 Task: Investigate a user's "Stars" to discover repositories they find interesting.
Action: Mouse moved to (880, 67)
Screenshot: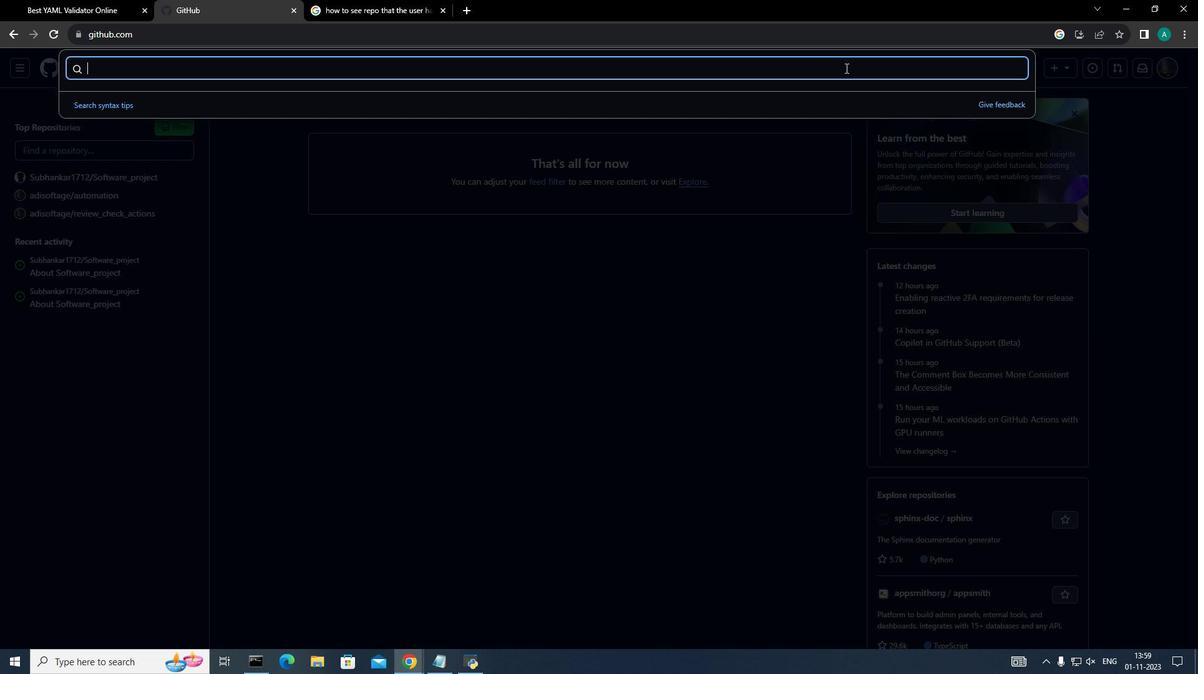 
Action: Mouse pressed left at (880, 67)
Screenshot: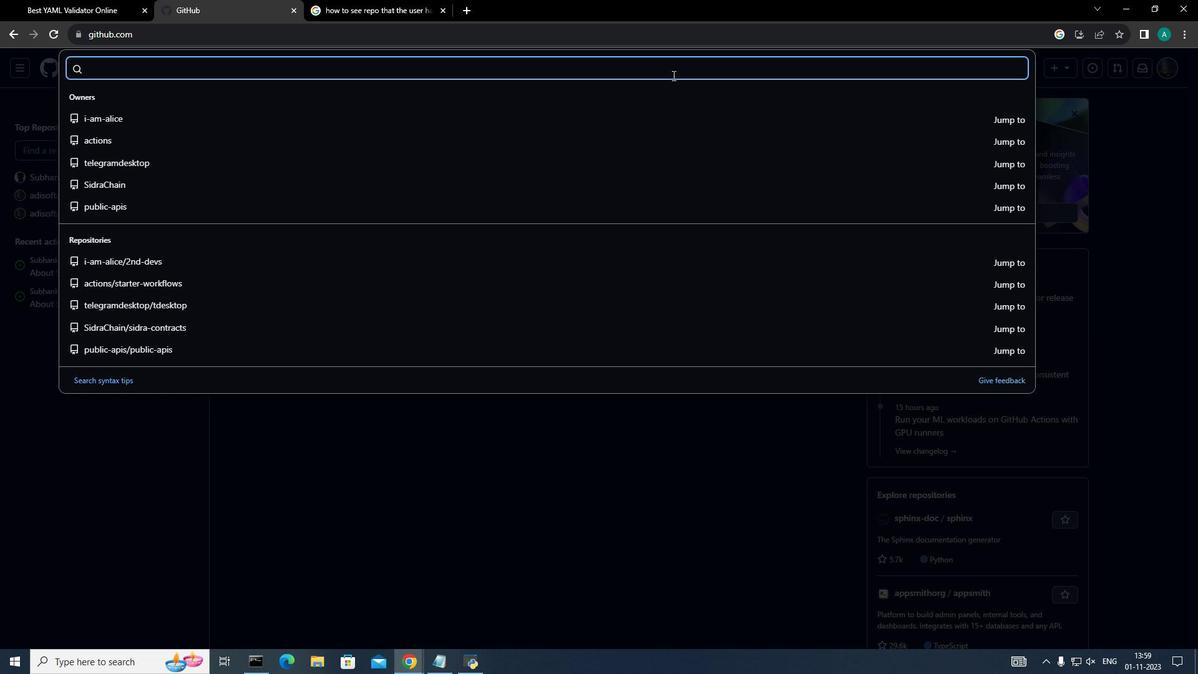 
Action: Mouse moved to (672, 75)
Screenshot: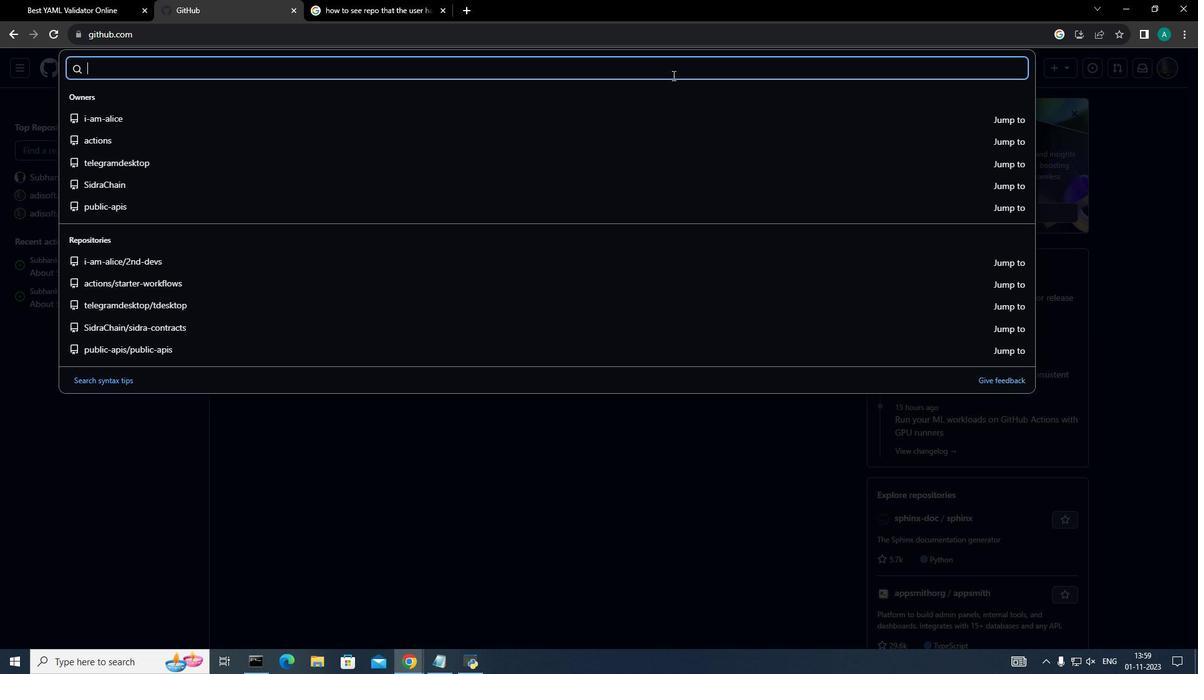 
Action: Key pressed stock-<Key.backspace><Key.space>prediction<Key.enter>
Screenshot: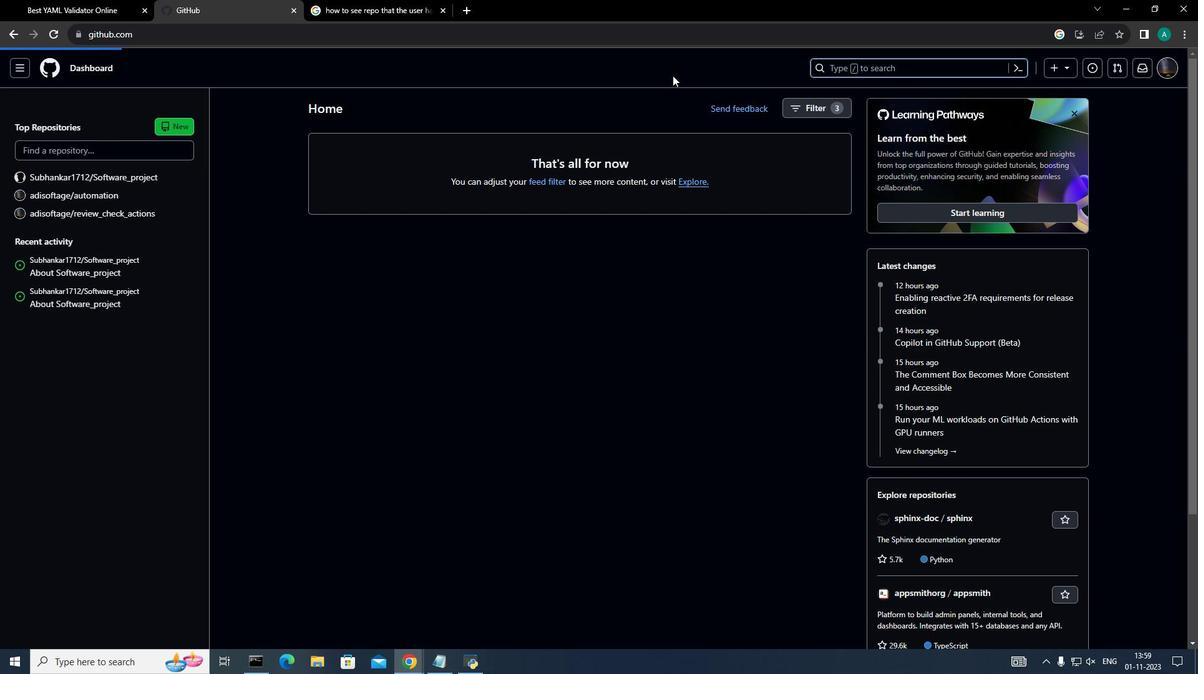 
Action: Mouse moved to (249, 143)
Screenshot: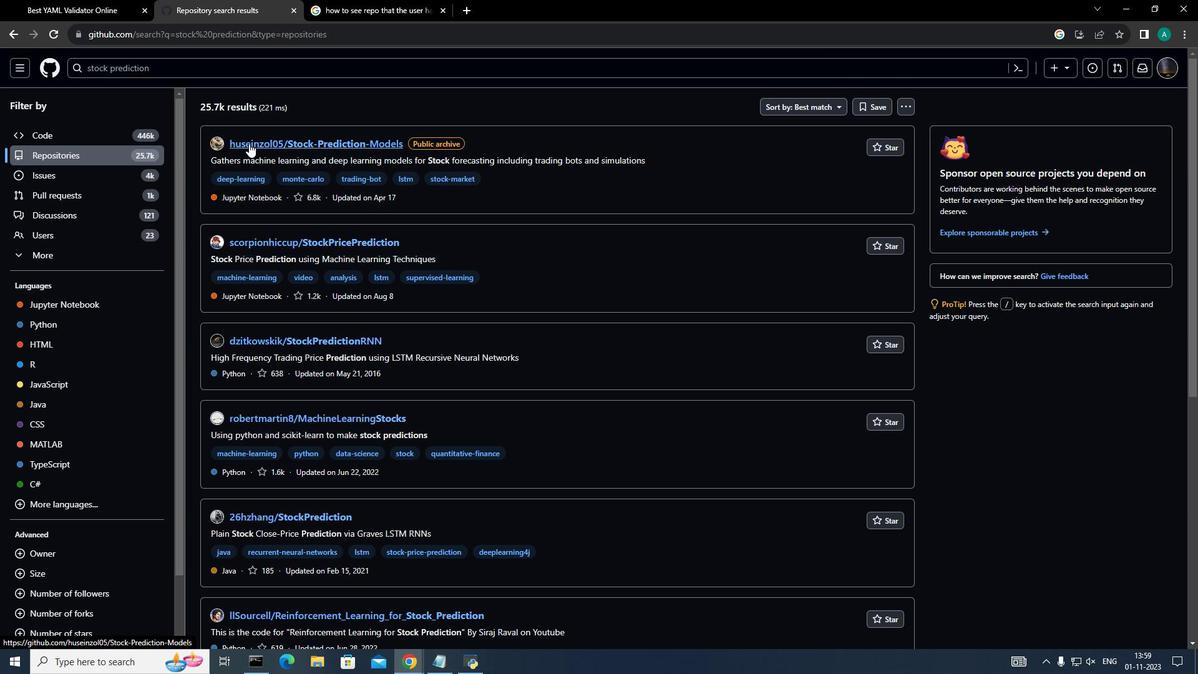 
Action: Mouse pressed left at (249, 143)
Screenshot: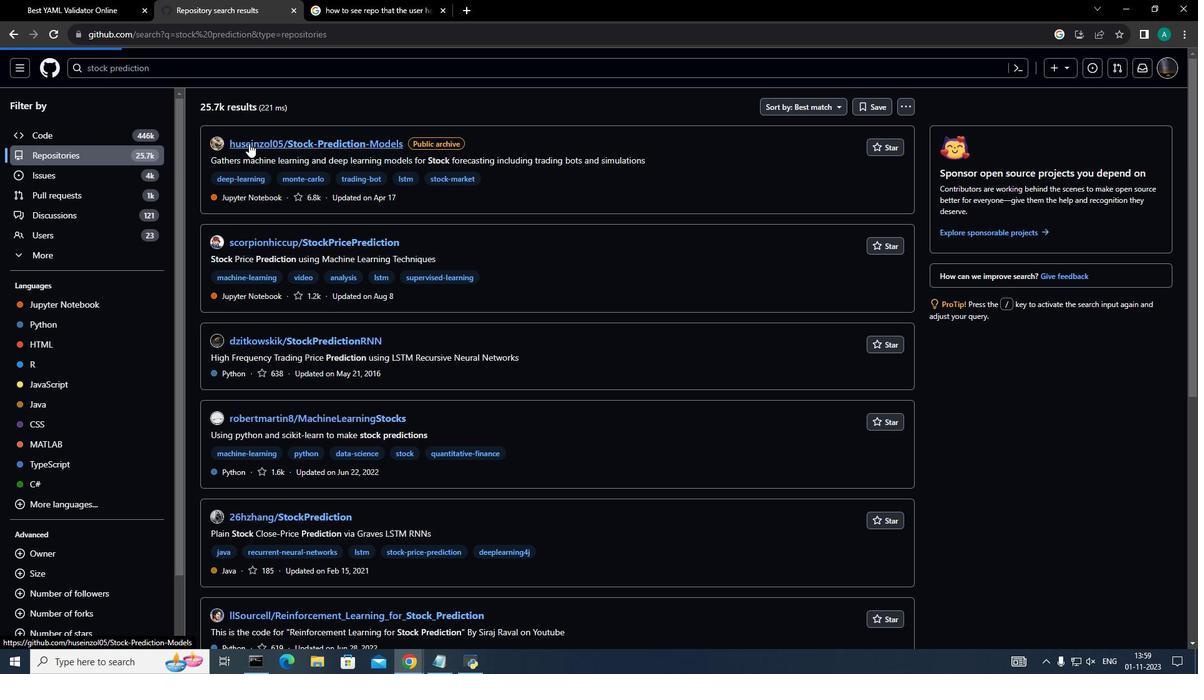 
Action: Mouse moved to (87, 66)
Screenshot: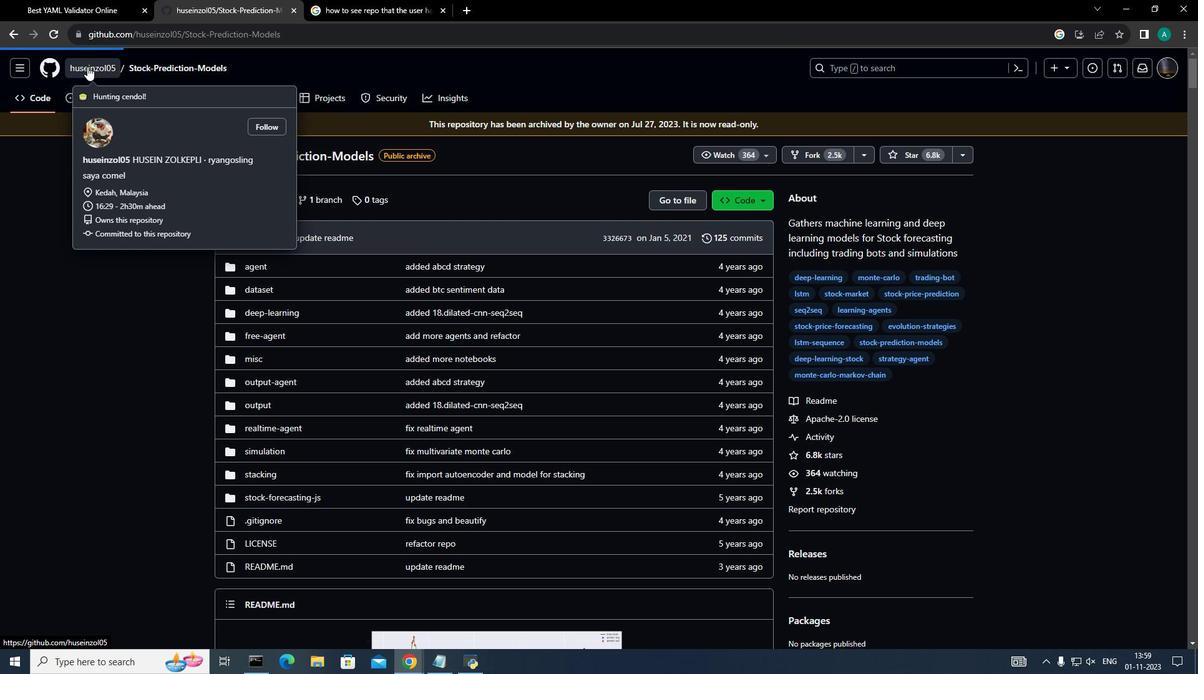 
Action: Mouse pressed left at (87, 66)
Screenshot: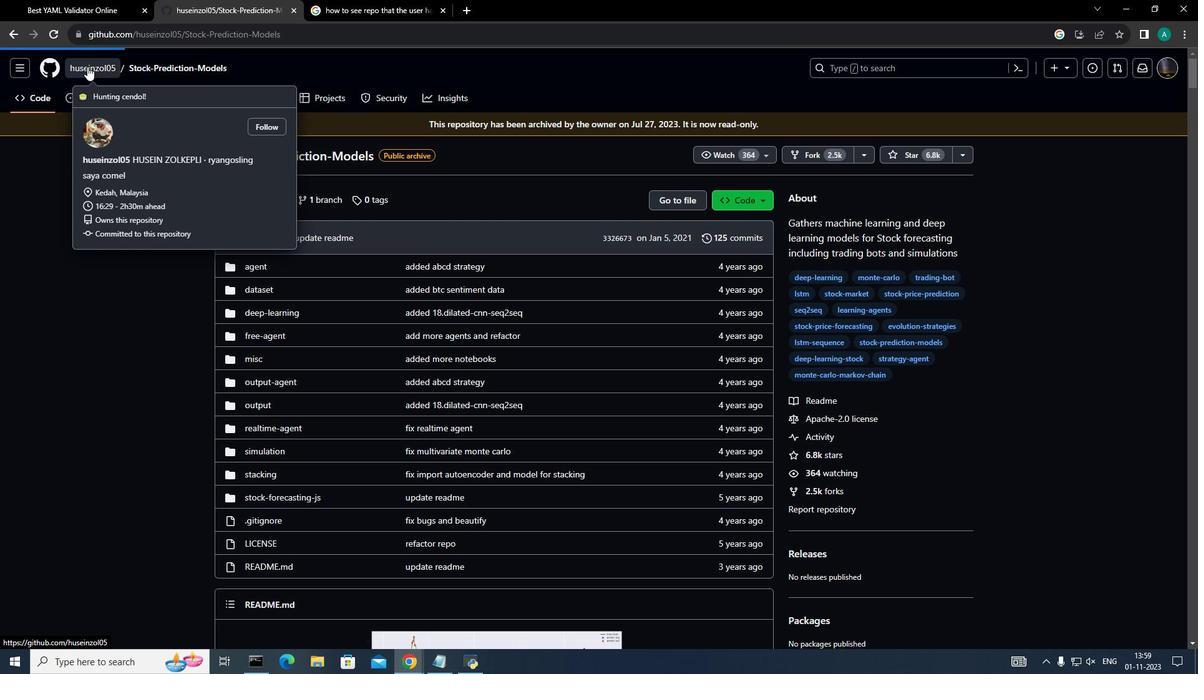 
Action: Mouse moved to (322, 101)
Screenshot: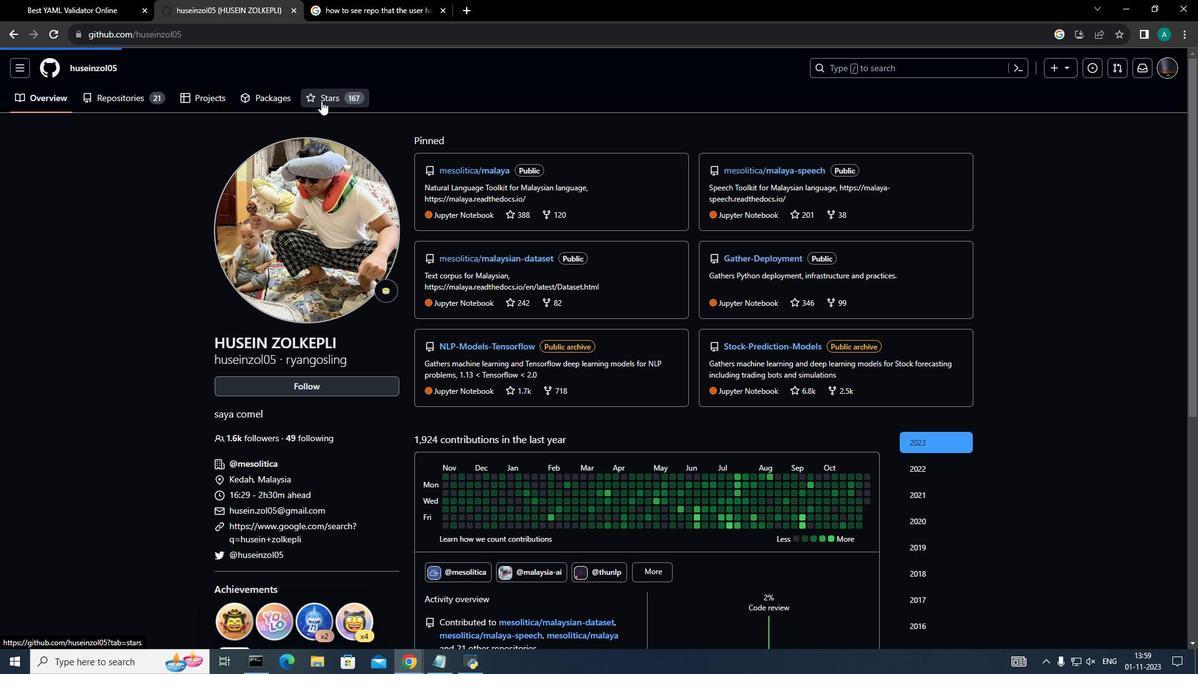 
Action: Mouse pressed left at (322, 101)
Screenshot: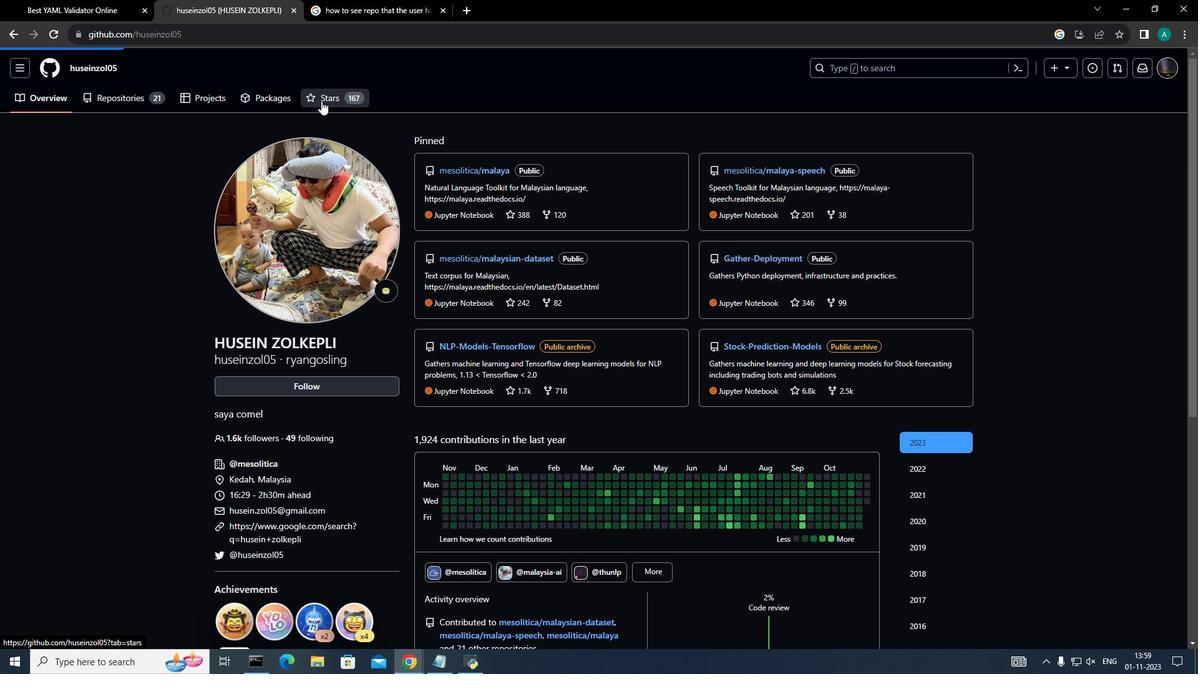 
Action: Mouse moved to (503, 207)
Screenshot: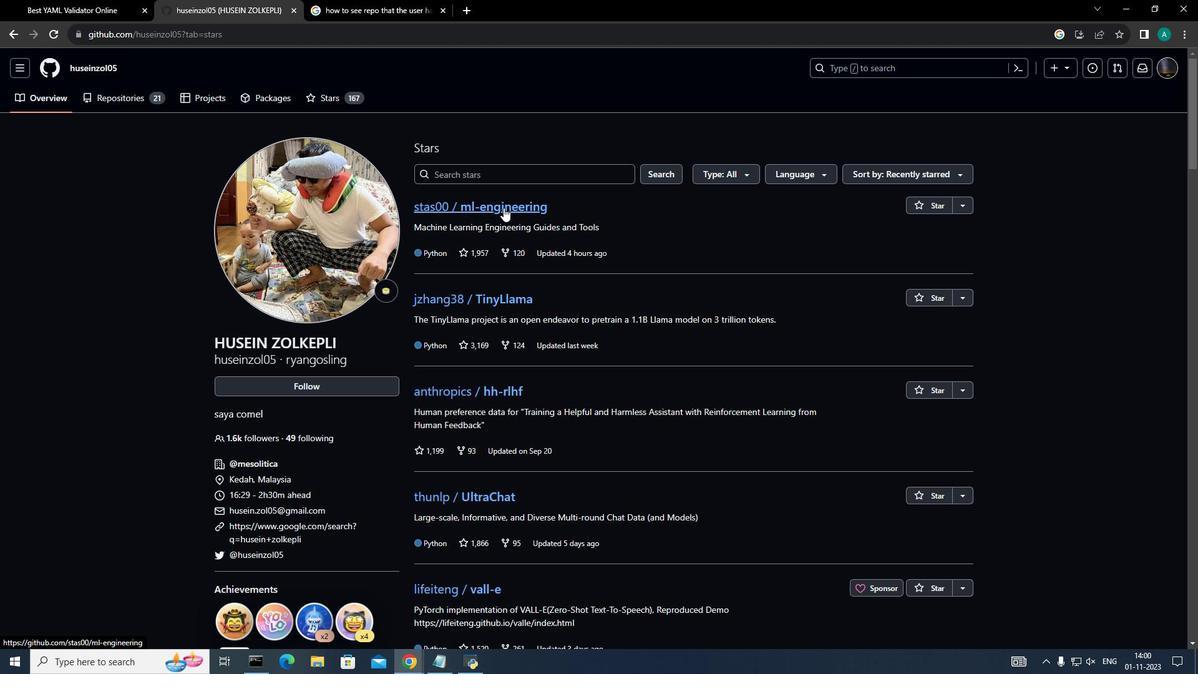 
Action: Mouse pressed left at (503, 207)
Screenshot: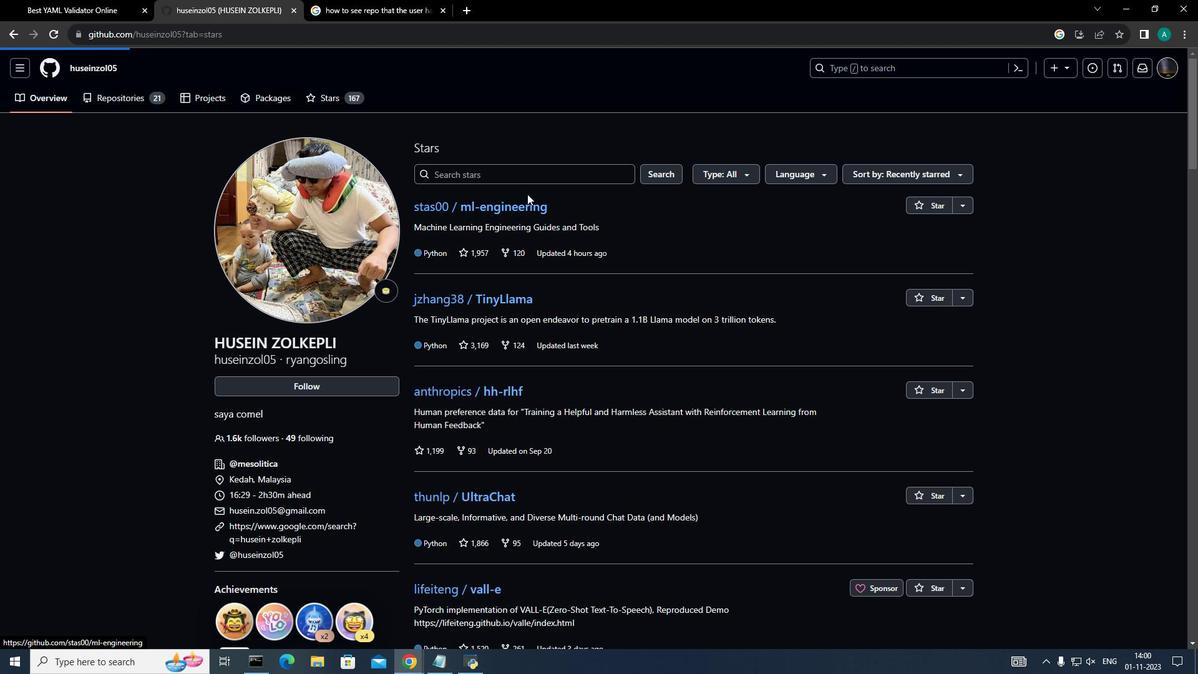 
Action: Mouse moved to (289, 264)
Screenshot: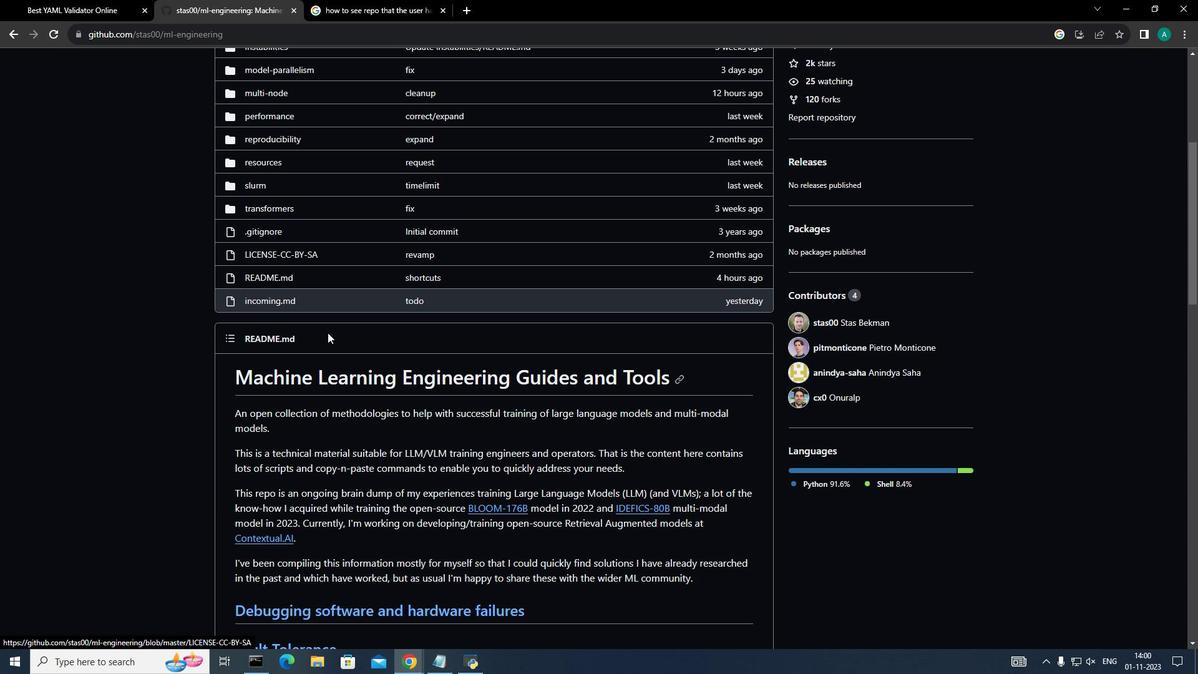 
Action: Mouse scrolled (289, 263) with delta (0, 0)
Screenshot: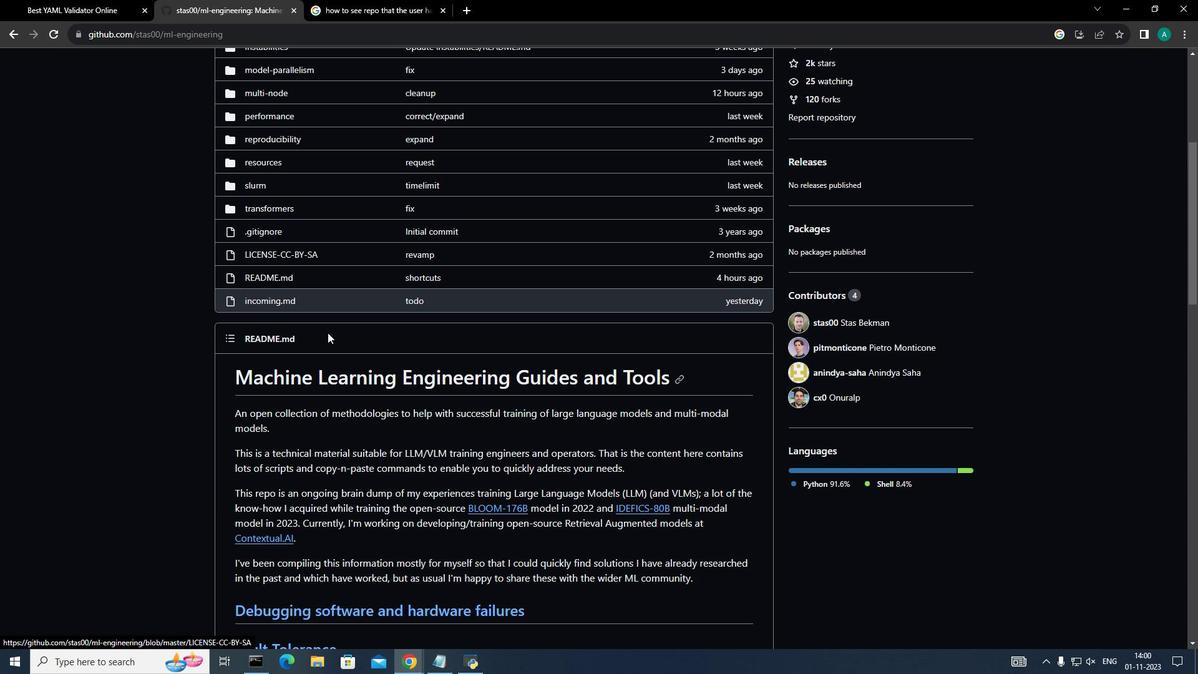 
Action: Mouse moved to (292, 268)
Screenshot: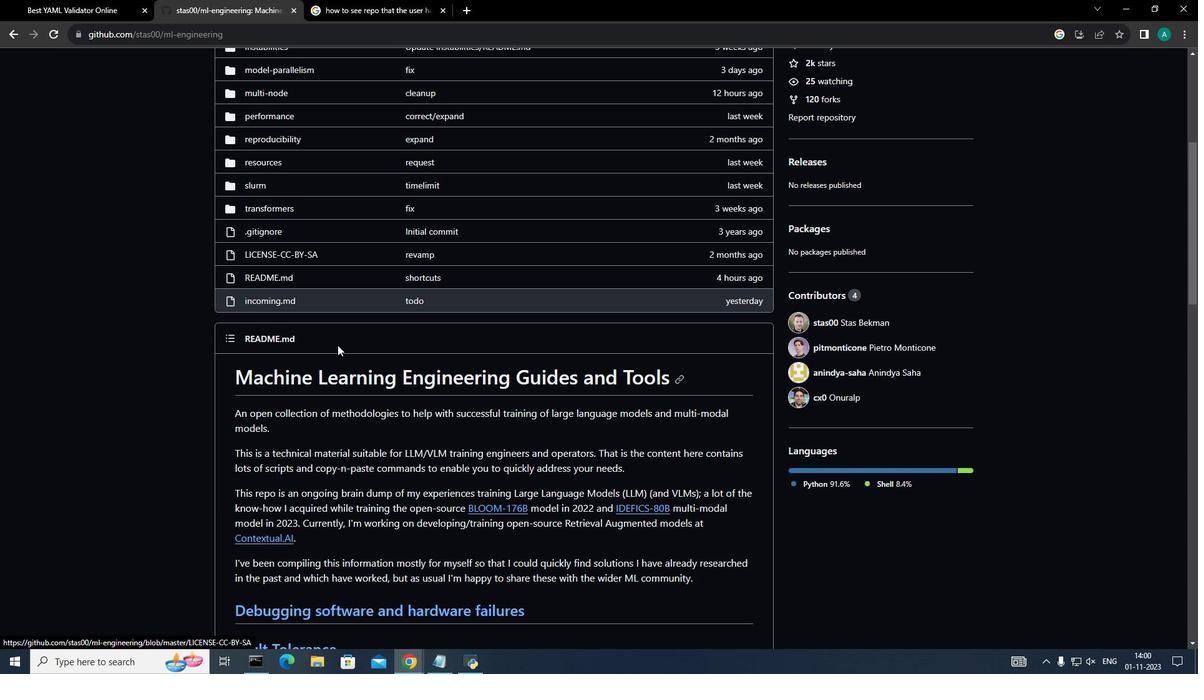 
Action: Mouse scrolled (292, 267) with delta (0, 0)
Screenshot: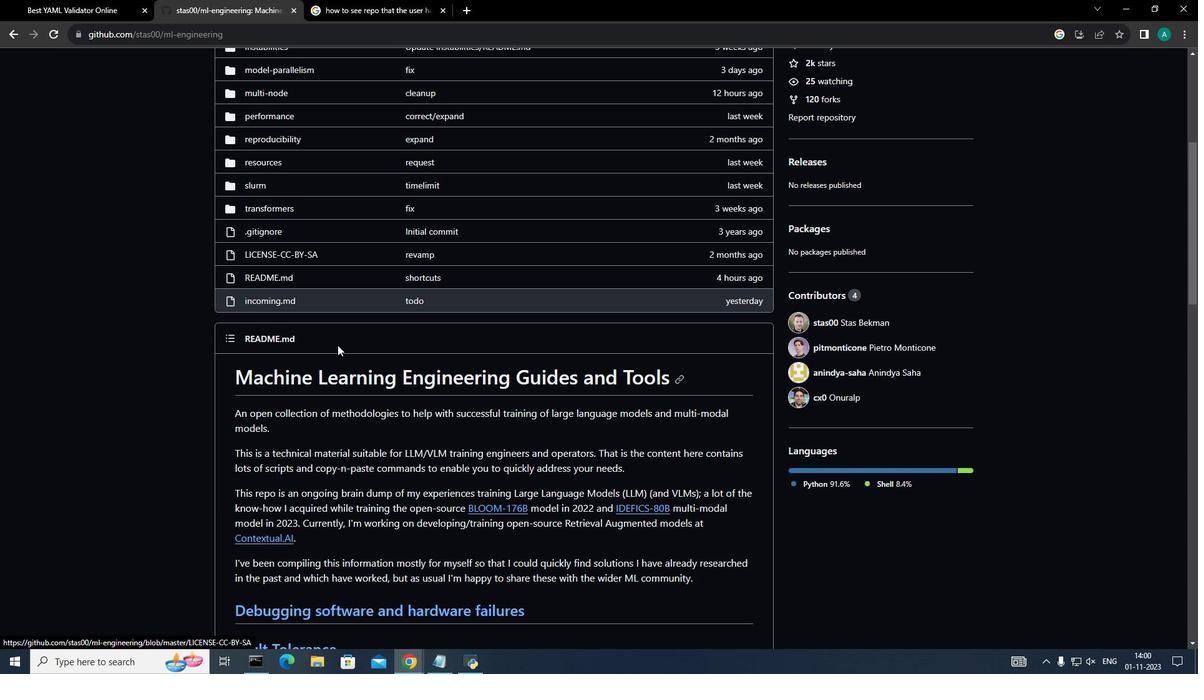 
Action: Mouse moved to (295, 273)
Screenshot: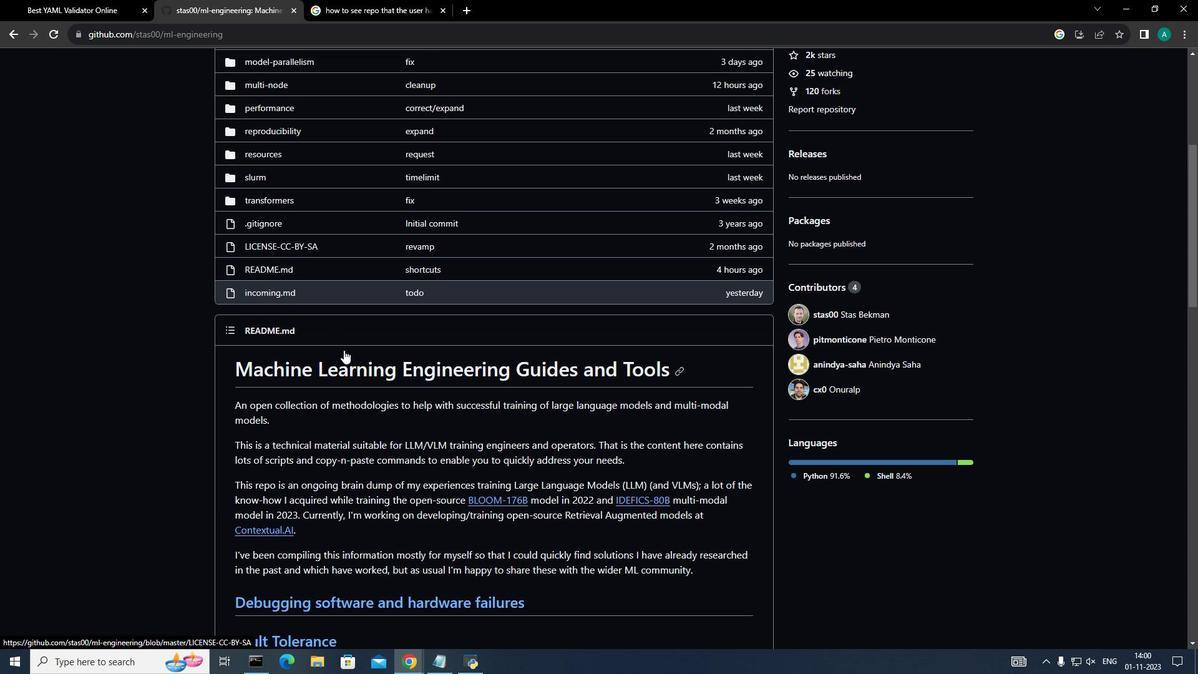 
Action: Mouse scrolled (295, 272) with delta (0, 0)
Screenshot: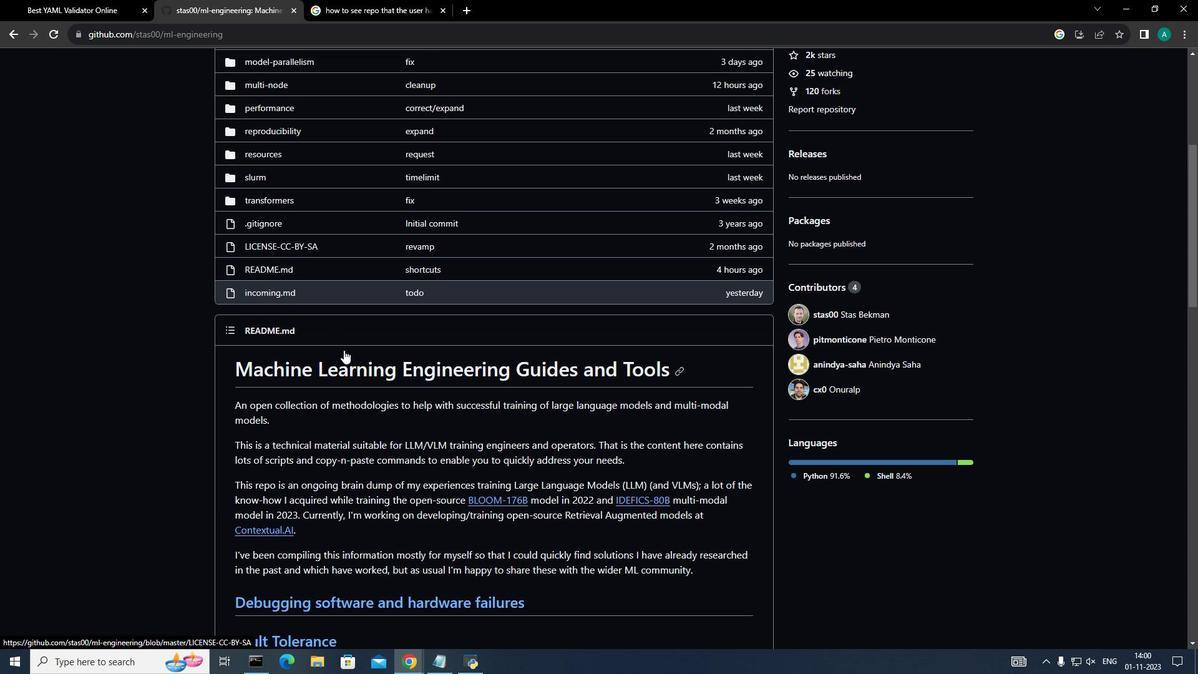 
Action: Mouse moved to (297, 277)
Screenshot: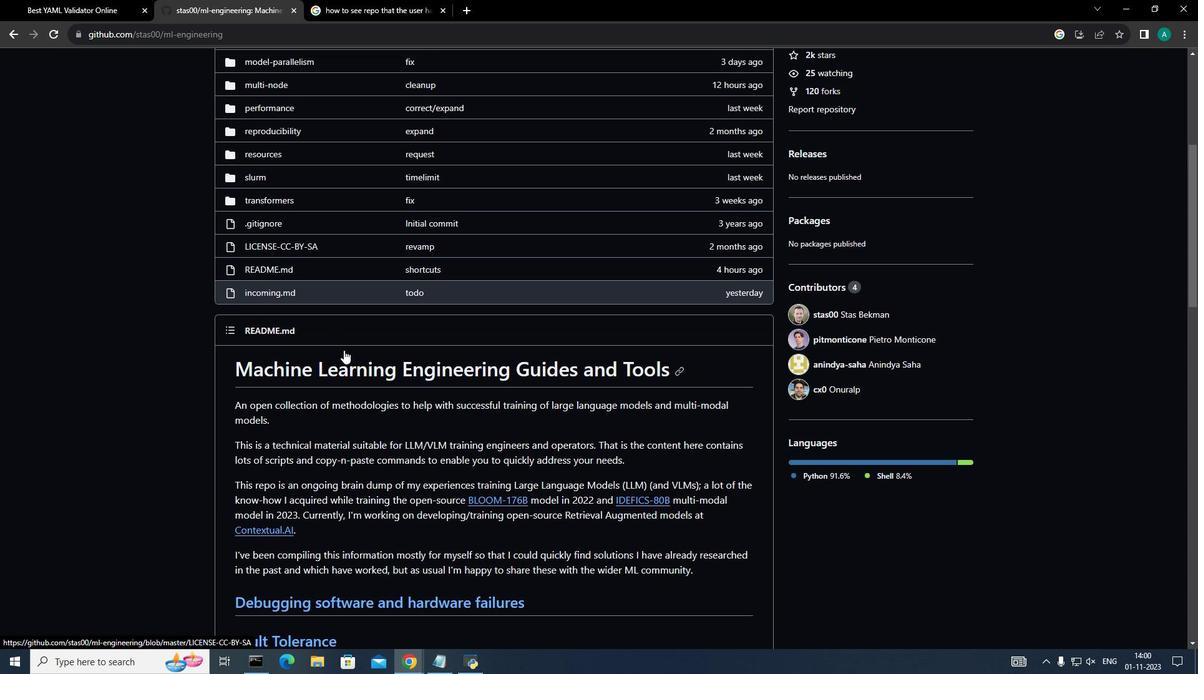 
Action: Mouse scrolled (297, 277) with delta (0, 0)
Screenshot: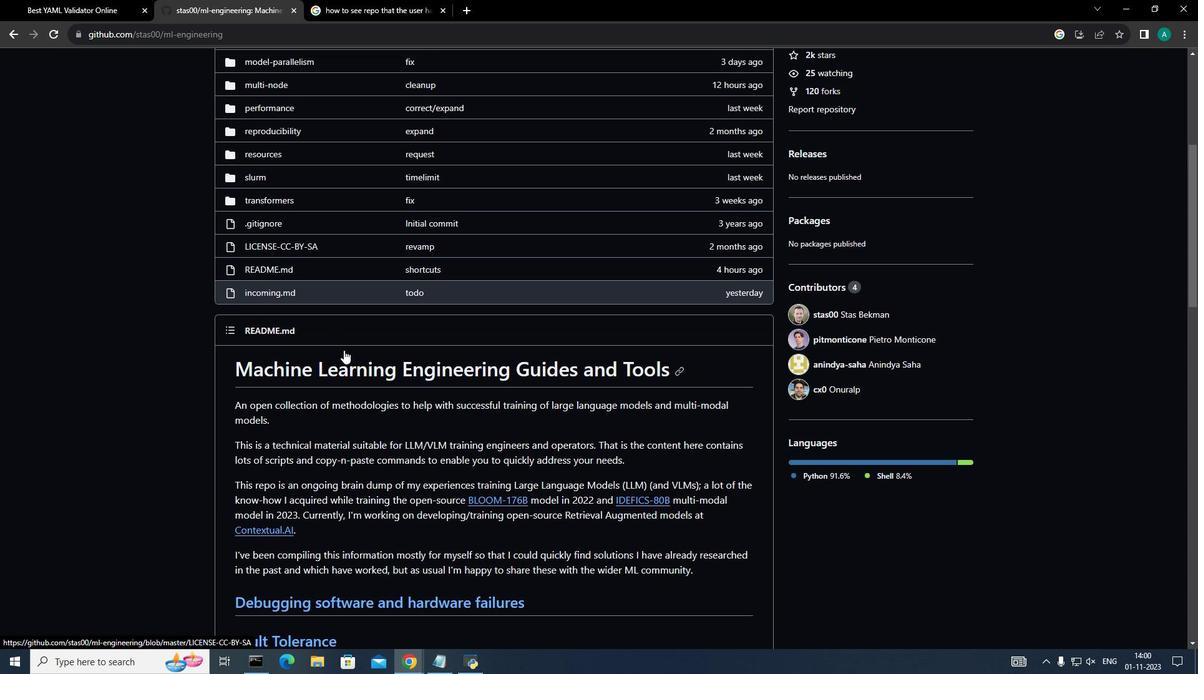 
Action: Mouse moved to (305, 294)
Screenshot: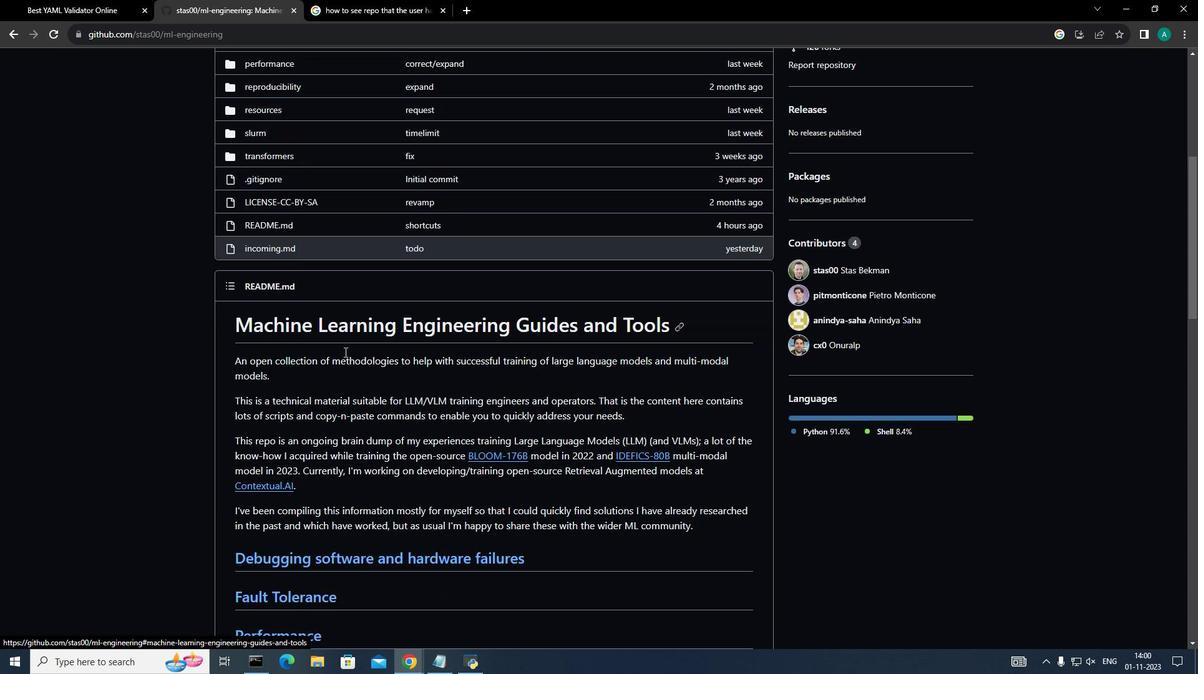 
Action: Mouse scrolled (305, 293) with delta (0, 0)
Screenshot: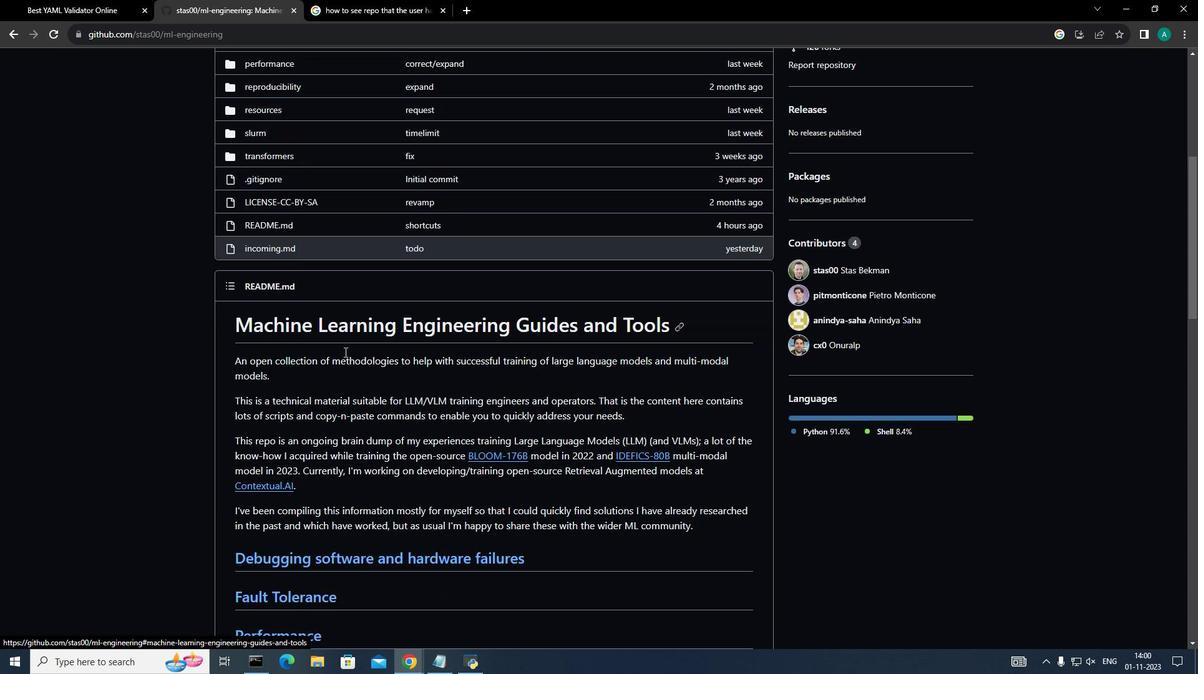 
Action: Mouse moved to (328, 334)
Screenshot: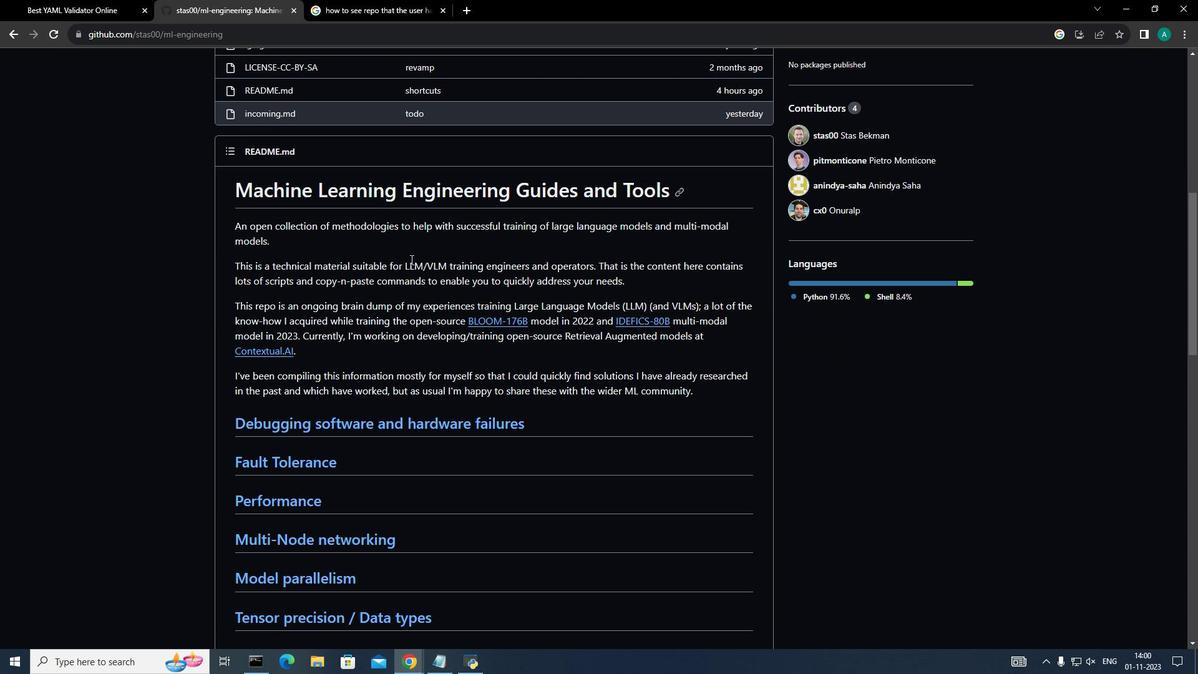 
Action: Mouse scrolled (328, 333) with delta (0, 0)
Screenshot: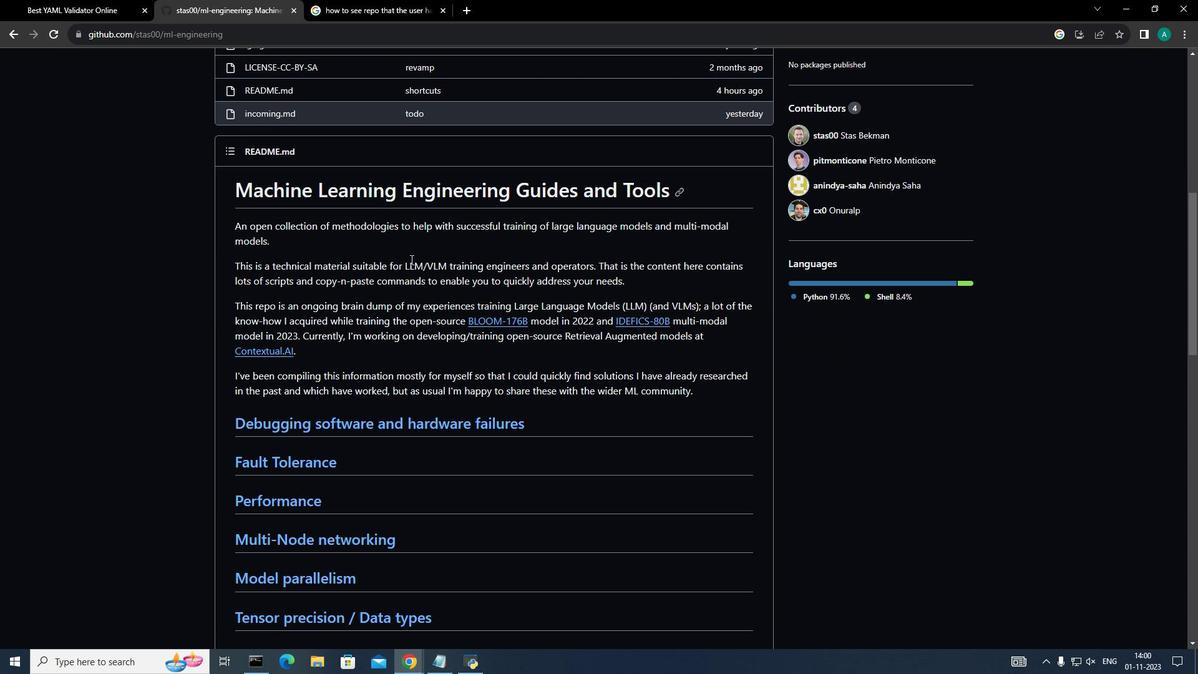 
Action: Mouse moved to (340, 347)
Screenshot: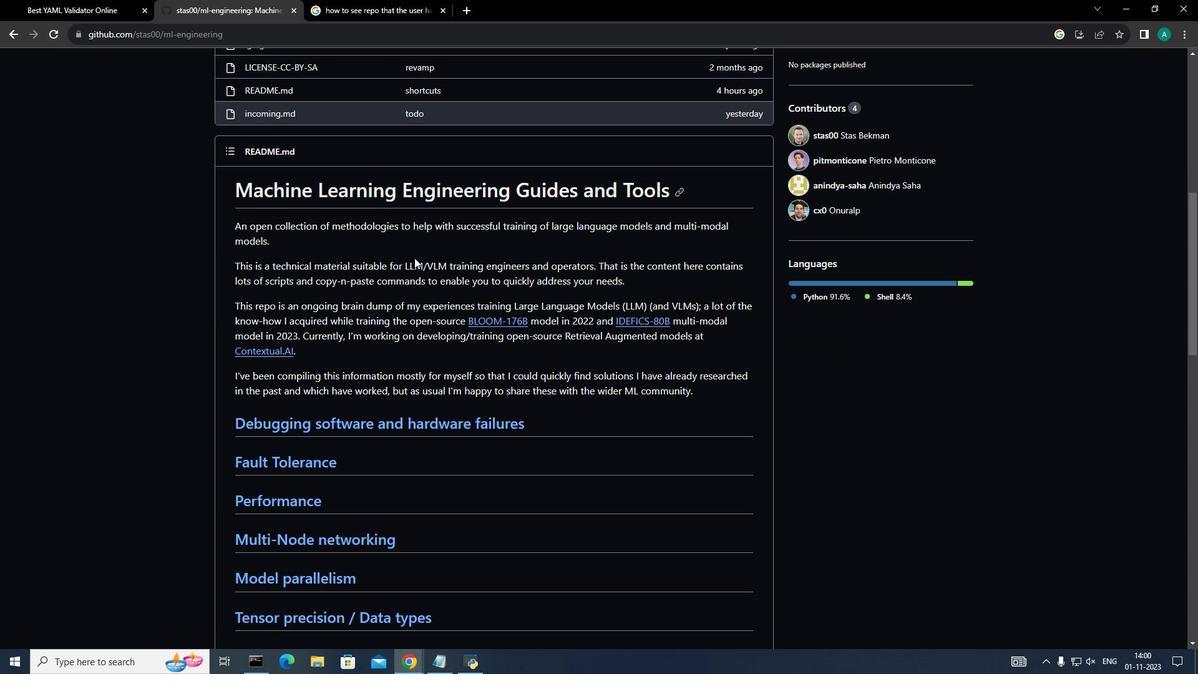 
Action: Mouse scrolled (340, 347) with delta (0, 0)
Screenshot: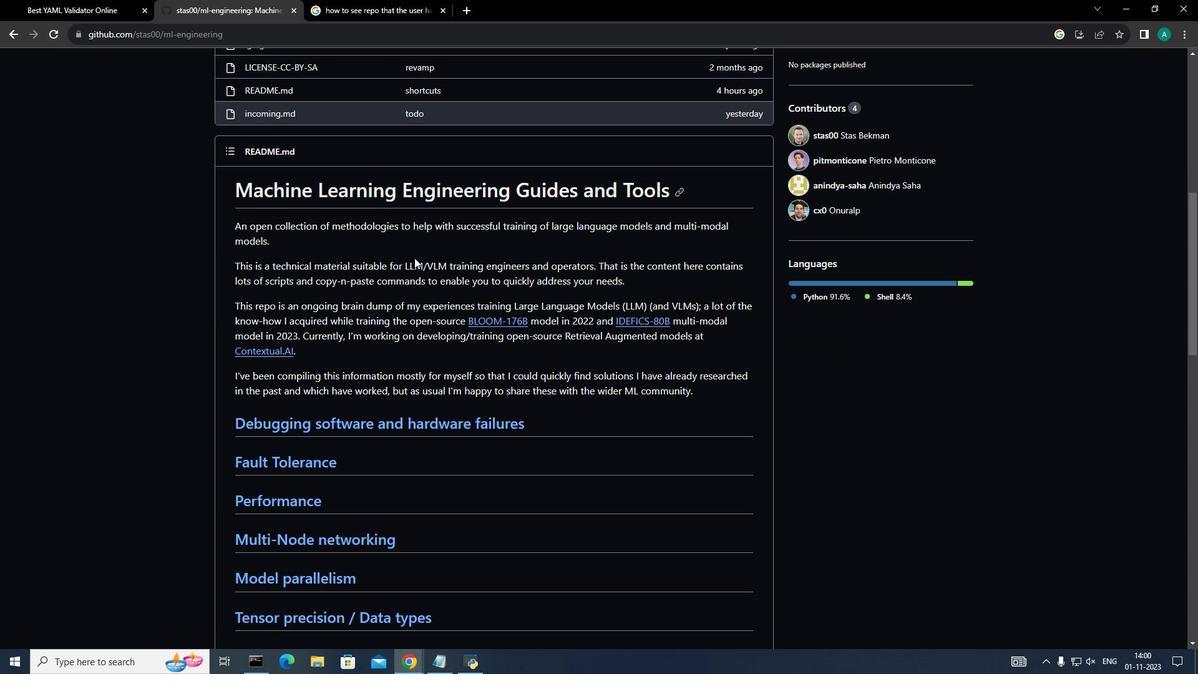 
Action: Mouse moved to (343, 350)
Screenshot: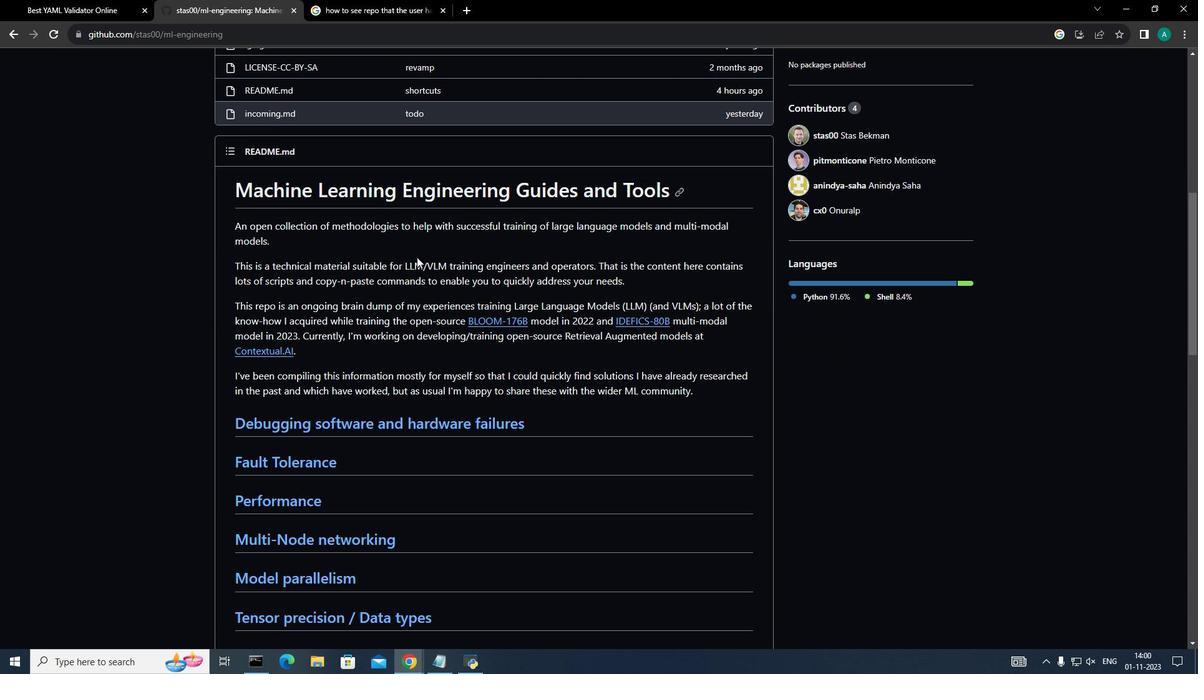 
Action: Mouse scrolled (343, 349) with delta (0, 0)
Screenshot: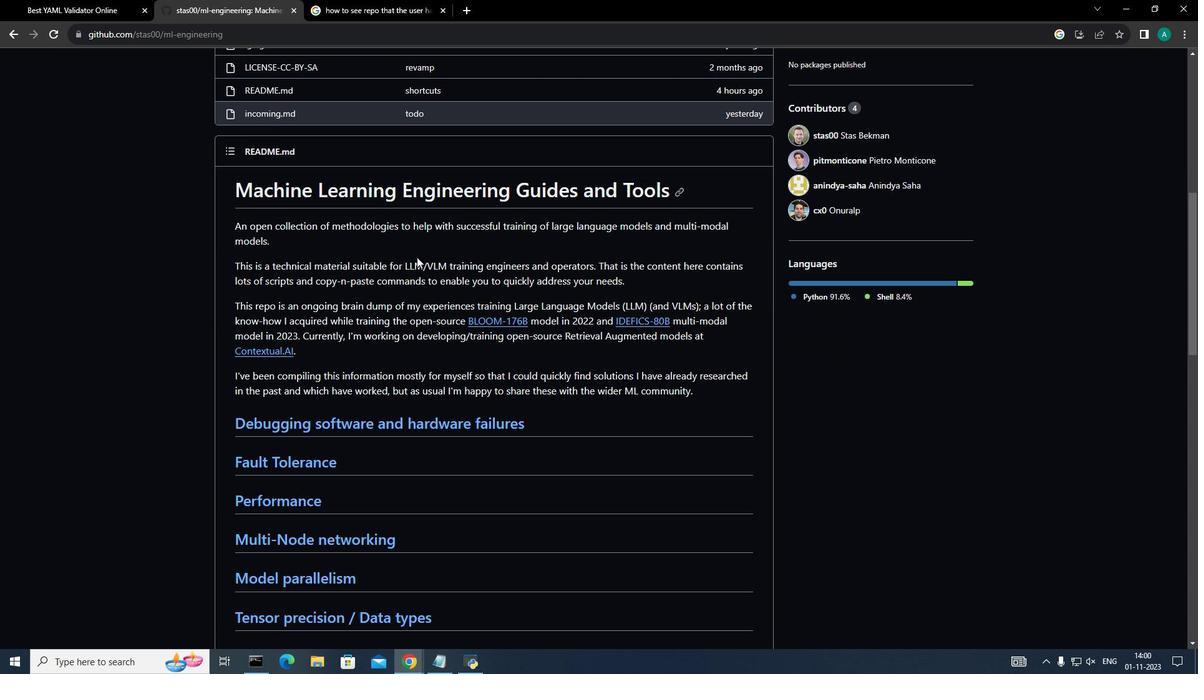 
Action: Mouse moved to (417, 260)
Screenshot: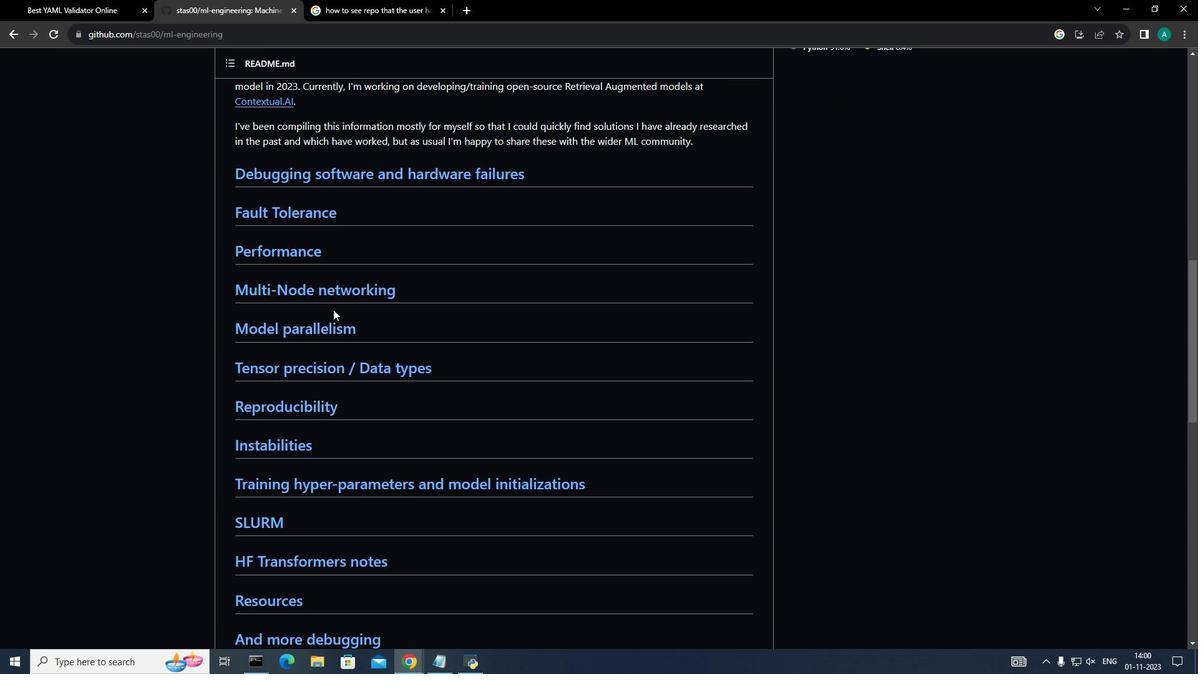 
Action: Mouse scrolled (417, 260) with delta (0, 0)
Screenshot: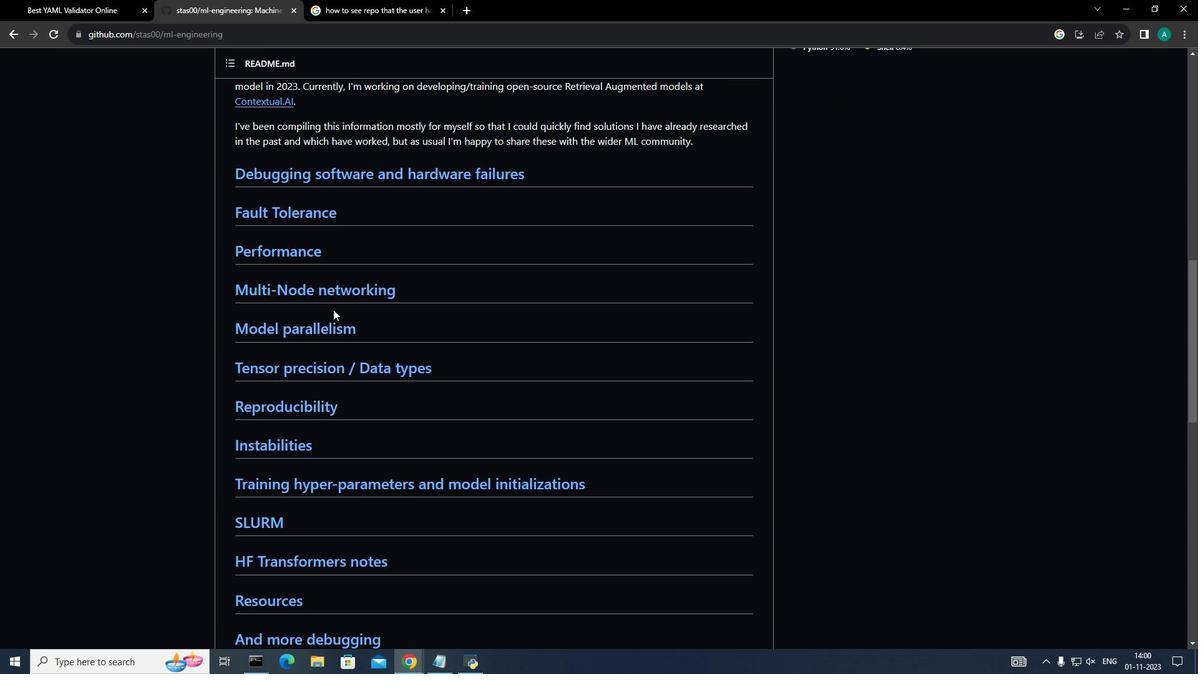 
Action: Mouse moved to (415, 265)
Screenshot: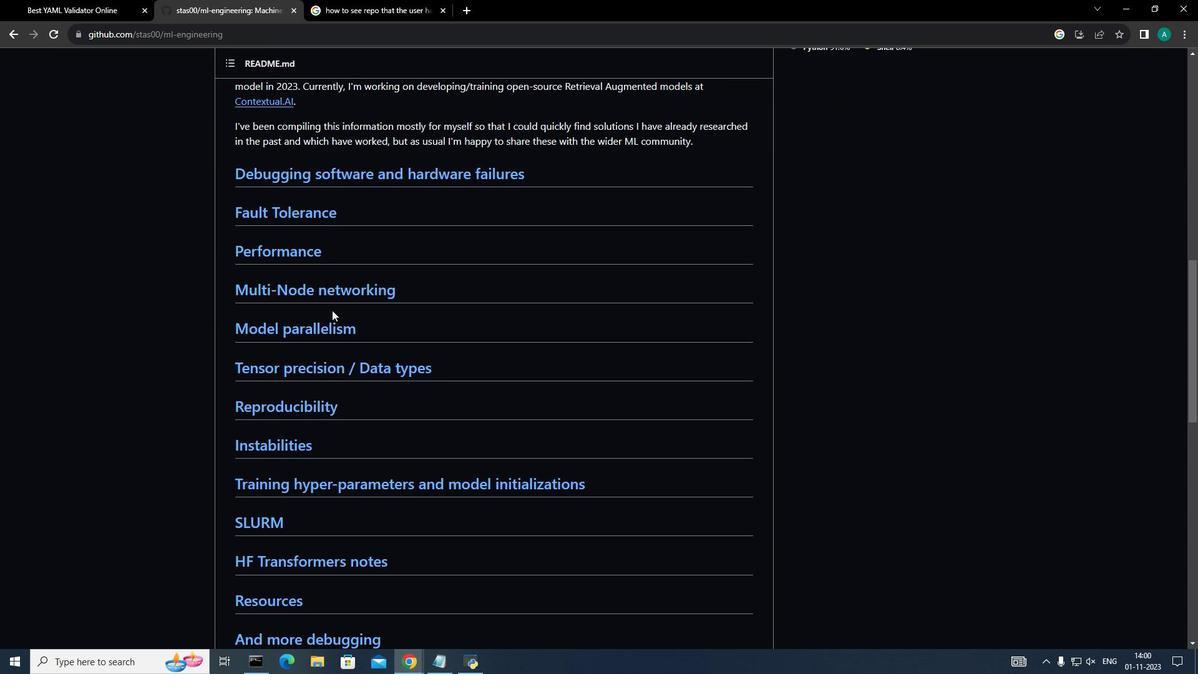 
Action: Mouse scrolled (415, 264) with delta (0, 0)
Screenshot: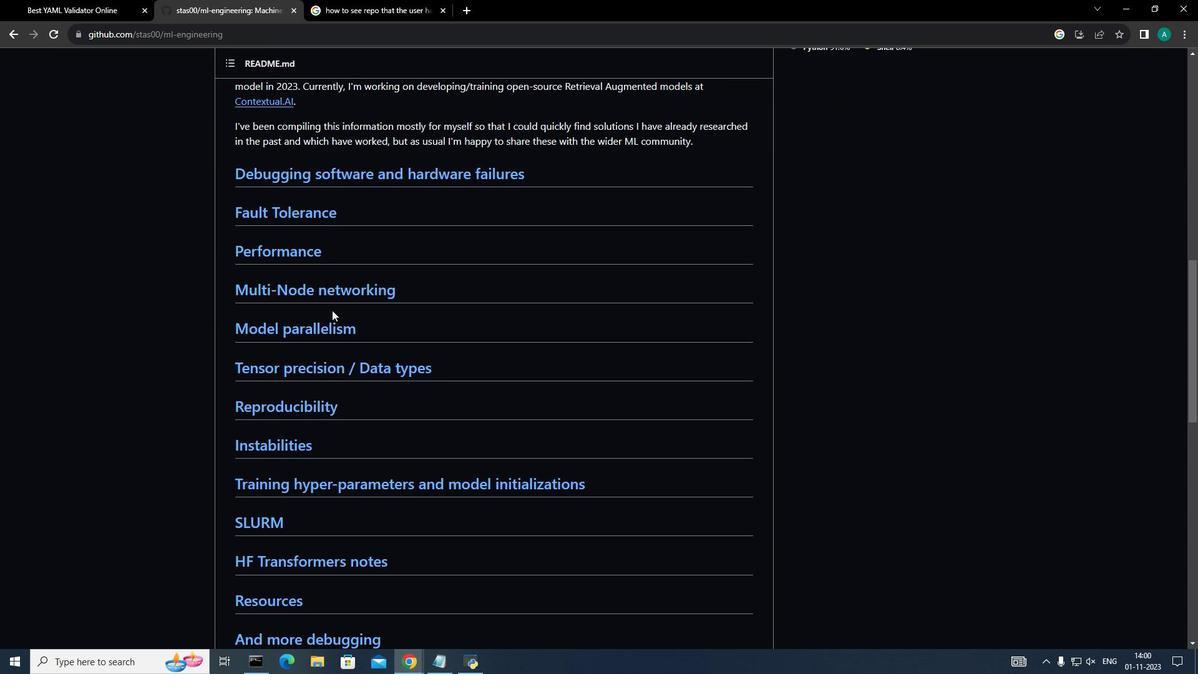 
Action: Mouse moved to (415, 267)
Screenshot: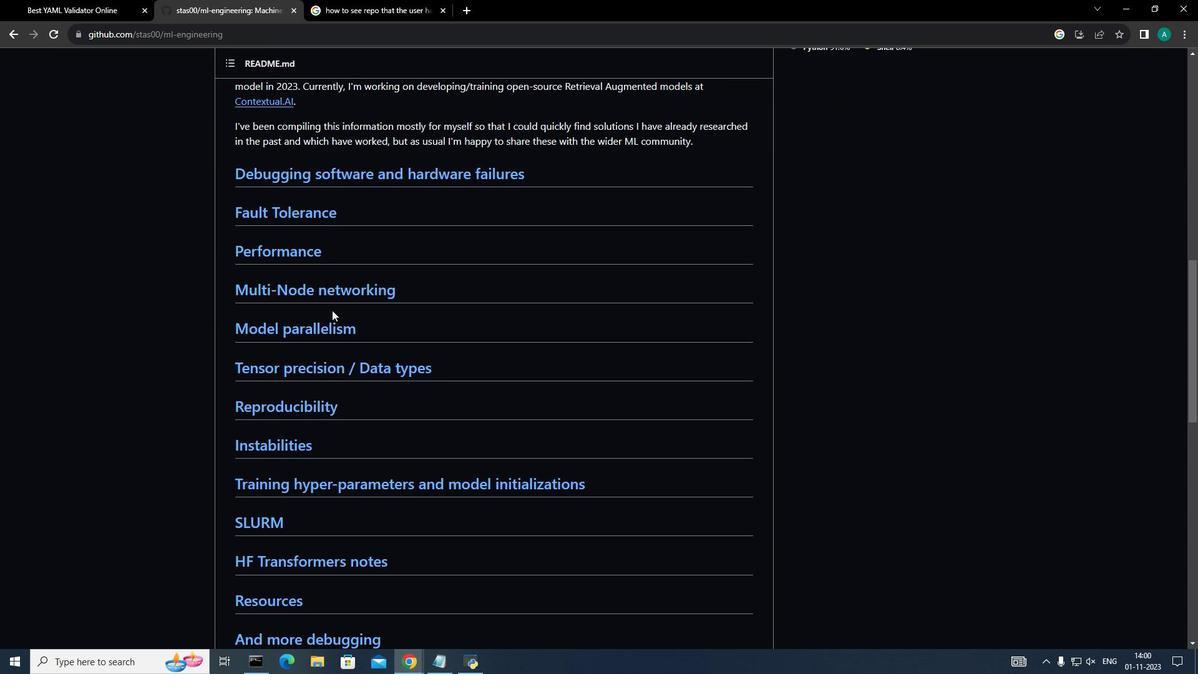 
Action: Mouse scrolled (415, 266) with delta (0, 0)
Screenshot: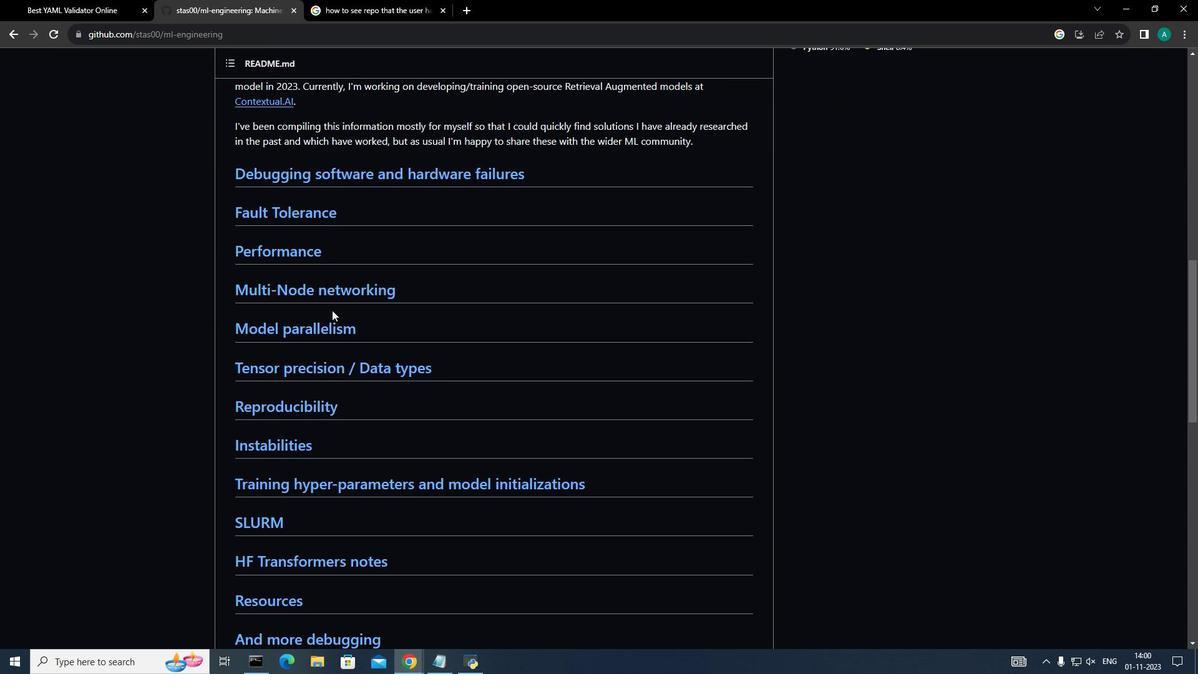 
Action: Mouse moved to (412, 271)
Screenshot: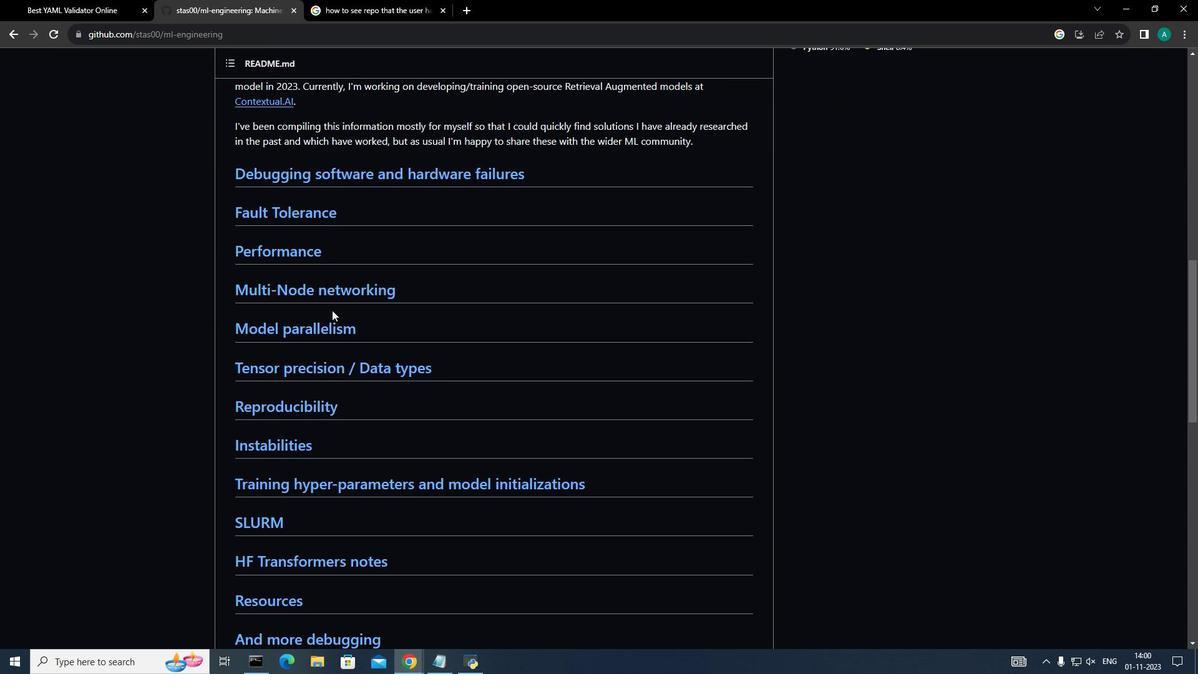
Action: Mouse scrolled (412, 270) with delta (0, 0)
Screenshot: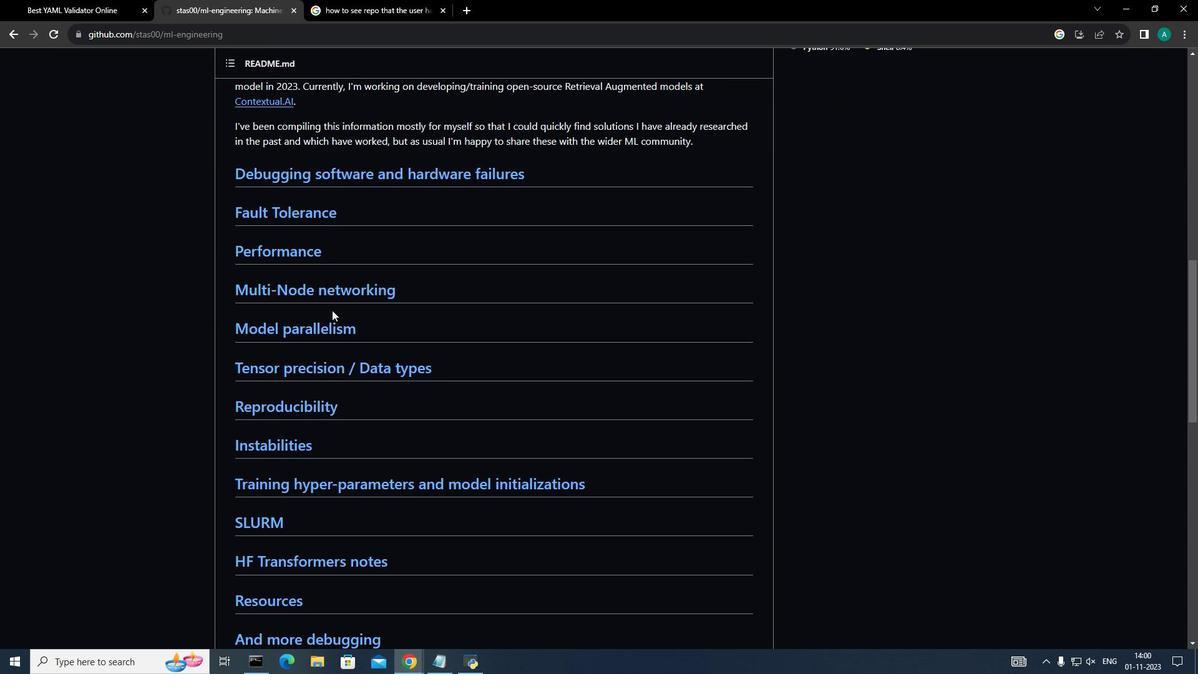 
Action: Mouse moved to (332, 310)
Screenshot: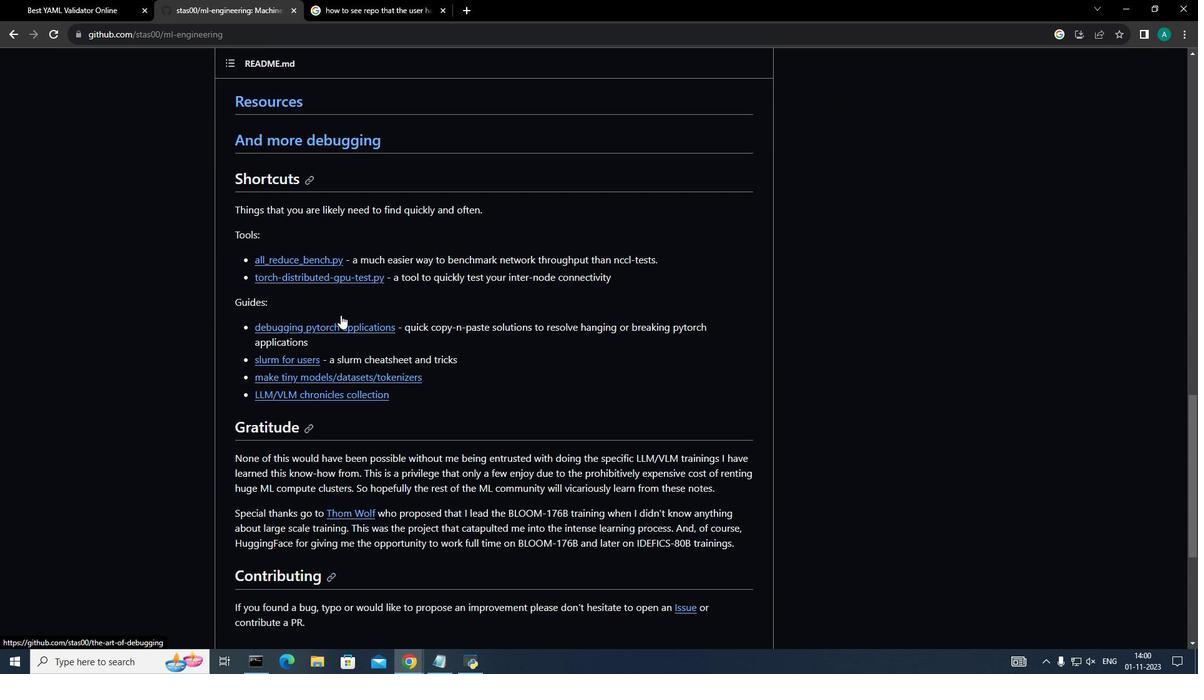 
Action: Mouse scrolled (332, 309) with delta (0, 0)
Screenshot: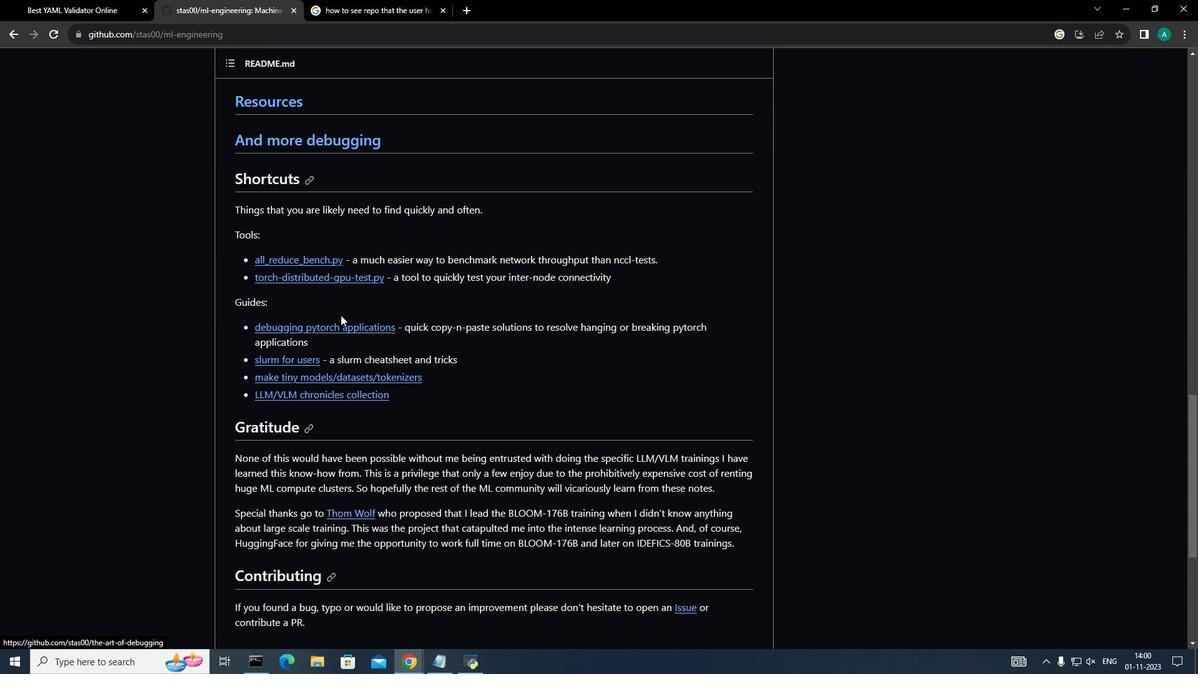 
Action: Mouse scrolled (332, 309) with delta (0, 0)
Screenshot: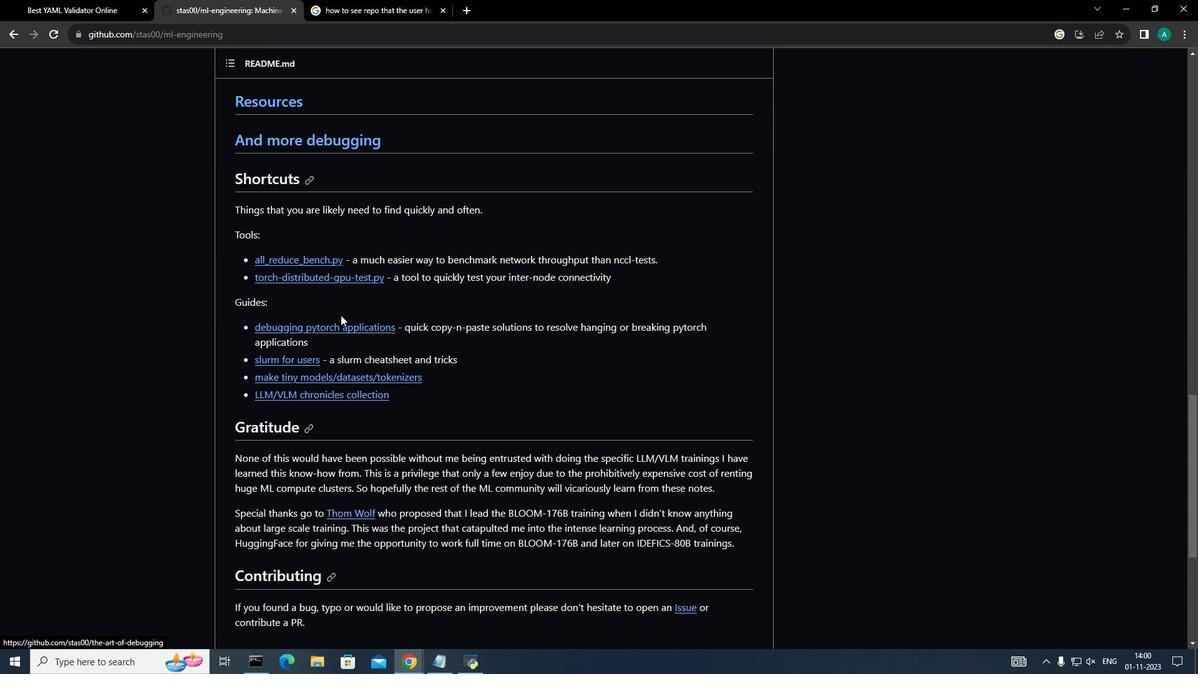 
Action: Mouse scrolled (332, 309) with delta (0, 0)
Screenshot: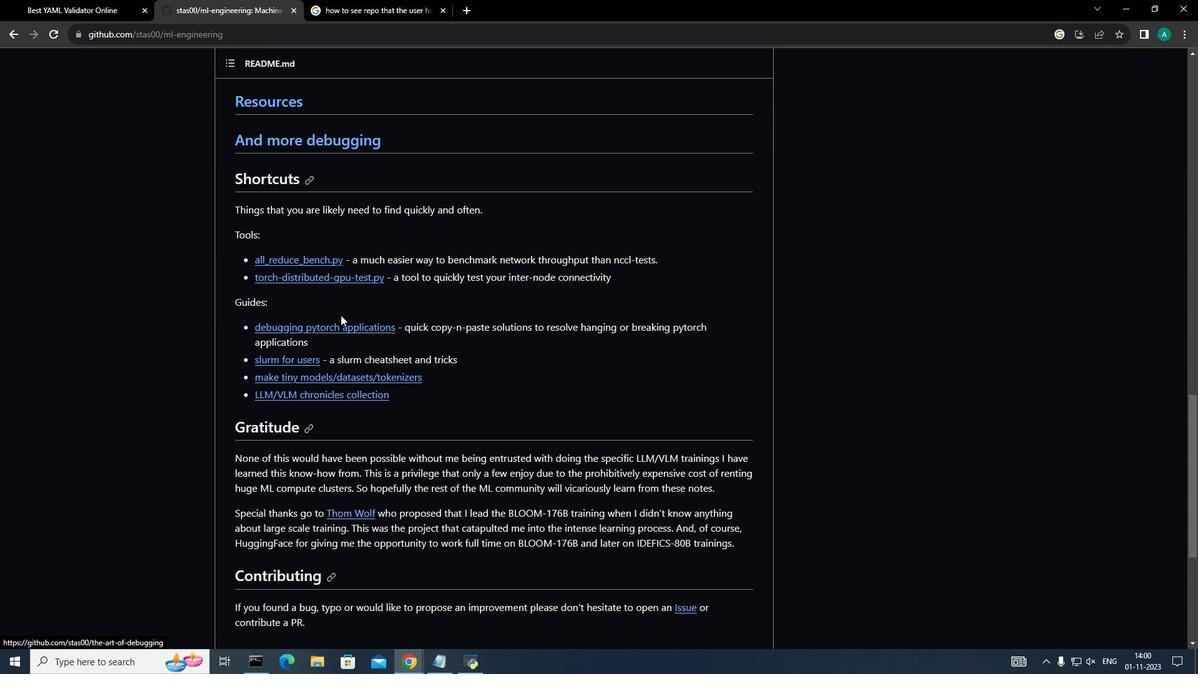 
Action: Mouse moved to (333, 312)
Screenshot: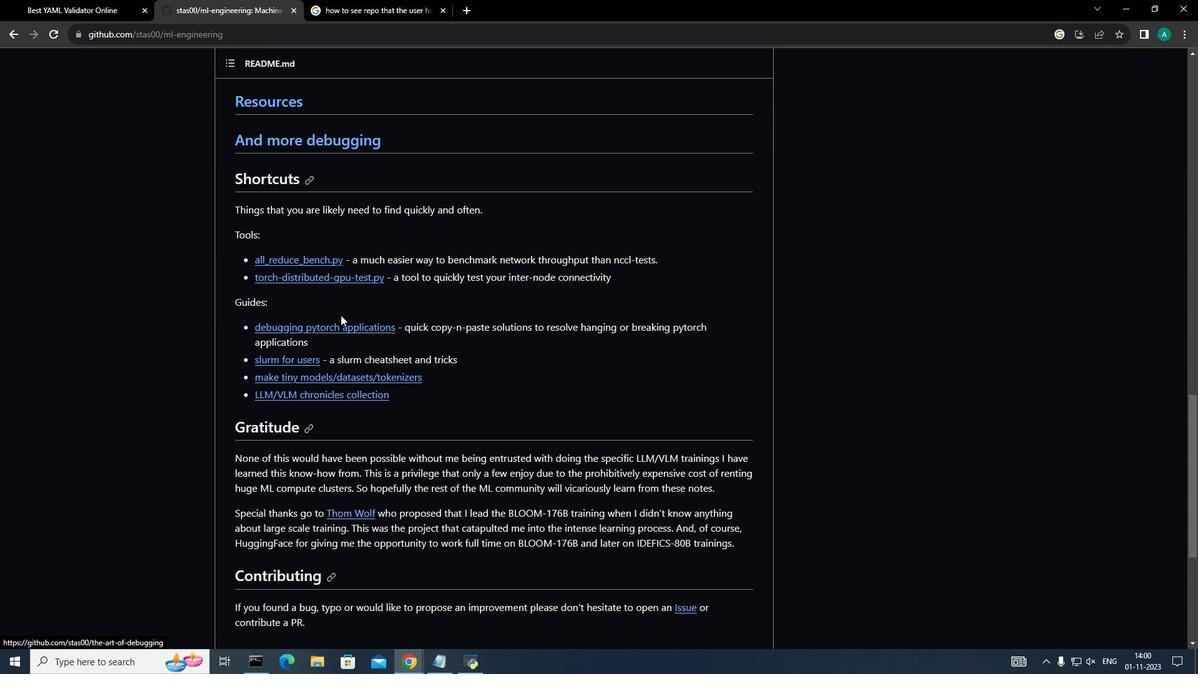 
Action: Mouse scrolled (333, 312) with delta (0, 0)
Screenshot: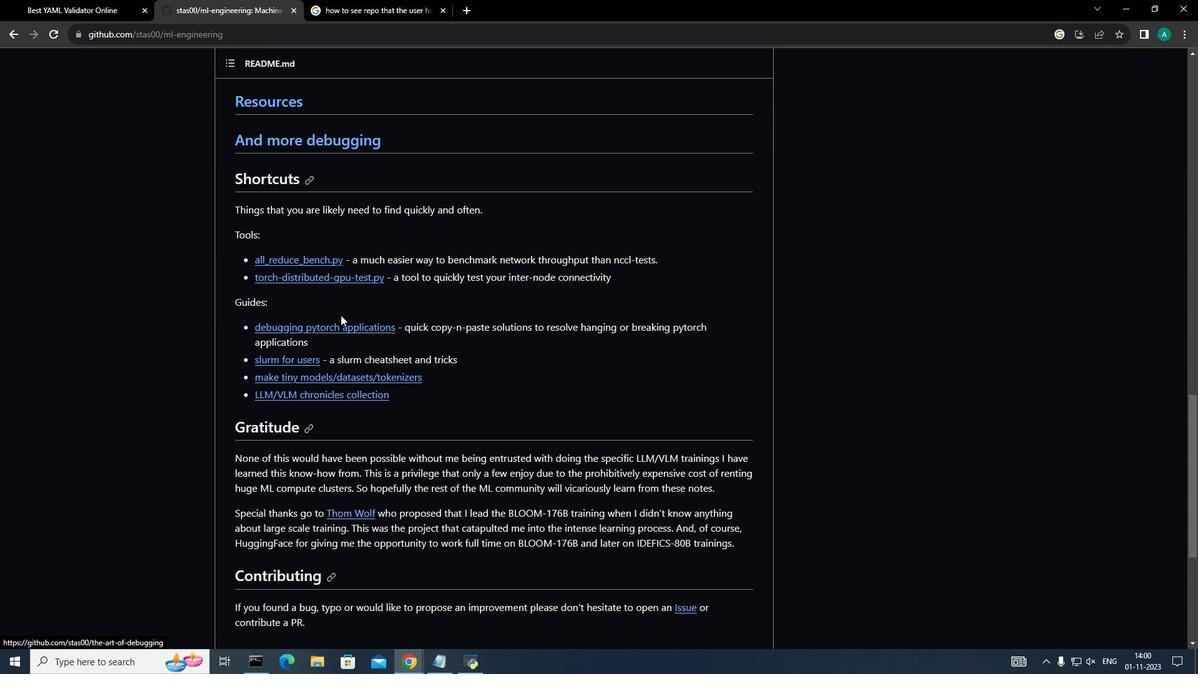 
Action: Mouse moved to (333, 312)
Screenshot: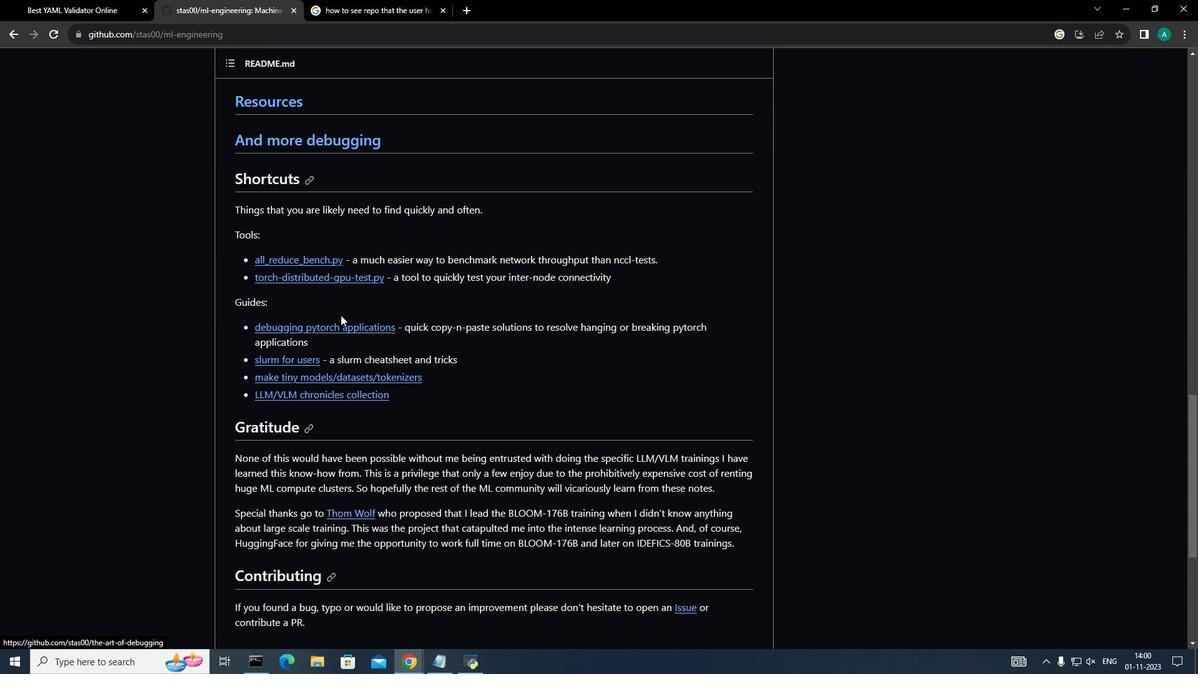
Action: Mouse scrolled (333, 312) with delta (0, 0)
Screenshot: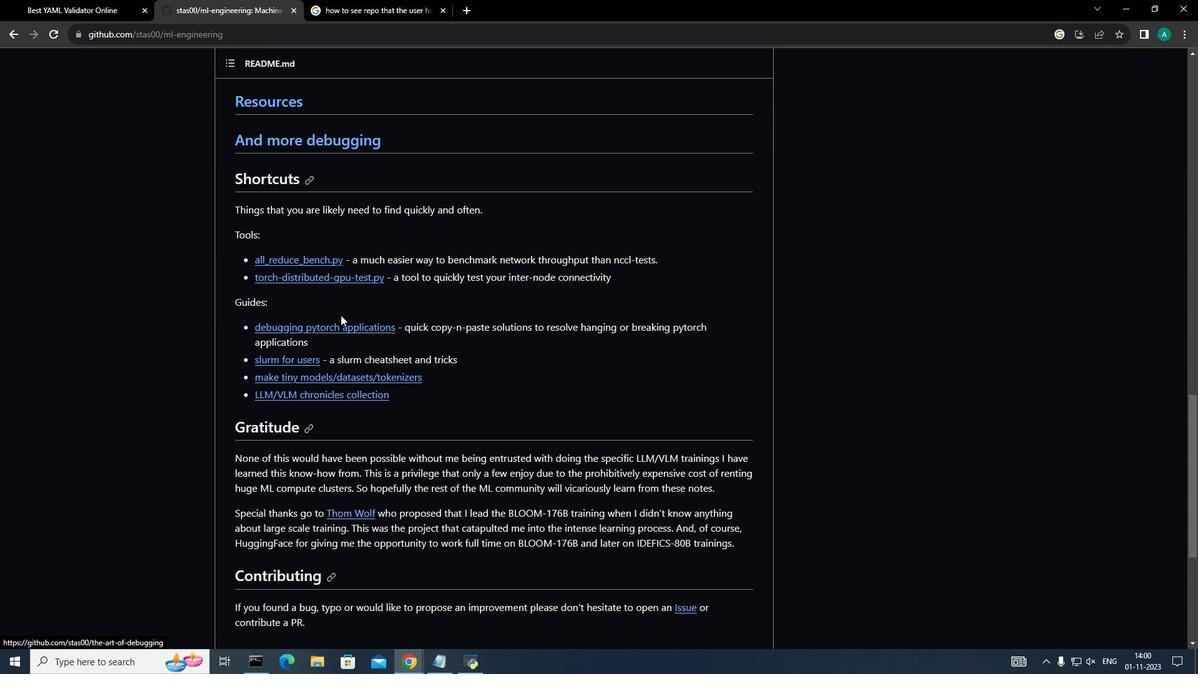 
Action: Mouse moved to (337, 313)
Screenshot: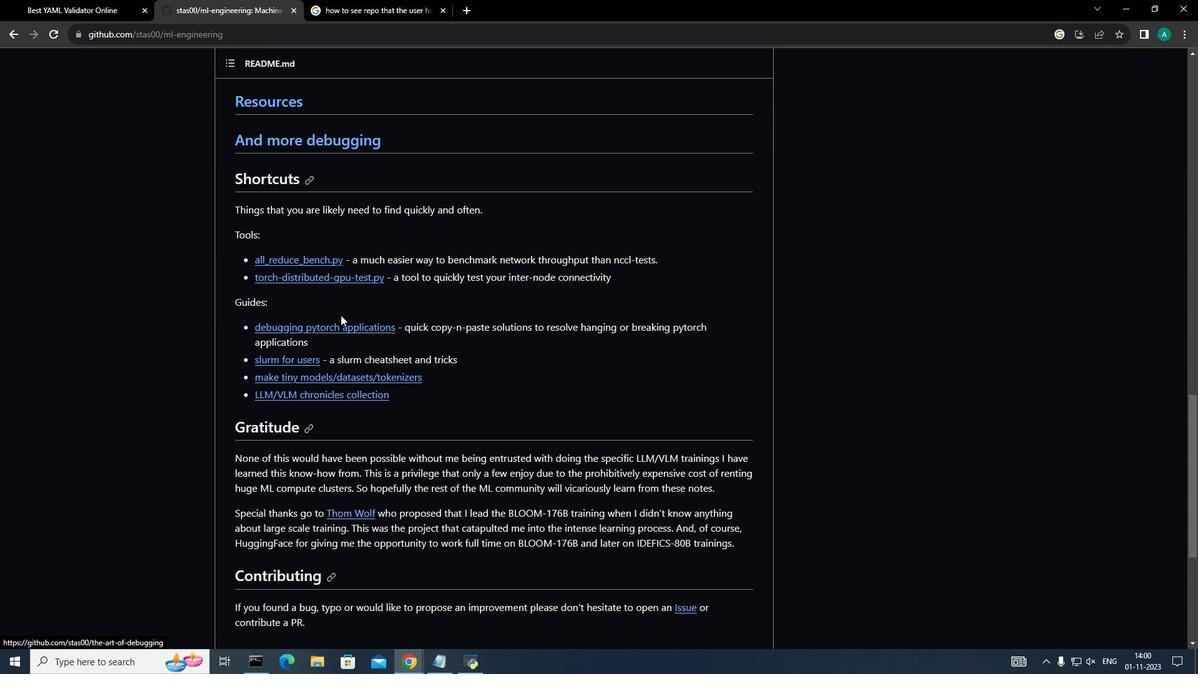 
Action: Mouse scrolled (337, 313) with delta (0, 0)
Screenshot: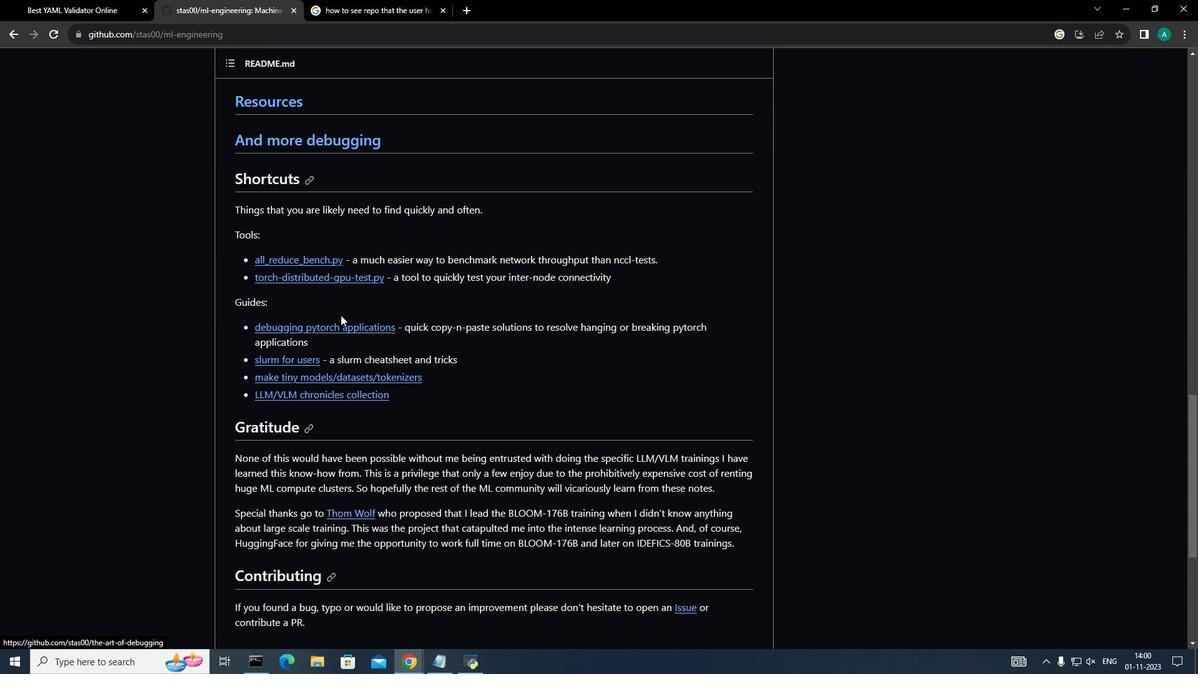 
Action: Mouse moved to (338, 315)
Screenshot: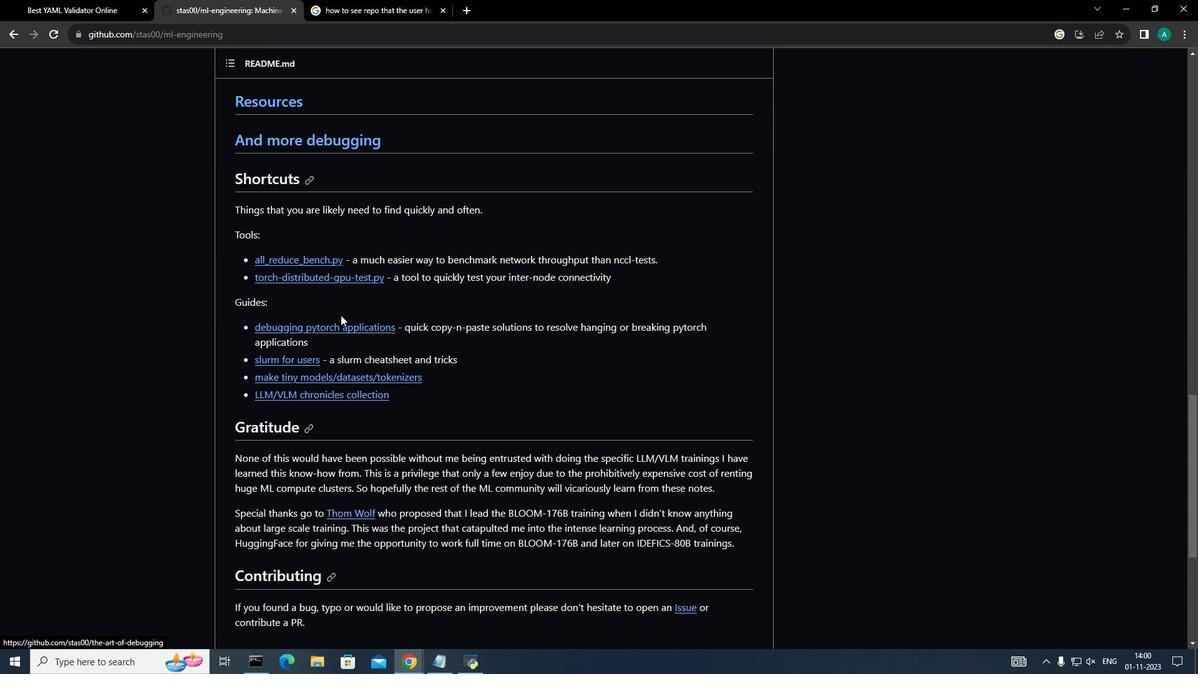 
Action: Mouse scrolled (338, 314) with delta (0, 0)
Screenshot: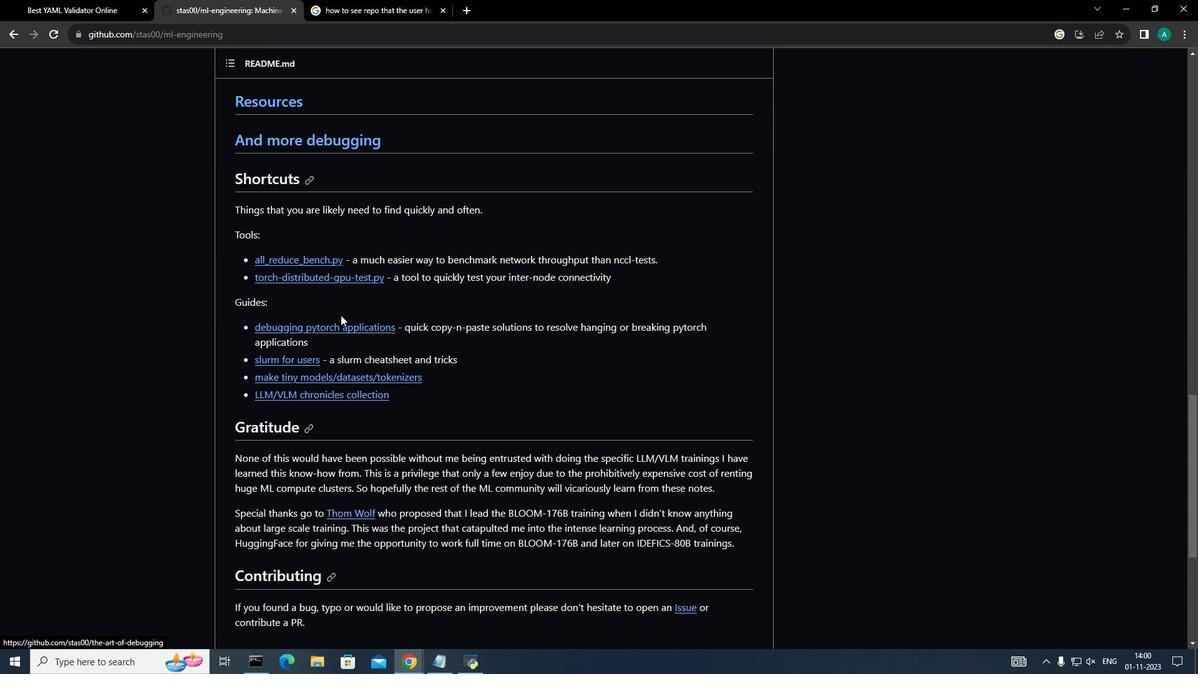
Action: Mouse moved to (340, 315)
Screenshot: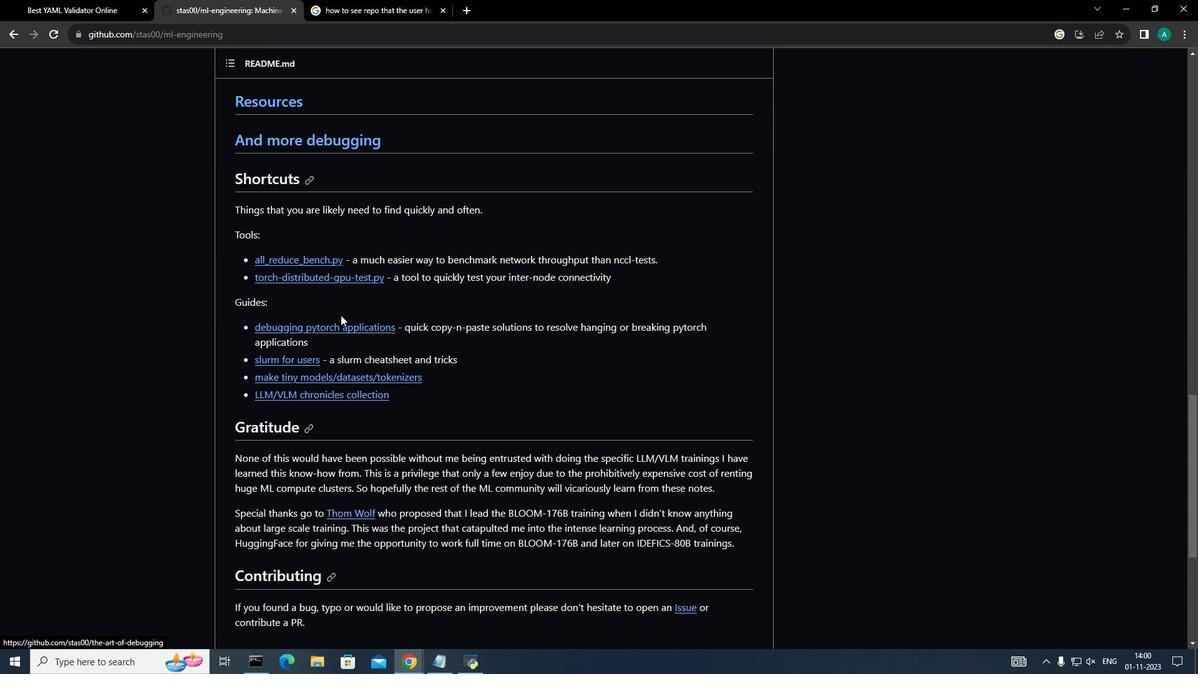 
Action: Mouse scrolled (340, 314) with delta (0, 0)
Screenshot: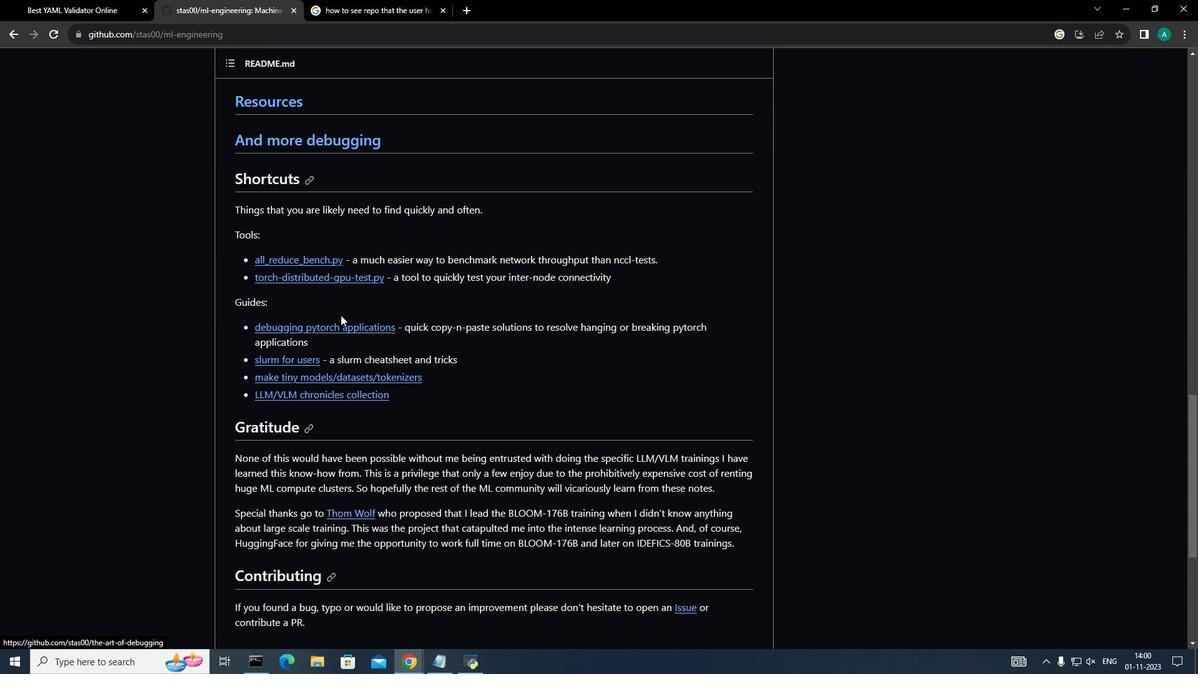 
Action: Mouse moved to (340, 315)
Screenshot: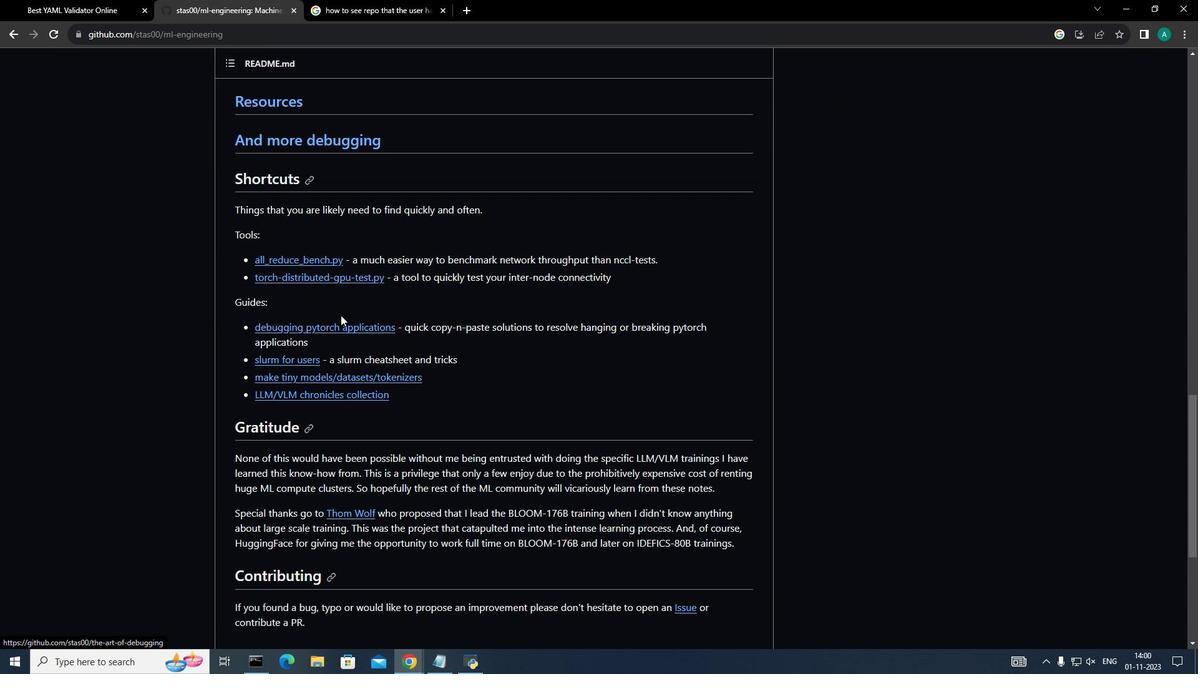 
Action: Mouse scrolled (340, 314) with delta (0, 0)
Screenshot: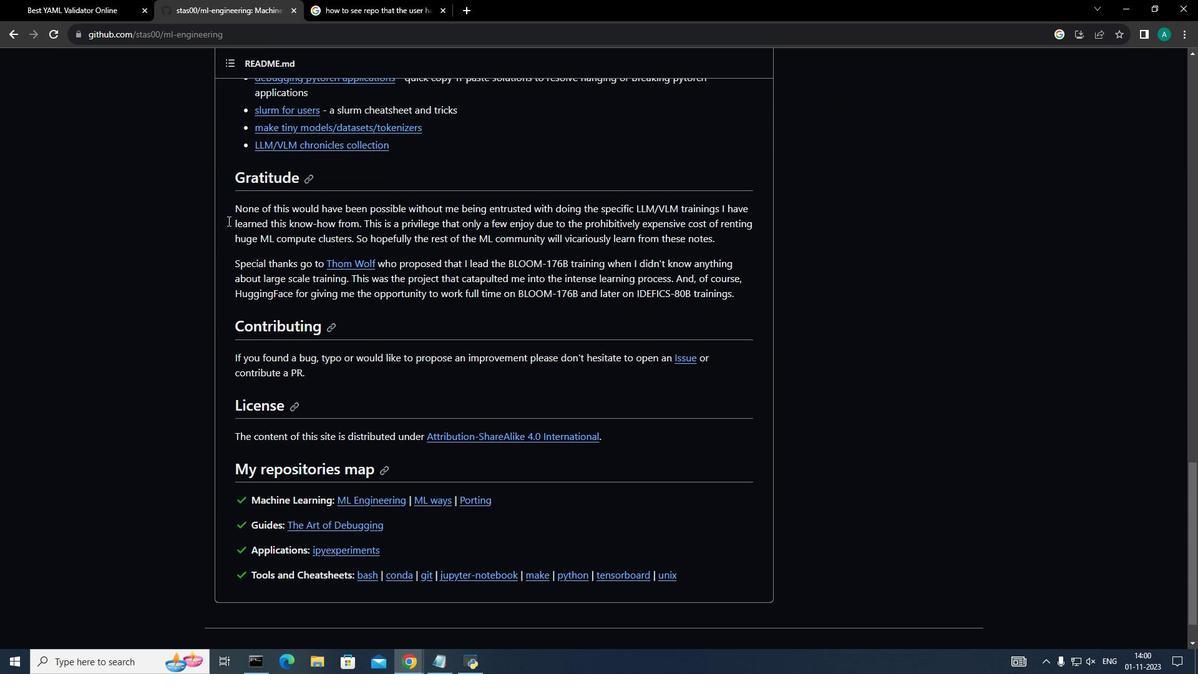
Action: Mouse scrolled (340, 314) with delta (0, 0)
Screenshot: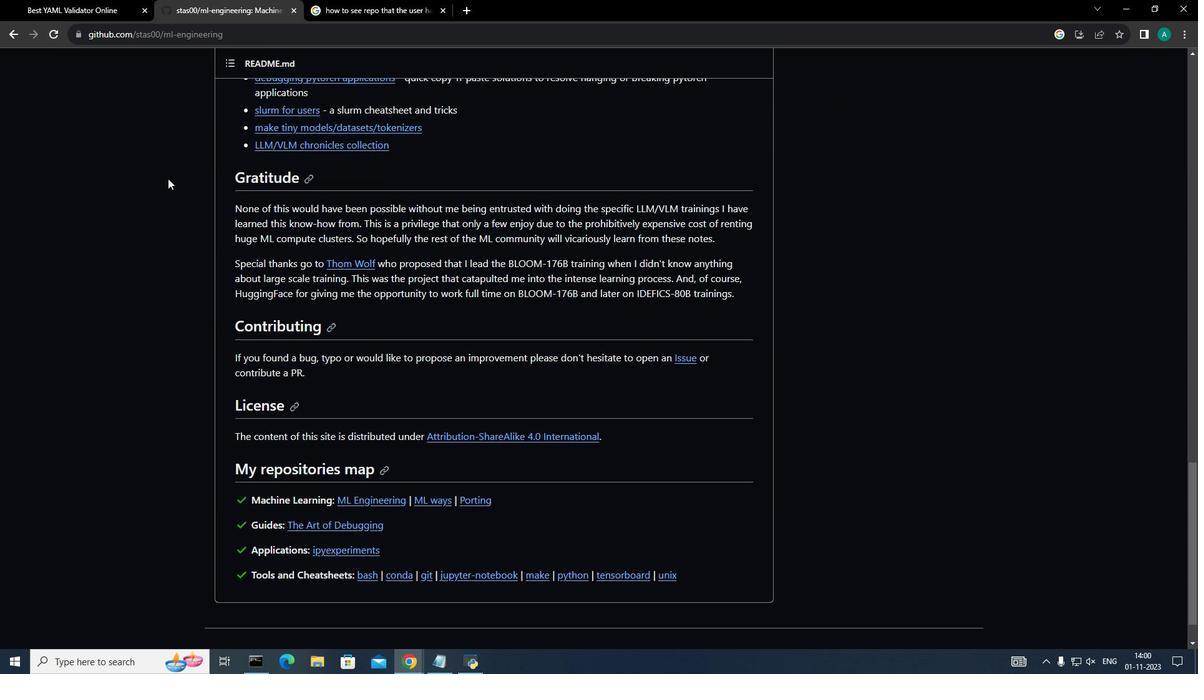 
Action: Mouse scrolled (340, 314) with delta (0, 0)
Screenshot: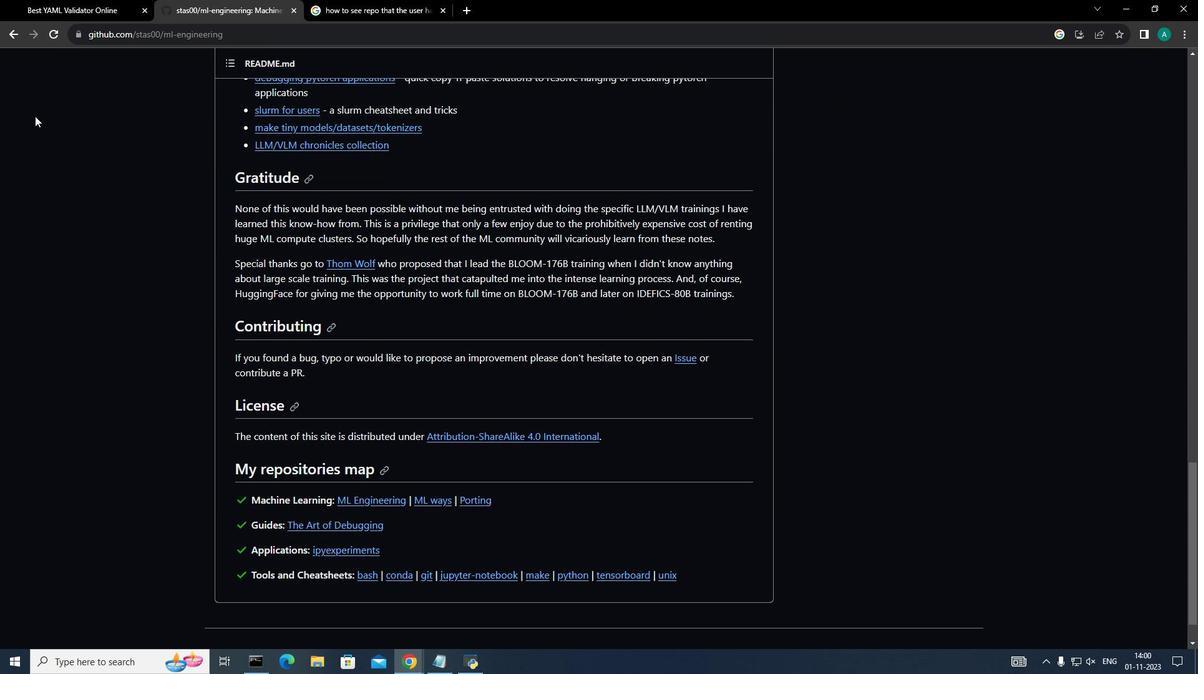
Action: Mouse scrolled (340, 314) with delta (0, 0)
Screenshot: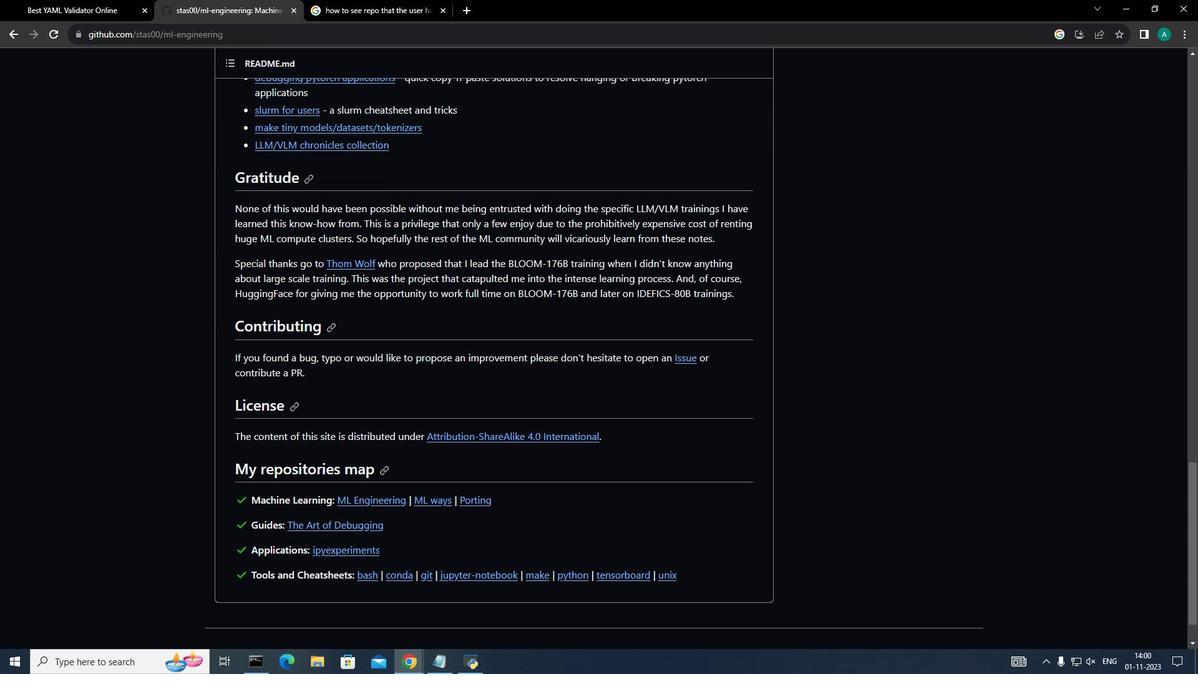 
Action: Mouse moved to (15, 30)
Screenshot: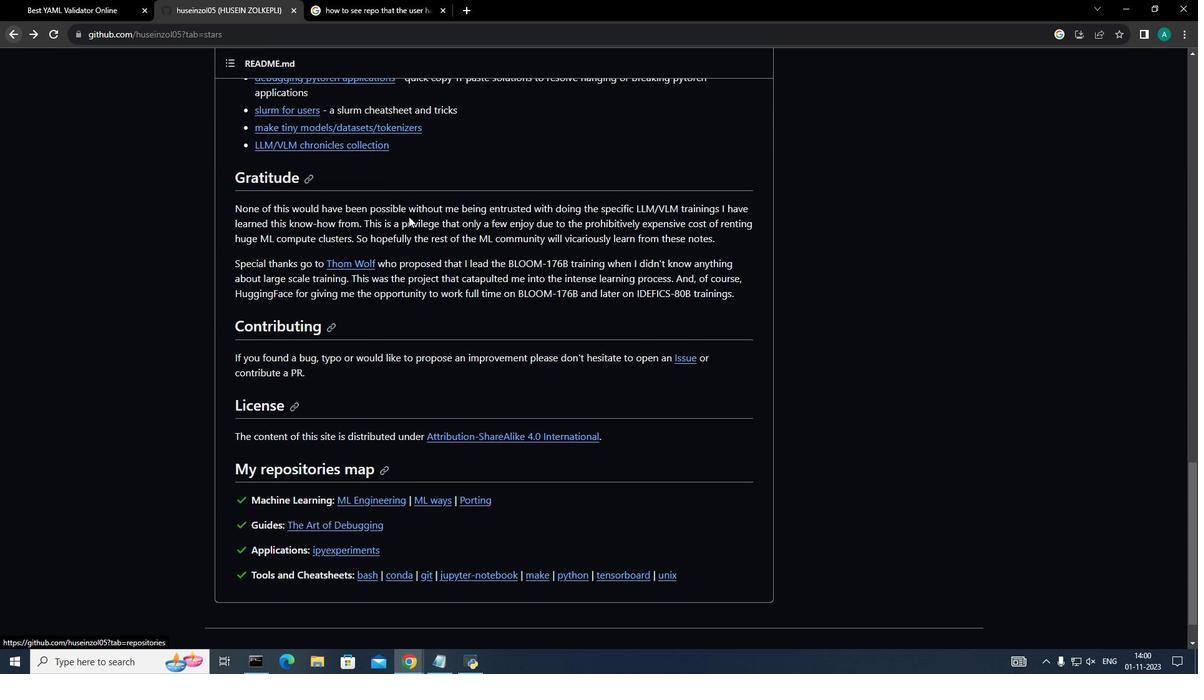 
Action: Mouse pressed left at (15, 30)
Screenshot: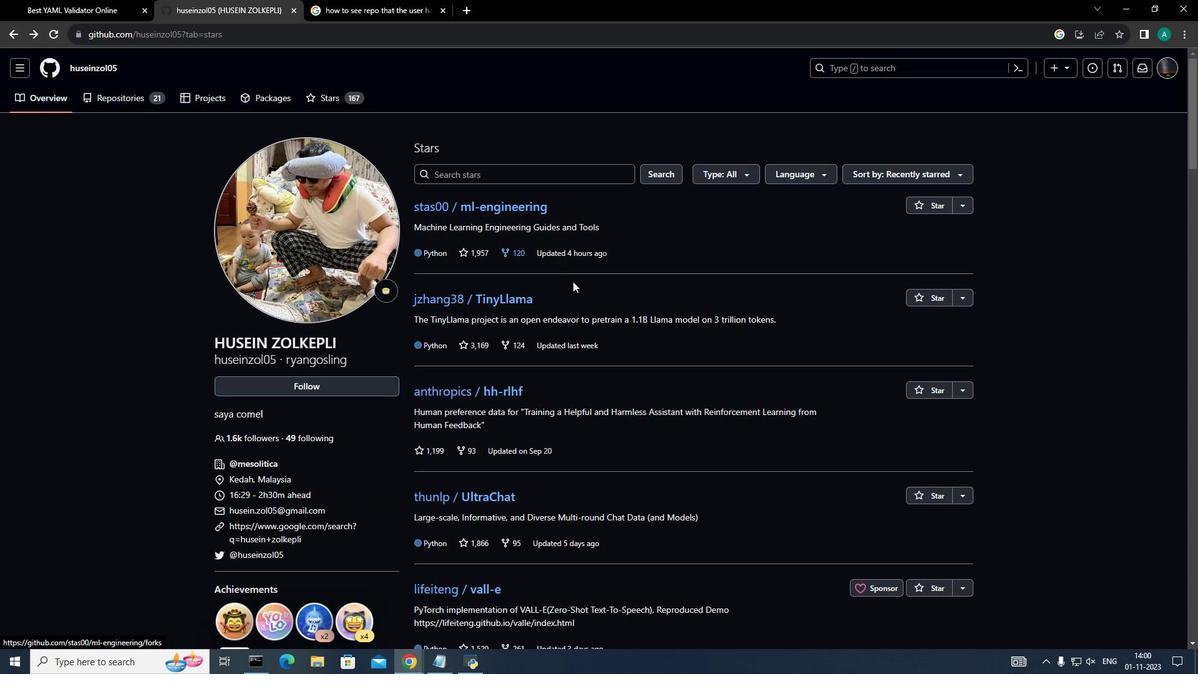 
Action: Mouse moved to (483, 490)
Screenshot: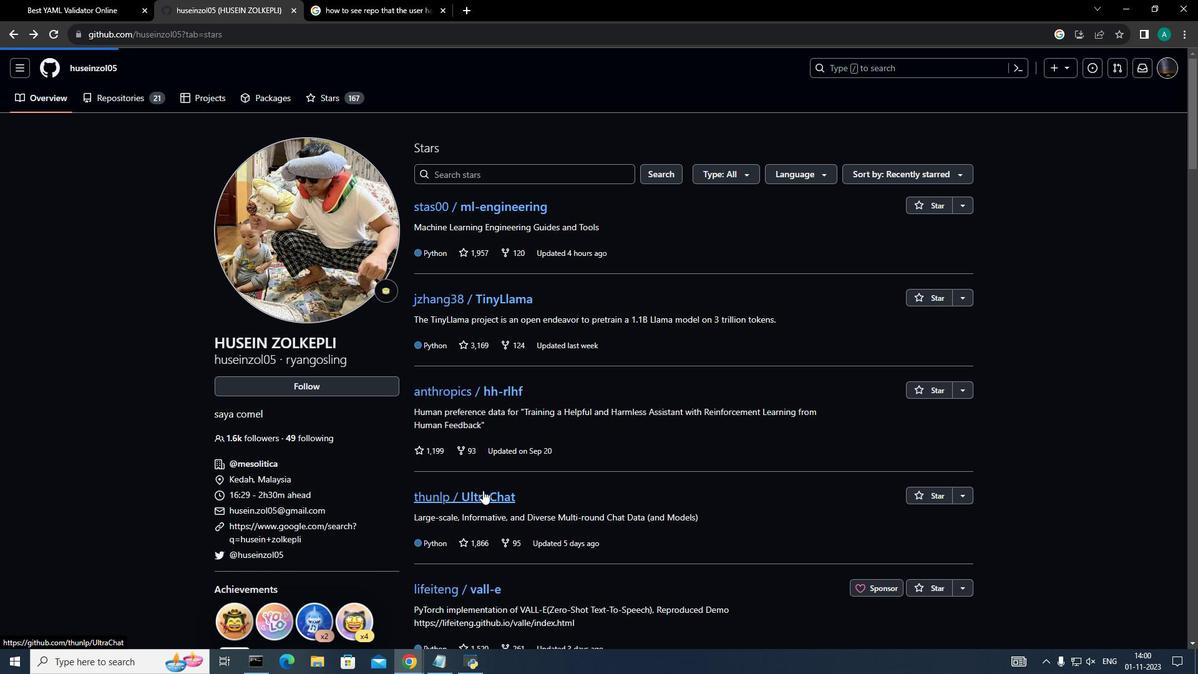 
Action: Mouse pressed left at (483, 490)
Screenshot: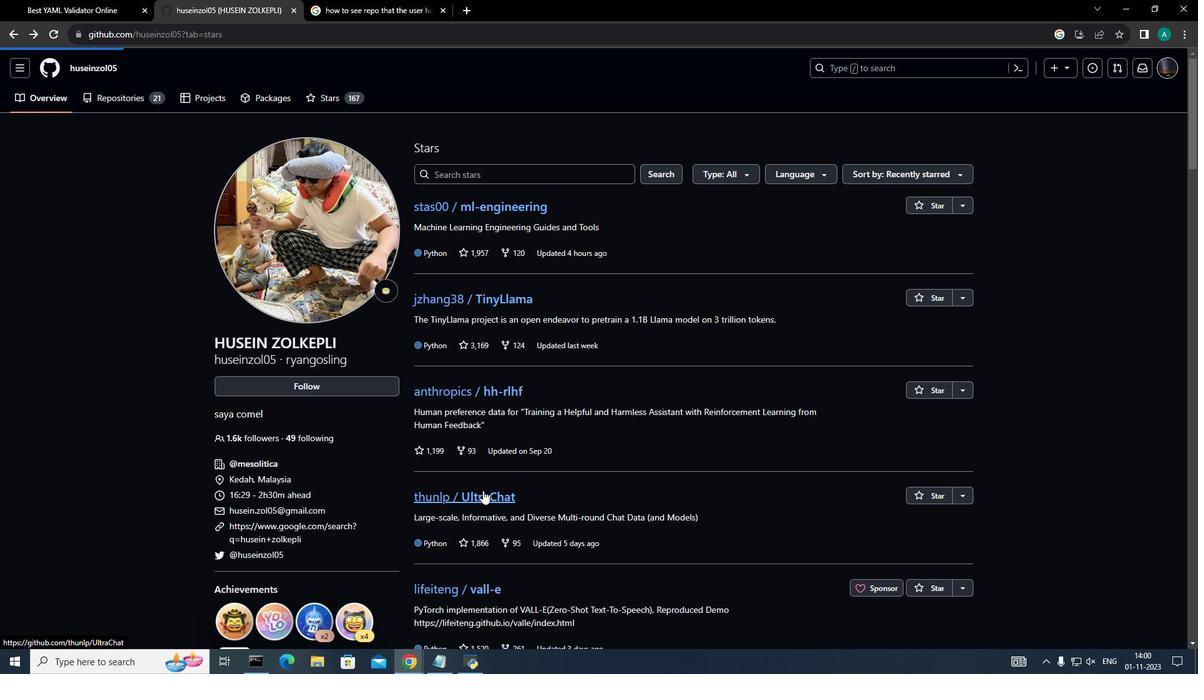 
Action: Mouse moved to (295, 401)
Screenshot: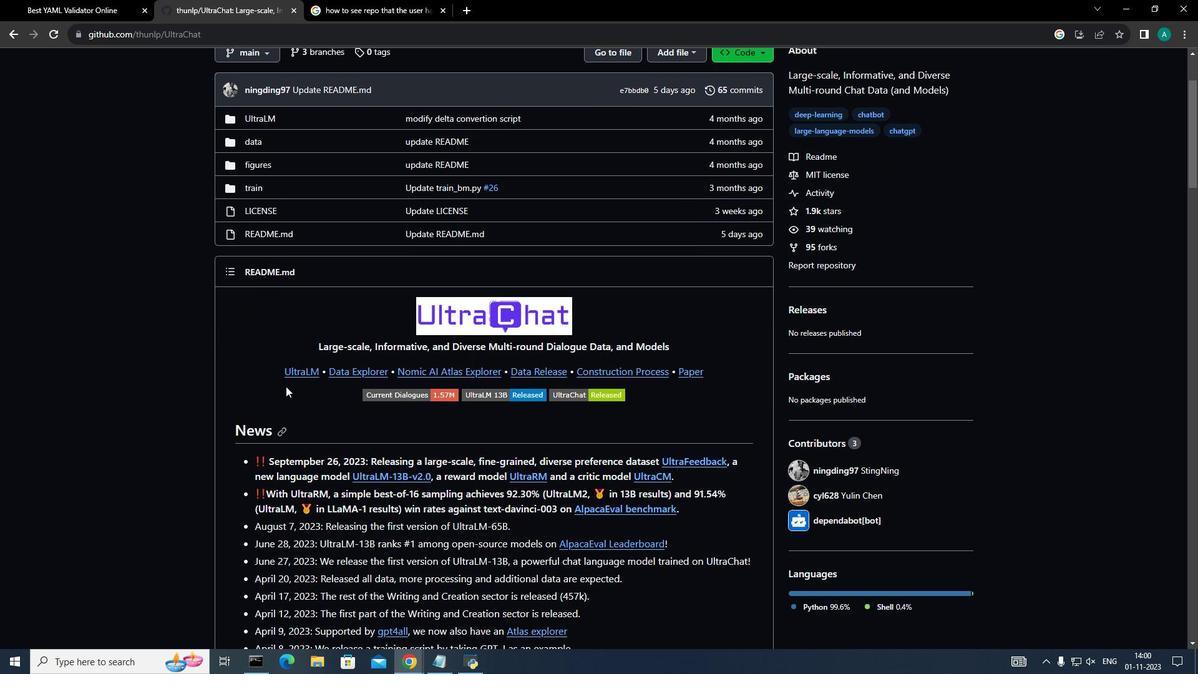 
Action: Mouse scrolled (295, 400) with delta (0, 0)
Screenshot: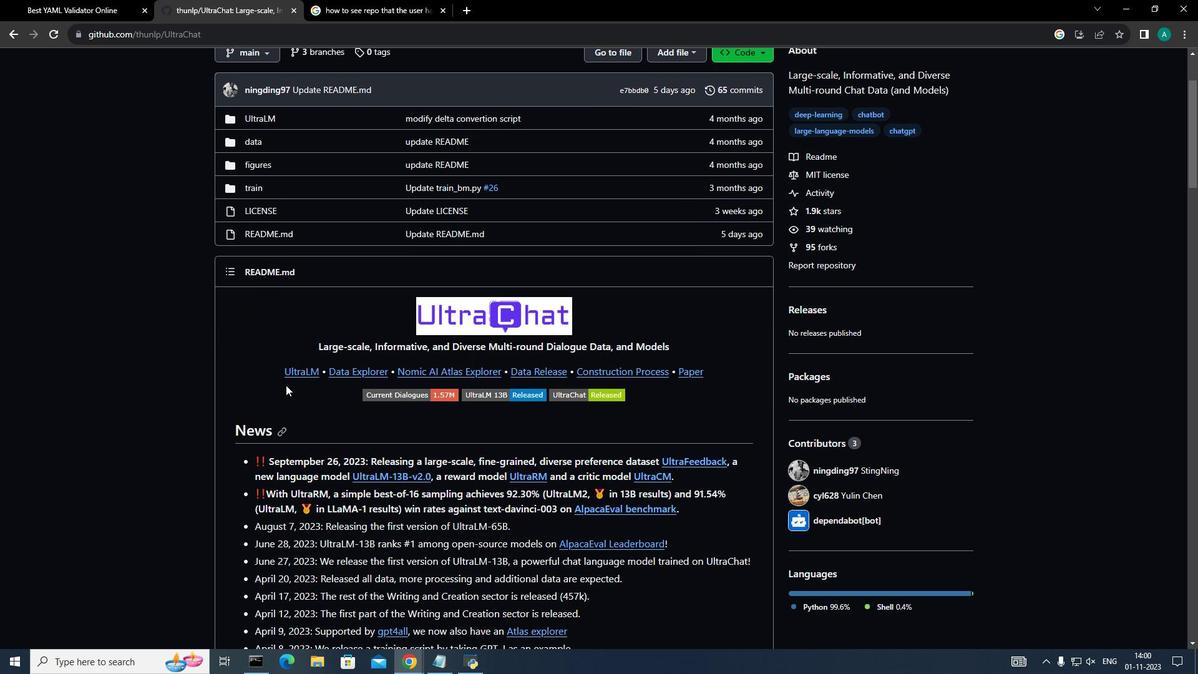 
Action: Mouse moved to (292, 403)
Screenshot: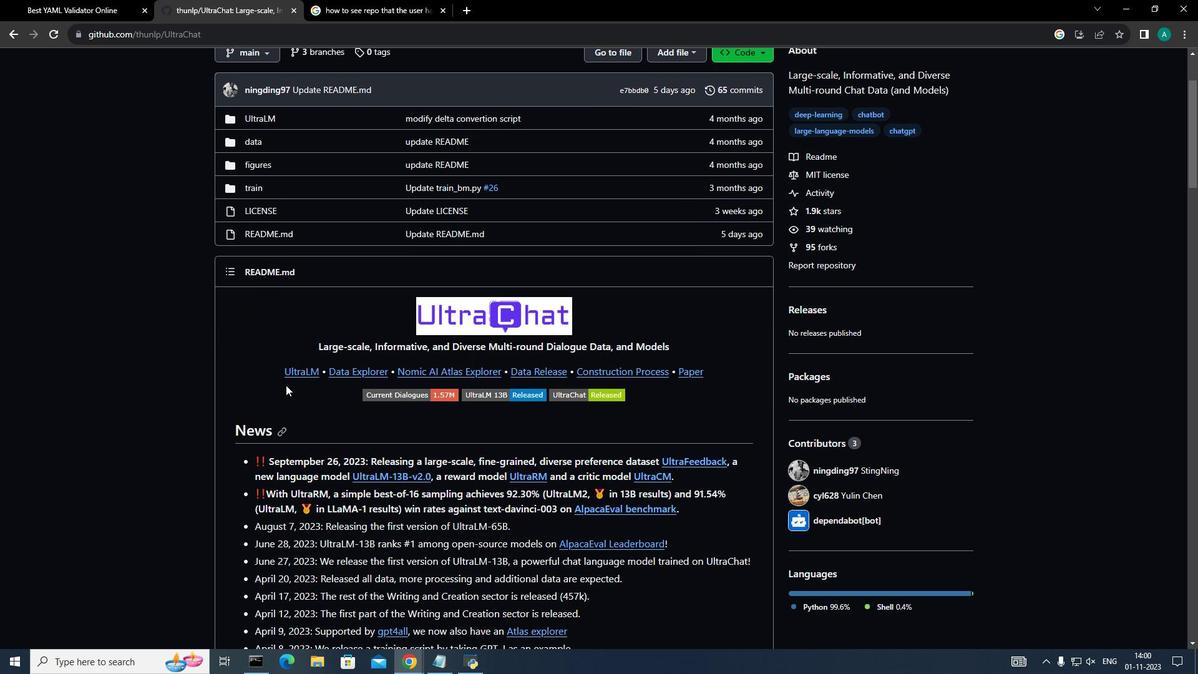 
Action: Mouse scrolled (292, 403) with delta (0, 0)
Screenshot: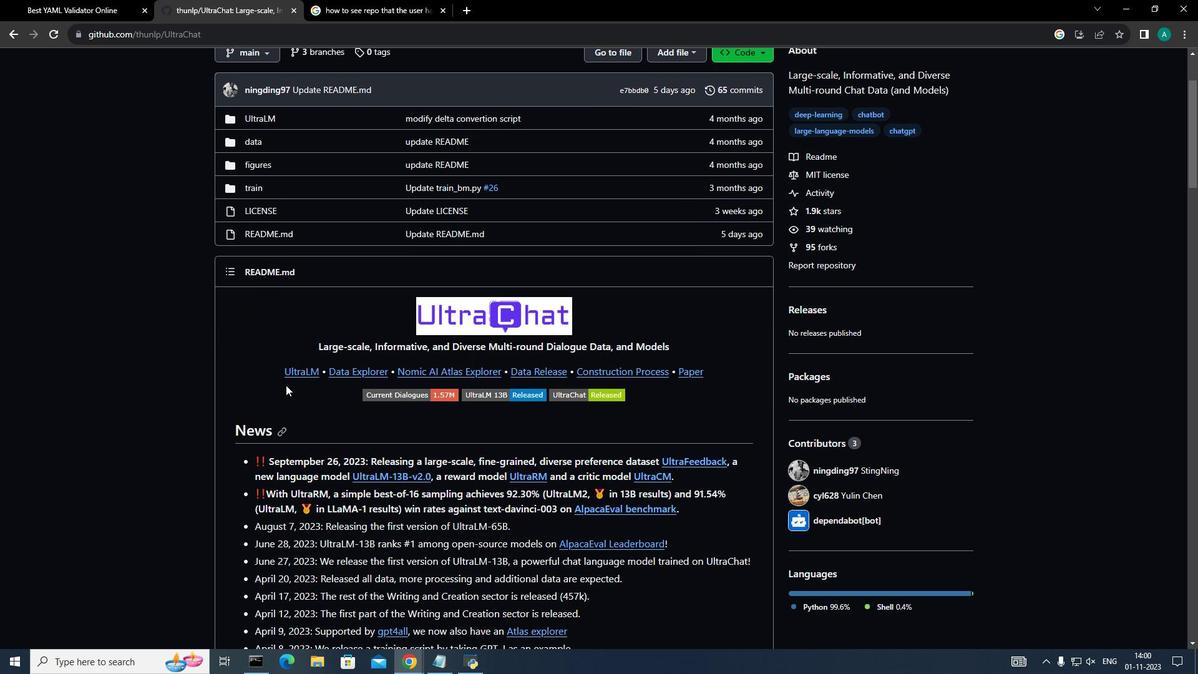 
Action: Mouse moved to (284, 395)
Screenshot: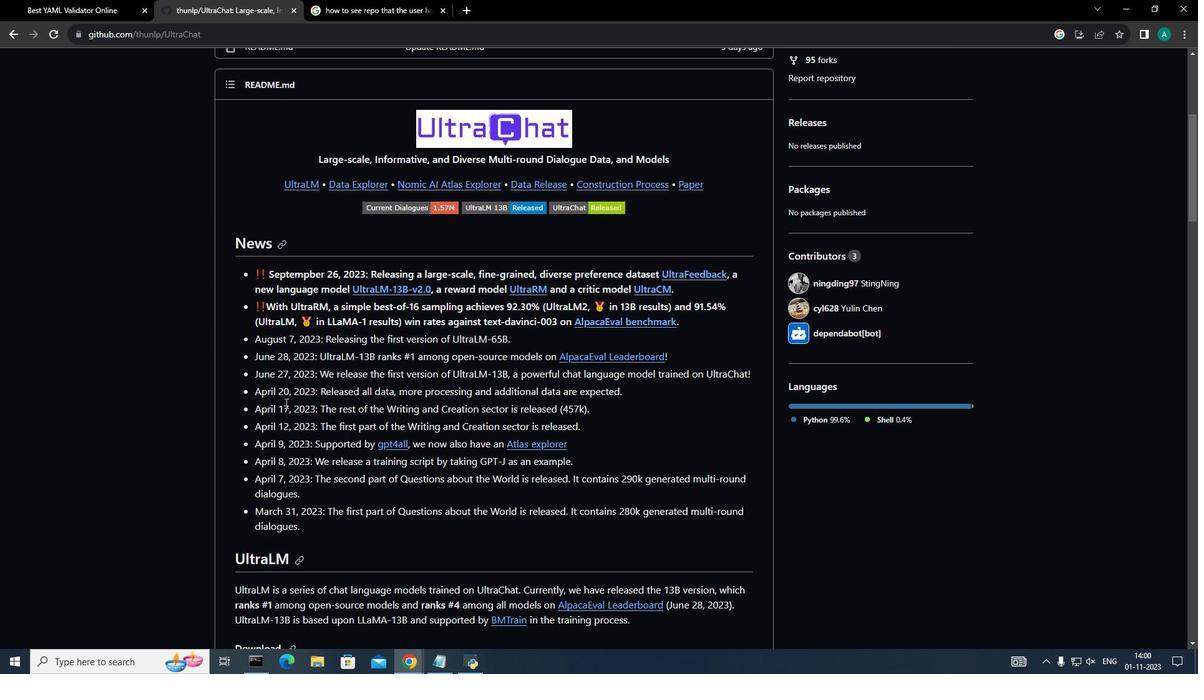 
Action: Mouse scrolled (284, 394) with delta (0, 0)
Screenshot: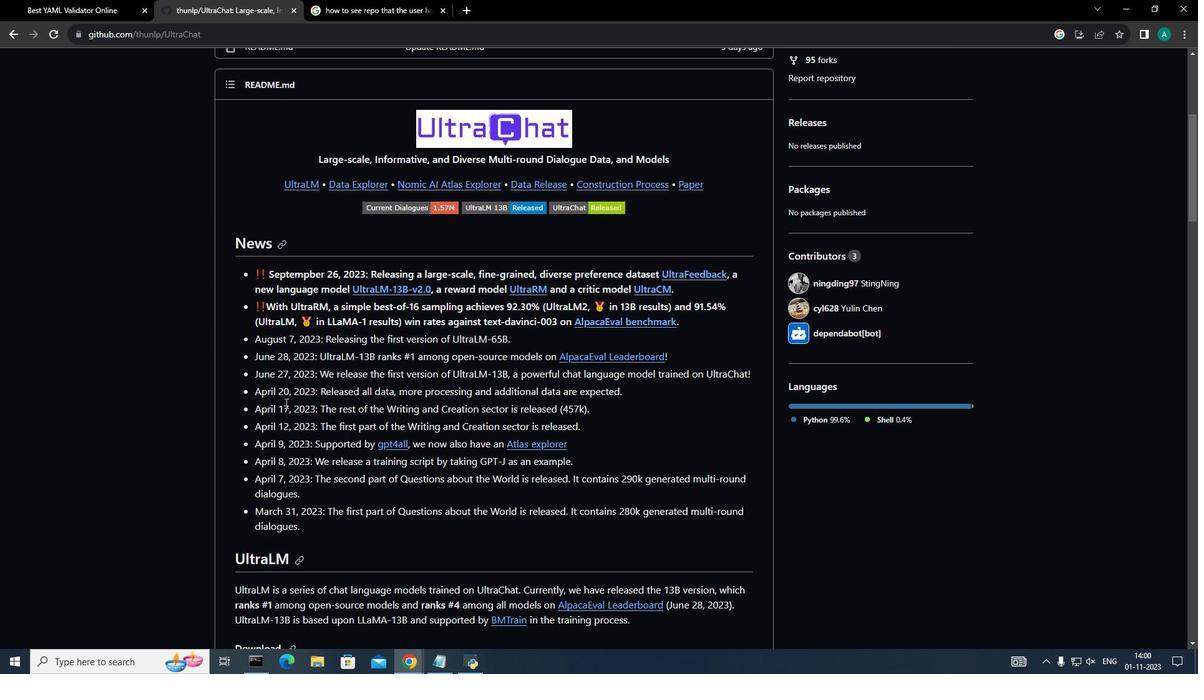 
Action: Mouse moved to (284, 400)
Screenshot: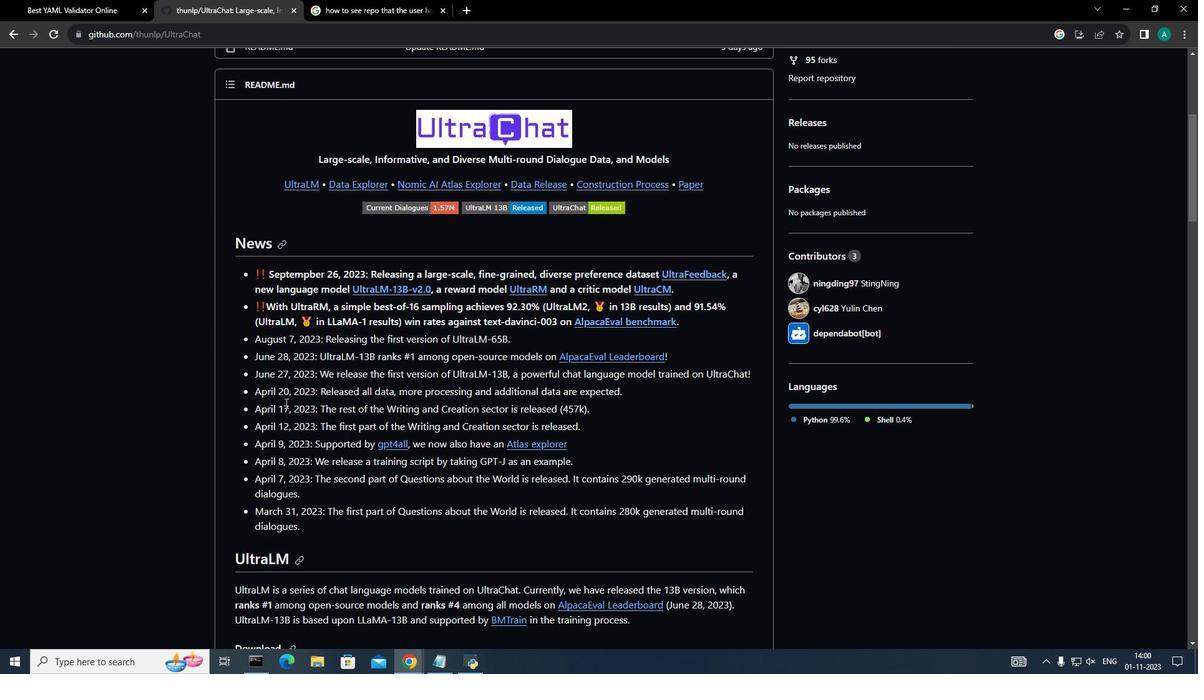 
Action: Mouse scrolled (284, 400) with delta (0, 0)
Screenshot: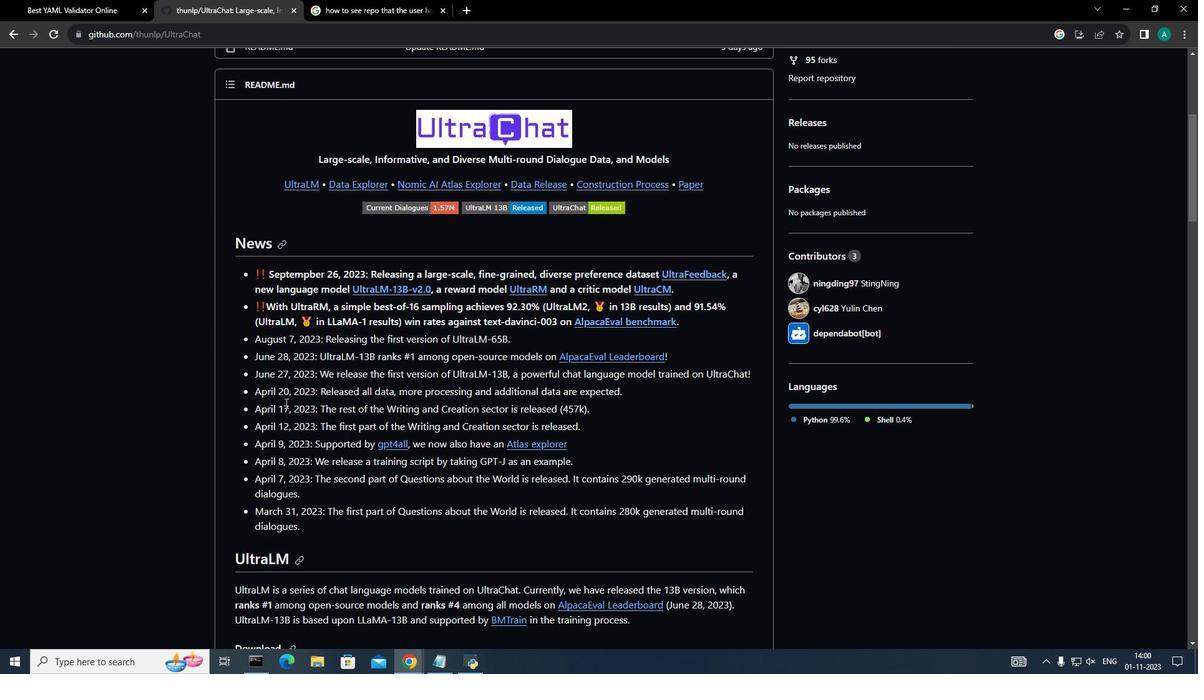 
Action: Mouse moved to (284, 400)
Screenshot: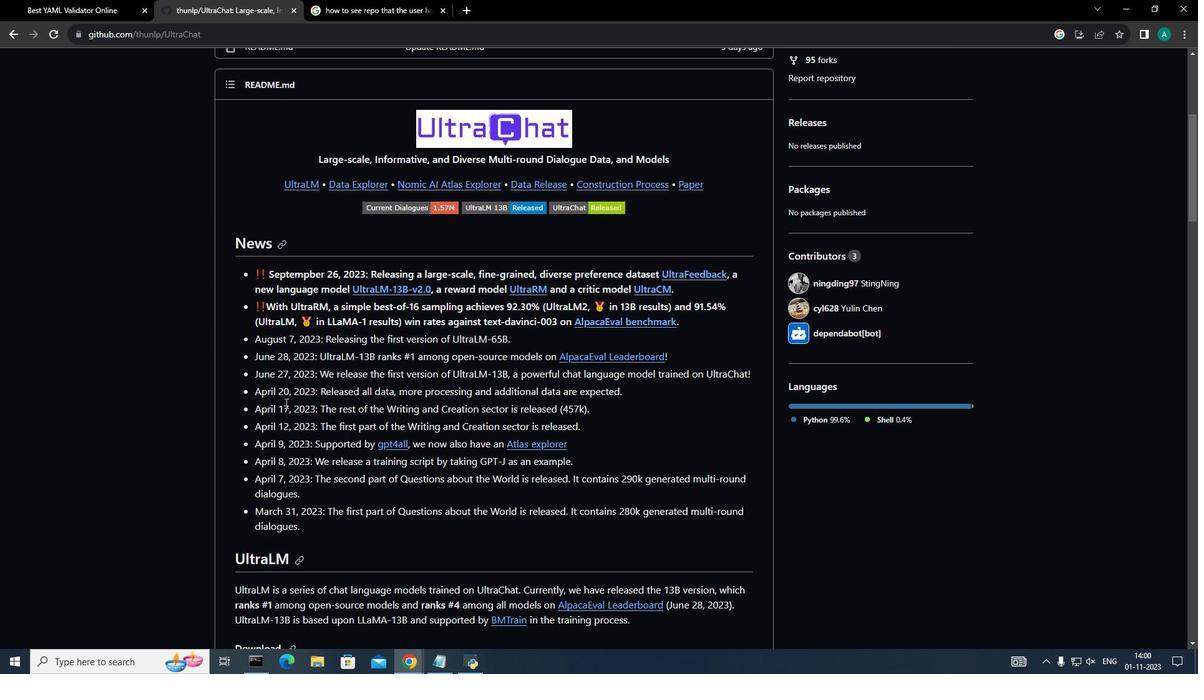 
Action: Mouse scrolled (284, 400) with delta (0, 0)
Screenshot: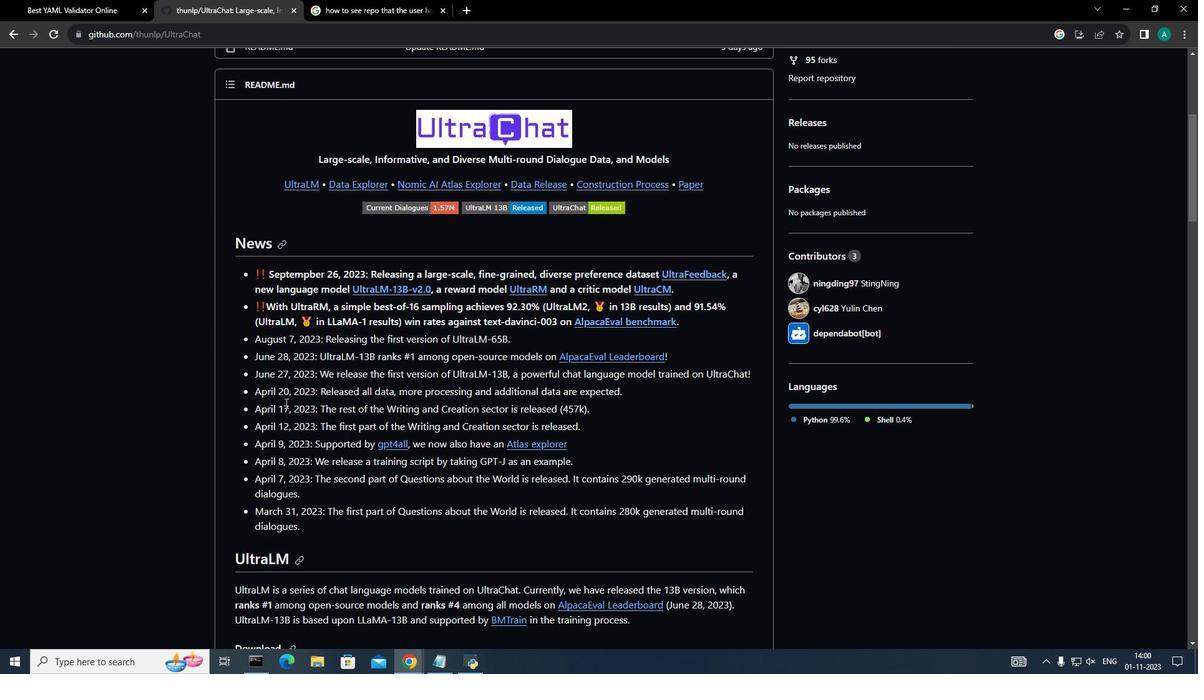 
Action: Mouse moved to (285, 403)
Screenshot: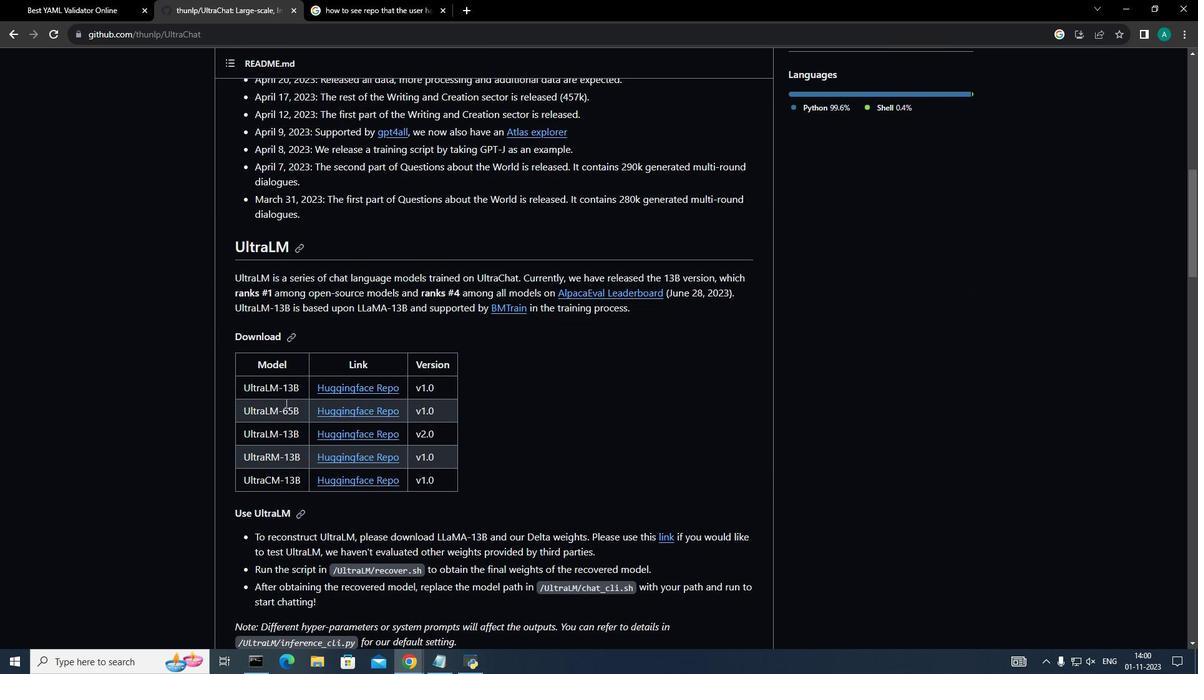 
Action: Mouse scrolled (285, 402) with delta (0, 0)
Screenshot: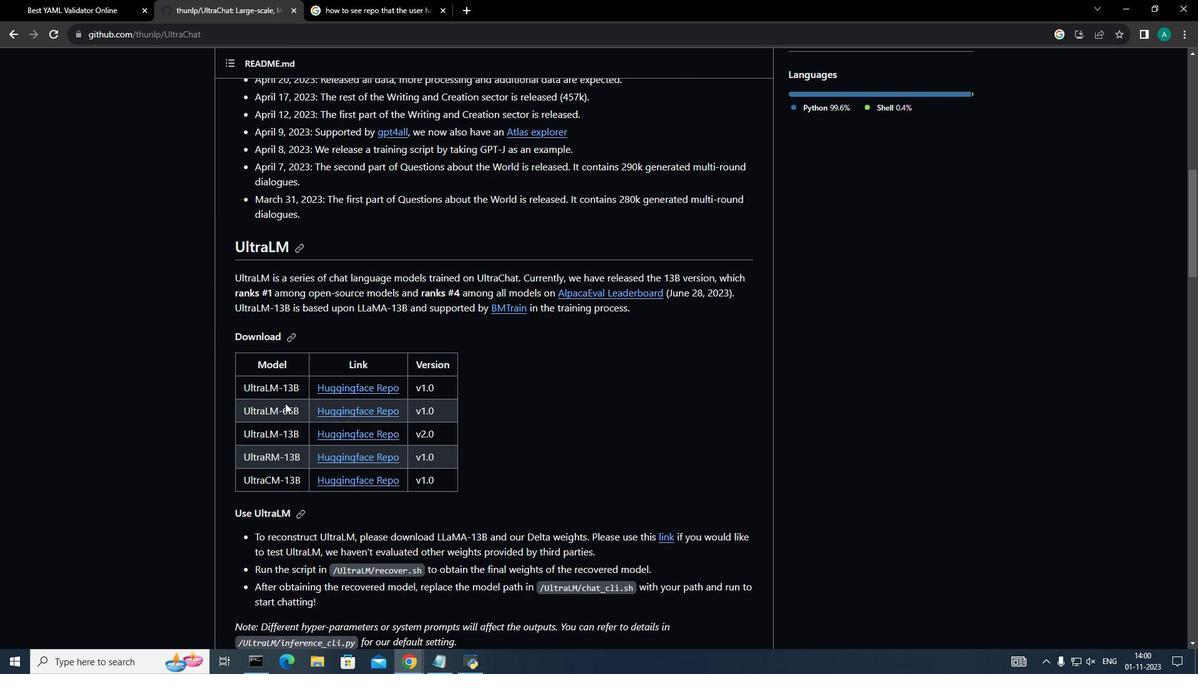 
Action: Mouse scrolled (285, 402) with delta (0, 0)
Screenshot: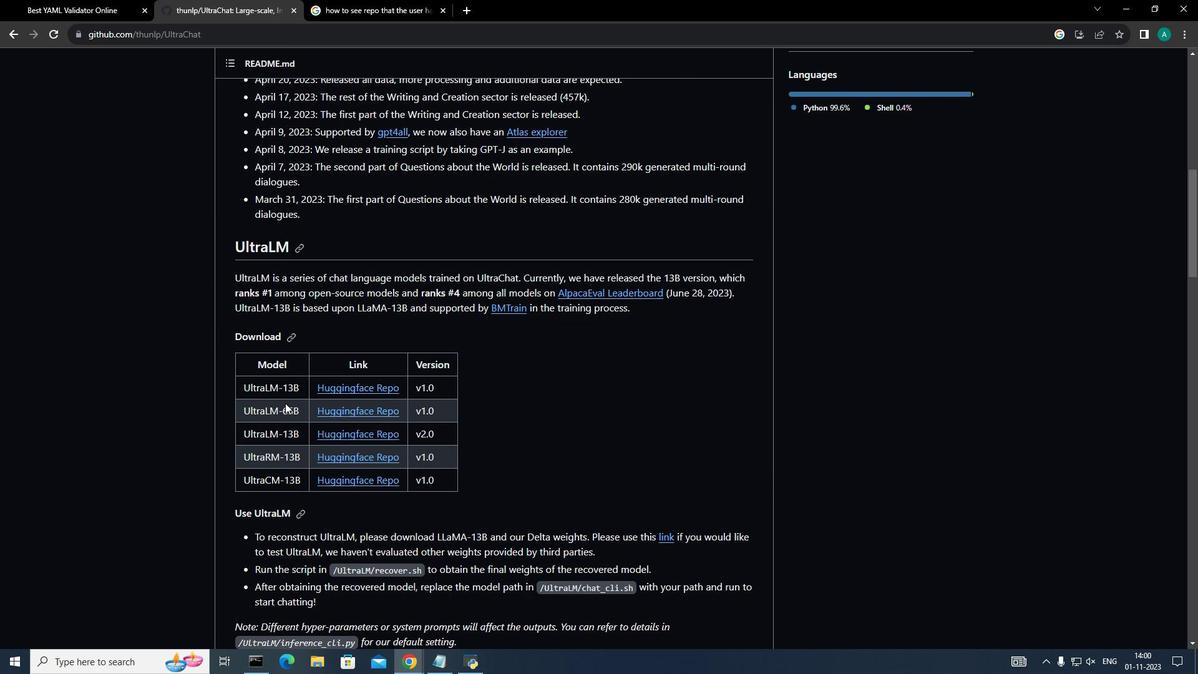 
Action: Mouse scrolled (285, 402) with delta (0, 0)
Screenshot: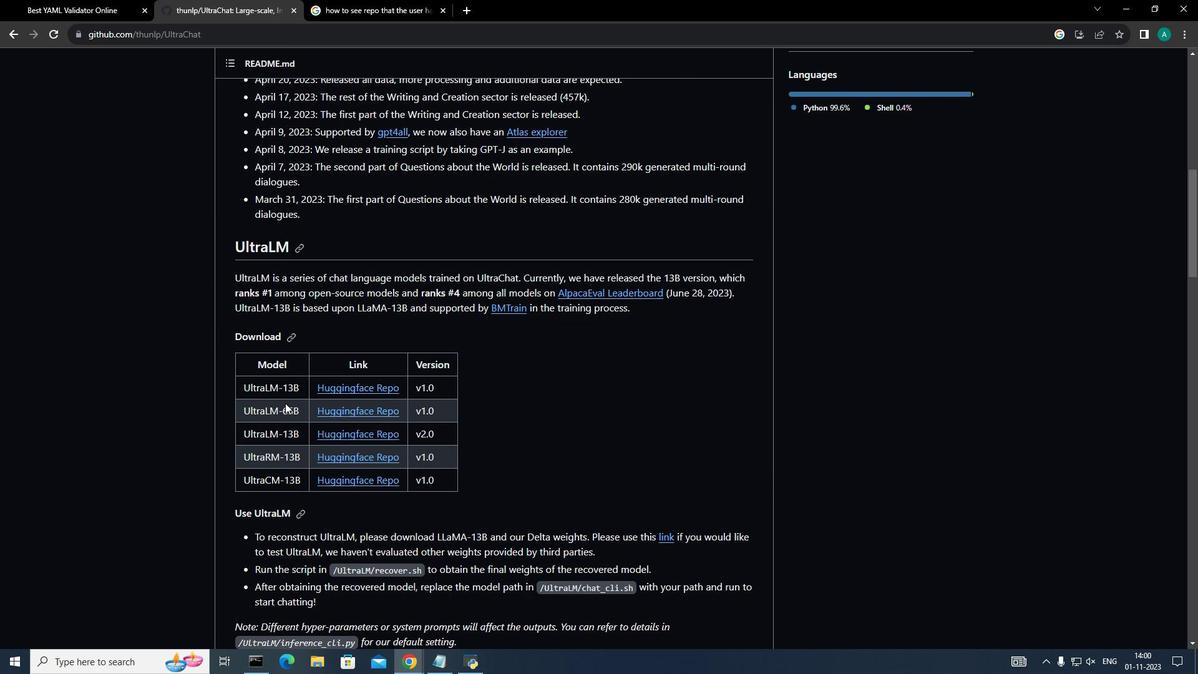 
Action: Mouse scrolled (285, 402) with delta (0, 0)
Screenshot: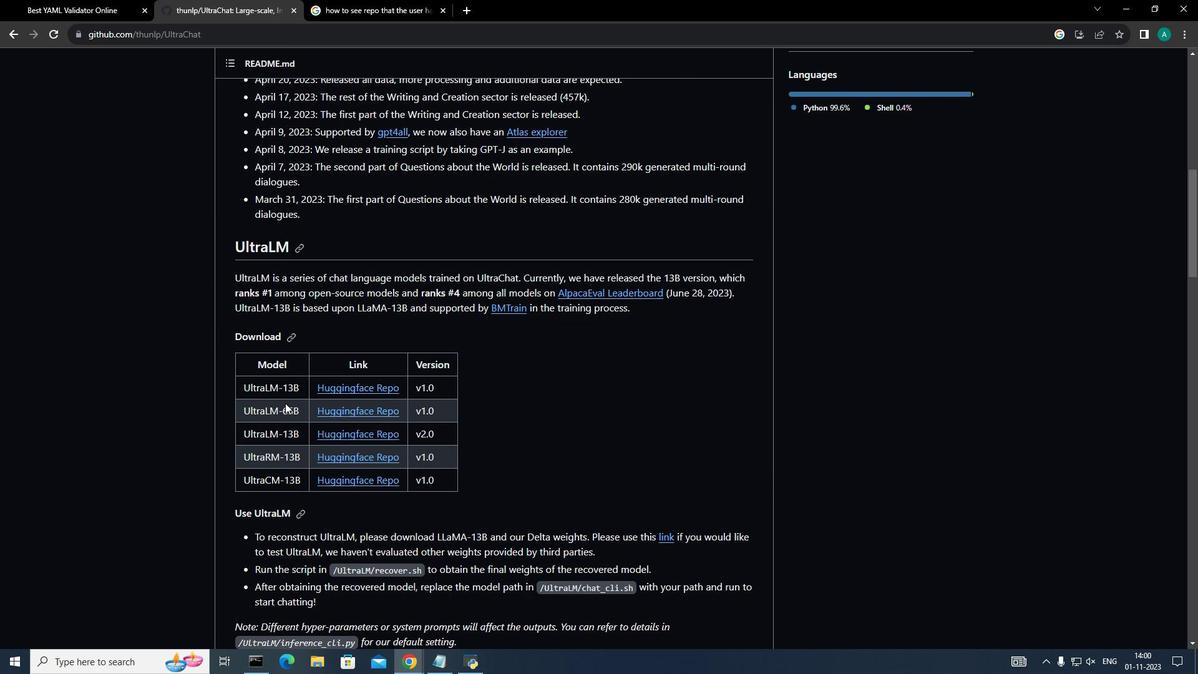 
Action: Mouse moved to (285, 403)
Screenshot: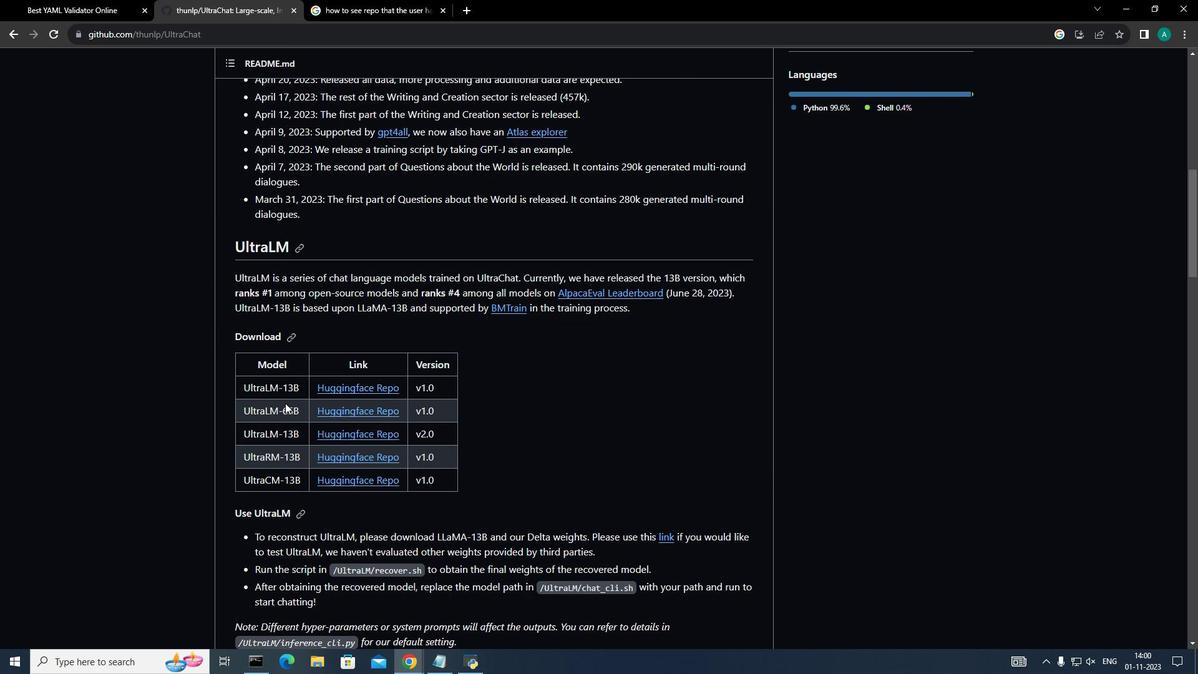 
Action: Mouse scrolled (285, 402) with delta (0, 0)
Screenshot: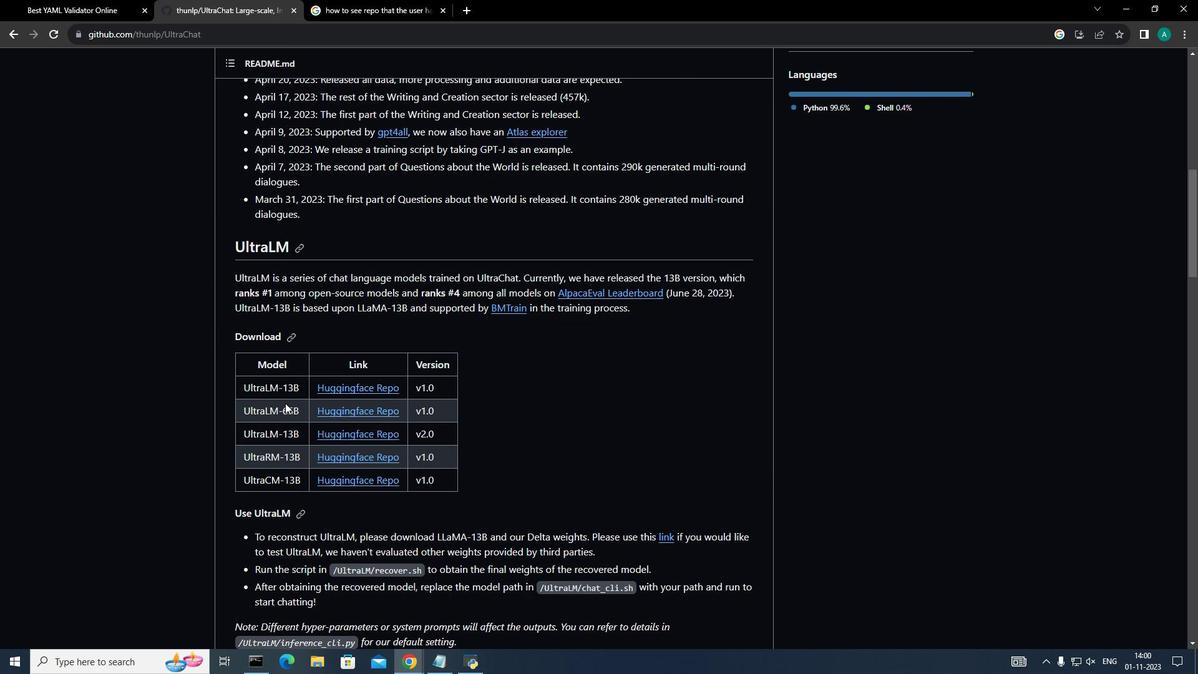 
Action: Mouse scrolled (285, 402) with delta (0, 0)
Screenshot: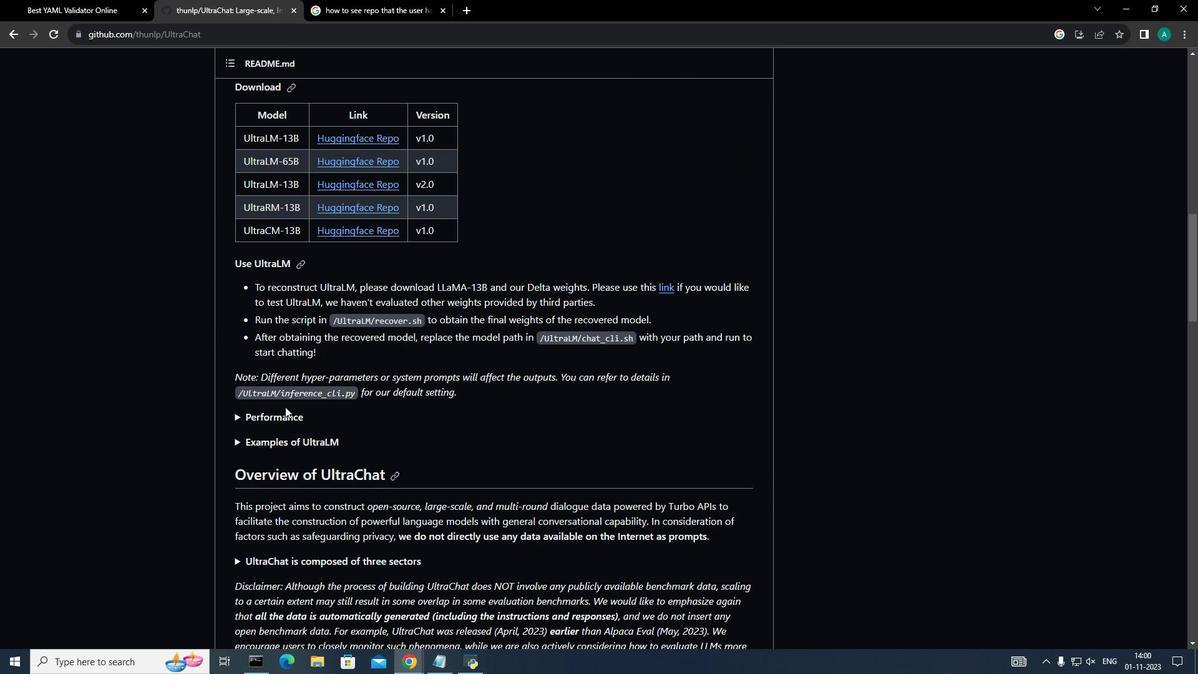 
Action: Mouse scrolled (285, 402) with delta (0, 0)
Screenshot: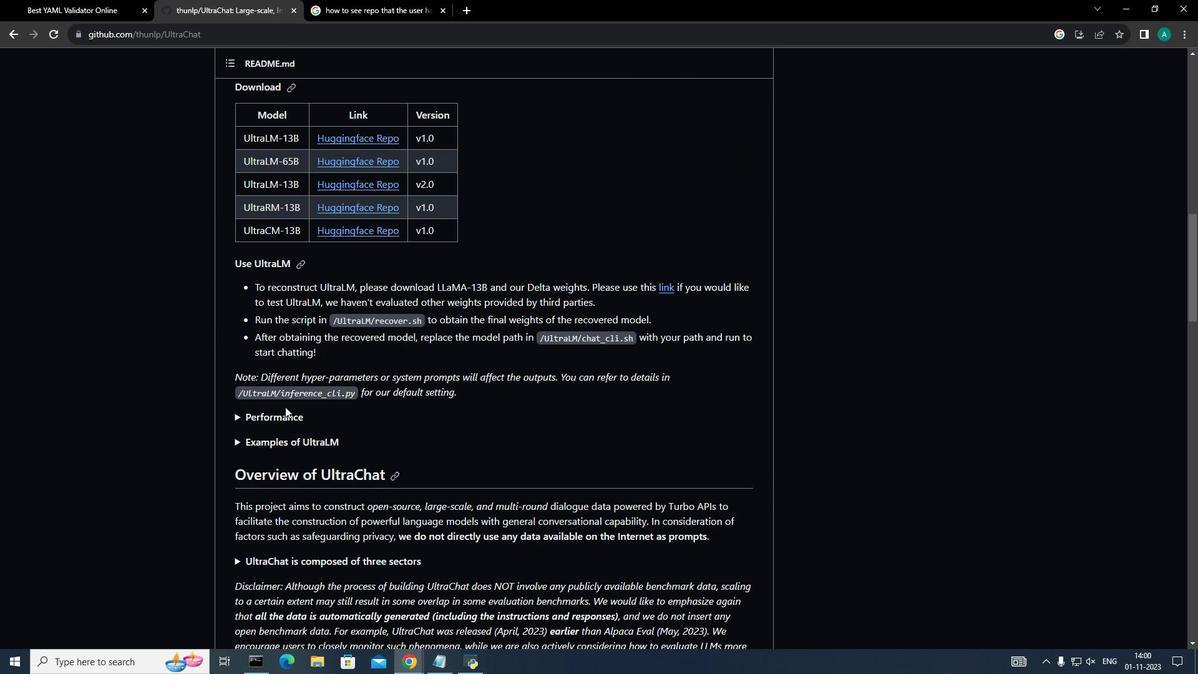 
Action: Mouse scrolled (285, 402) with delta (0, 0)
Screenshot: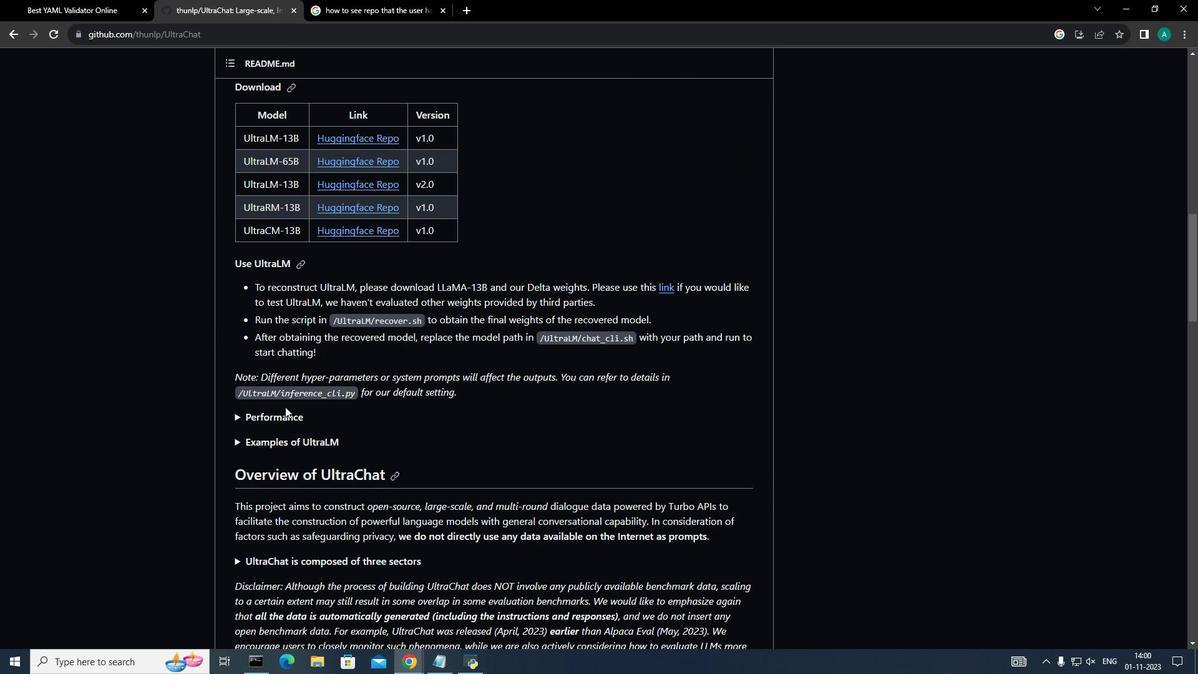 
Action: Mouse moved to (285, 403)
Screenshot: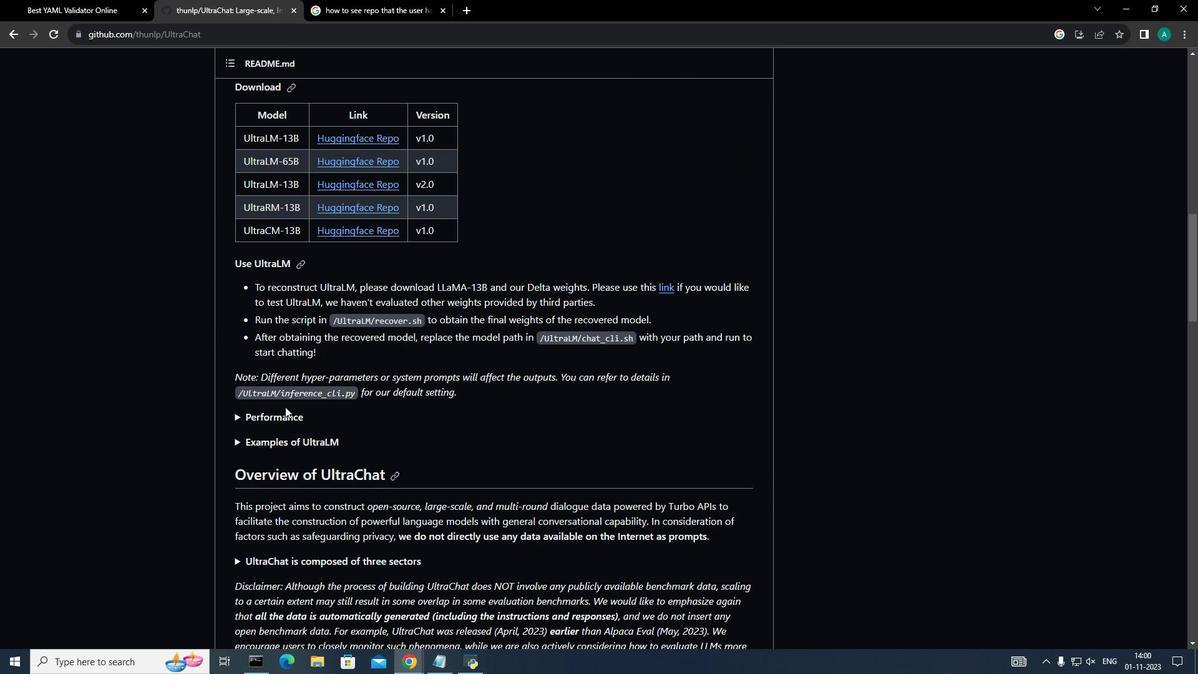 
Action: Mouse scrolled (285, 402) with delta (0, 0)
Screenshot: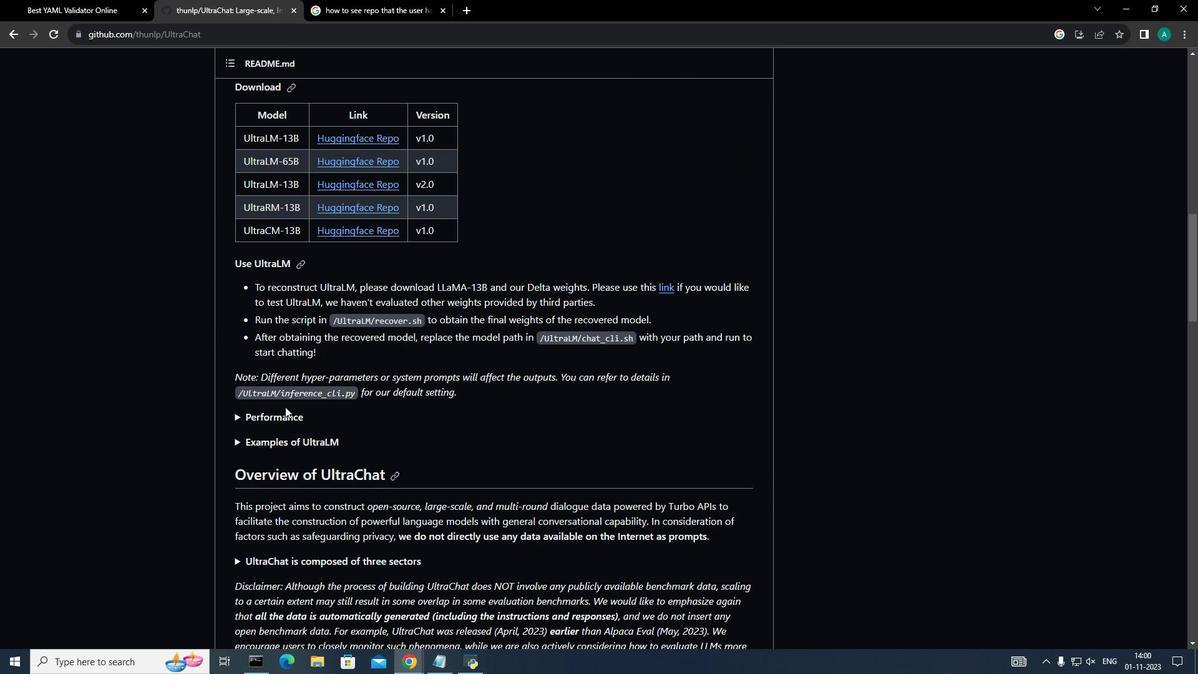 
Action: Mouse moved to (285, 406)
Screenshot: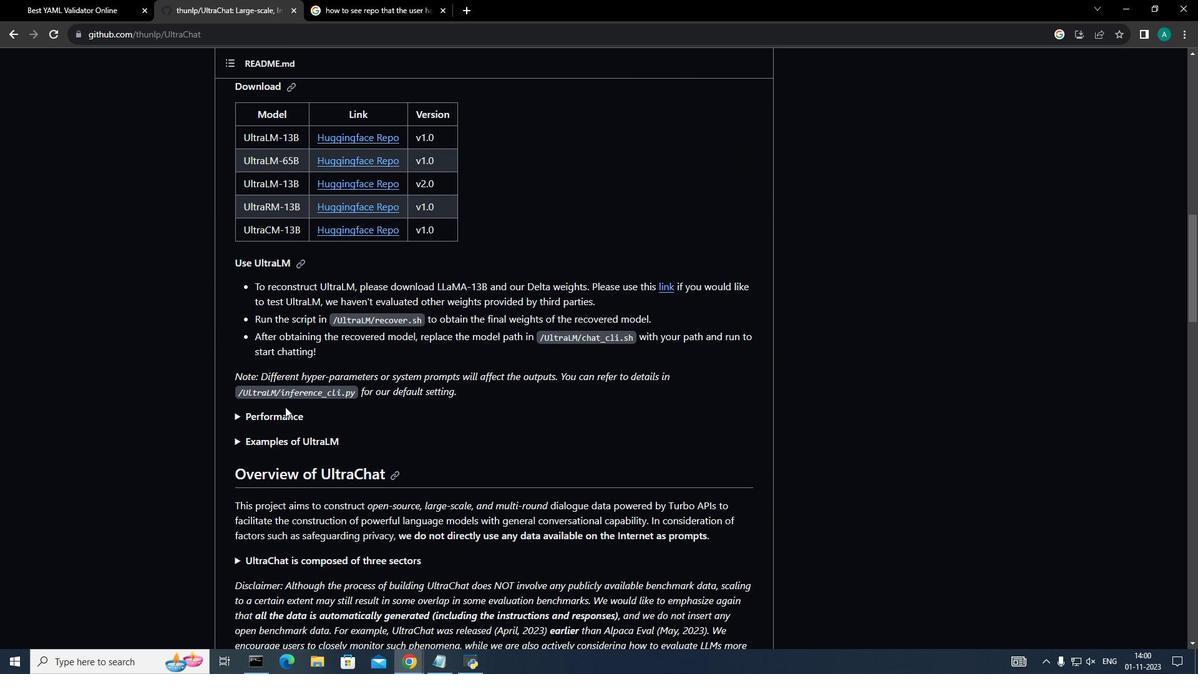 
Action: Mouse scrolled (285, 406) with delta (0, 0)
Screenshot: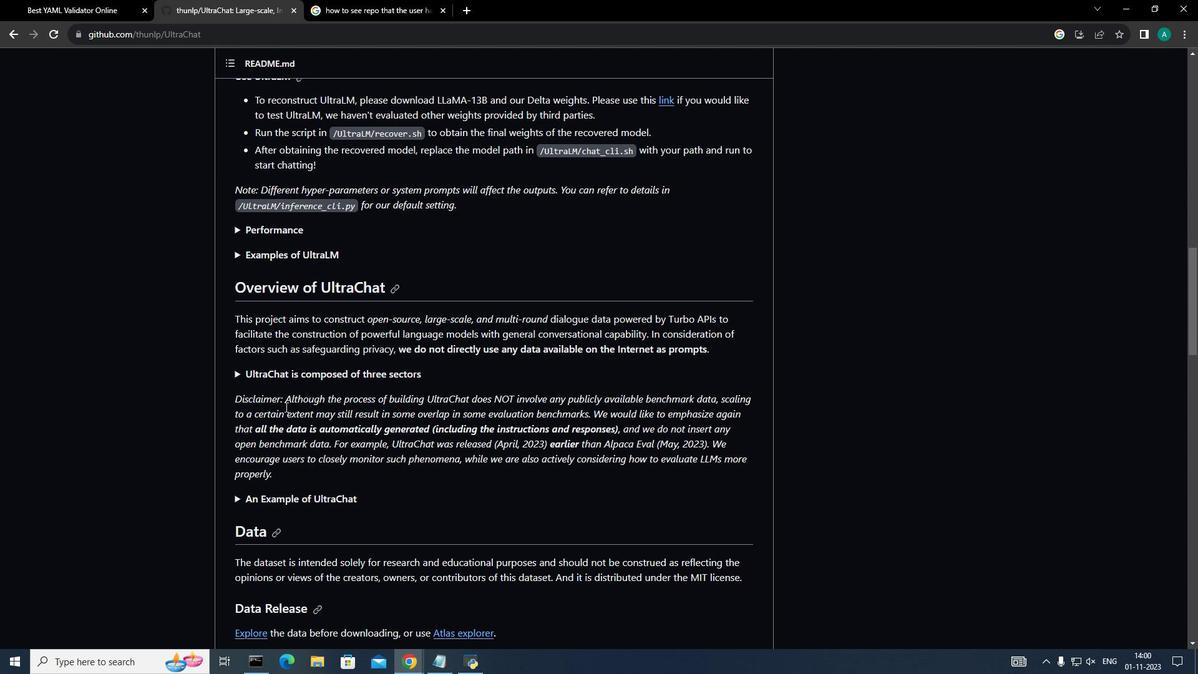 
Action: Mouse scrolled (285, 406) with delta (0, 0)
Screenshot: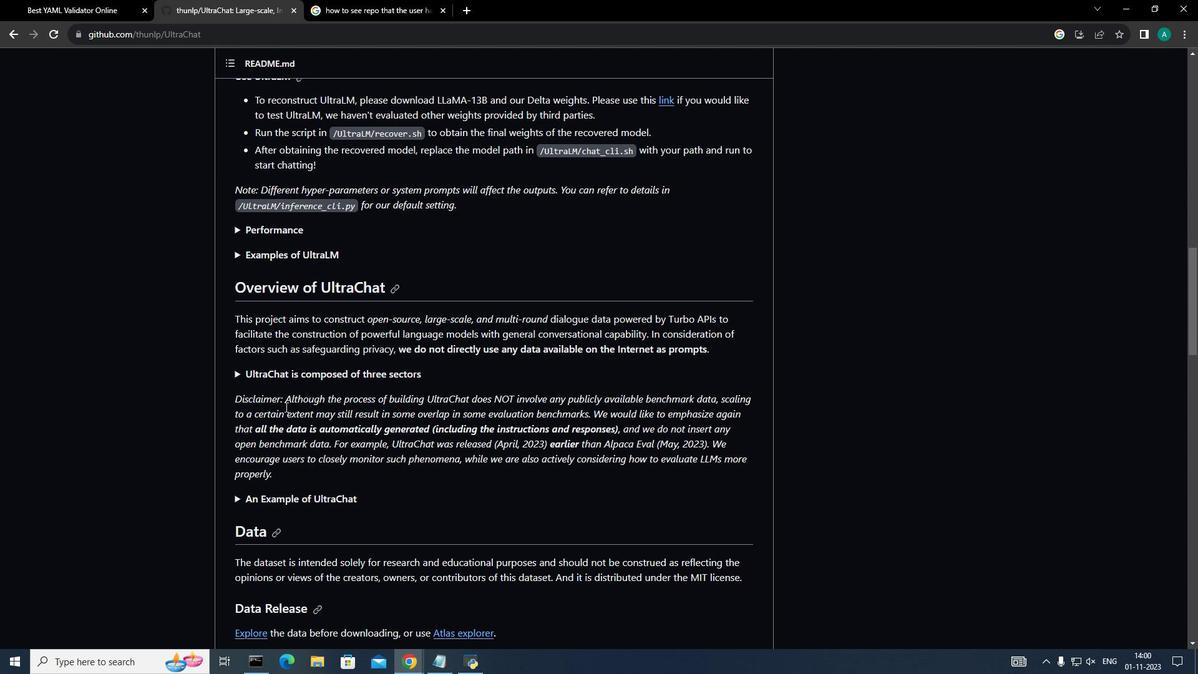 
Action: Mouse scrolled (285, 406) with delta (0, 0)
Screenshot: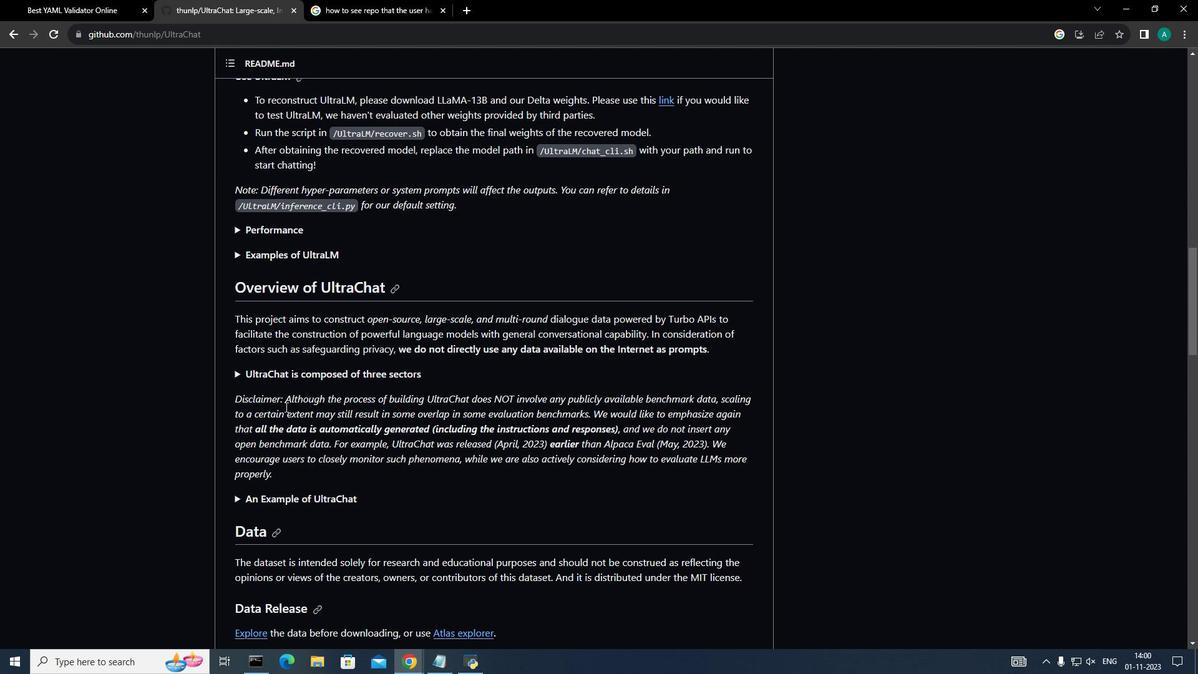 
Action: Mouse scrolled (285, 406) with delta (0, 0)
Screenshot: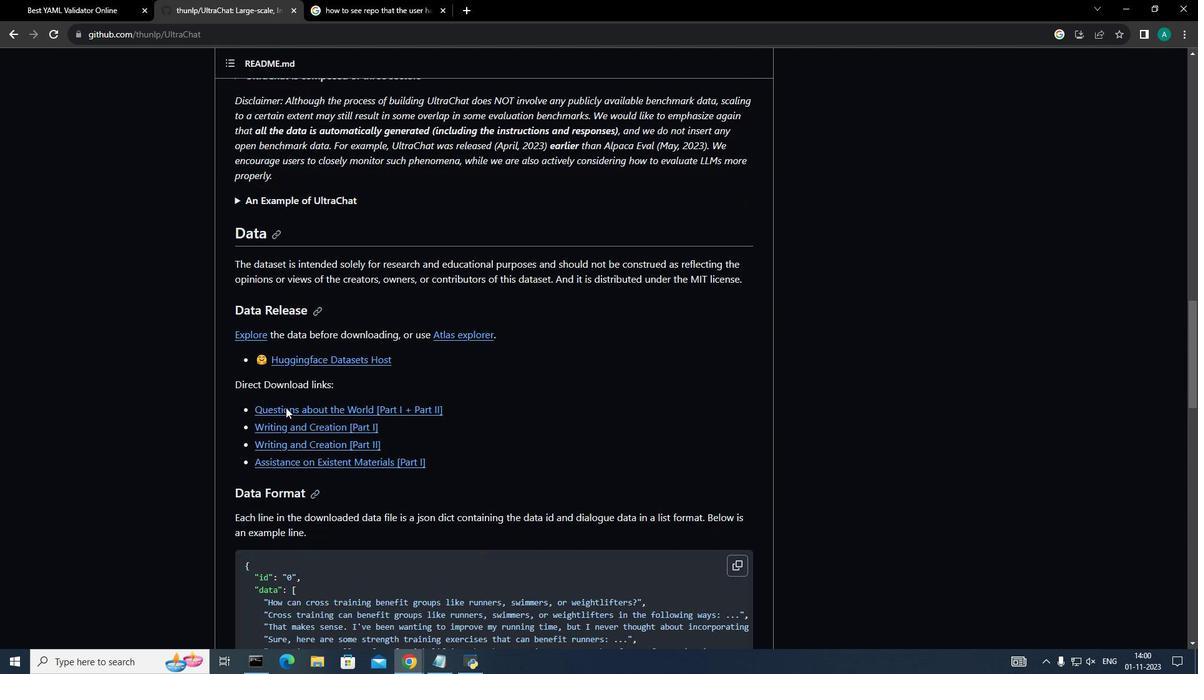 
Action: Mouse scrolled (285, 406) with delta (0, 0)
Screenshot: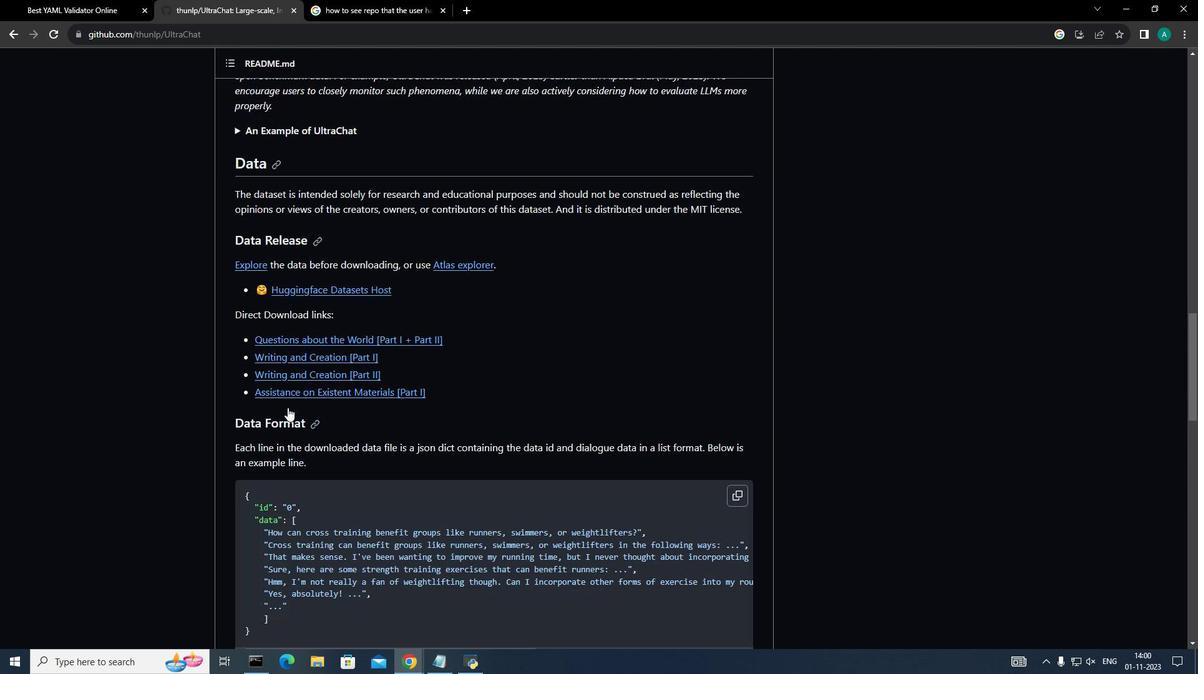 
Action: Mouse scrolled (285, 406) with delta (0, 0)
Screenshot: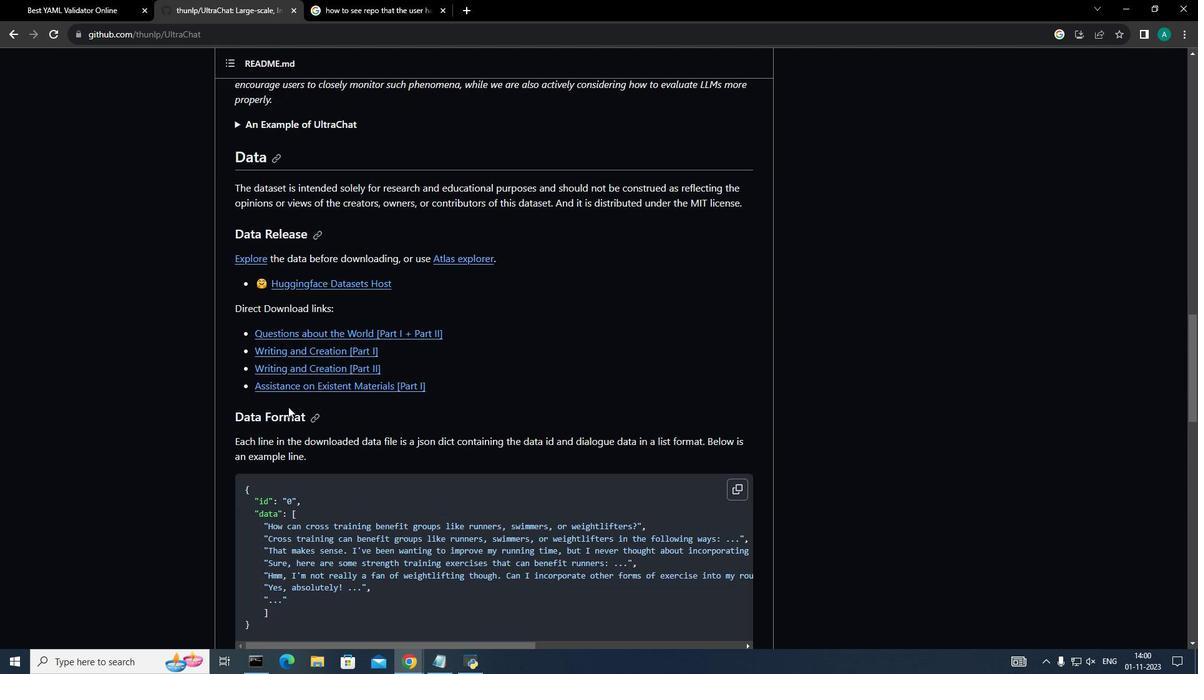 
Action: Mouse scrolled (285, 406) with delta (0, 0)
Screenshot: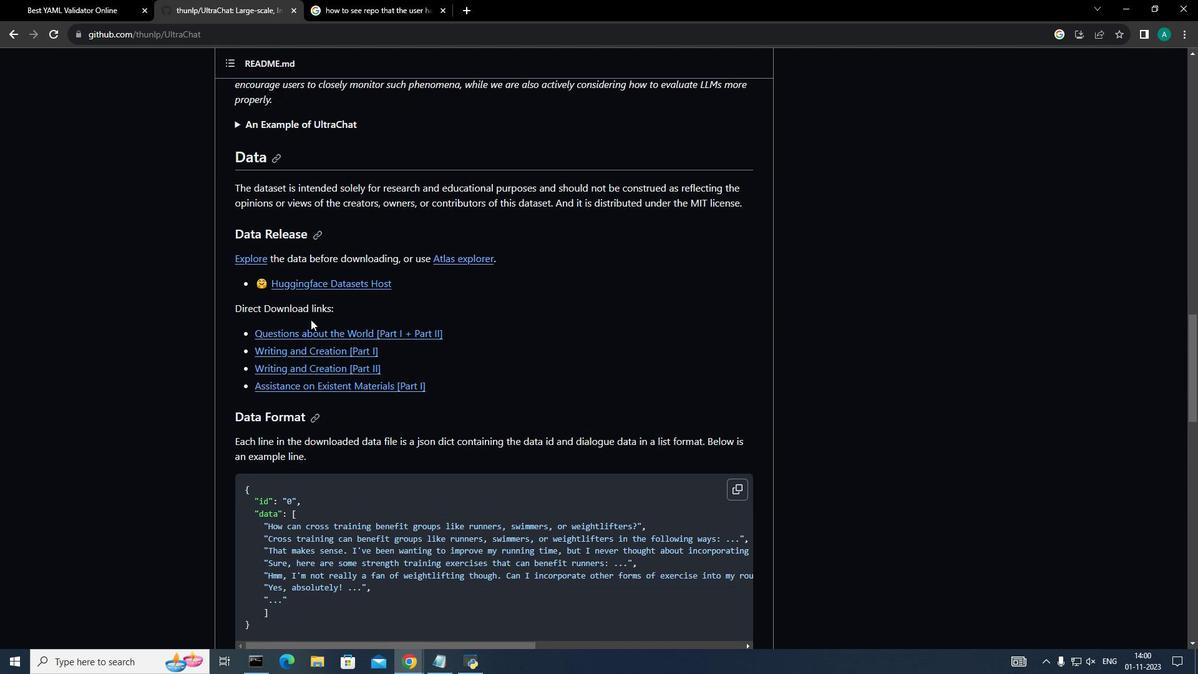
Action: Mouse scrolled (285, 406) with delta (0, 0)
Screenshot: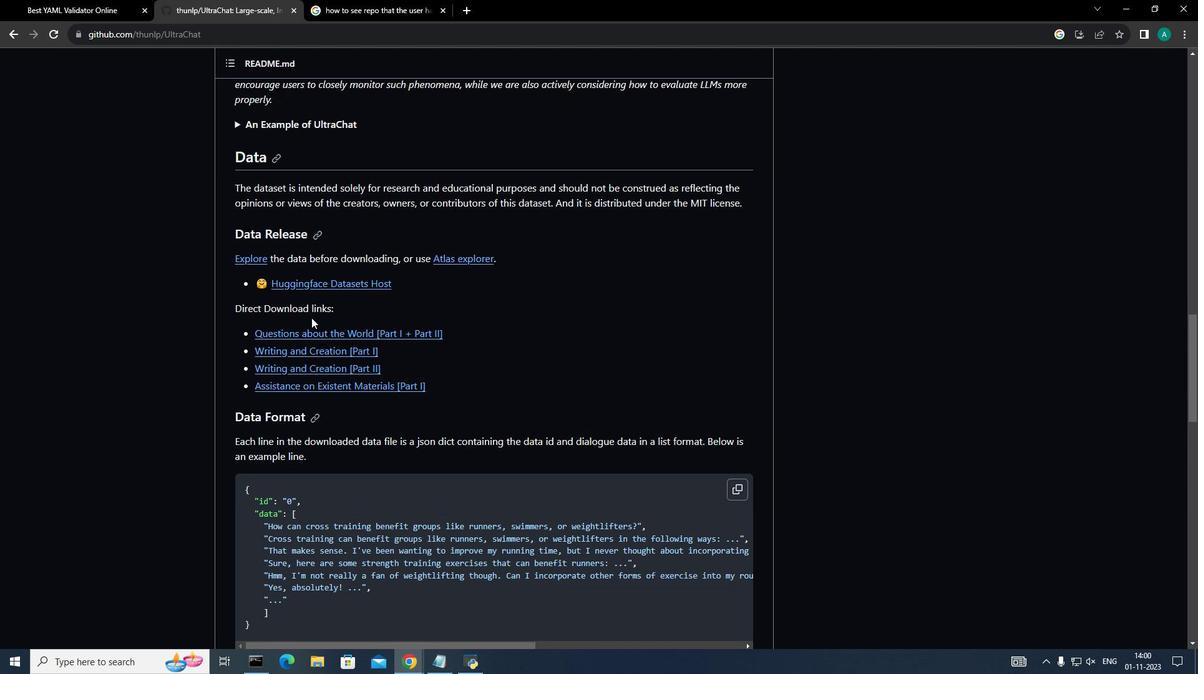 
Action: Mouse moved to (285, 407)
Screenshot: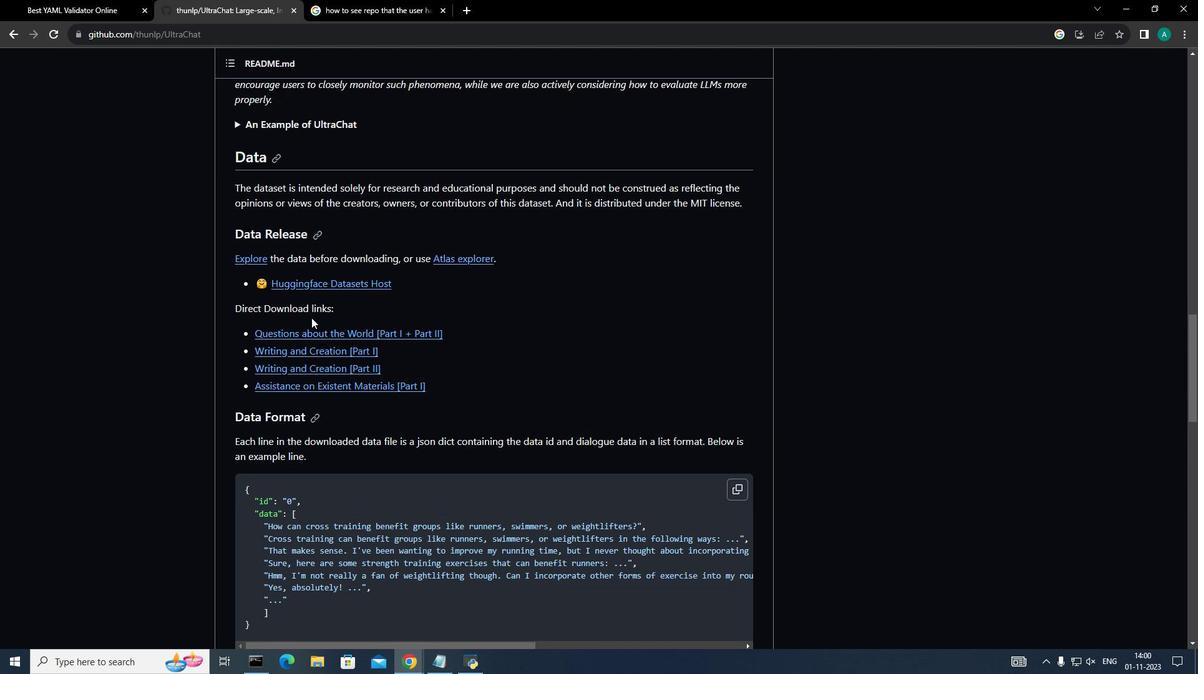 
Action: Mouse scrolled (285, 406) with delta (0, 0)
Screenshot: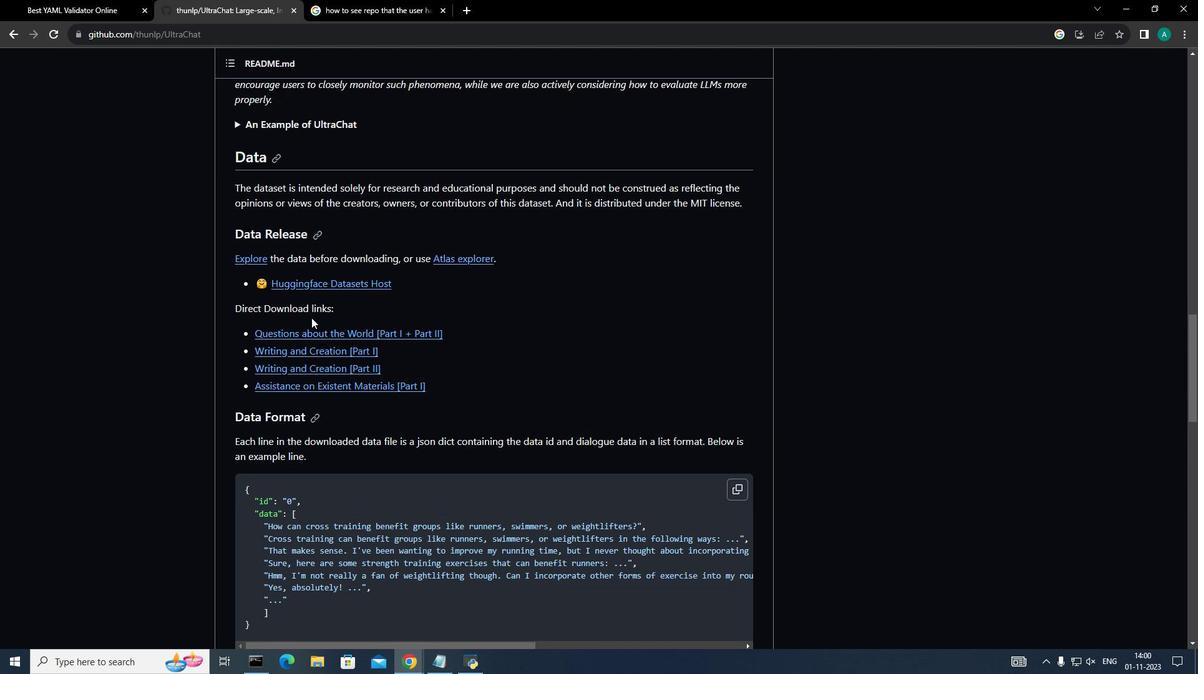 
Action: Mouse moved to (311, 316)
Screenshot: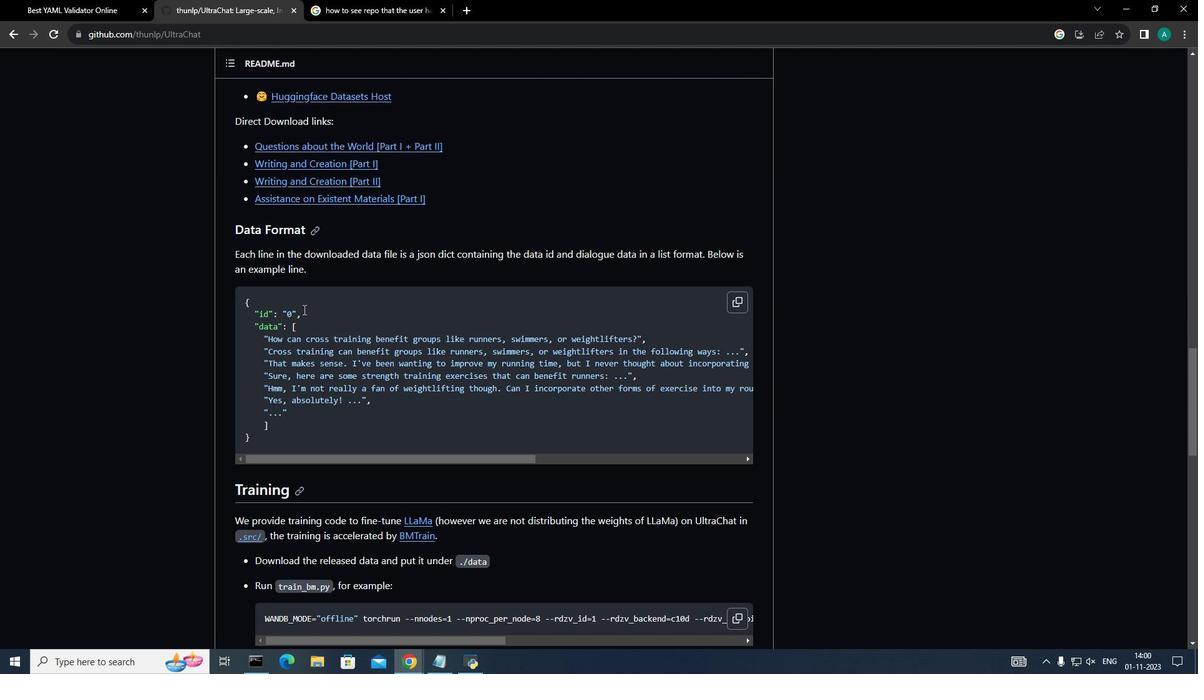 
Action: Mouse scrolled (311, 315) with delta (0, 0)
Screenshot: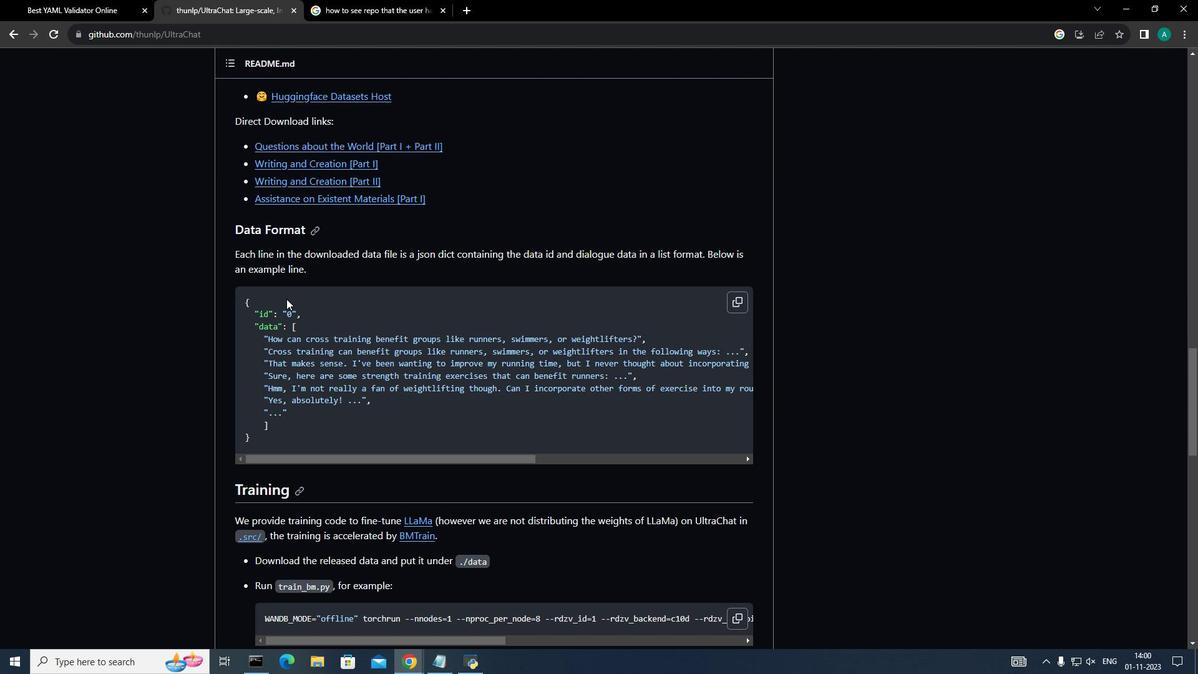 
Action: Mouse scrolled (311, 315) with delta (0, 0)
Screenshot: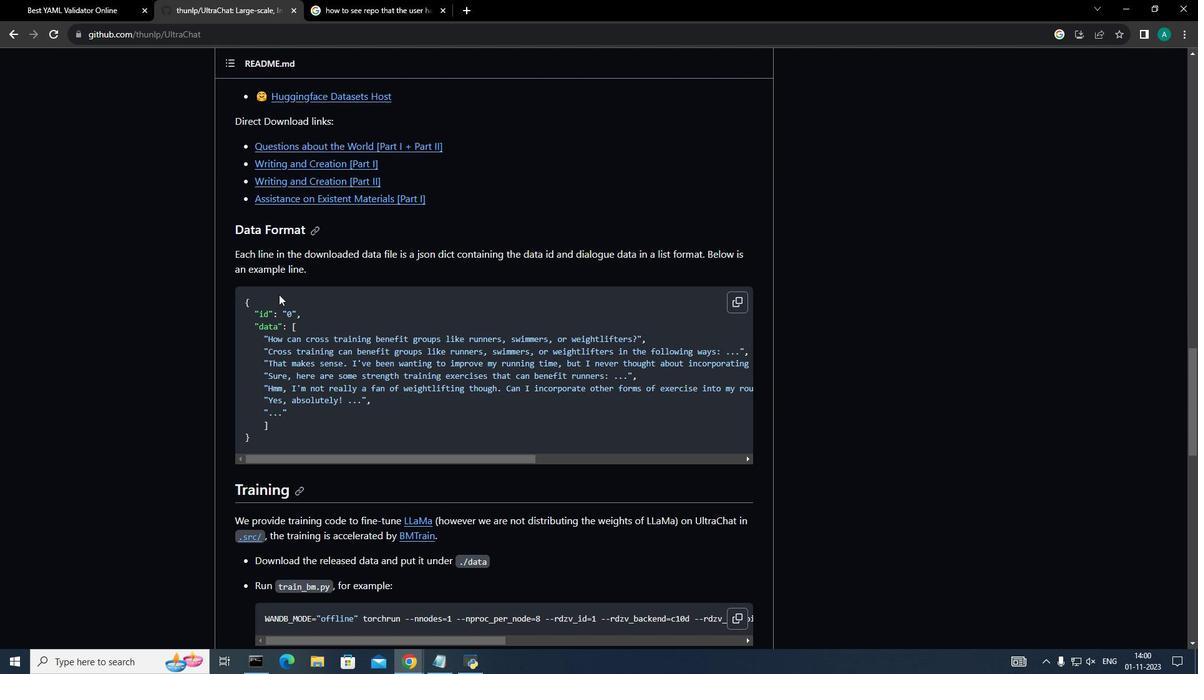 
Action: Mouse scrolled (311, 315) with delta (0, 0)
Screenshot: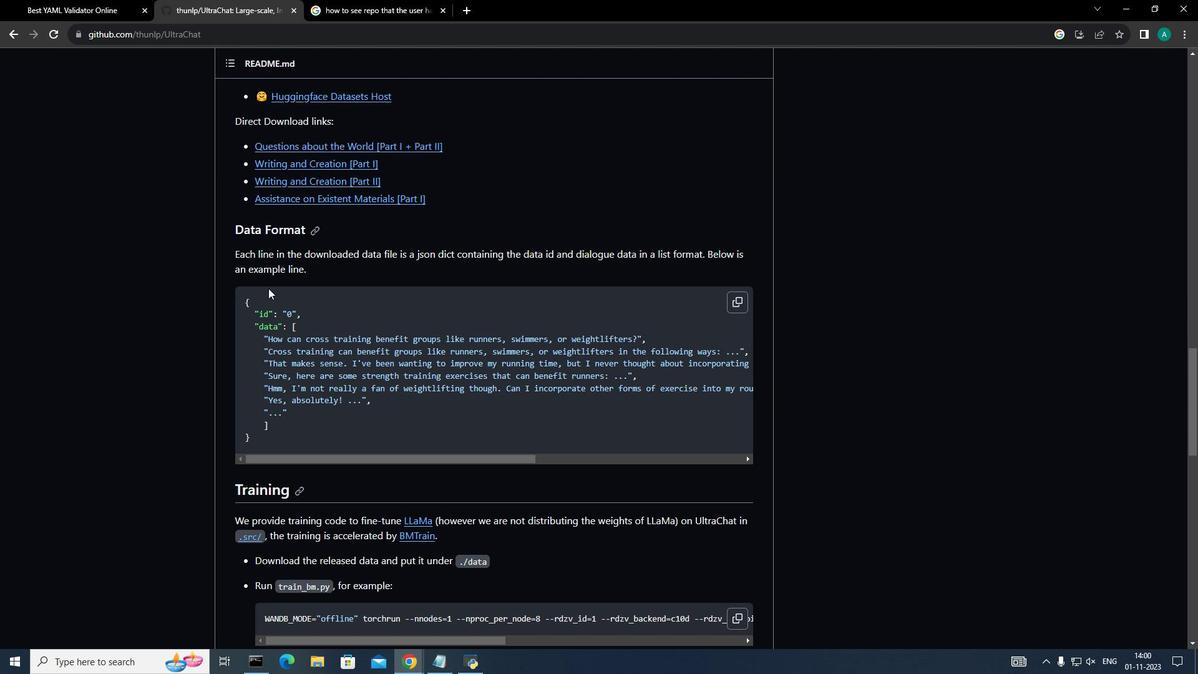 
Action: Mouse moved to (154, 267)
Screenshot: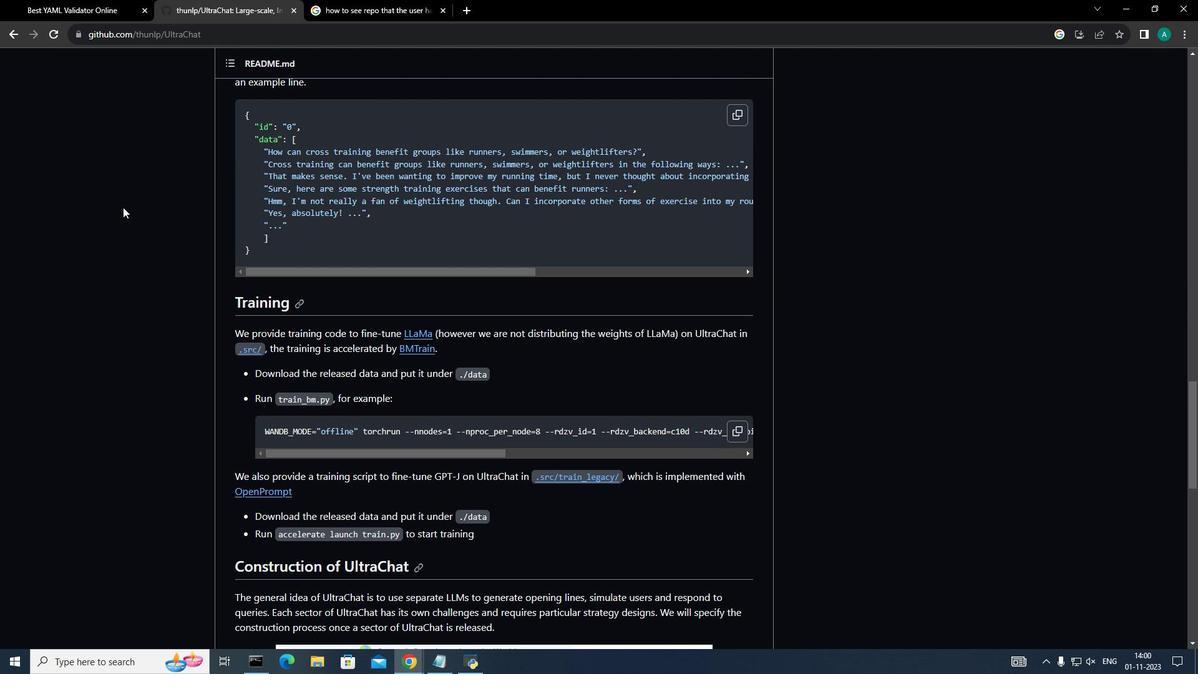 
Action: Mouse scrolled (154, 267) with delta (0, 0)
Screenshot: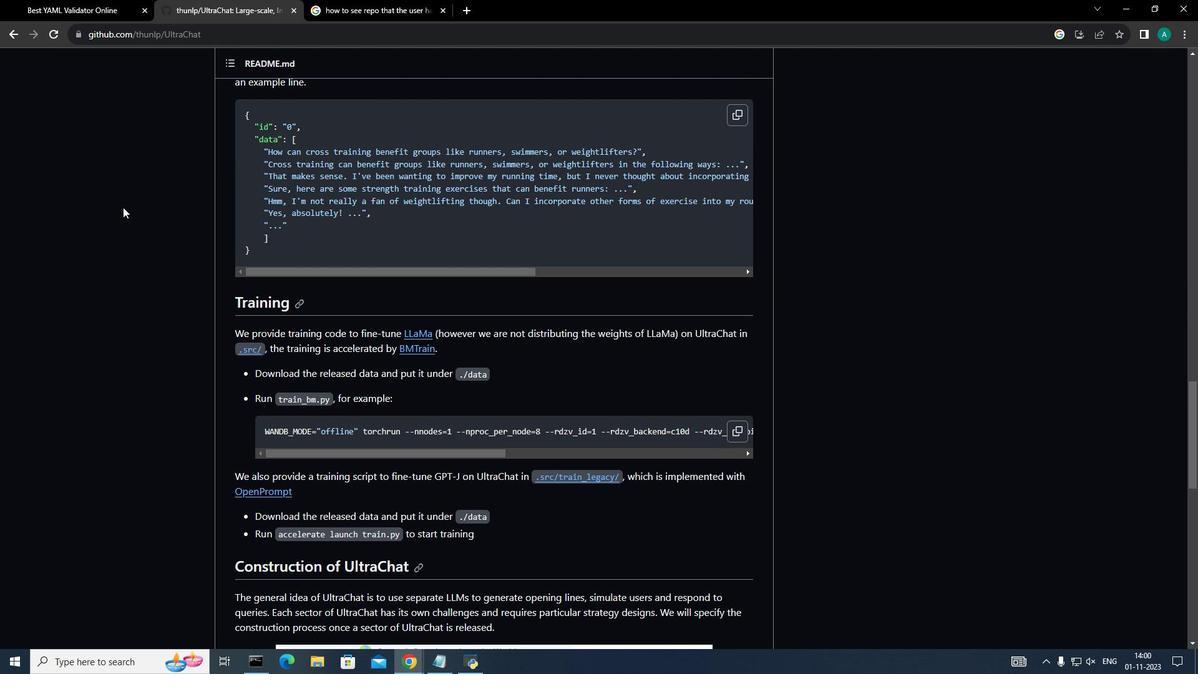 
Action: Mouse moved to (132, 264)
Screenshot: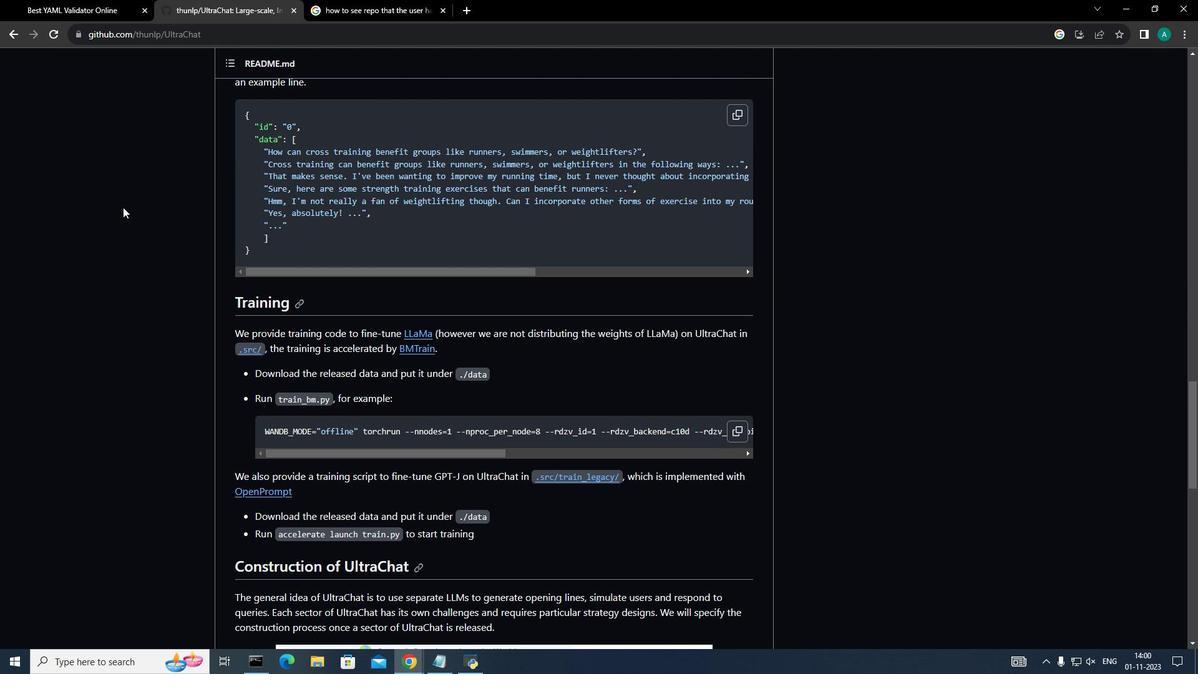 
Action: Mouse scrolled (132, 264) with delta (0, 0)
Screenshot: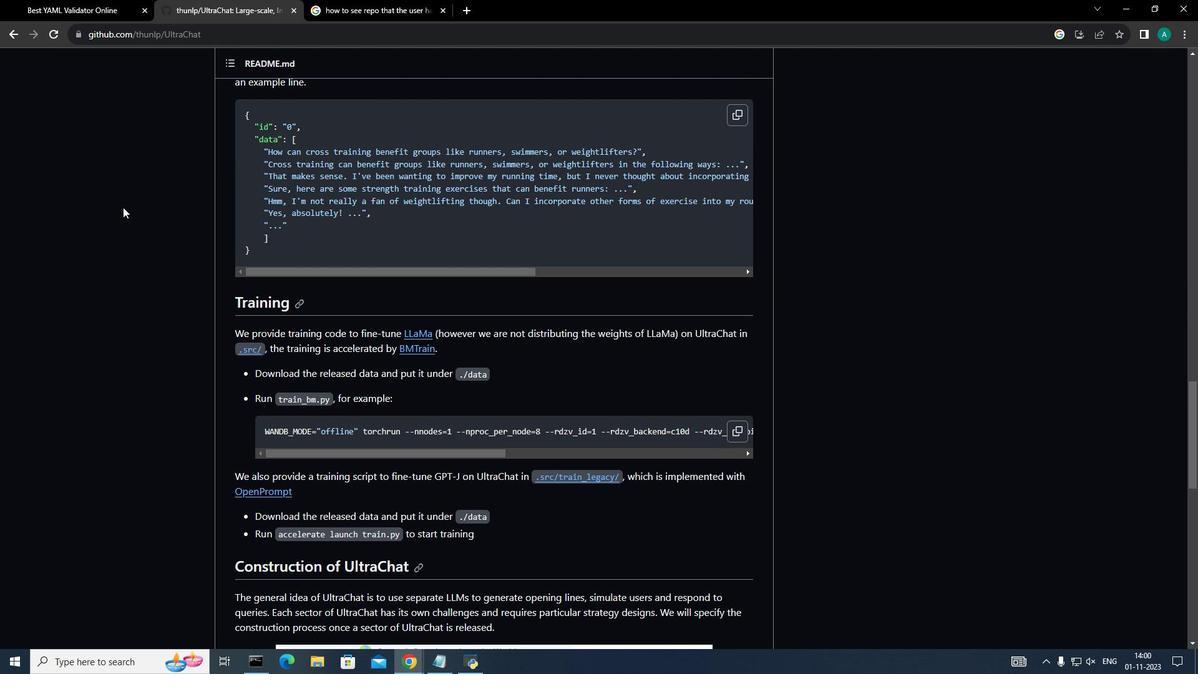
Action: Mouse scrolled (132, 264) with delta (0, 0)
Screenshot: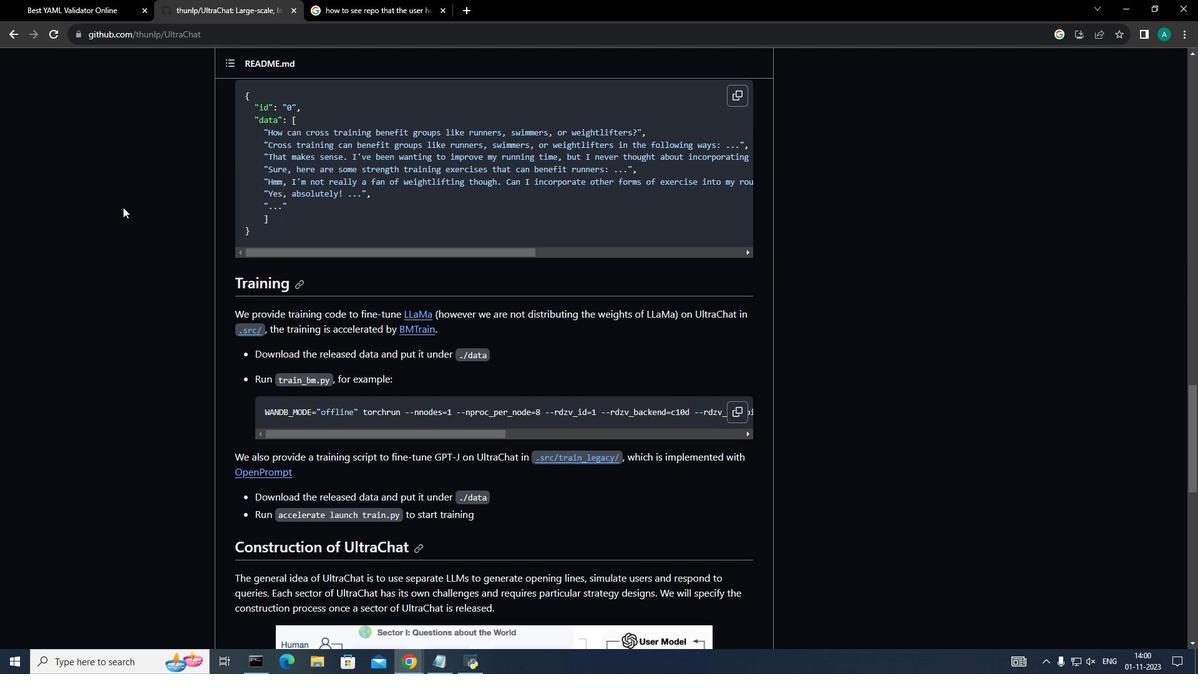 
Action: Mouse moved to (122, 207)
Screenshot: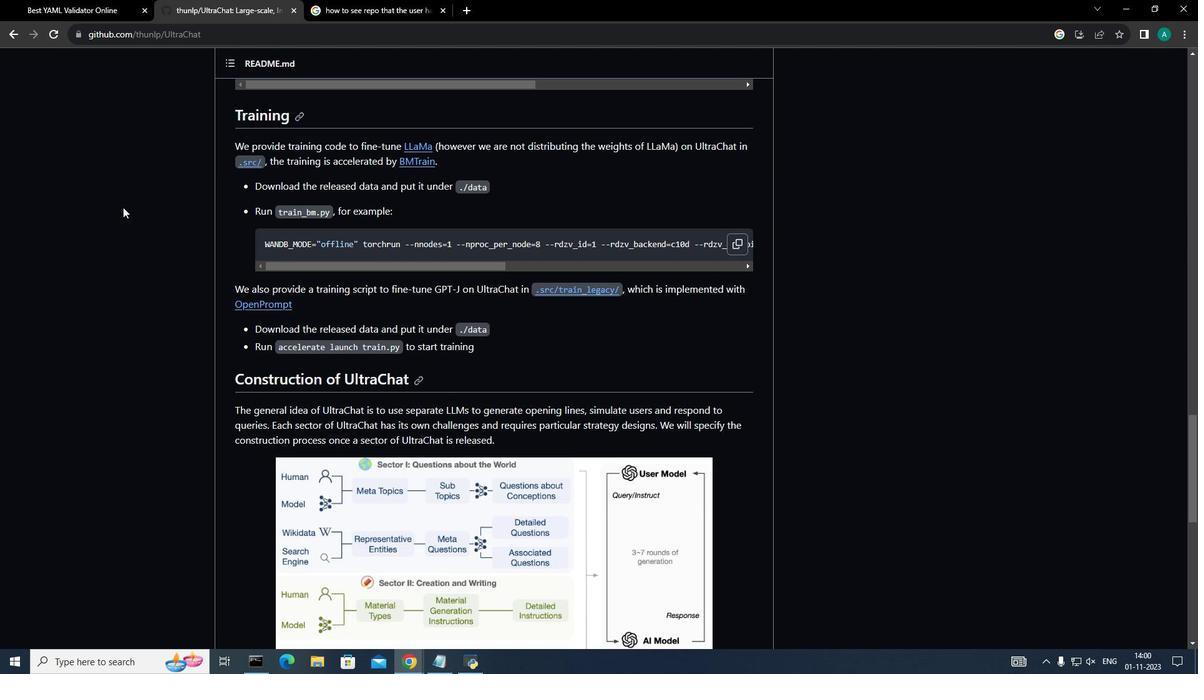 
Action: Mouse scrolled (122, 206) with delta (0, 0)
Screenshot: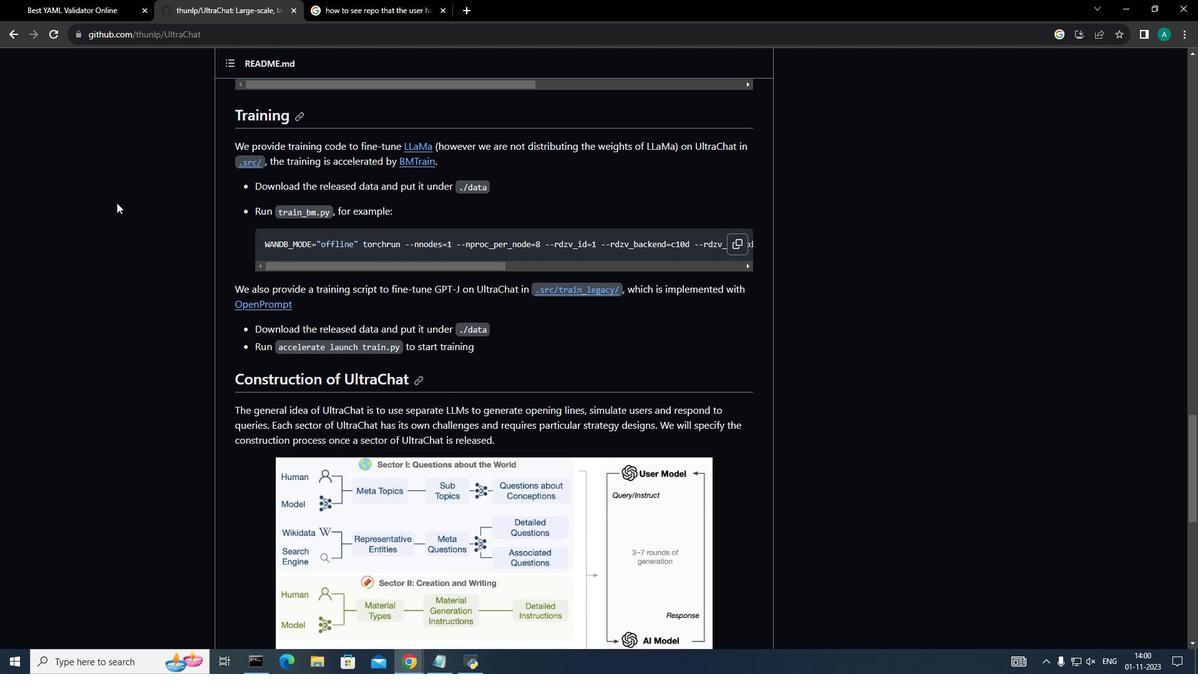 
Action: Mouse scrolled (122, 206) with delta (0, 0)
Screenshot: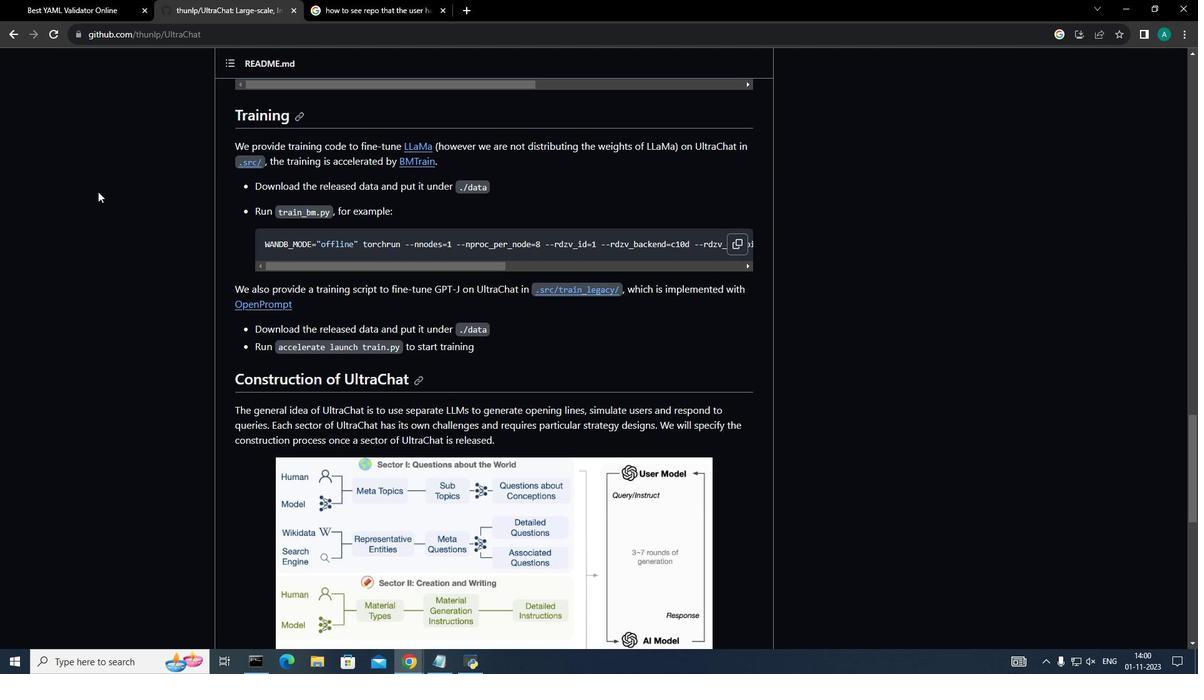 
Action: Mouse scrolled (122, 206) with delta (0, 0)
Screenshot: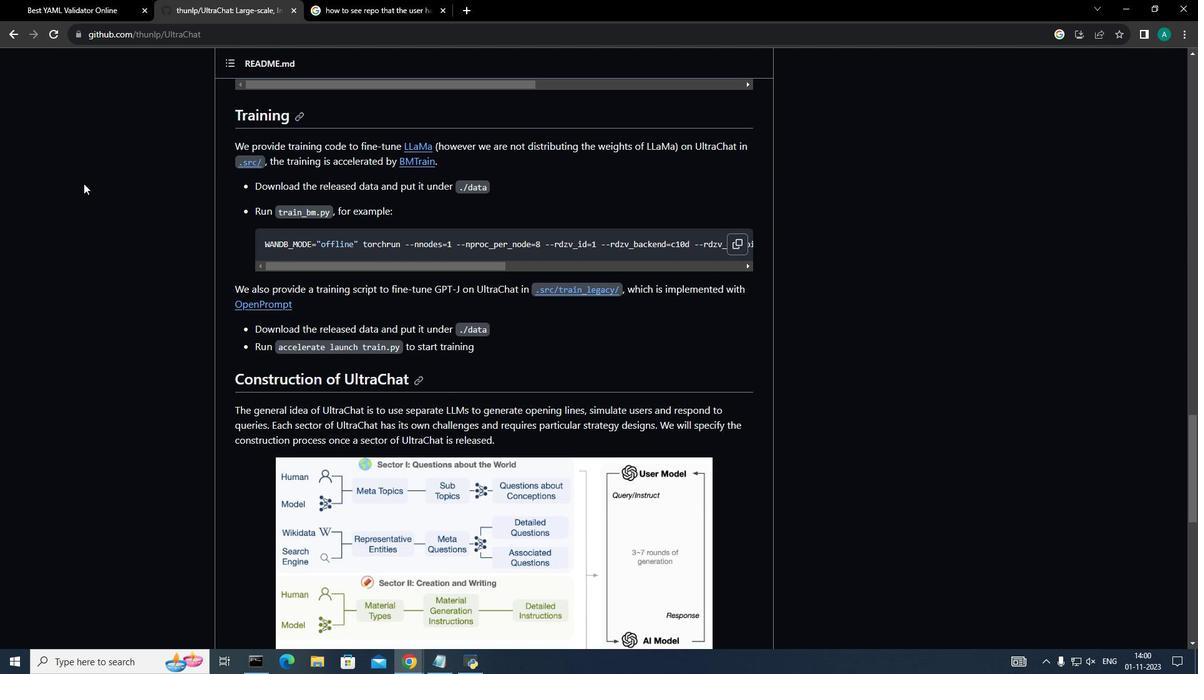 
Action: Mouse moved to (11, 39)
Screenshot: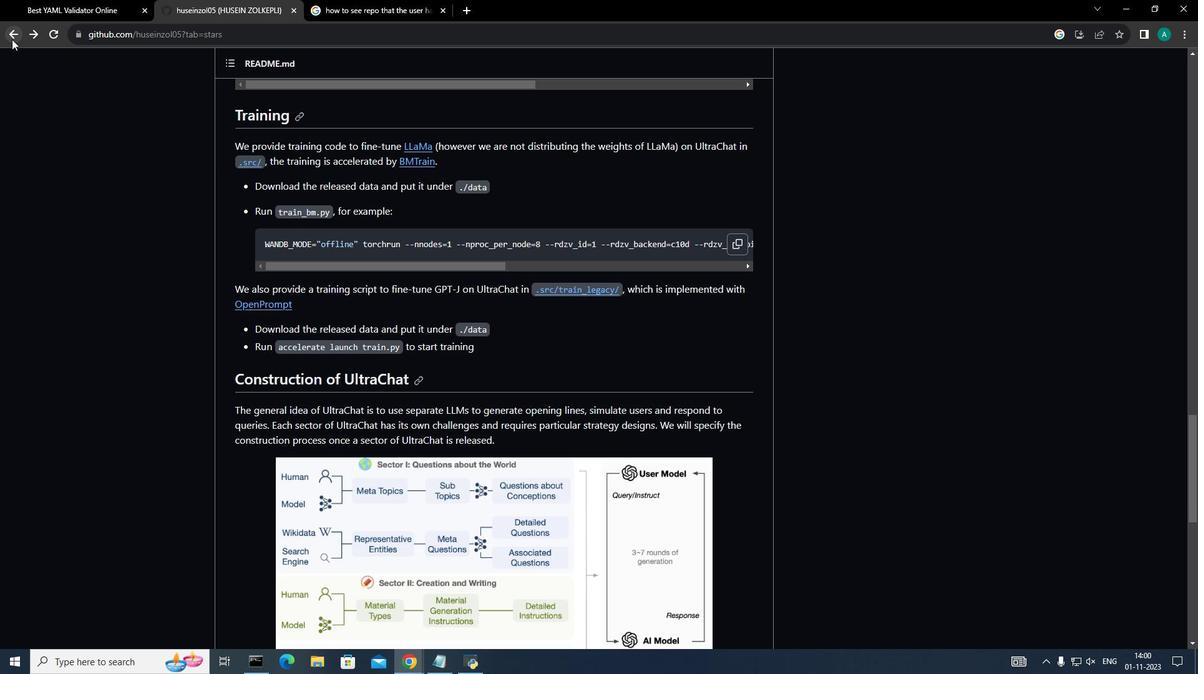 
Action: Mouse pressed left at (11, 39)
Screenshot: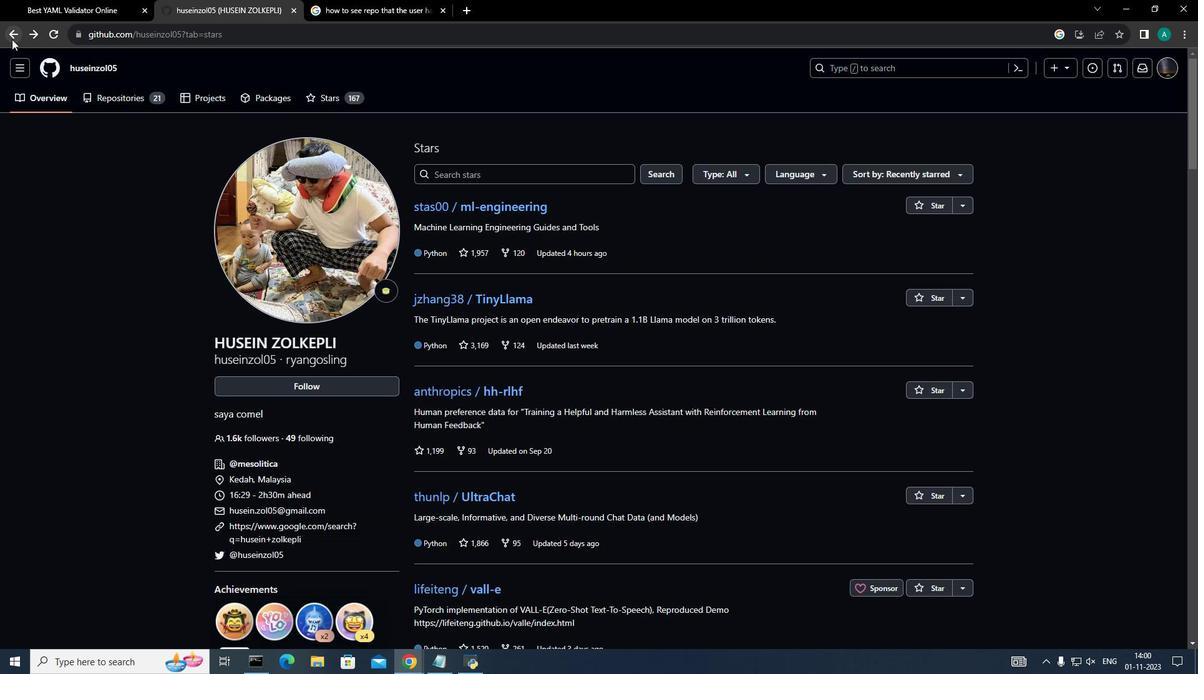 
Action: Mouse moved to (700, 242)
Screenshot: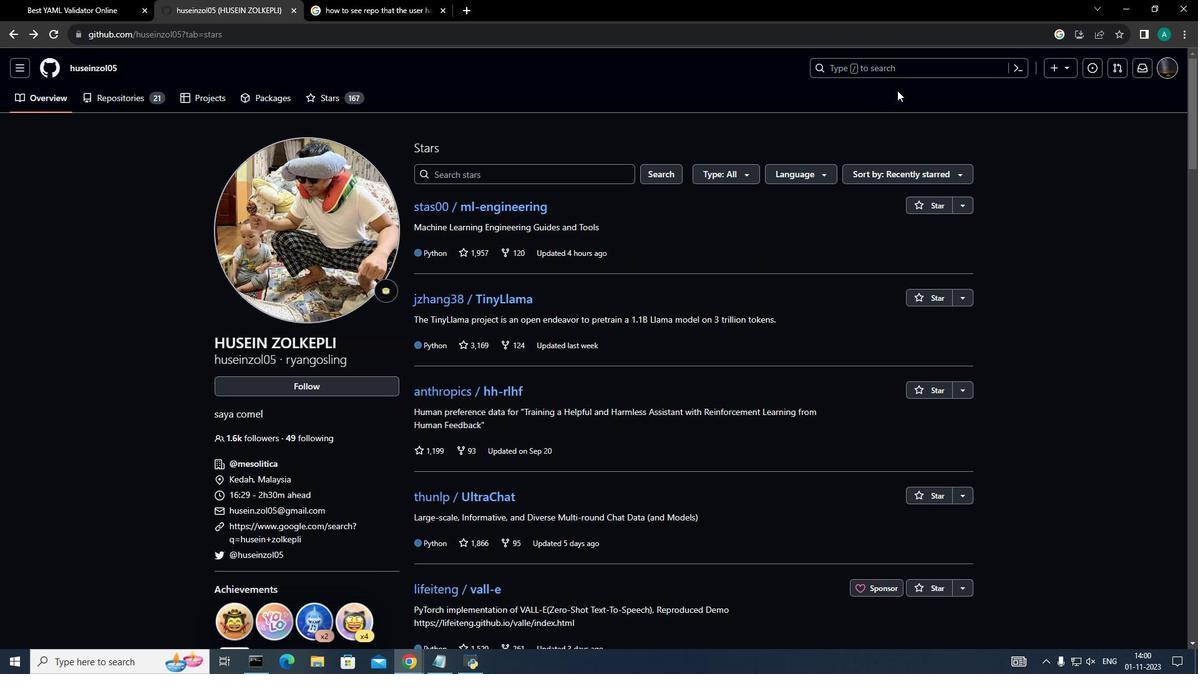 
Action: Mouse scrolled (700, 243) with delta (0, 0)
Screenshot: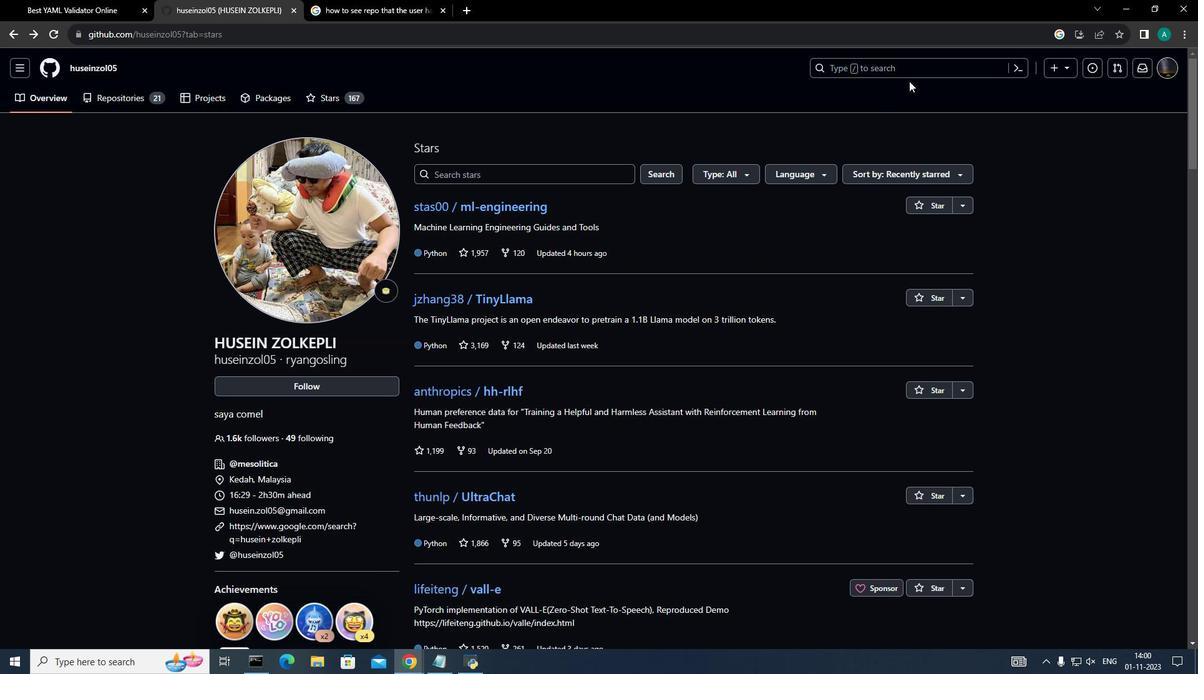 
Action: Mouse scrolled (700, 243) with delta (0, 0)
Screenshot: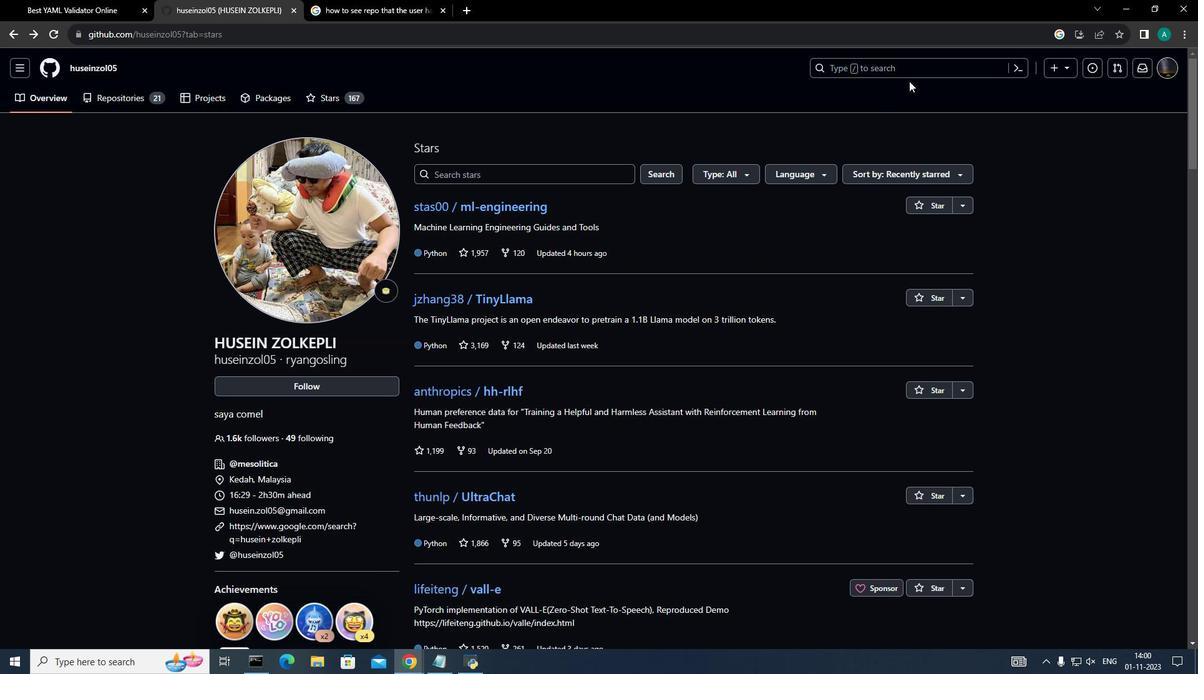 
Action: Mouse scrolled (700, 243) with delta (0, 0)
Screenshot: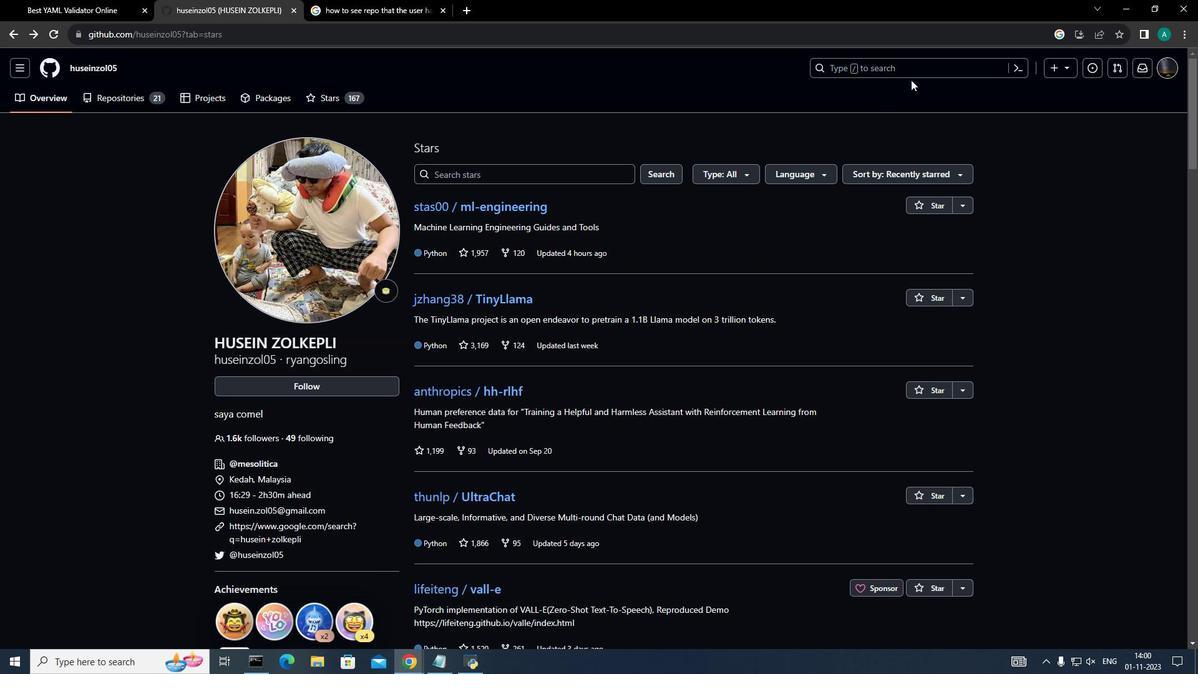 
Action: Mouse moved to (702, 242)
Screenshot: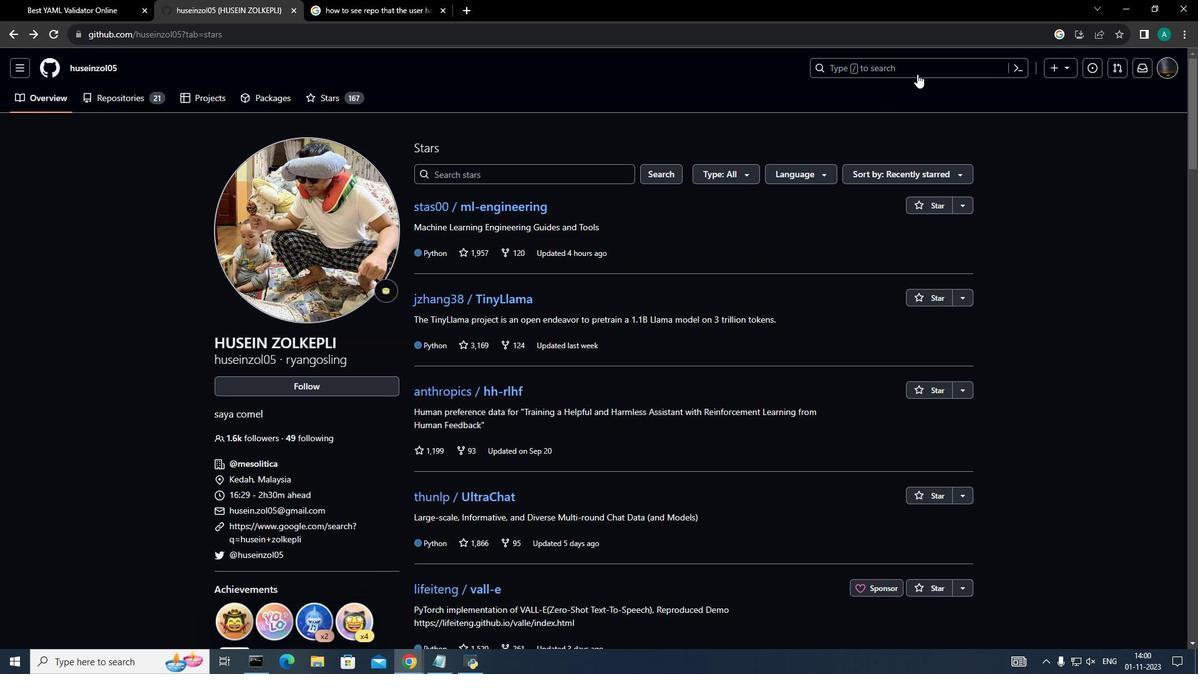 
Action: Mouse scrolled (702, 243) with delta (0, 0)
Screenshot: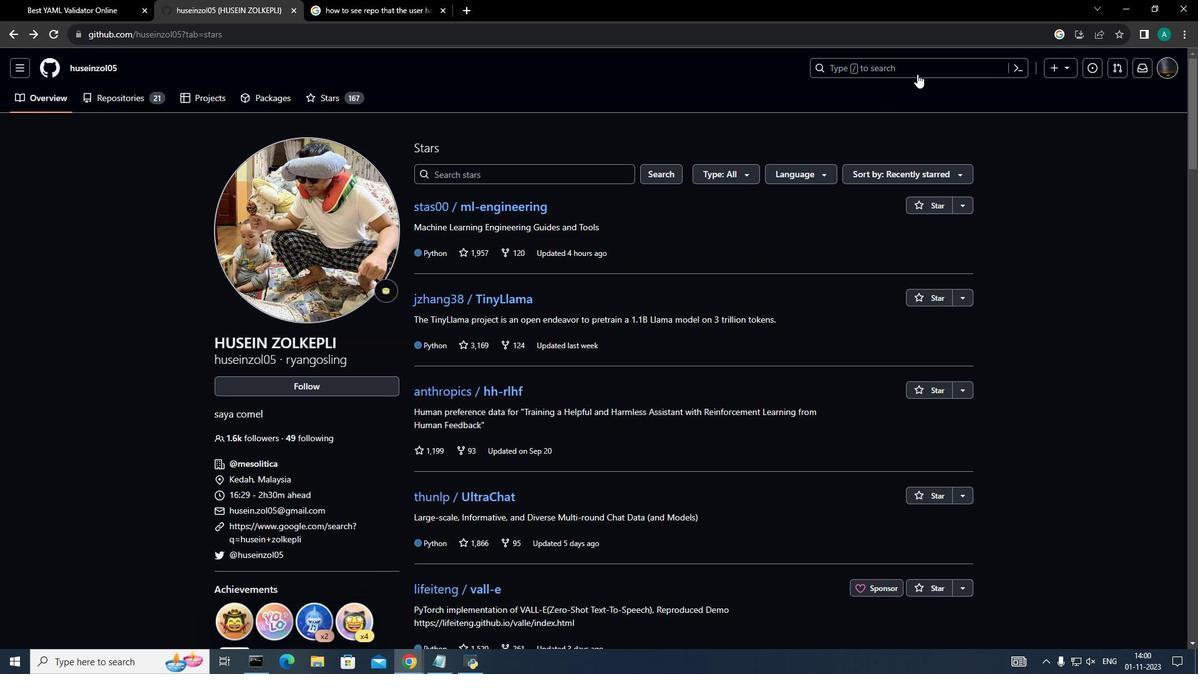 
Action: Mouse moved to (919, 72)
Screenshot: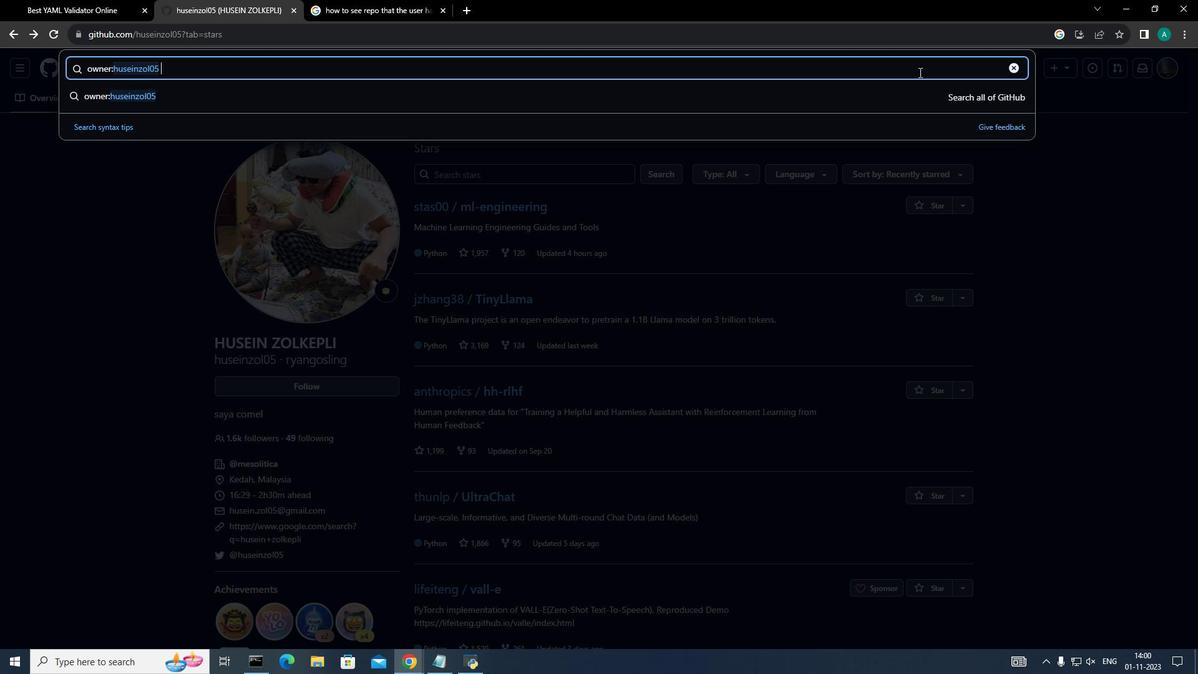 
Action: Mouse pressed left at (919, 72)
Screenshot: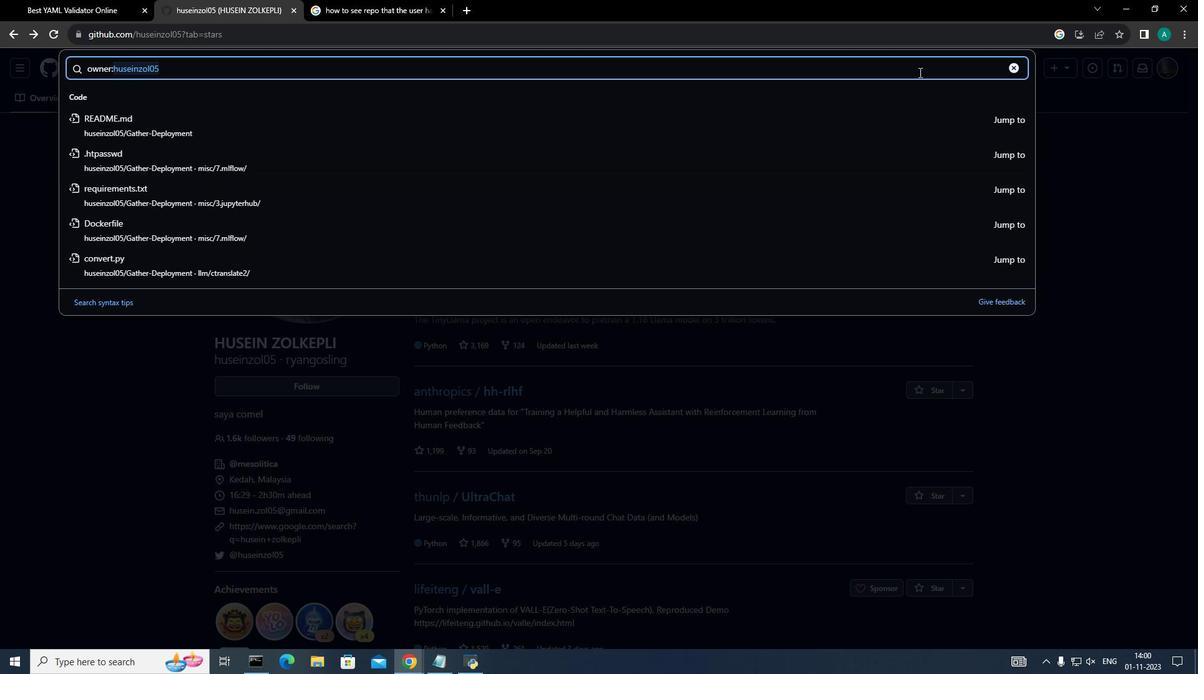 
Action: Key pressed <Key.backspace><Key.backspace><Key.backspace><Key.backspace><Key.backspace>h<Key.backspace>fa<Key.backspace><Key.backspace><Key.backspace>cyber<Key.enter>
Screenshot: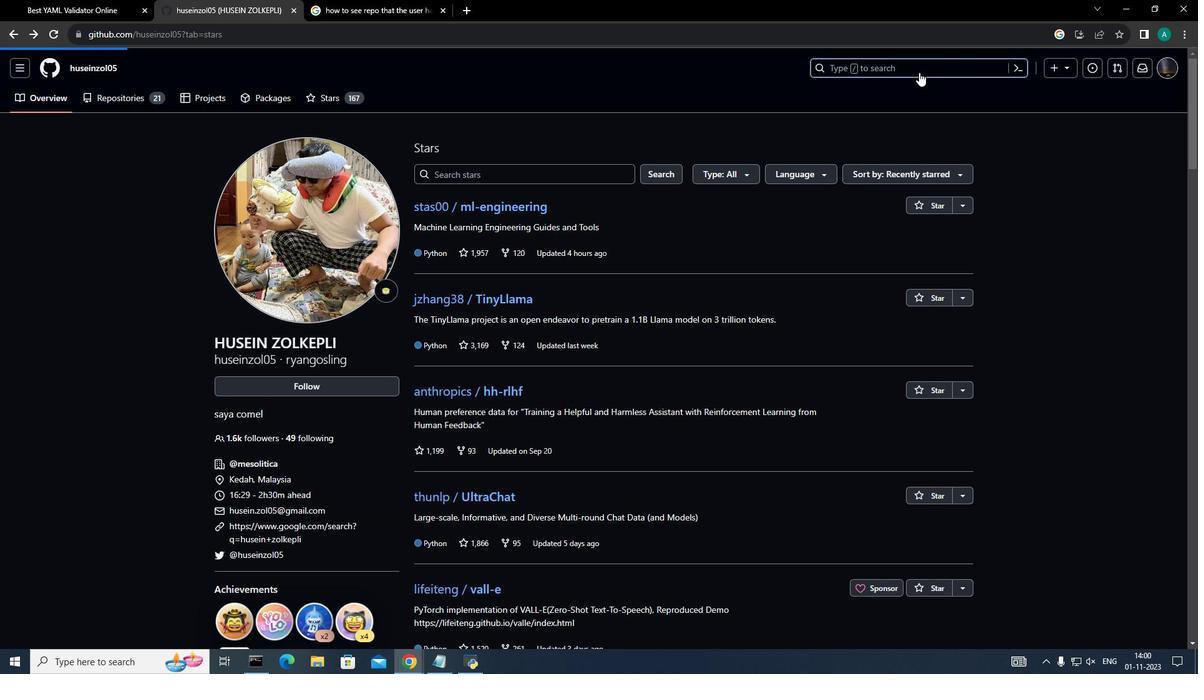 
Action: Mouse moved to (360, 445)
Screenshot: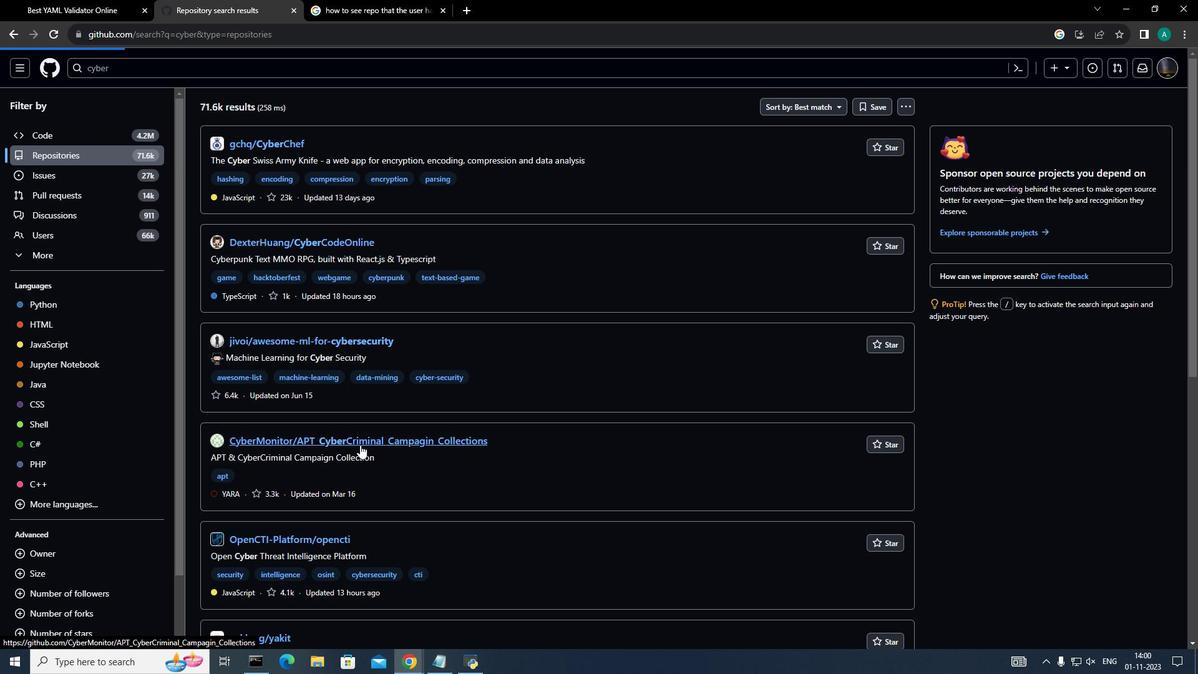 
Action: Mouse pressed left at (360, 445)
Screenshot: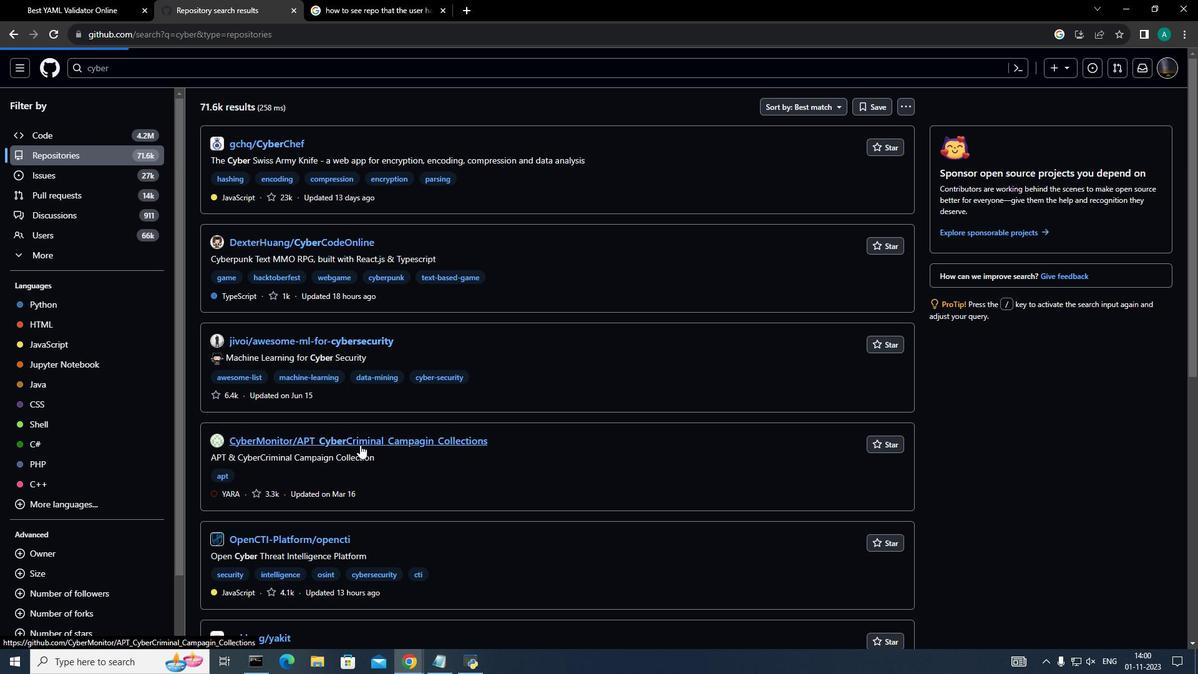 
Action: Mouse moved to (106, 69)
Screenshot: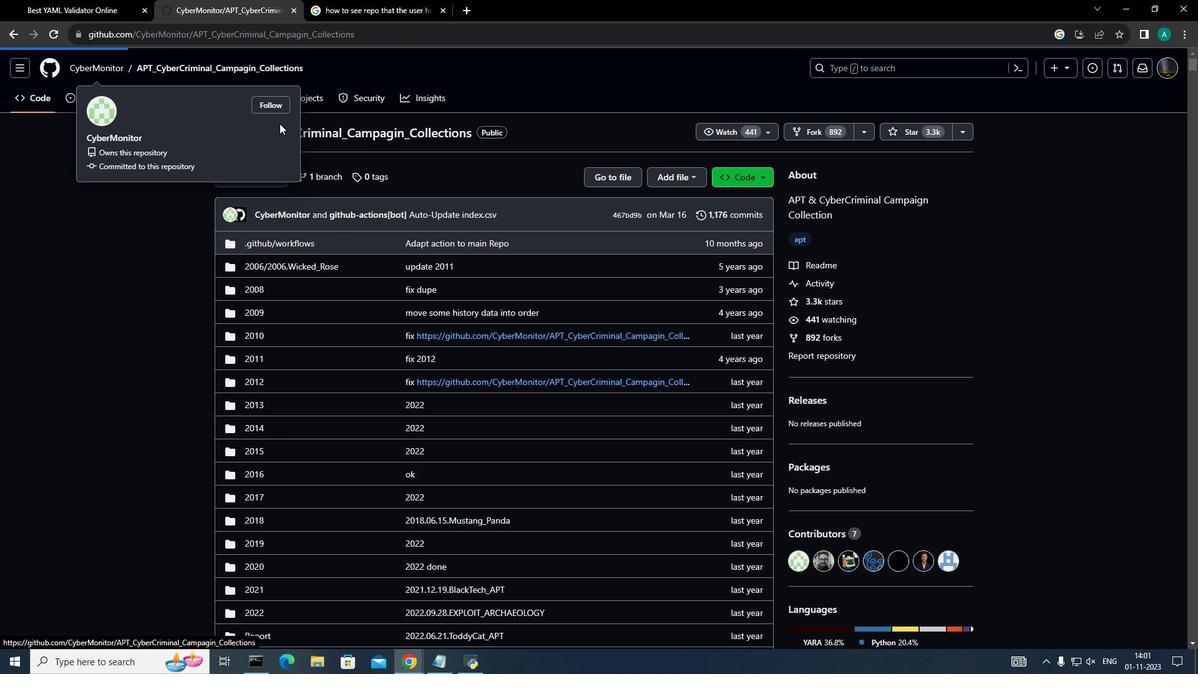 
Action: Mouse pressed left at (106, 69)
Screenshot: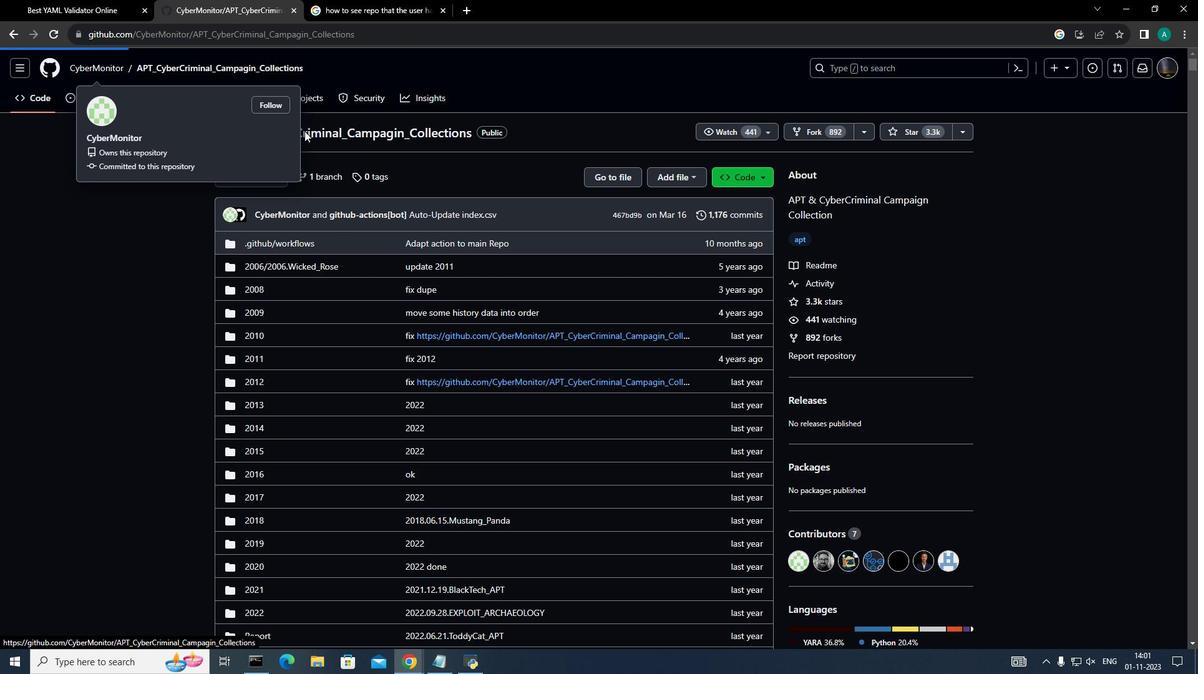 
Action: Mouse moved to (324, 95)
Screenshot: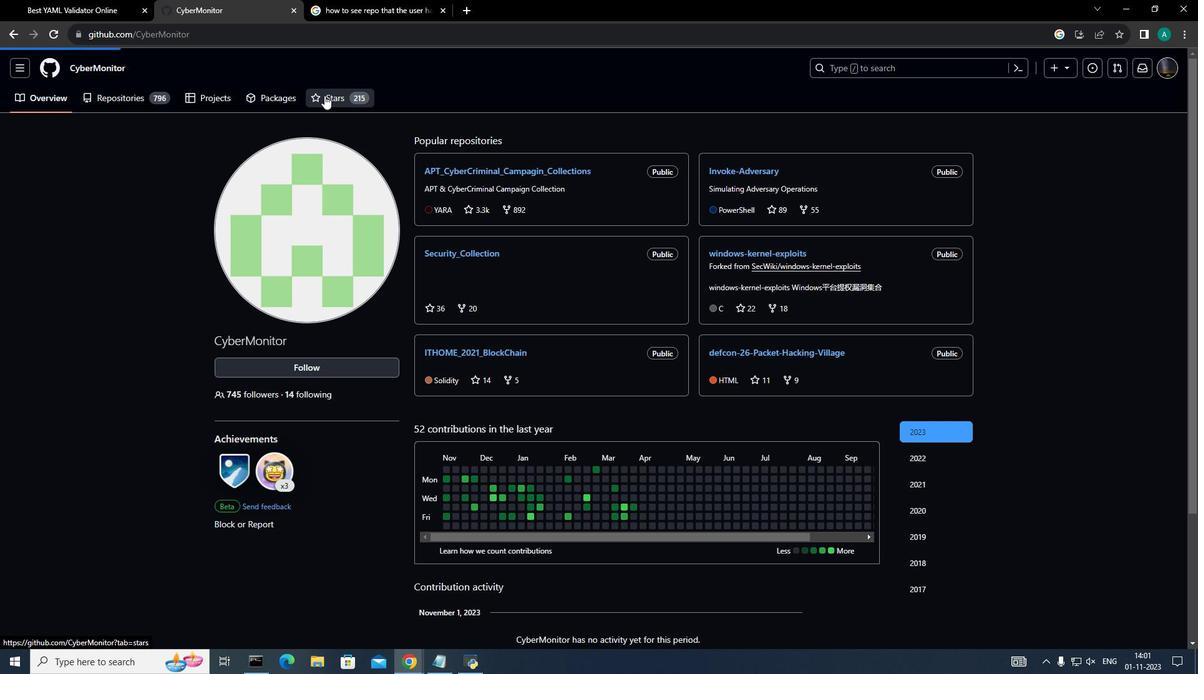 
Action: Mouse pressed left at (324, 95)
Screenshot: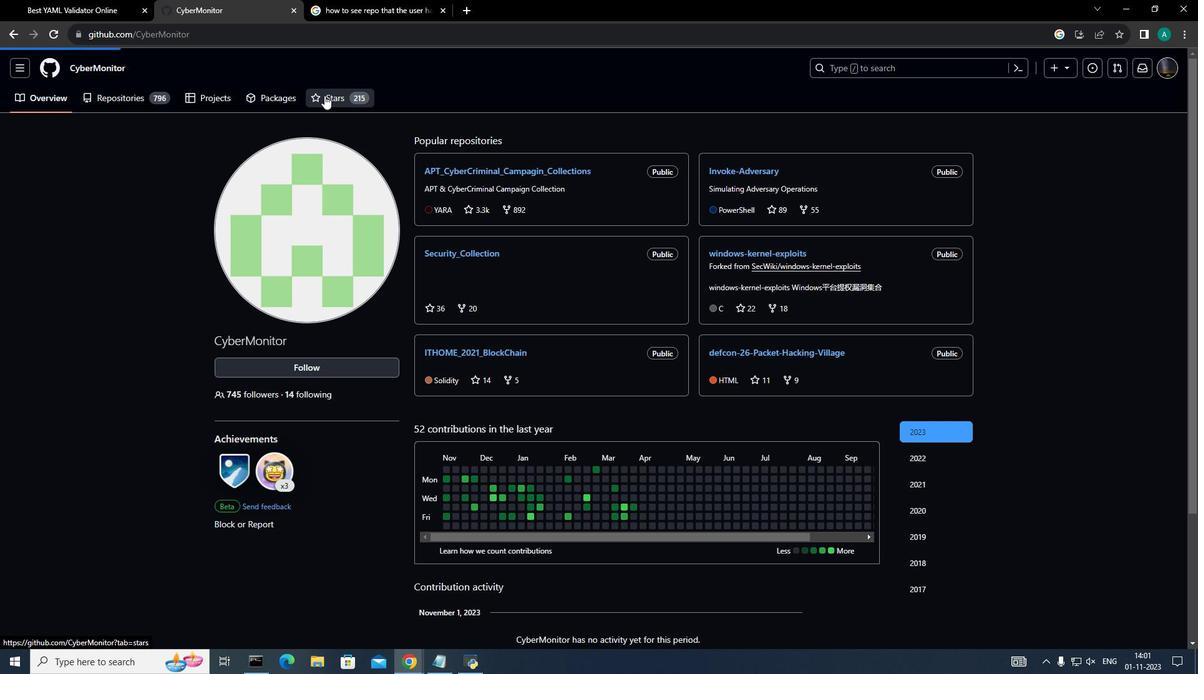 
Action: Mouse moved to (513, 271)
Screenshot: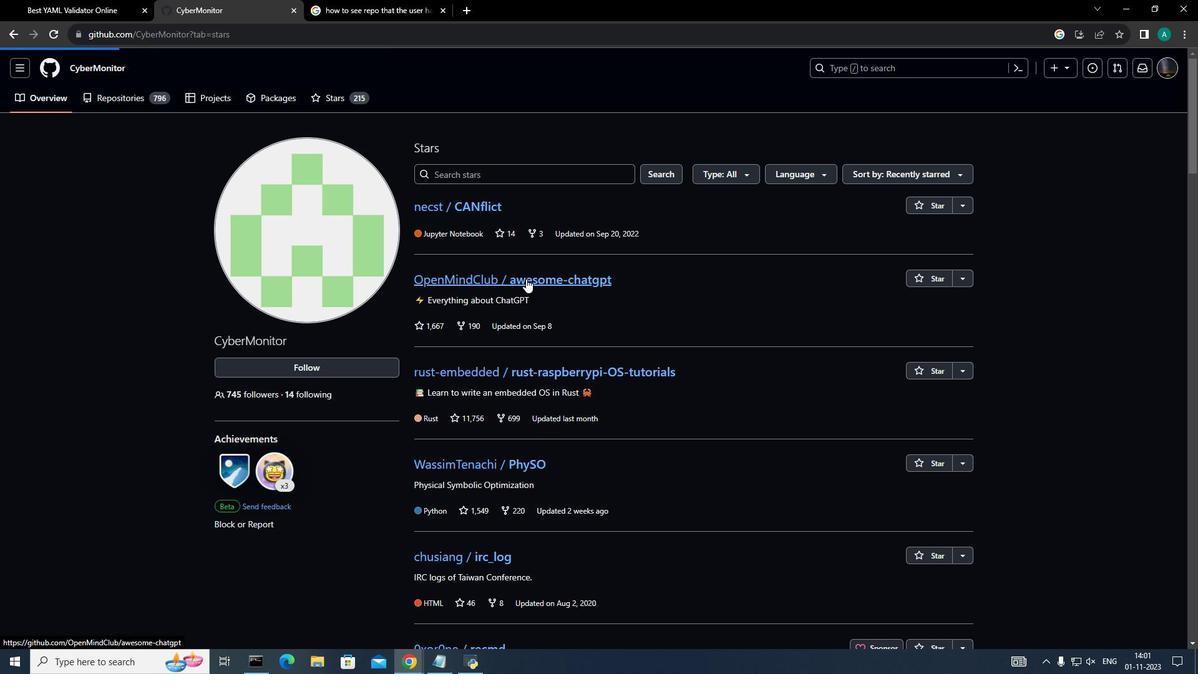 
Action: Mouse pressed left at (513, 271)
Screenshot: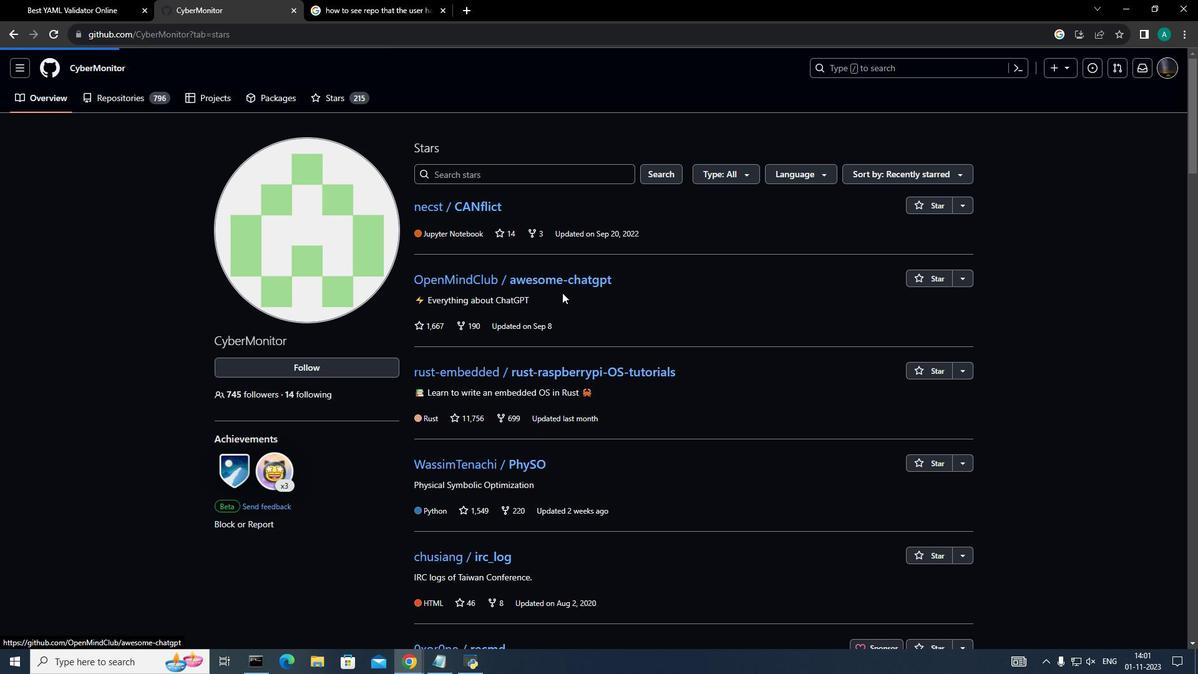 
Action: Mouse moved to (373, 370)
Screenshot: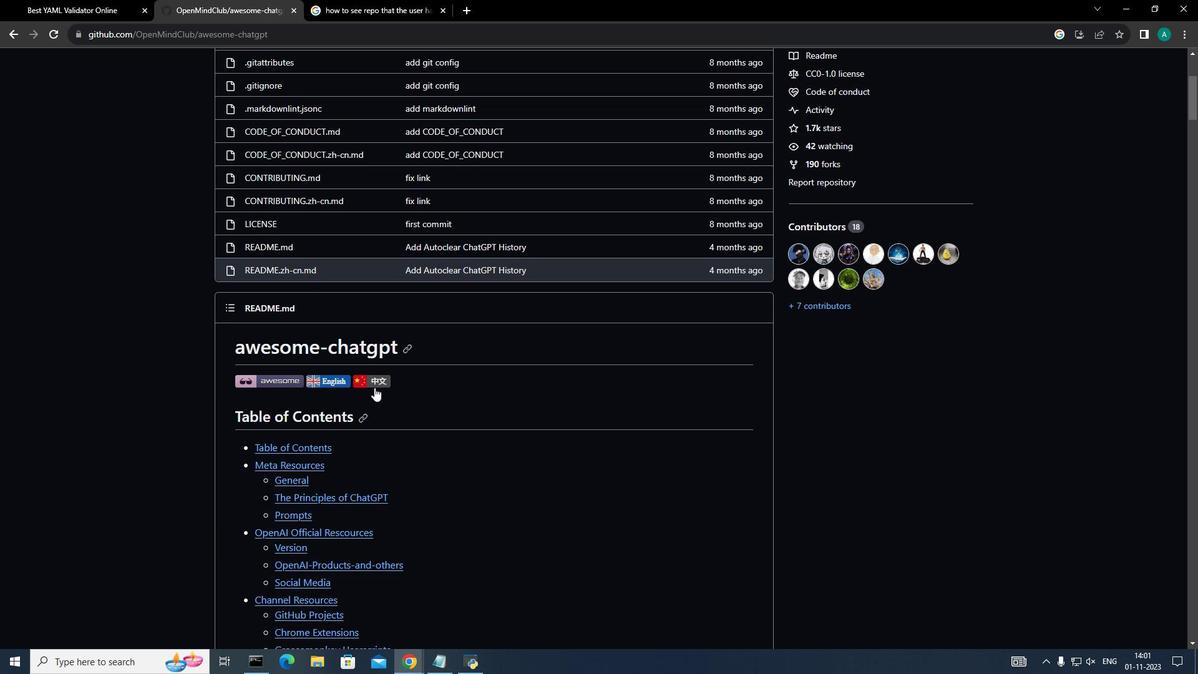 
Action: Mouse scrolled (373, 370) with delta (0, 0)
Screenshot: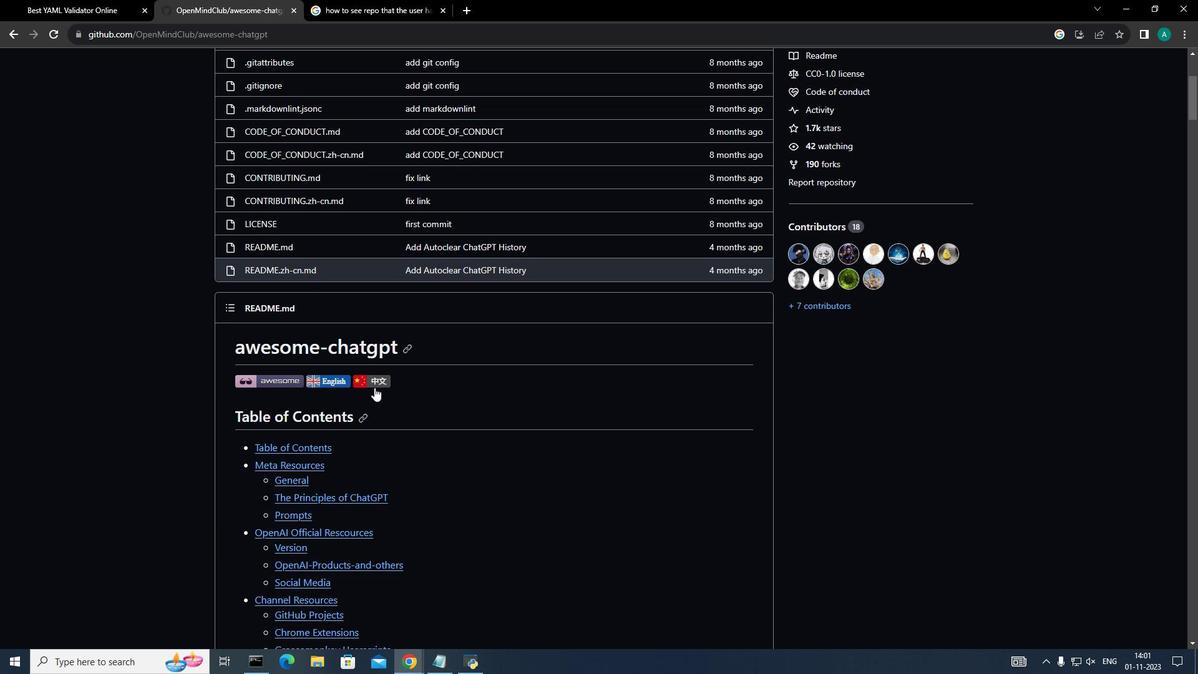 
Action: Mouse moved to (373, 378)
Screenshot: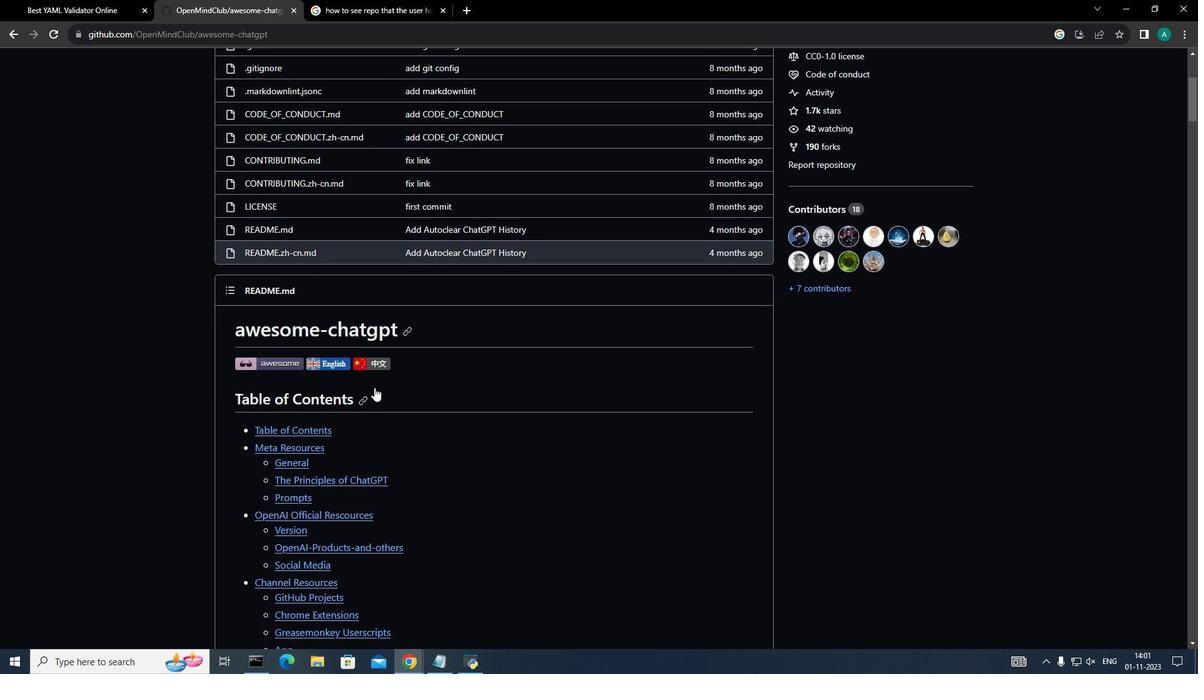 
Action: Mouse scrolled (373, 377) with delta (0, 0)
Screenshot: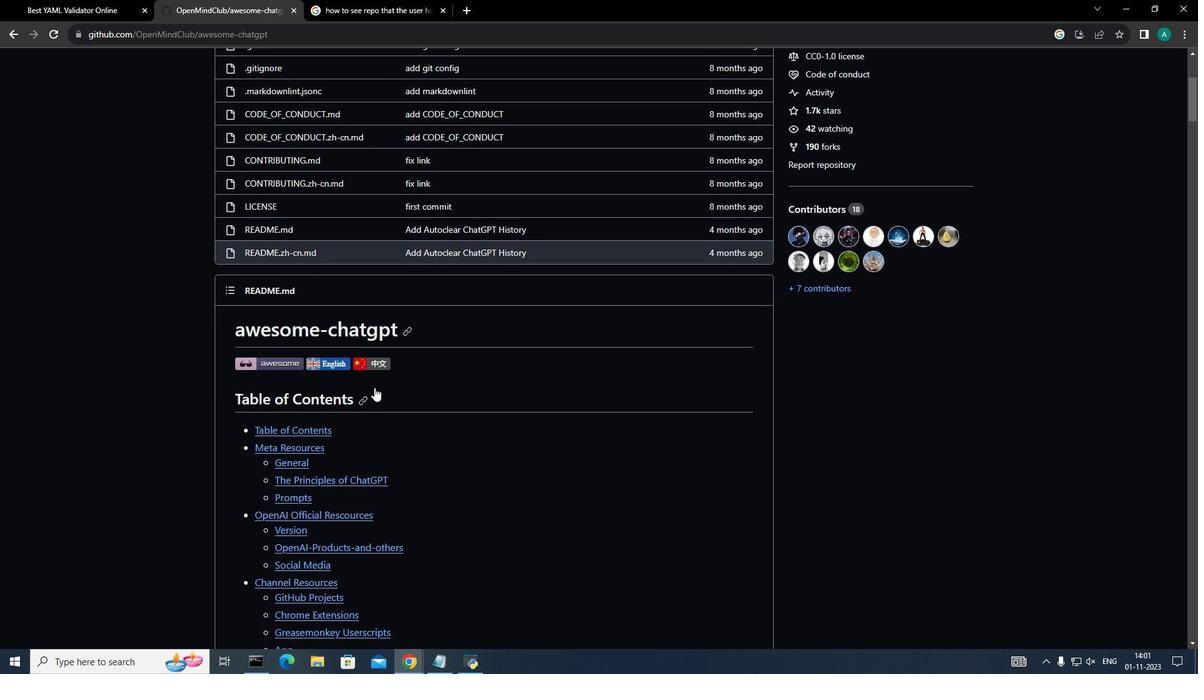 
Action: Mouse moved to (373, 380)
Screenshot: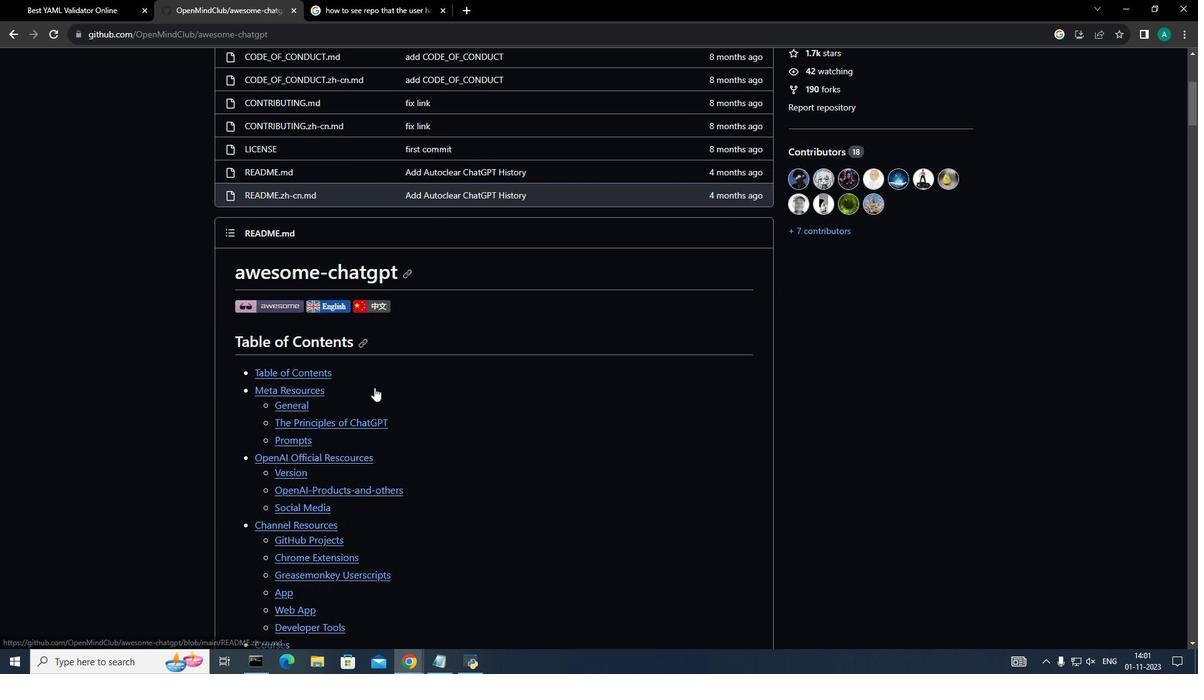 
Action: Mouse scrolled (373, 379) with delta (0, 0)
Screenshot: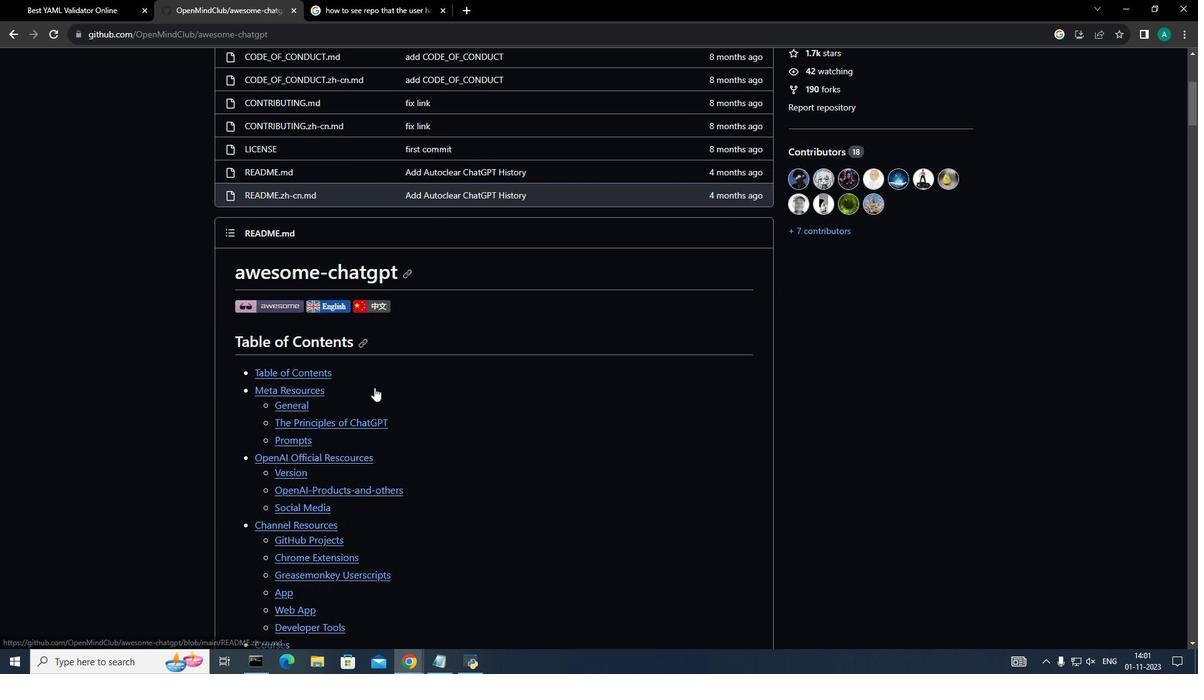 
Action: Mouse moved to (373, 381)
Screenshot: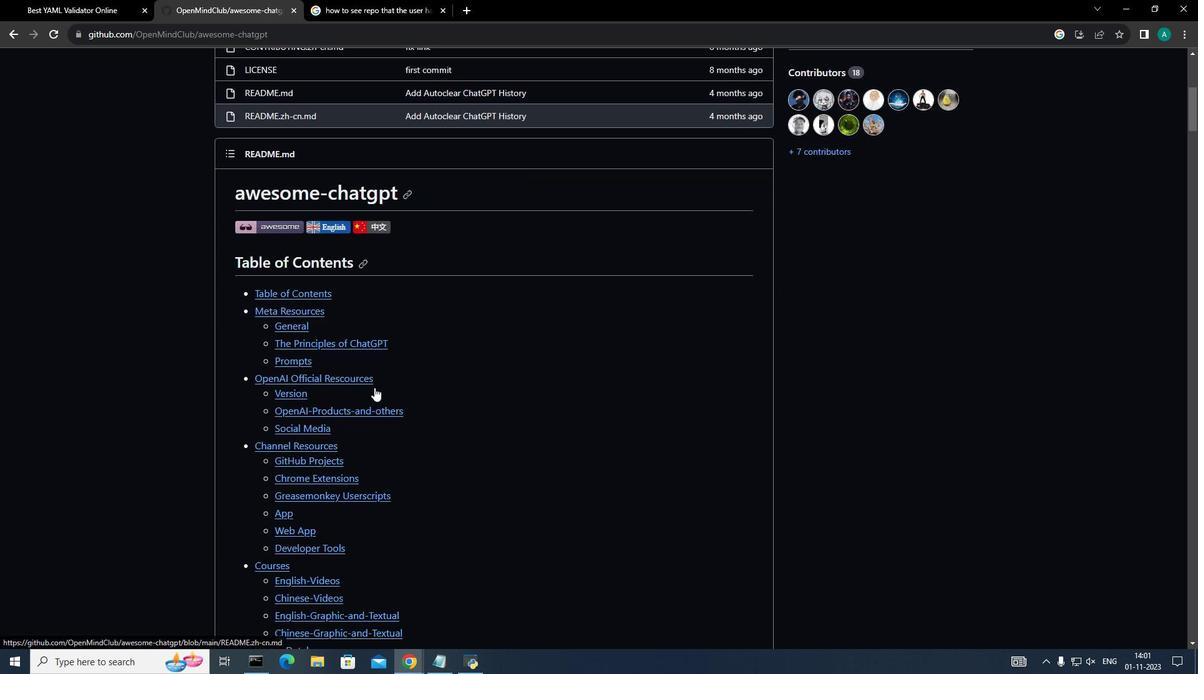 
Action: Mouse scrolled (373, 380) with delta (0, 0)
Screenshot: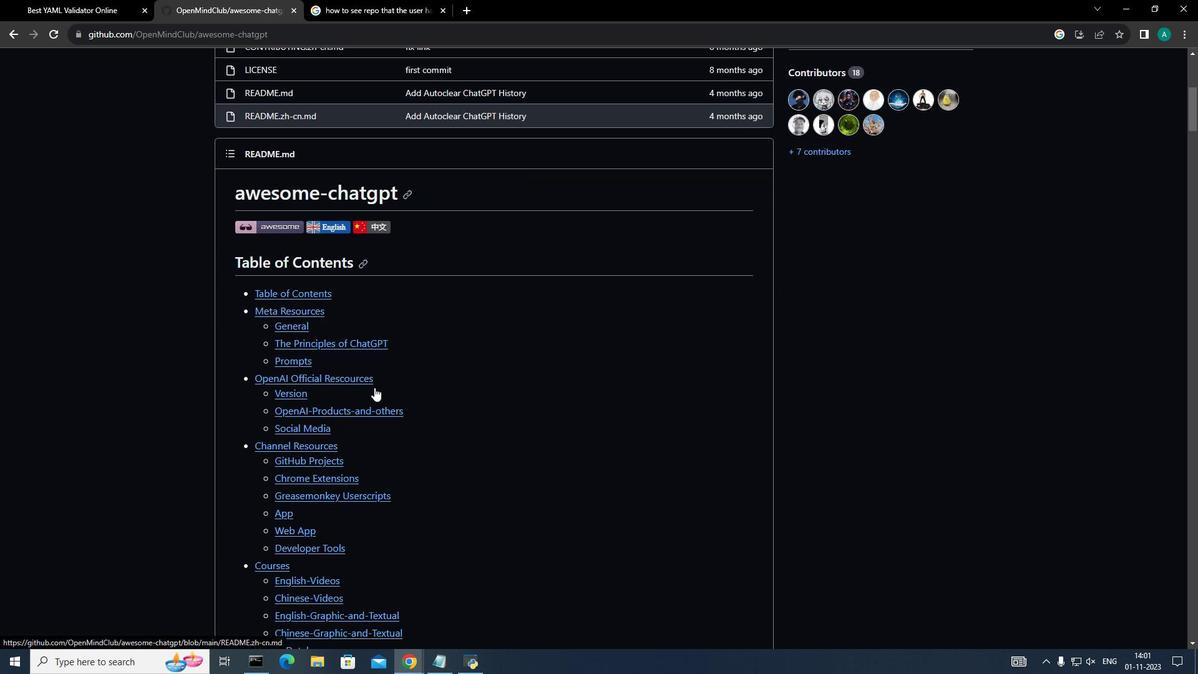 
Action: Mouse moved to (374, 387)
Screenshot: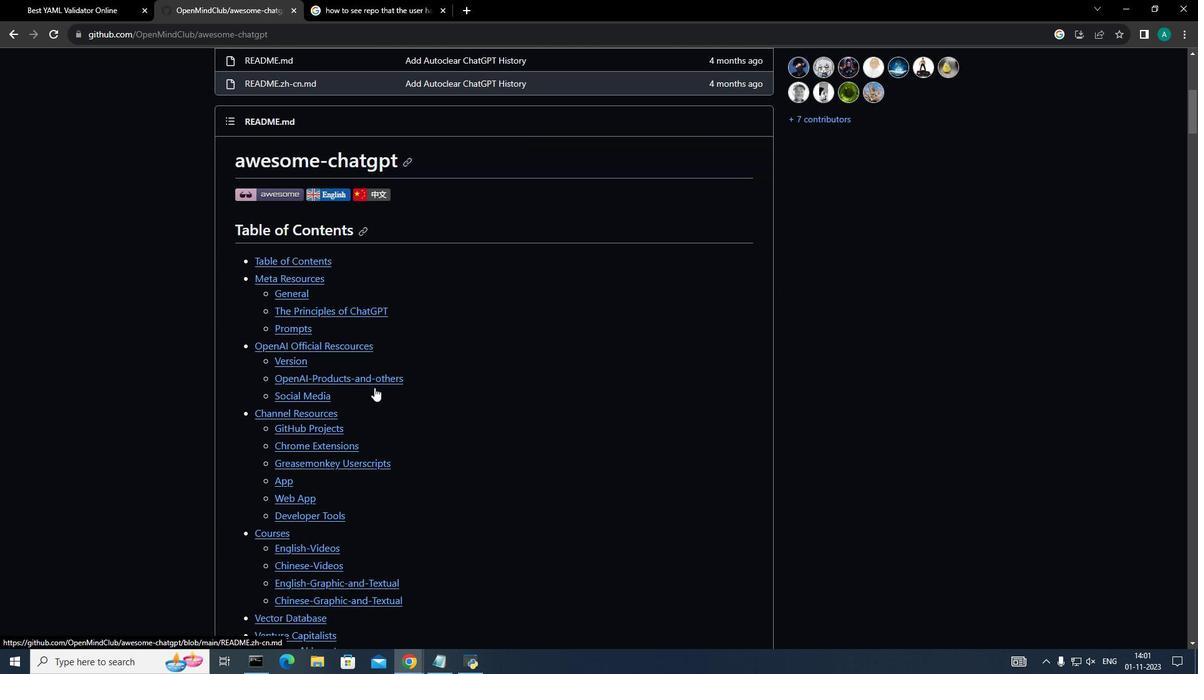 
Action: Mouse scrolled (374, 387) with delta (0, 0)
Screenshot: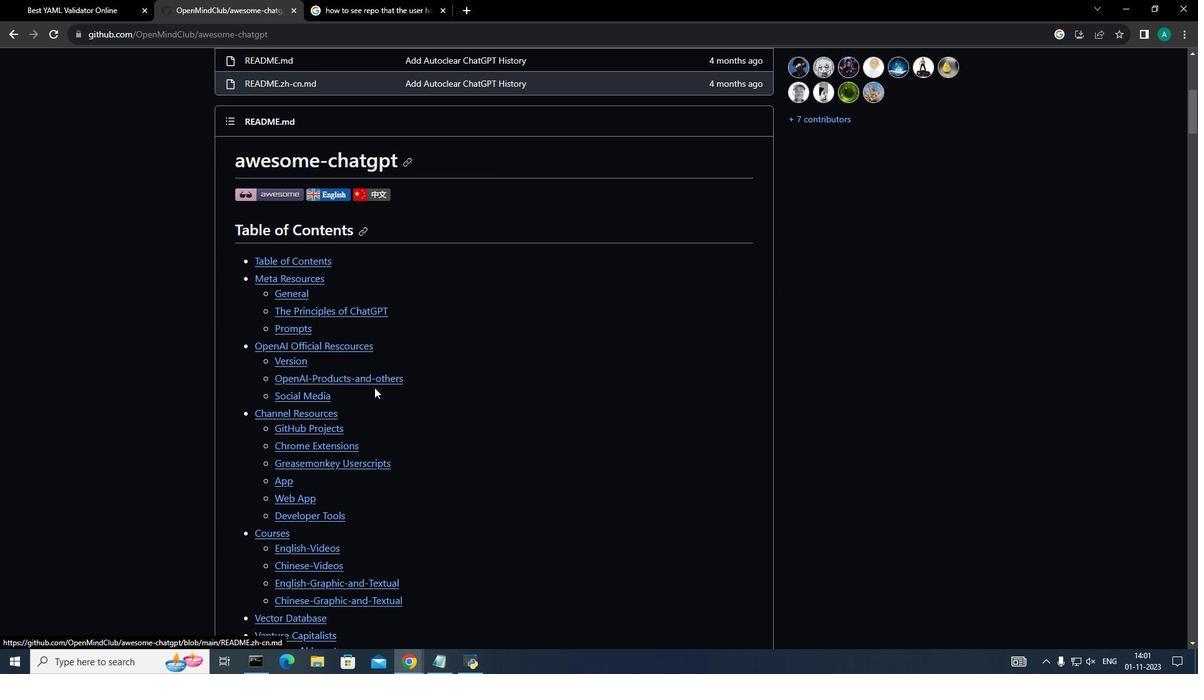 
Action: Mouse scrolled (374, 387) with delta (0, 0)
Screenshot: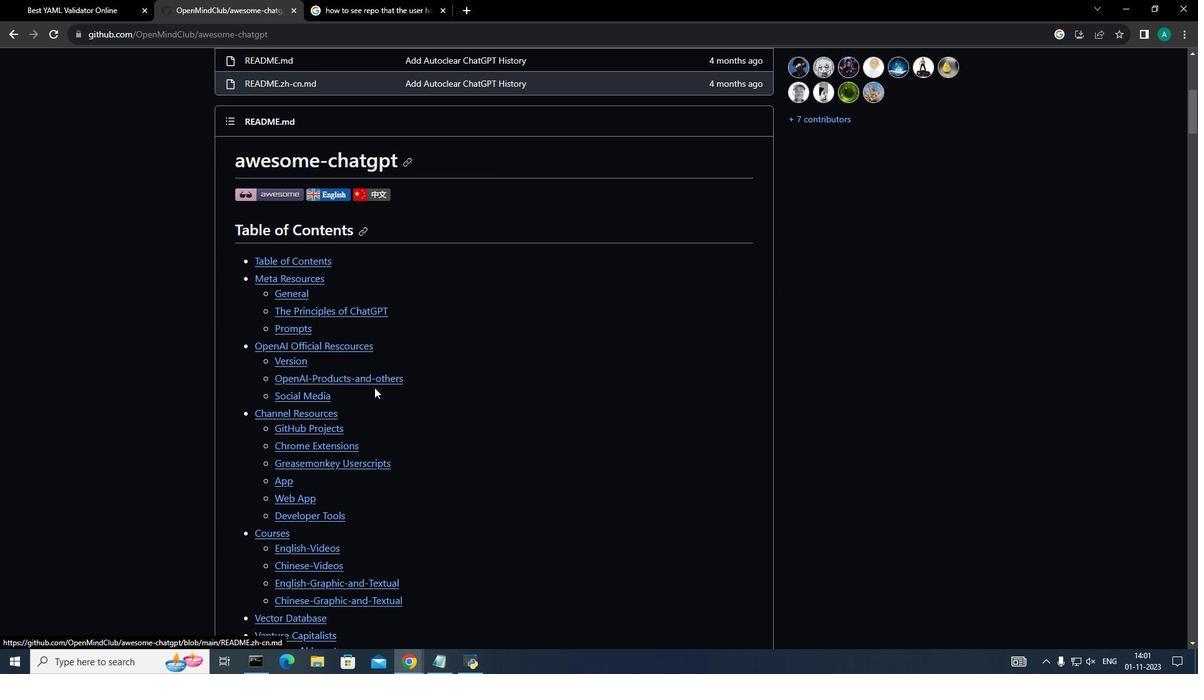 
Action: Mouse scrolled (374, 387) with delta (0, 0)
Screenshot: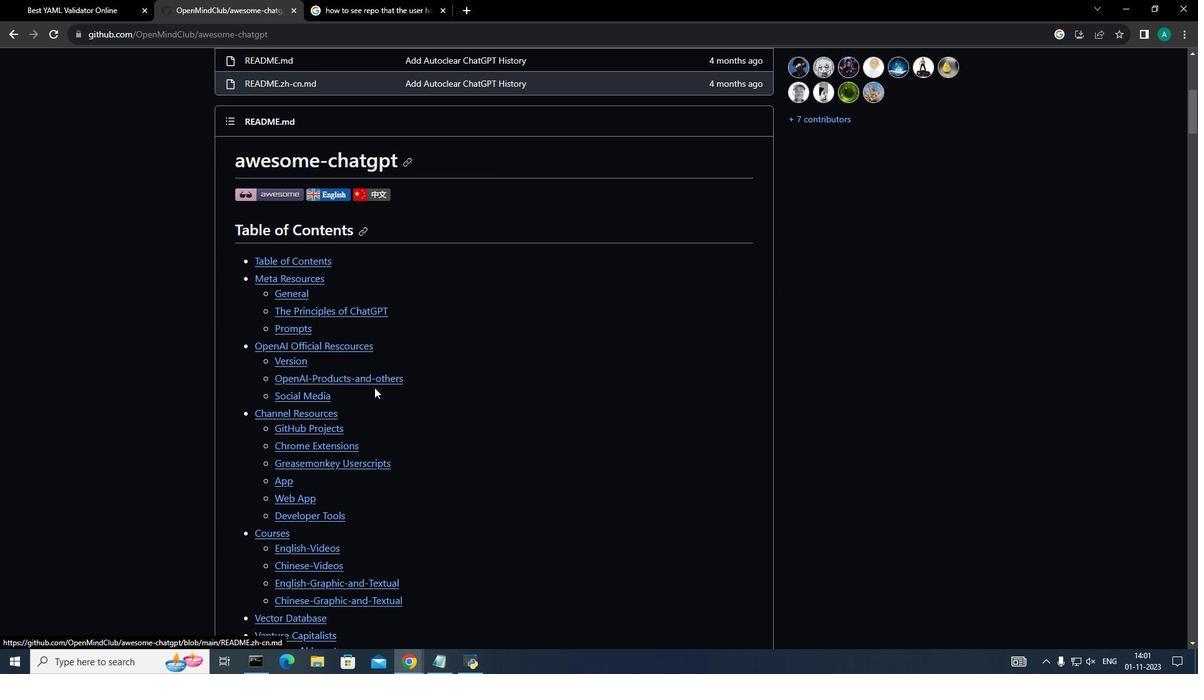 
Action: Mouse scrolled (374, 387) with delta (0, 0)
Screenshot: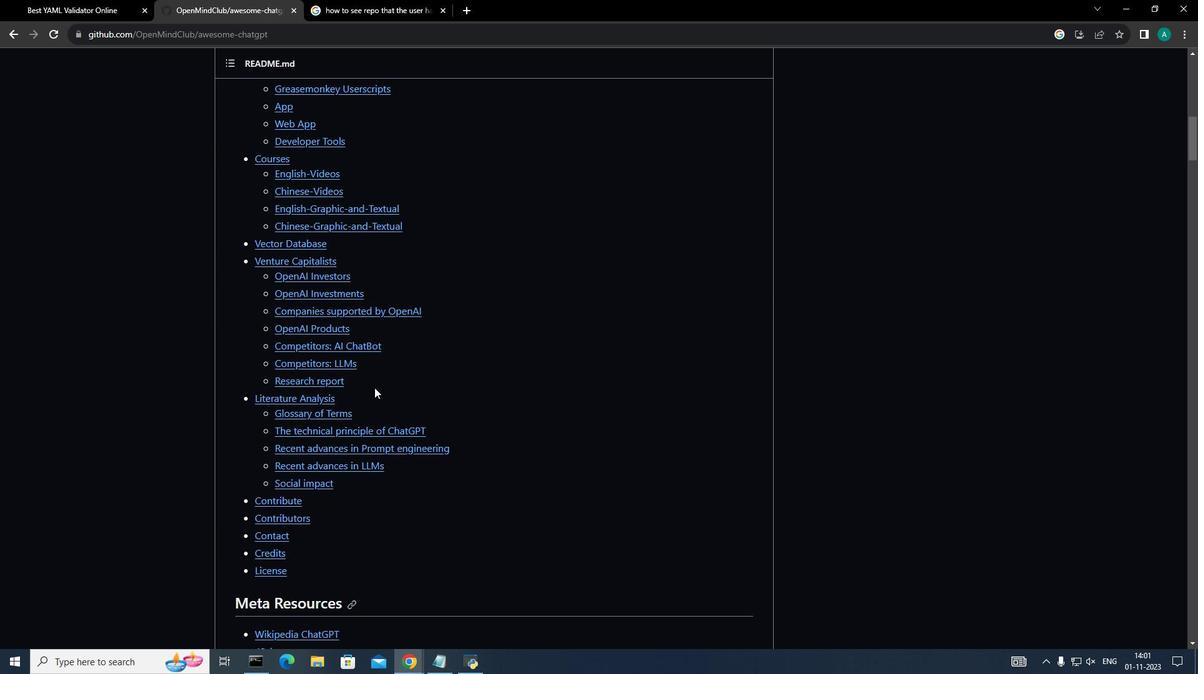 
Action: Mouse scrolled (374, 387) with delta (0, 0)
Screenshot: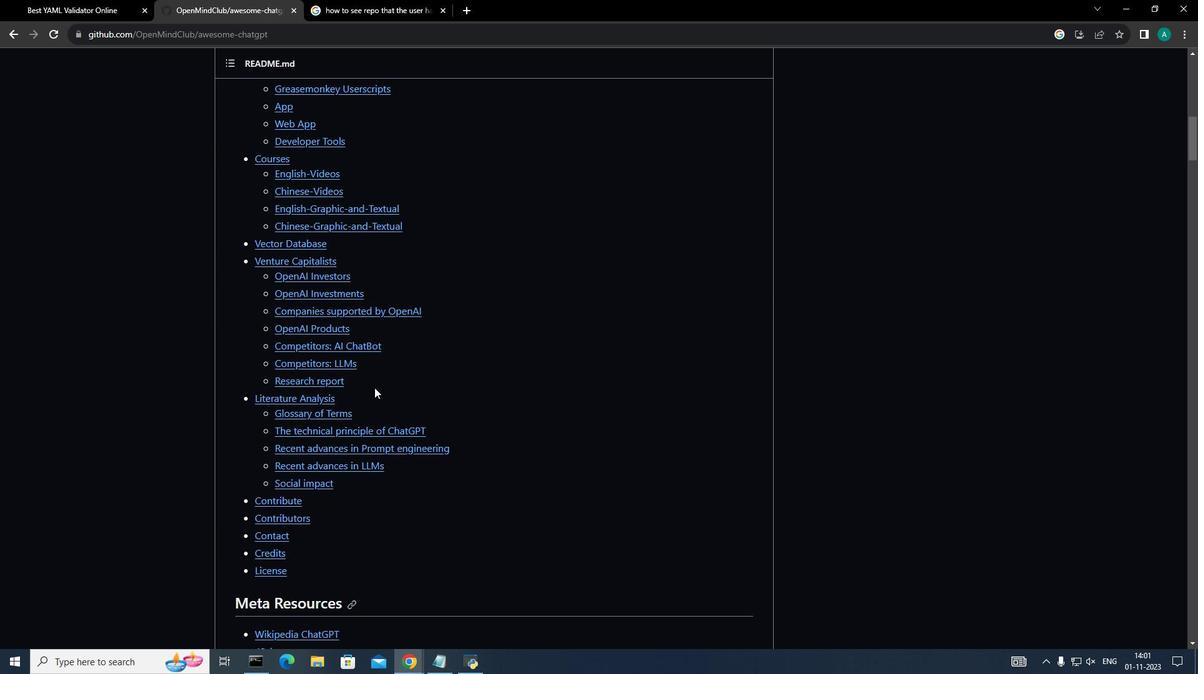
Action: Mouse scrolled (374, 387) with delta (0, 0)
Screenshot: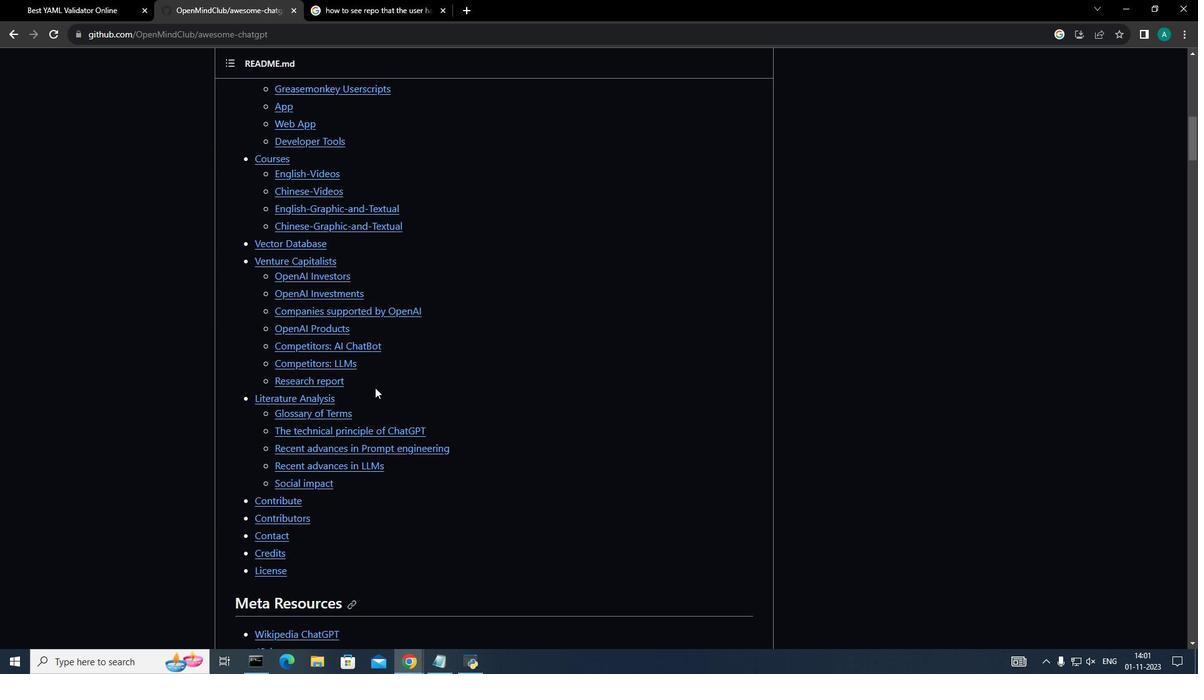 
Action: Mouse scrolled (374, 387) with delta (0, 0)
Screenshot: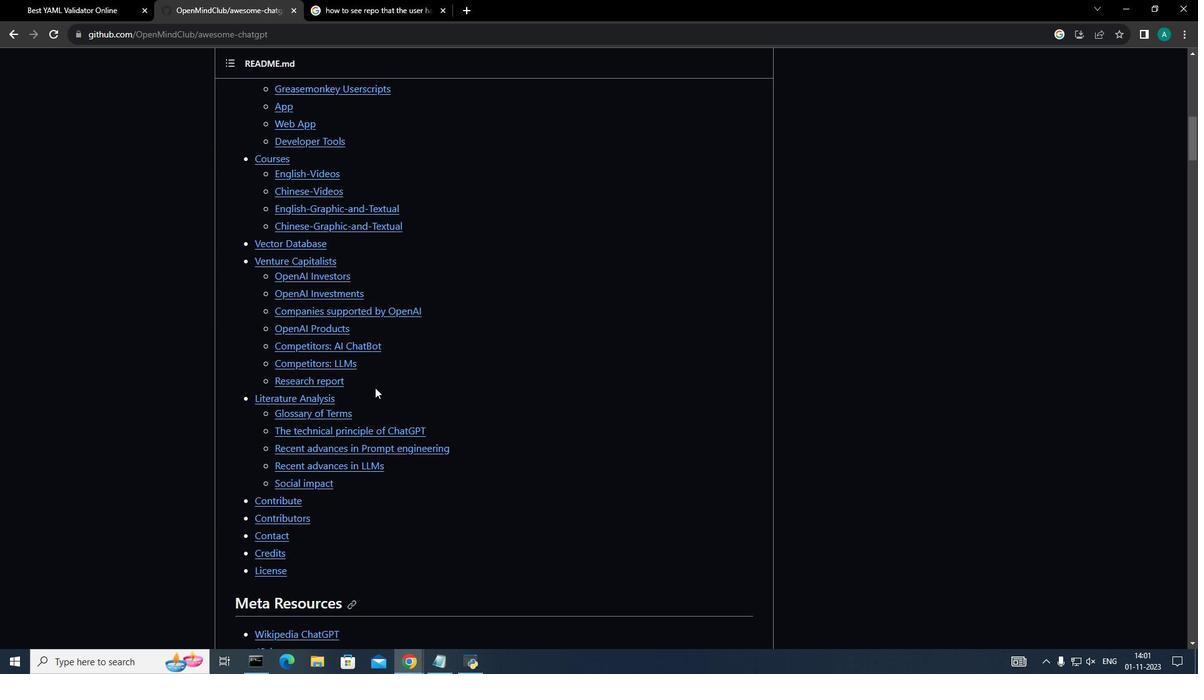 
Action: Mouse scrolled (374, 387) with delta (0, 0)
Screenshot: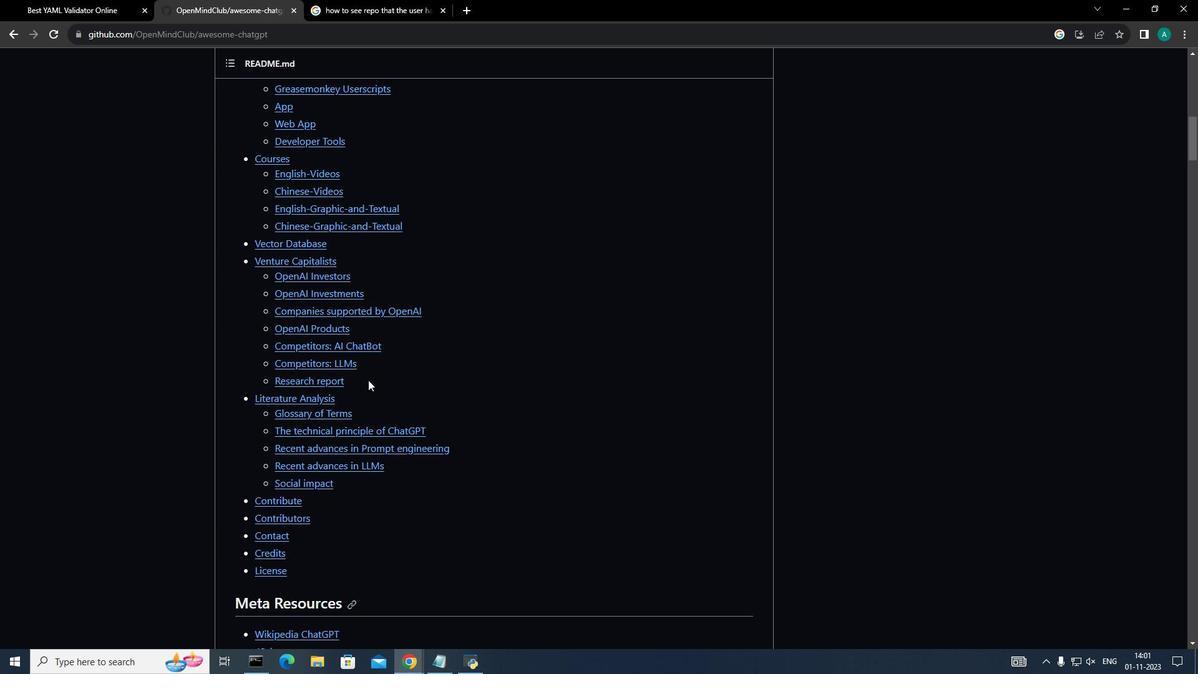 
Action: Mouse scrolled (374, 387) with delta (0, 0)
Screenshot: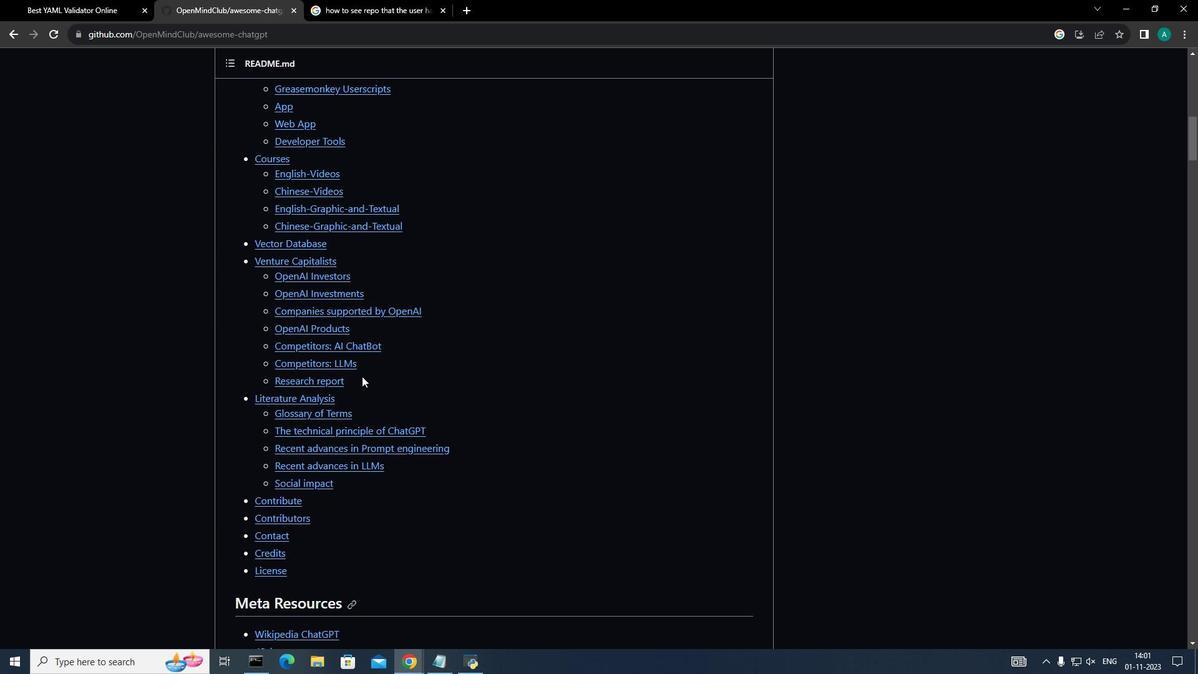 
Action: Mouse moved to (362, 376)
Screenshot: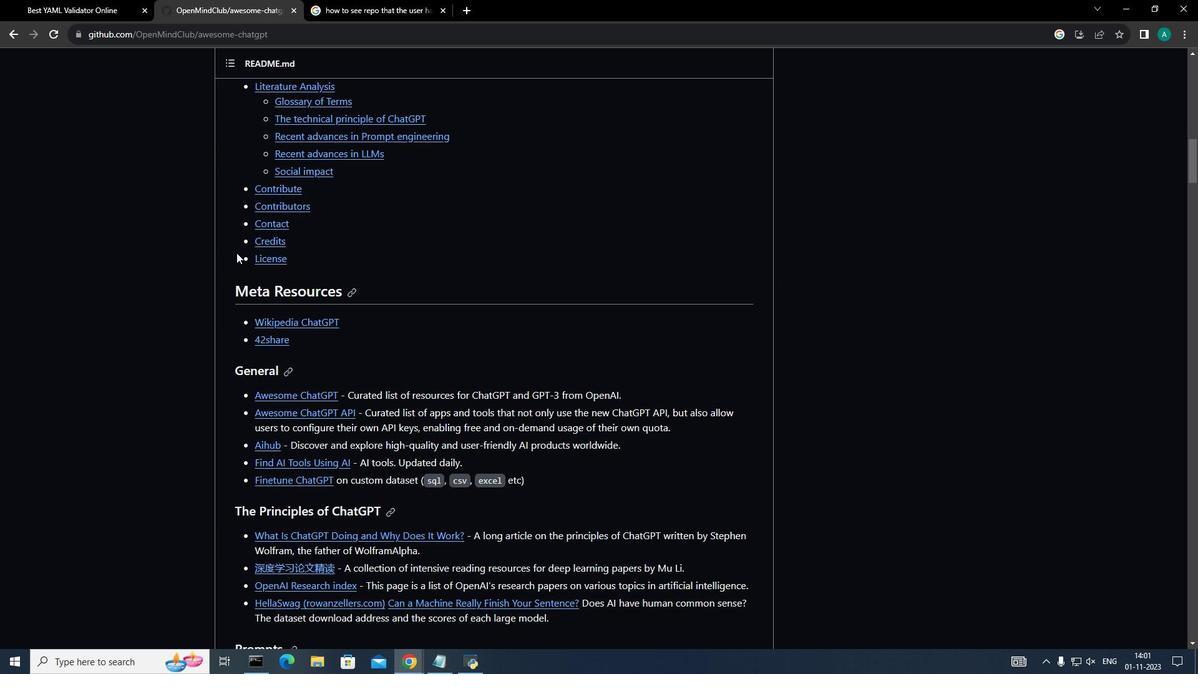 
Action: Mouse scrolled (362, 375) with delta (0, 0)
Screenshot: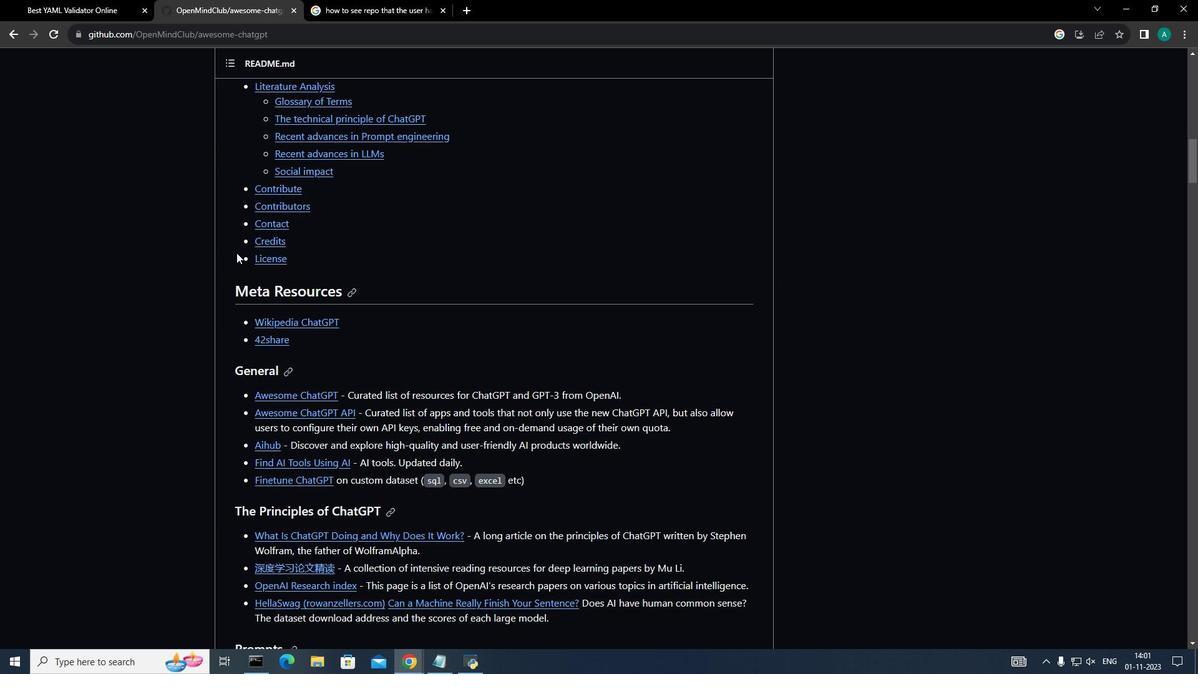 
Action: Mouse scrolled (362, 375) with delta (0, 0)
Screenshot: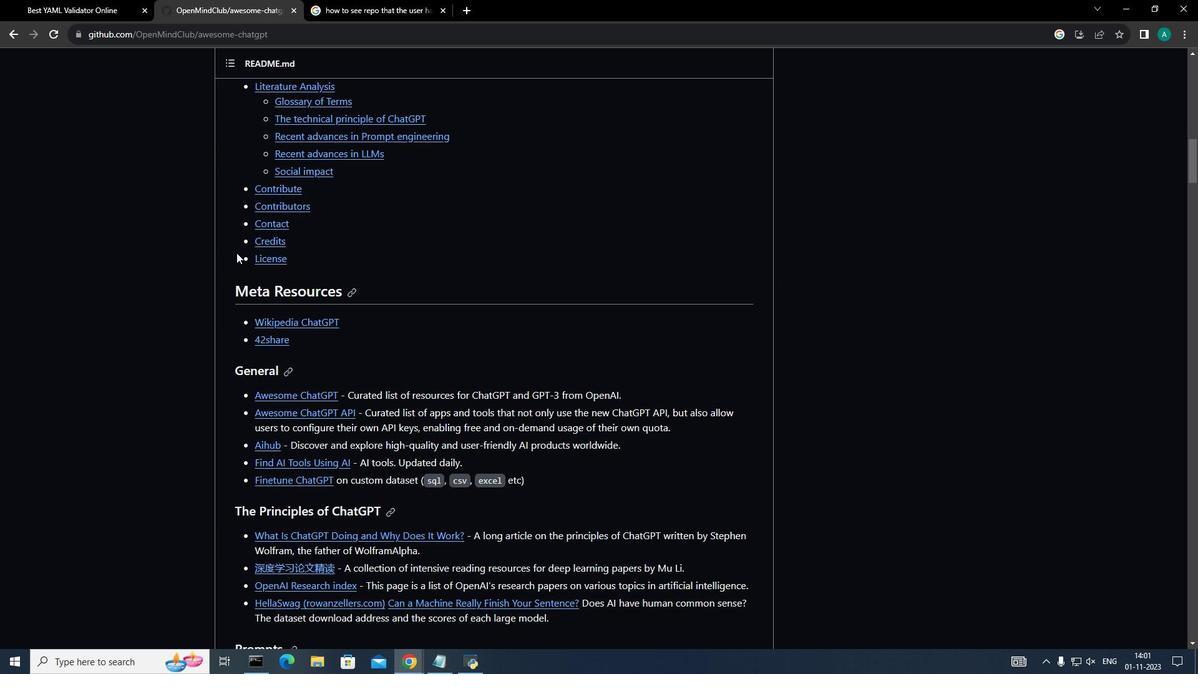 
Action: Mouse moved to (360, 376)
Screenshot: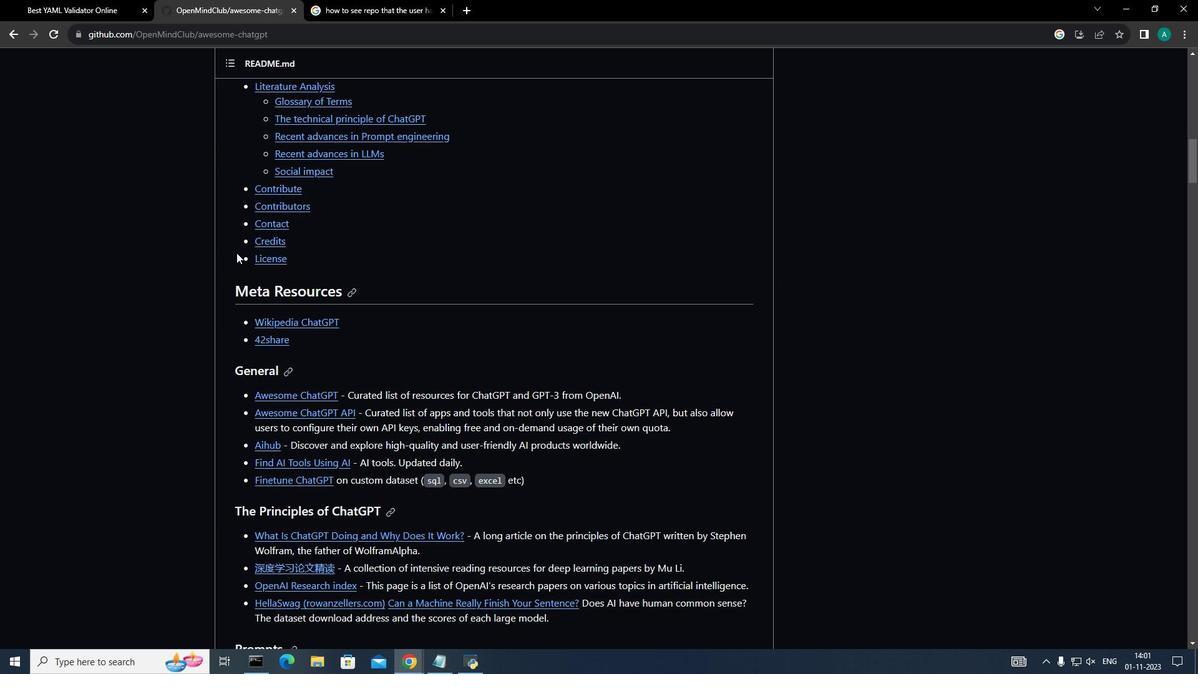 
Action: Mouse scrolled (360, 375) with delta (0, 0)
Screenshot: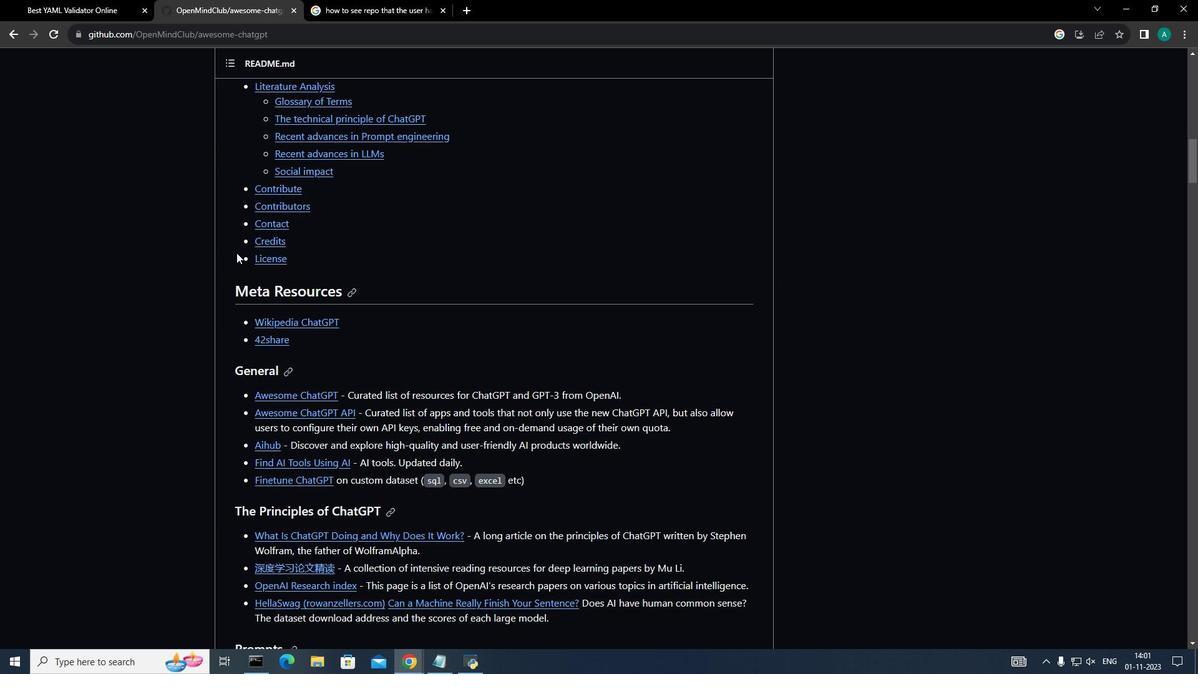 
Action: Mouse moved to (358, 375)
Screenshot: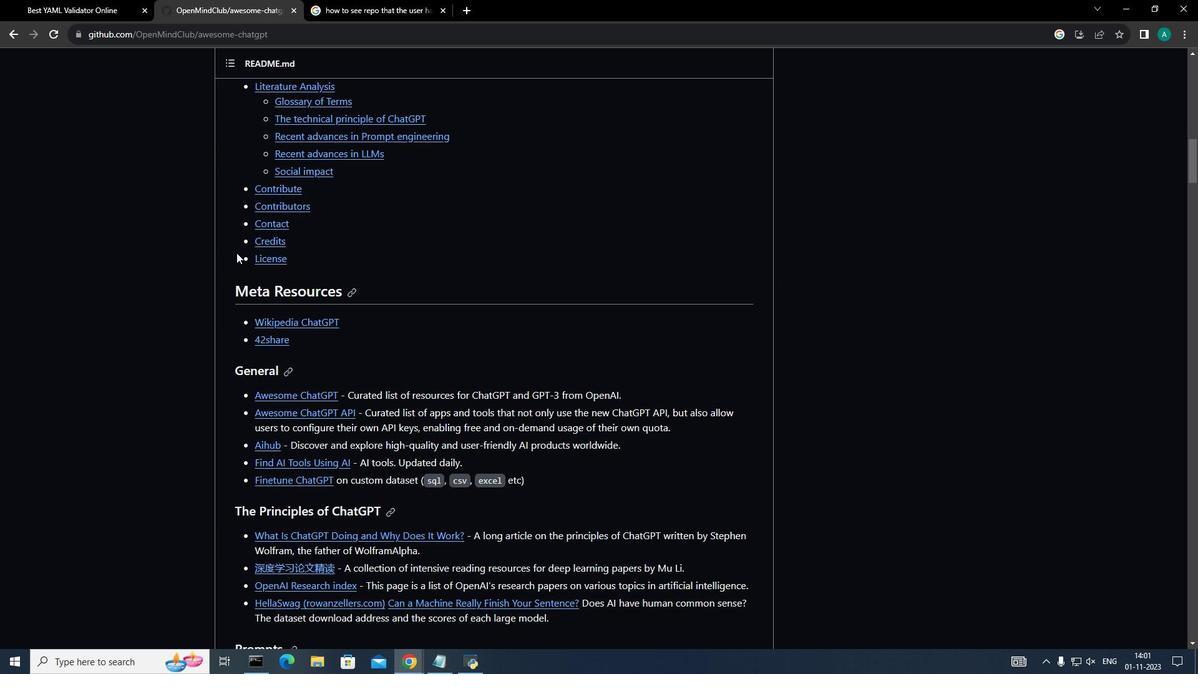
Action: Mouse scrolled (358, 375) with delta (0, 0)
Screenshot: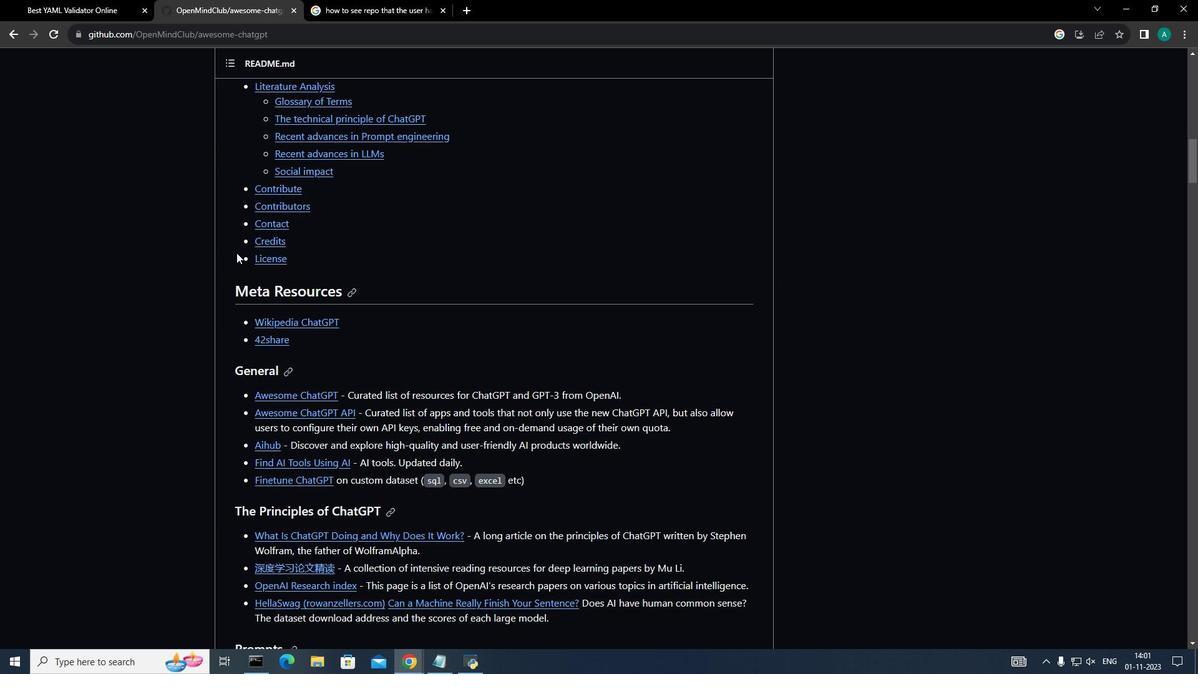 
Action: Mouse moved to (358, 375)
Screenshot: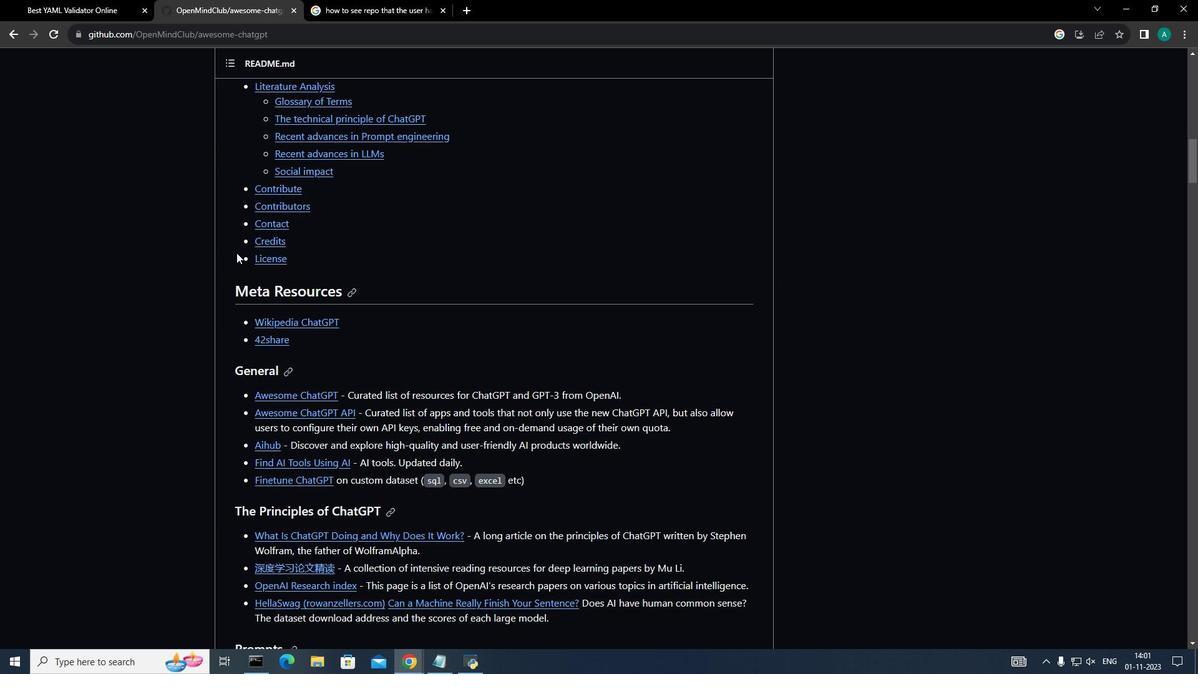 
Action: Mouse scrolled (358, 375) with delta (0, 0)
Screenshot: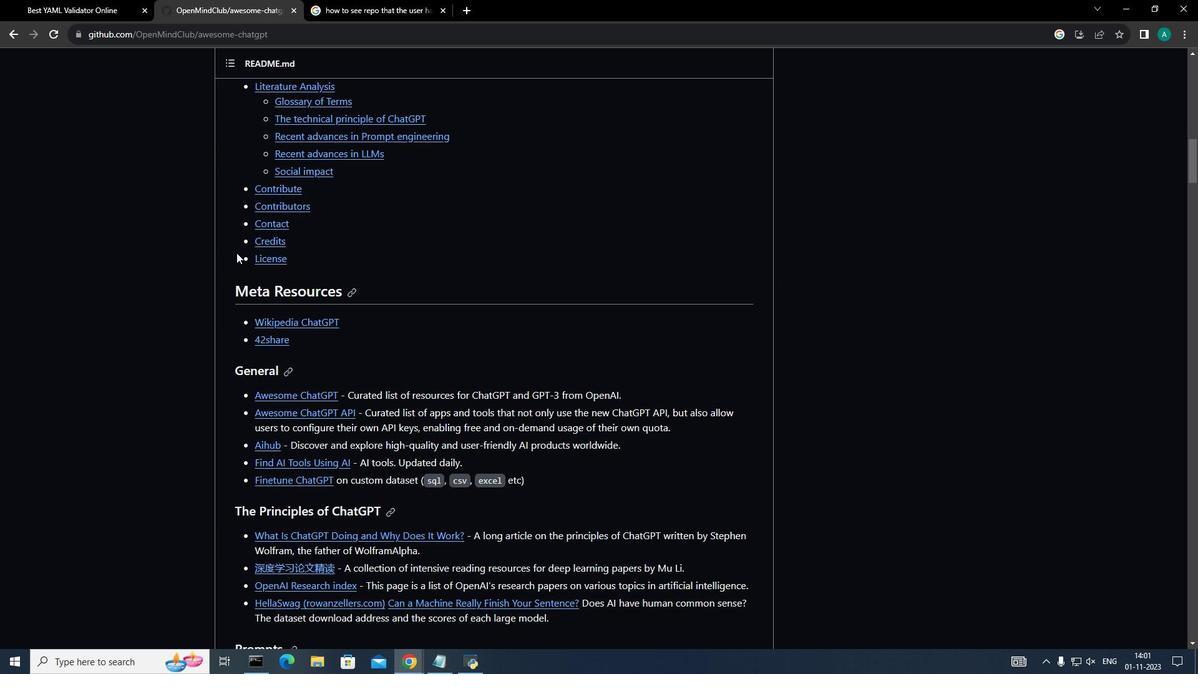 
Action: Mouse moved to (236, 243)
Screenshot: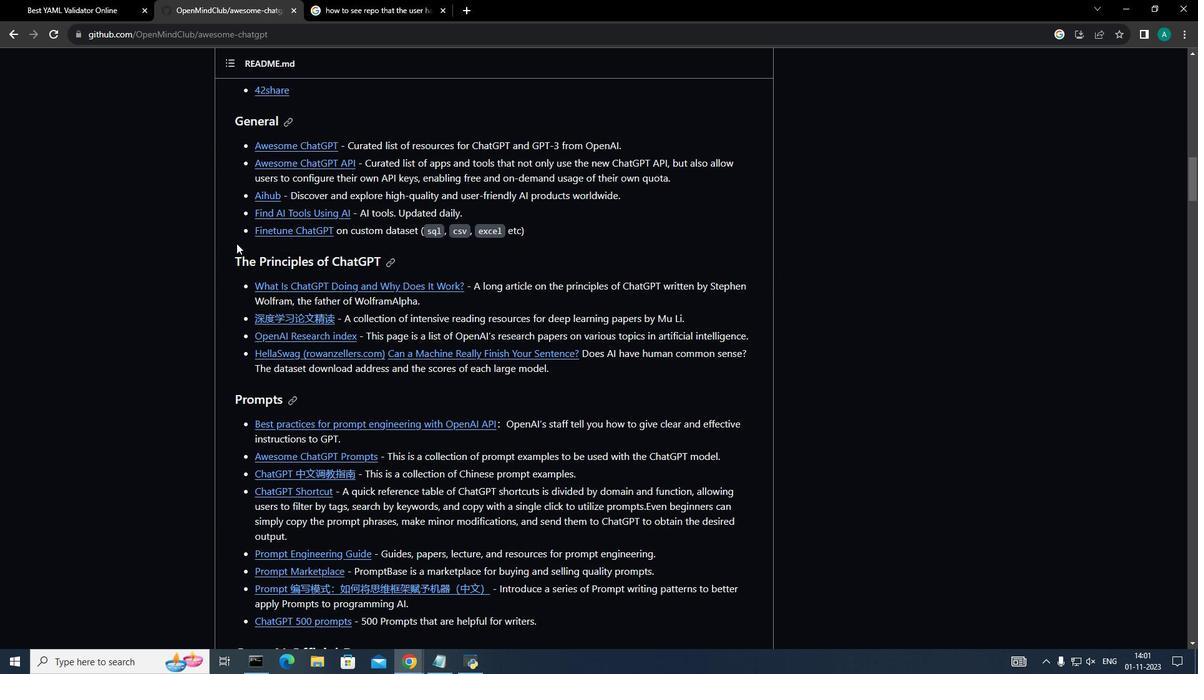 
Action: Mouse scrolled (236, 242) with delta (0, 0)
Screenshot: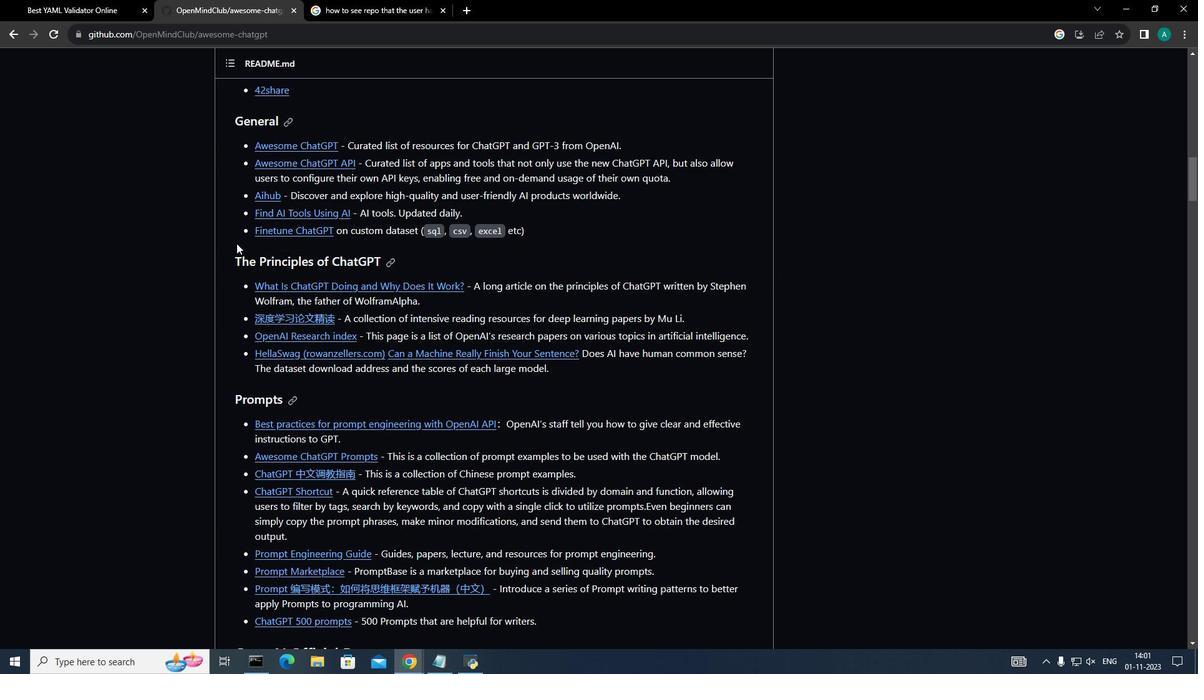 
Action: Mouse scrolled (236, 242) with delta (0, 0)
Screenshot: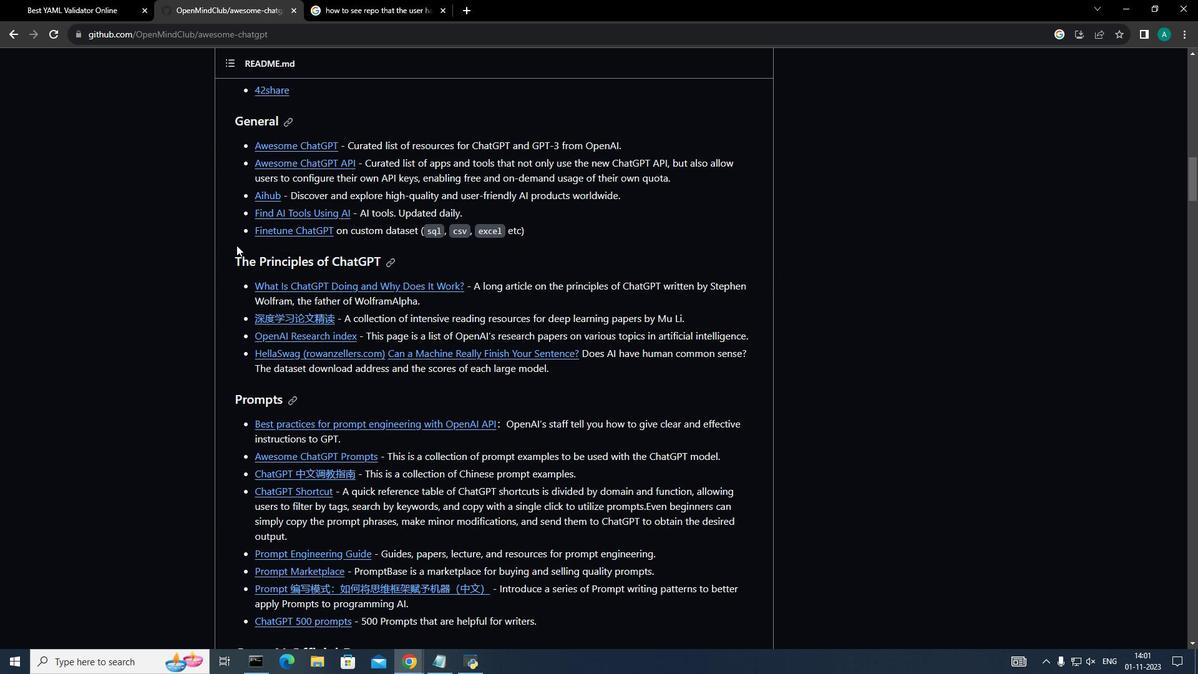 
Action: Mouse scrolled (236, 242) with delta (0, 0)
Screenshot: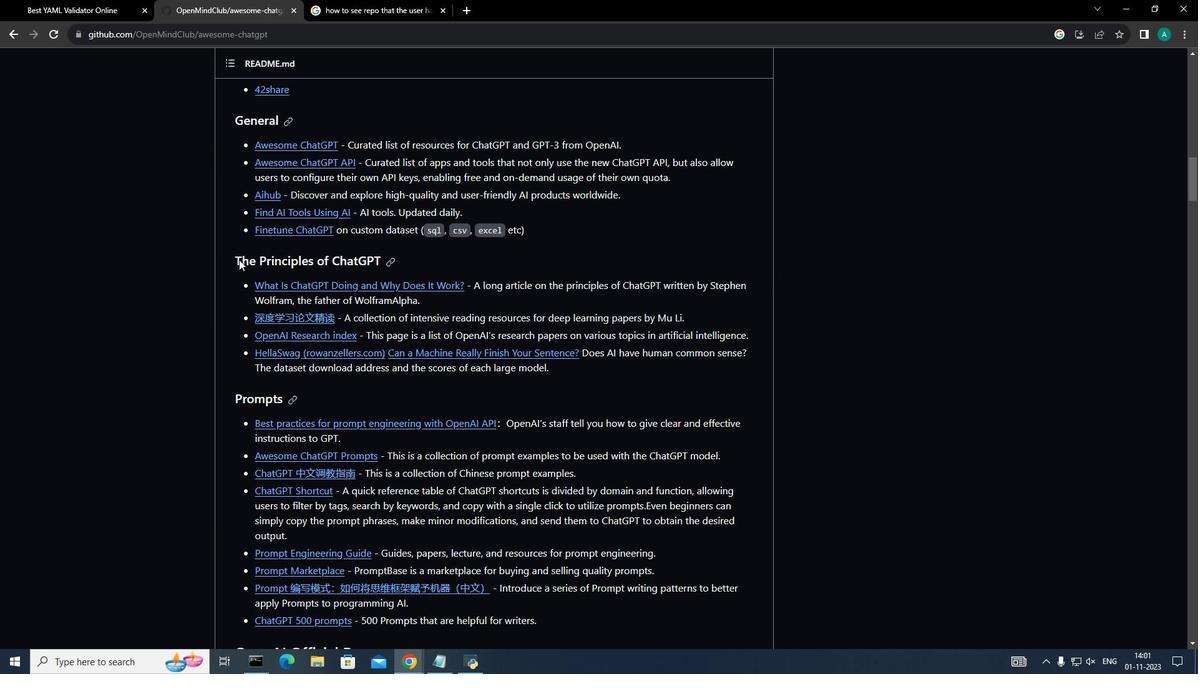 
Action: Mouse scrolled (236, 242) with delta (0, 0)
Screenshot: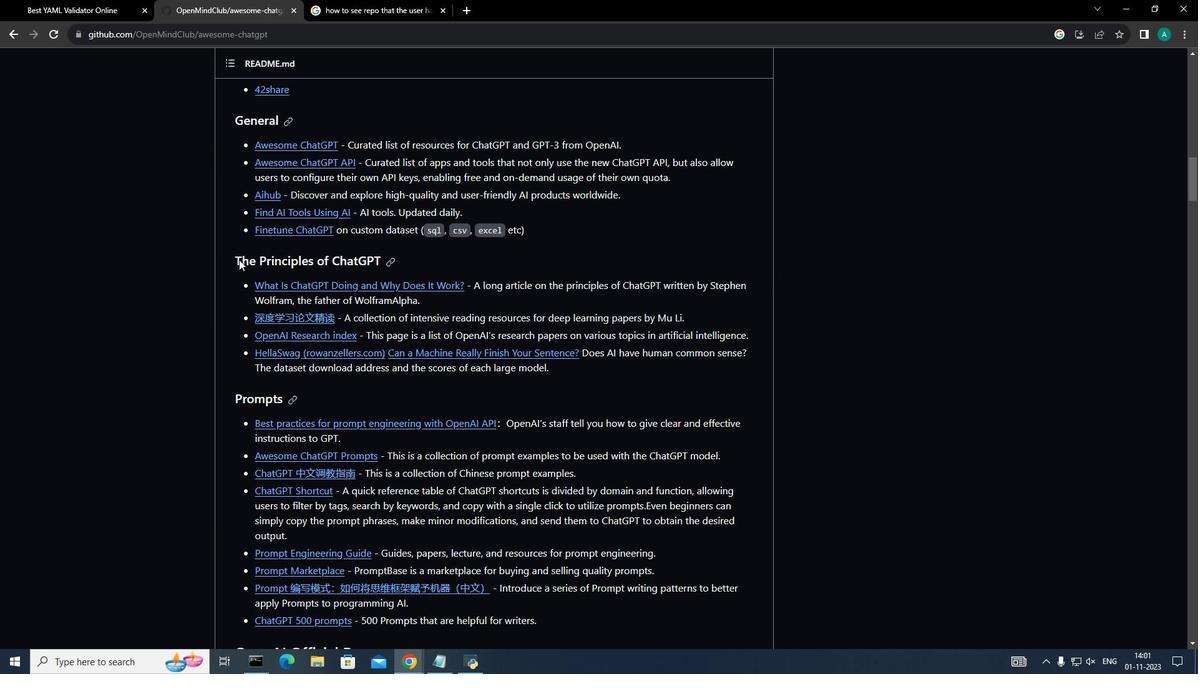 
Action: Mouse scrolled (236, 242) with delta (0, 0)
Screenshot: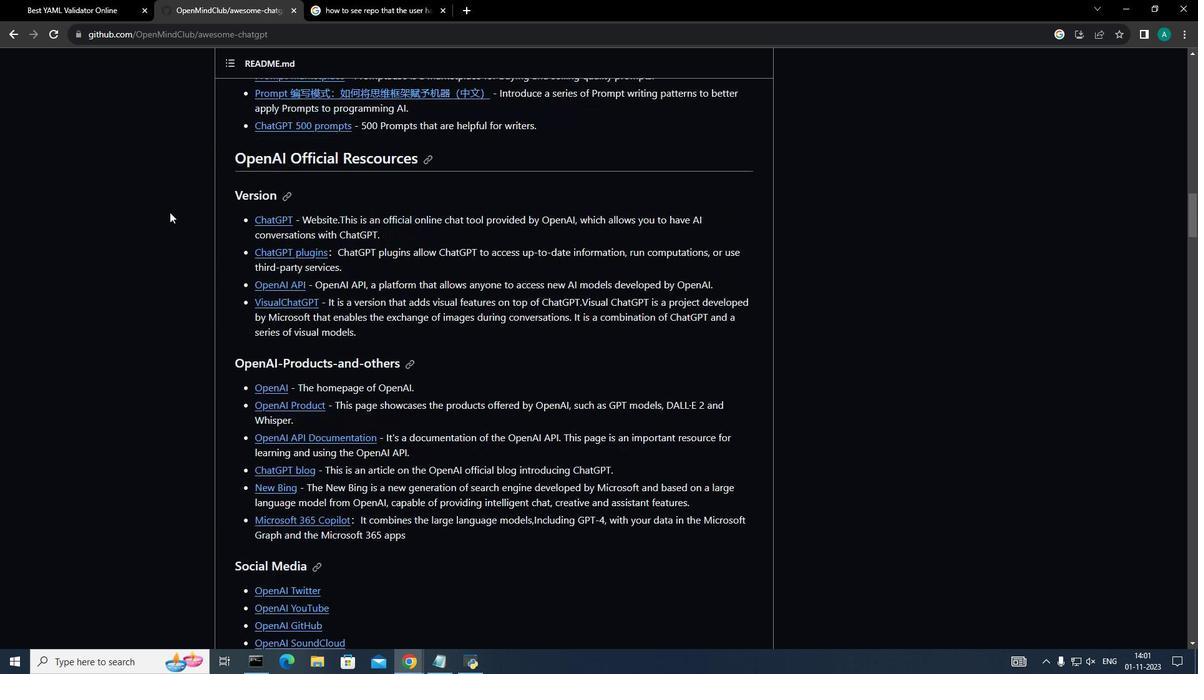 
Action: Mouse moved to (236, 250)
Screenshot: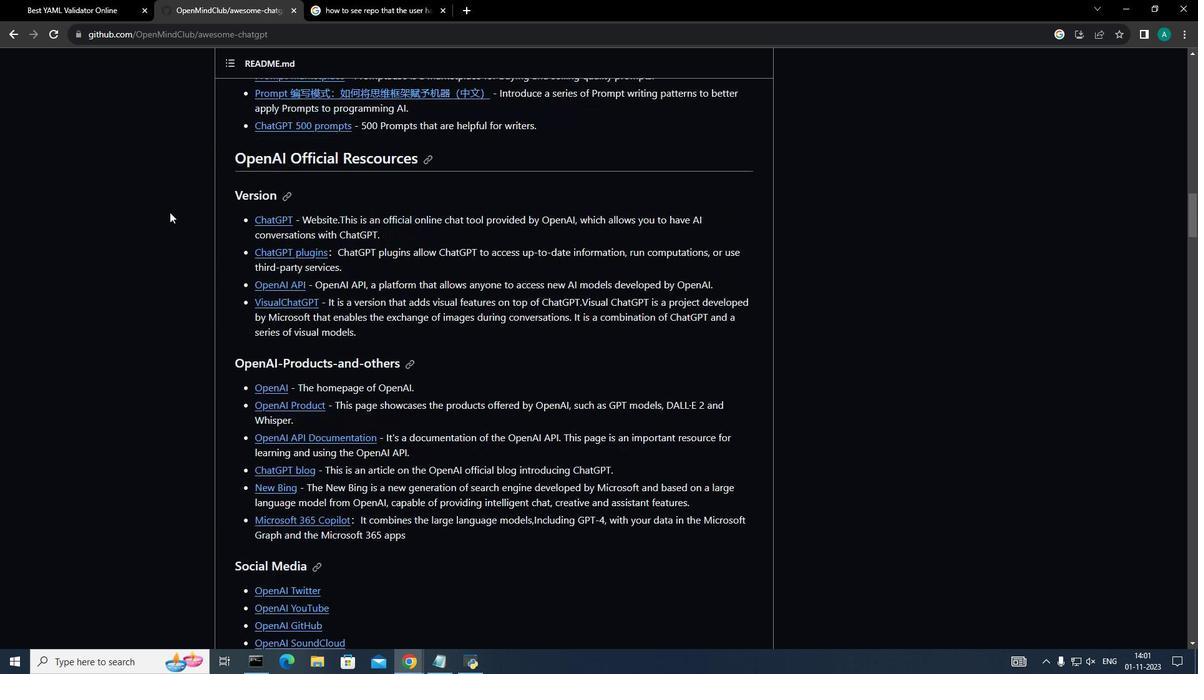 
Action: Mouse scrolled (236, 250) with delta (0, 0)
Screenshot: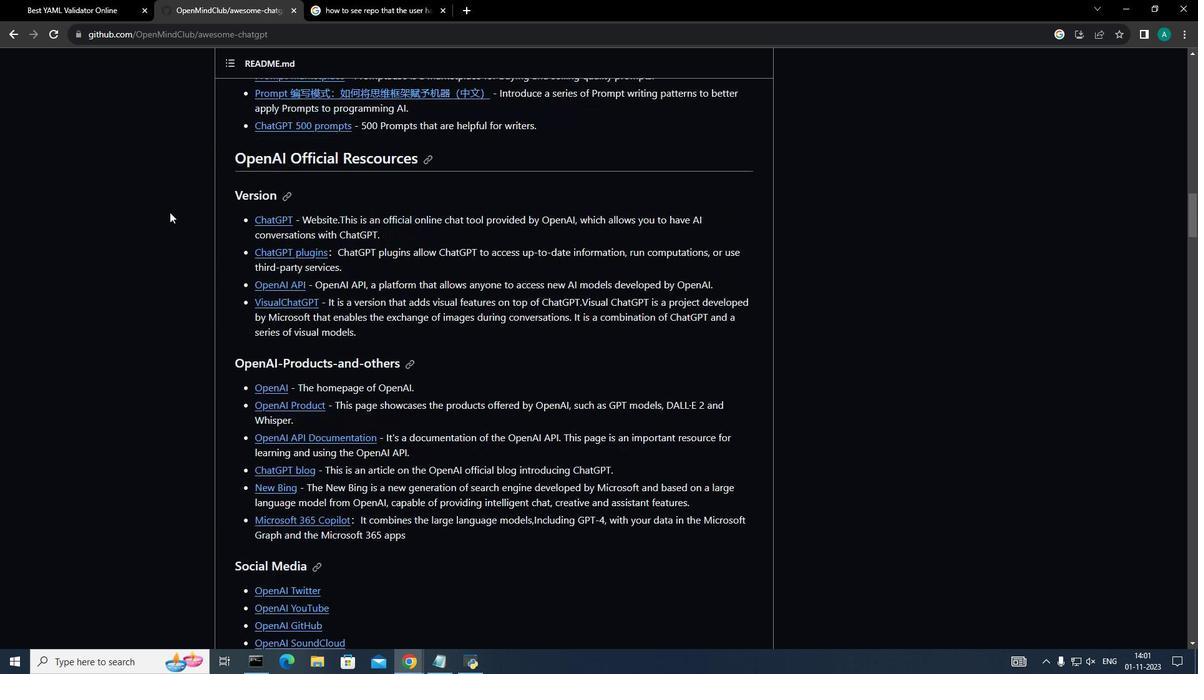 
Action: Mouse moved to (238, 259)
Screenshot: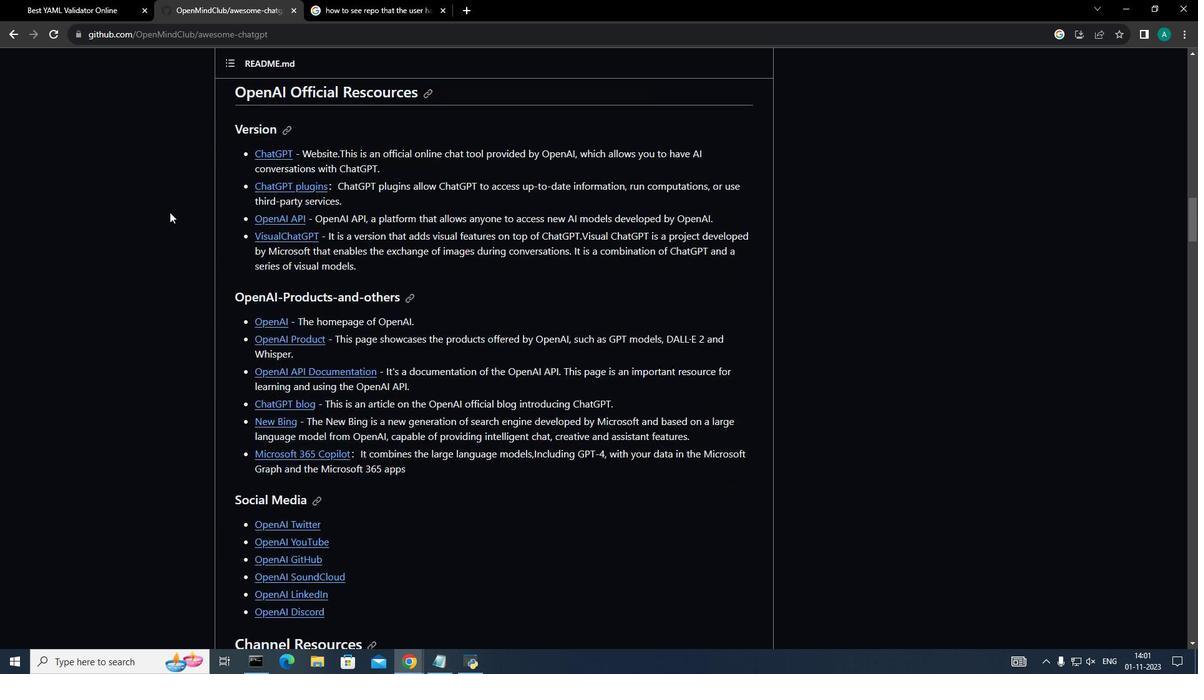 
Action: Mouse scrolled (238, 258) with delta (0, 0)
Screenshot: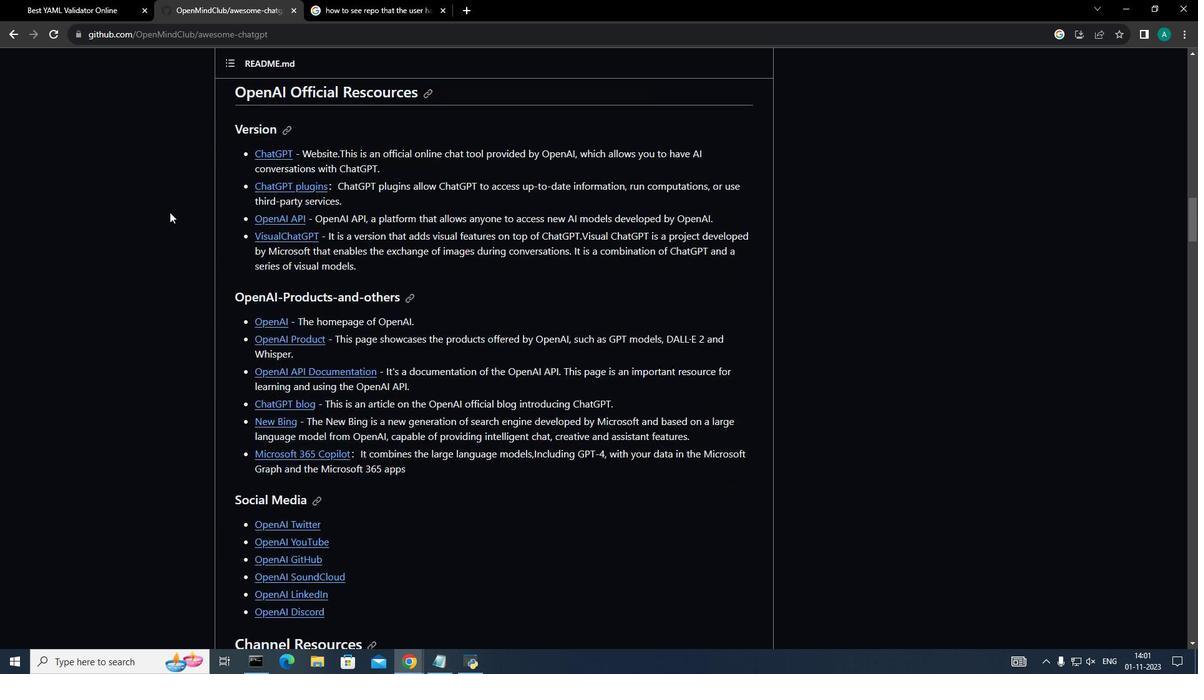 
Action: Mouse moved to (239, 260)
Screenshot: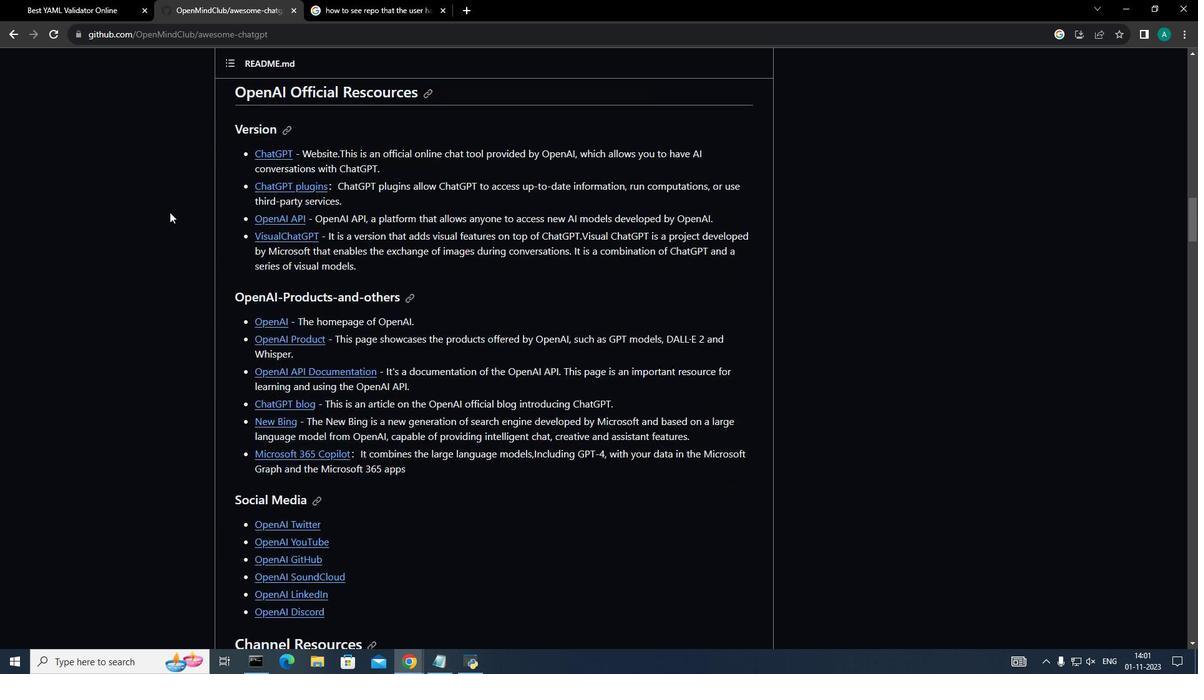 
Action: Mouse scrolled (239, 259) with delta (0, 0)
Screenshot: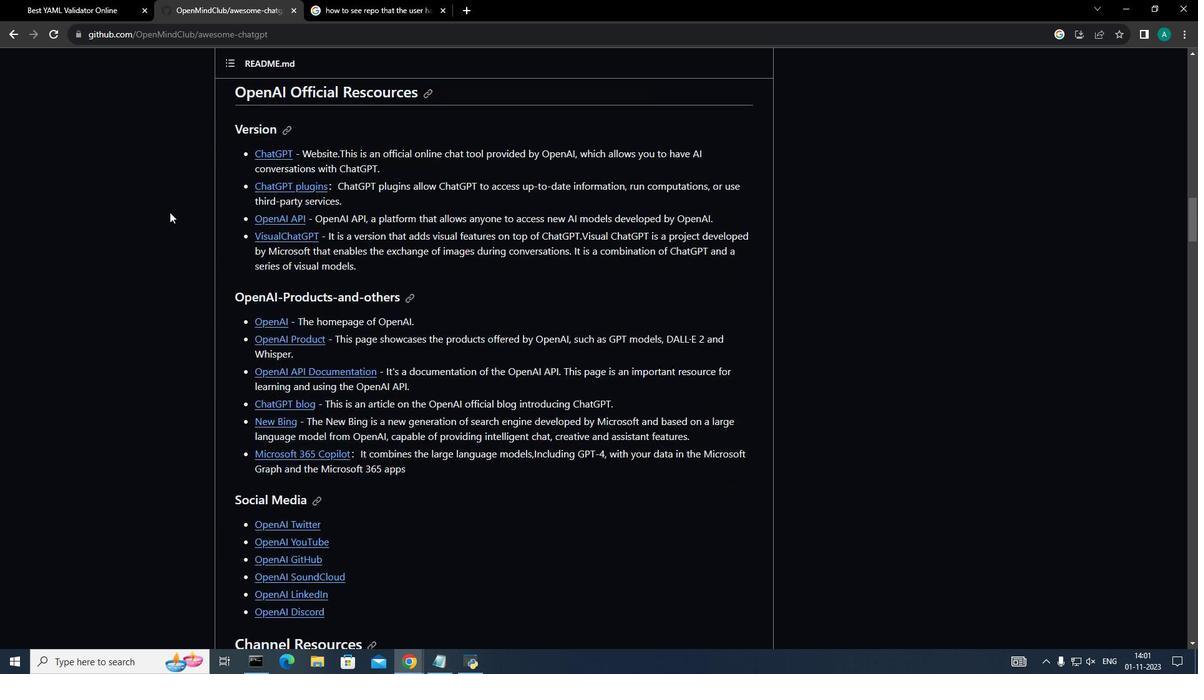 
Action: Mouse moved to (239, 260)
Screenshot: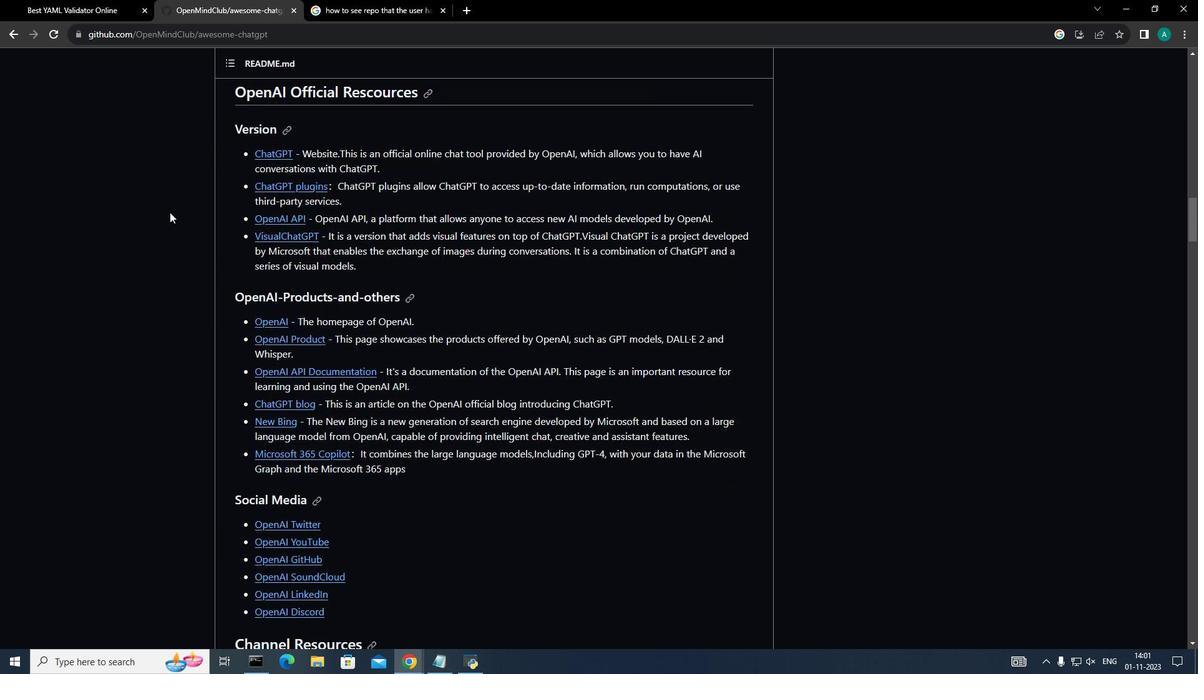
Action: Mouse scrolled (239, 260) with delta (0, 0)
Screenshot: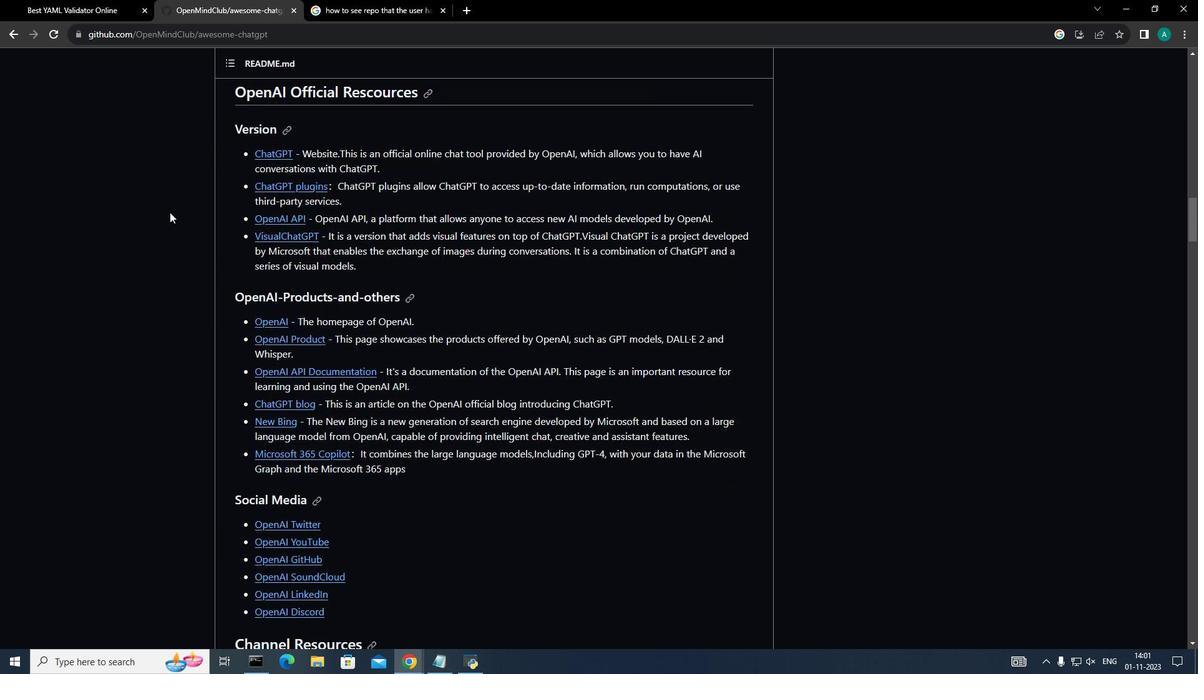 
Action: Mouse moved to (169, 212)
Screenshot: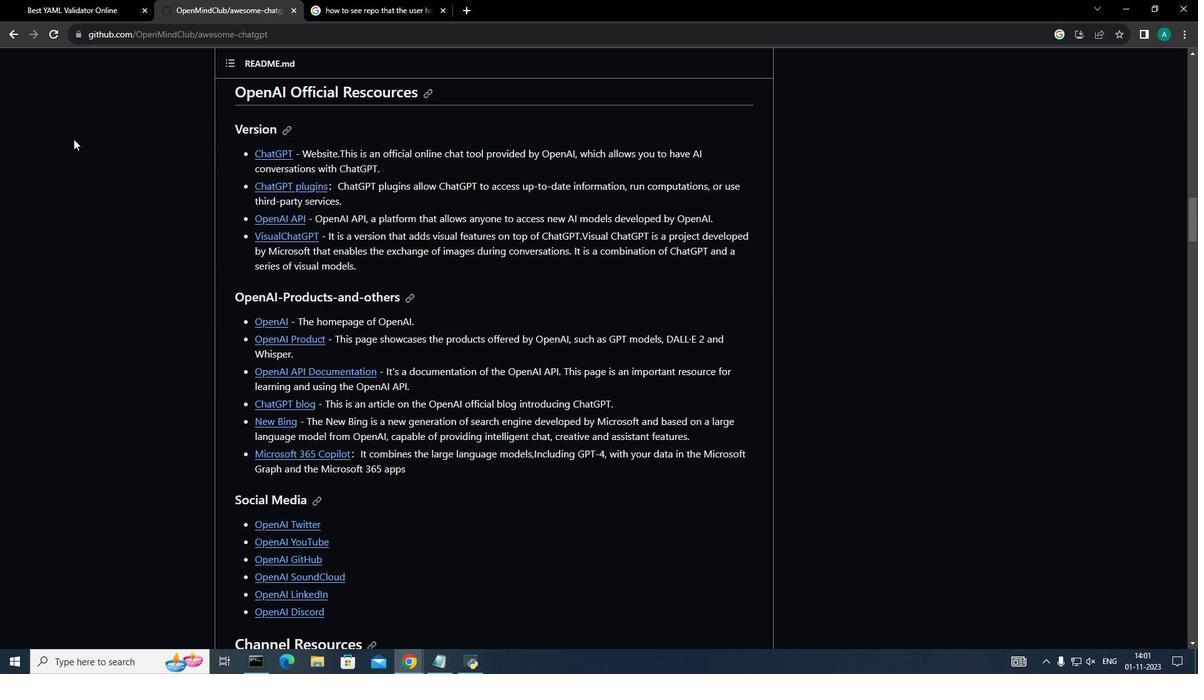 
Action: Mouse scrolled (169, 211) with delta (0, 0)
Screenshot: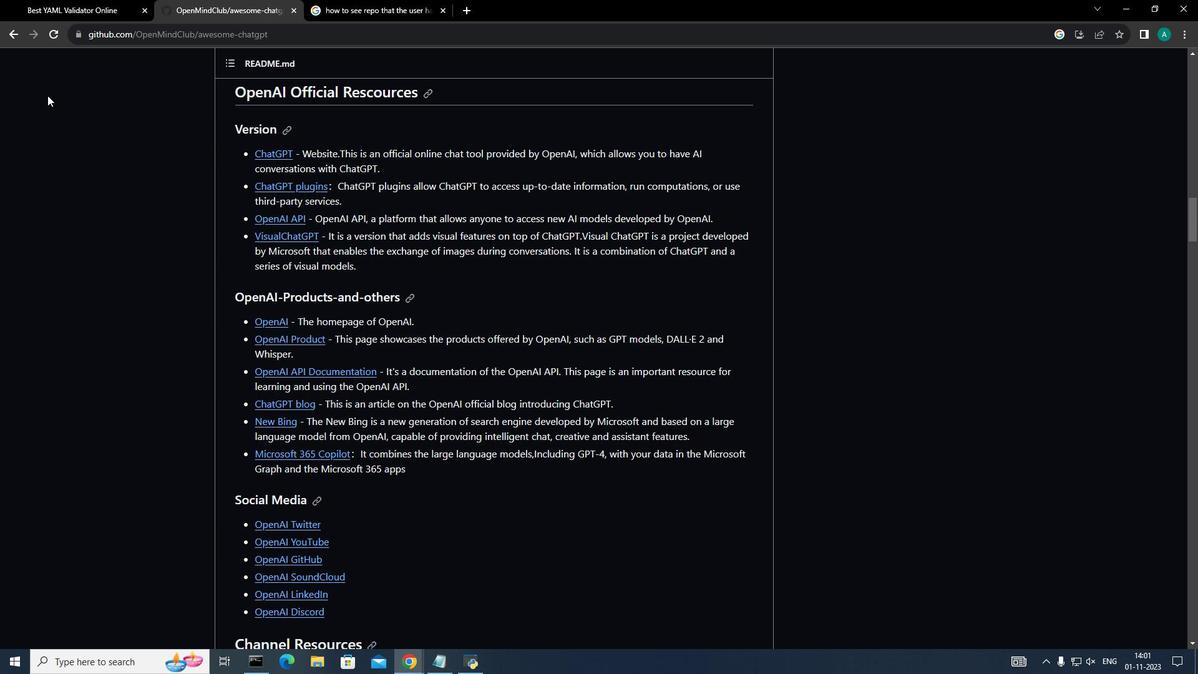 
Action: Mouse scrolled (169, 211) with delta (0, 0)
Screenshot: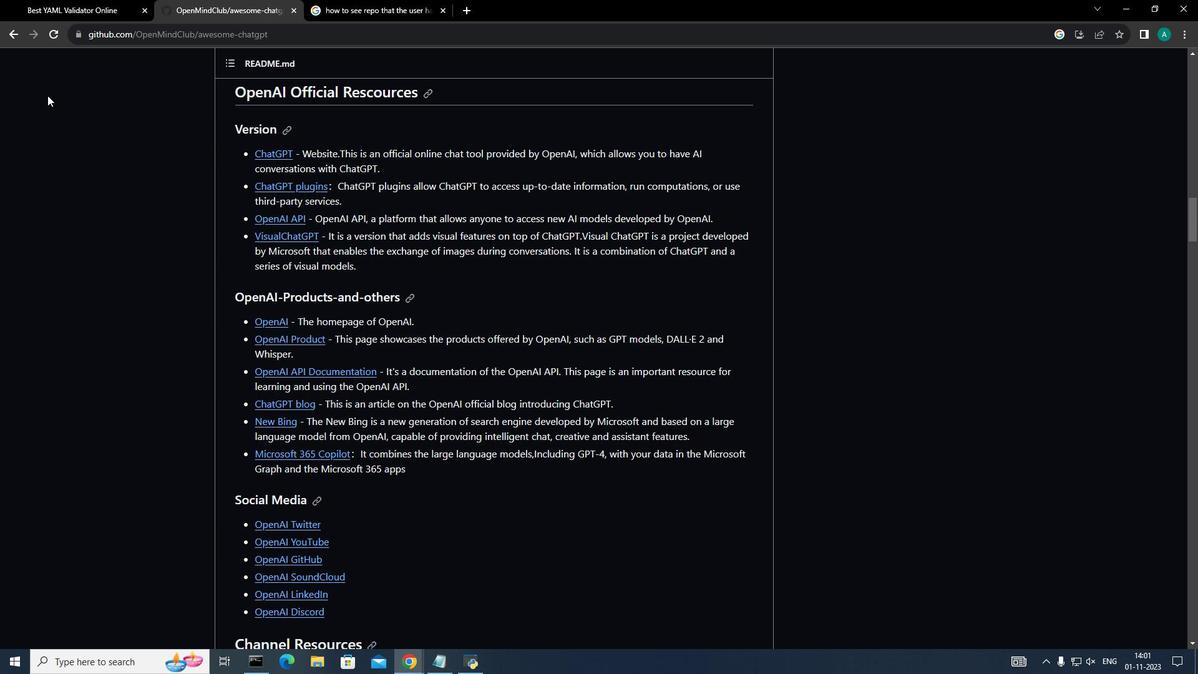 
Action: Mouse scrolled (169, 211) with delta (0, 0)
Screenshot: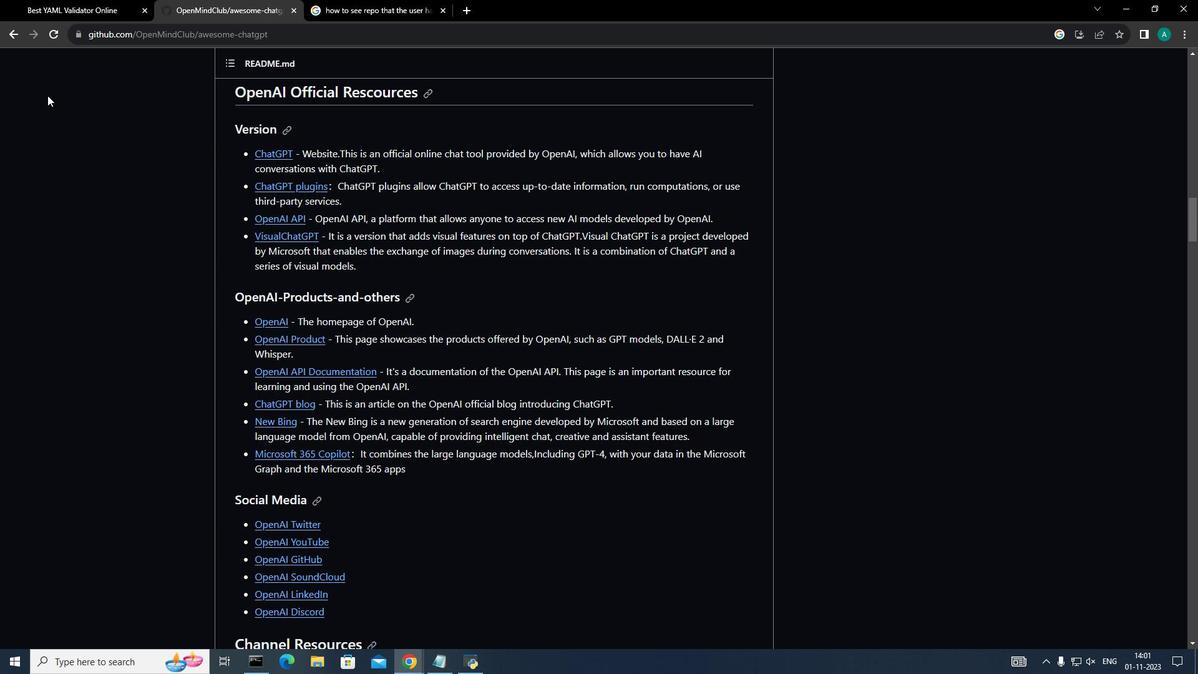 
Action: Mouse scrolled (169, 211) with delta (0, 0)
Screenshot: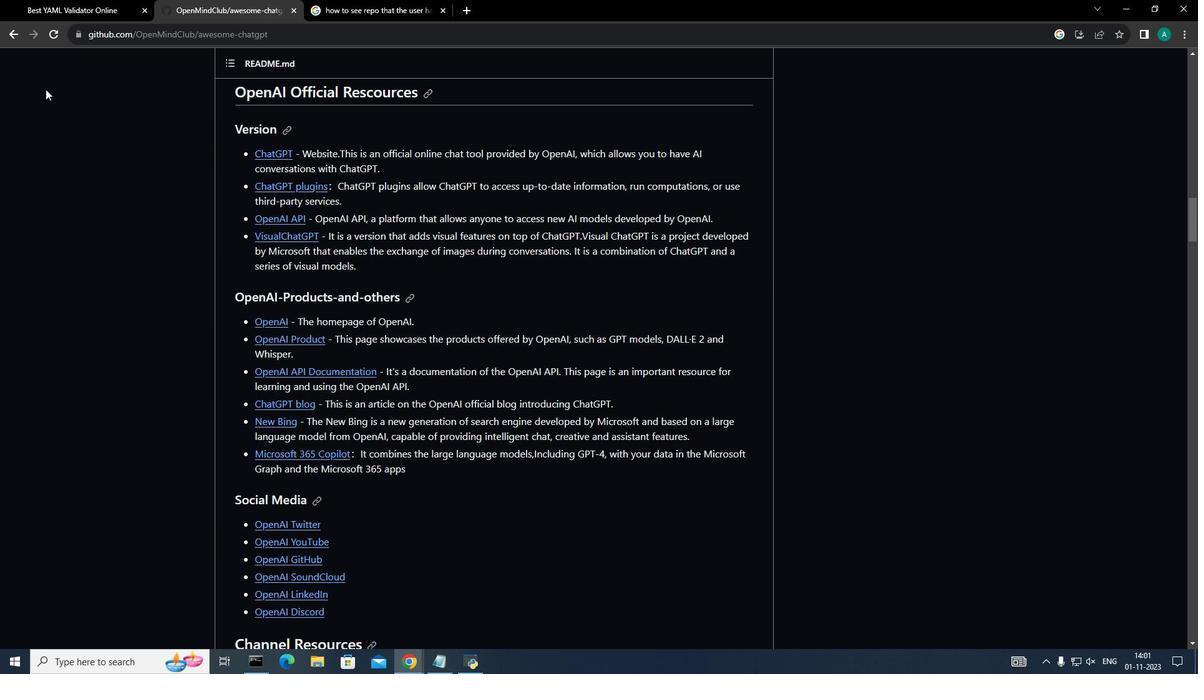 
Action: Mouse moved to (14, 31)
Screenshot: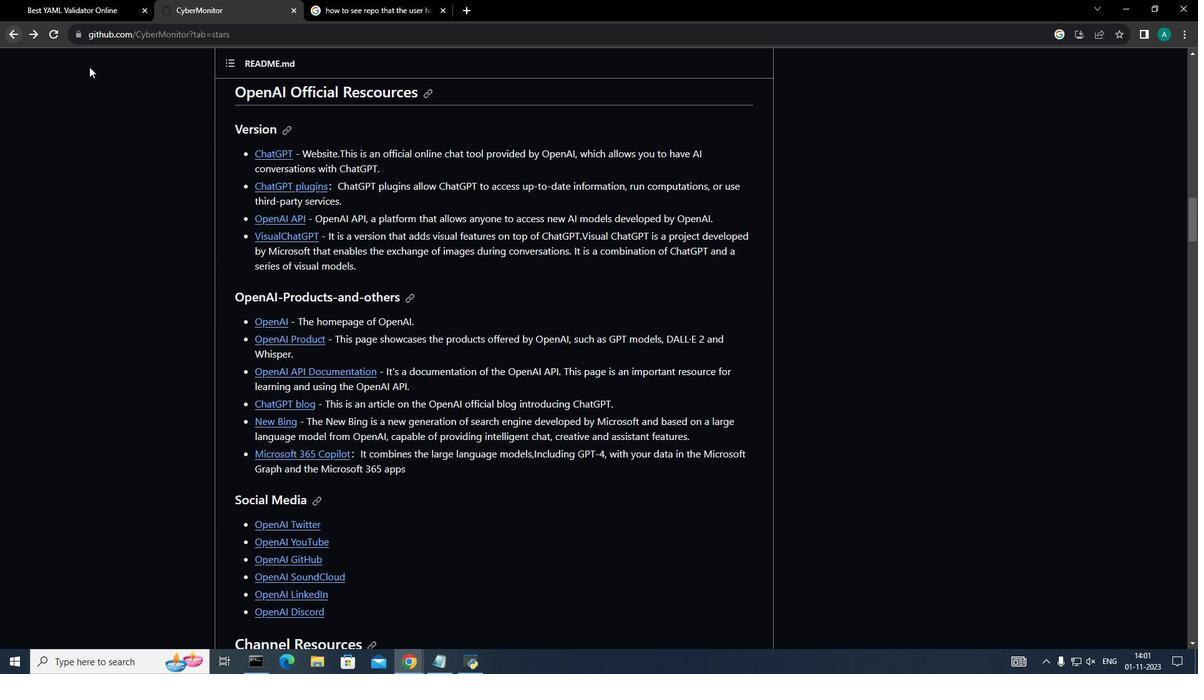 
Action: Mouse pressed left at (14, 31)
Screenshot: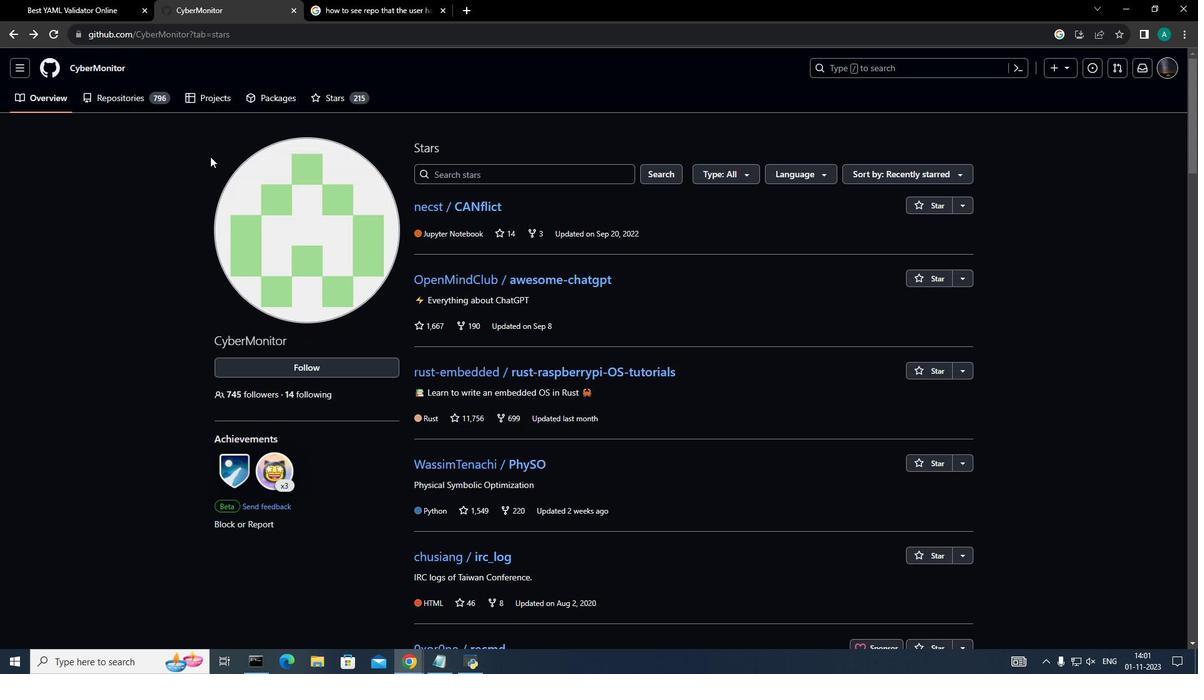 
Action: Mouse moved to (524, 467)
Screenshot: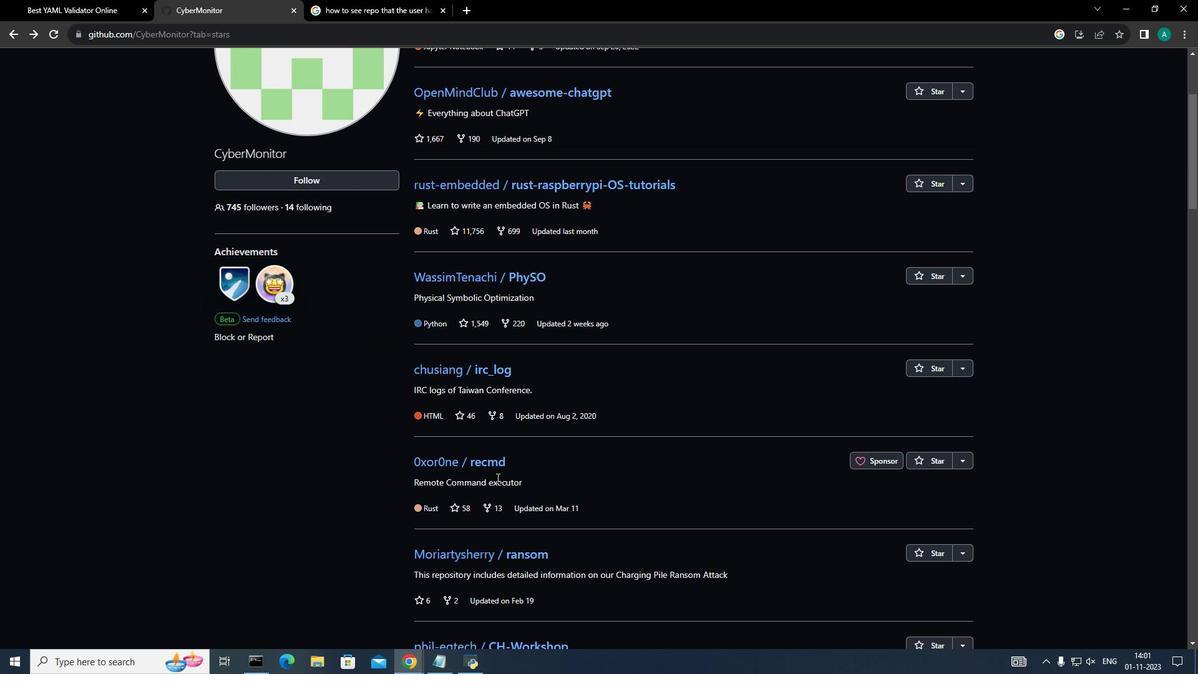 
Action: Mouse scrolled (524, 466) with delta (0, 0)
Screenshot: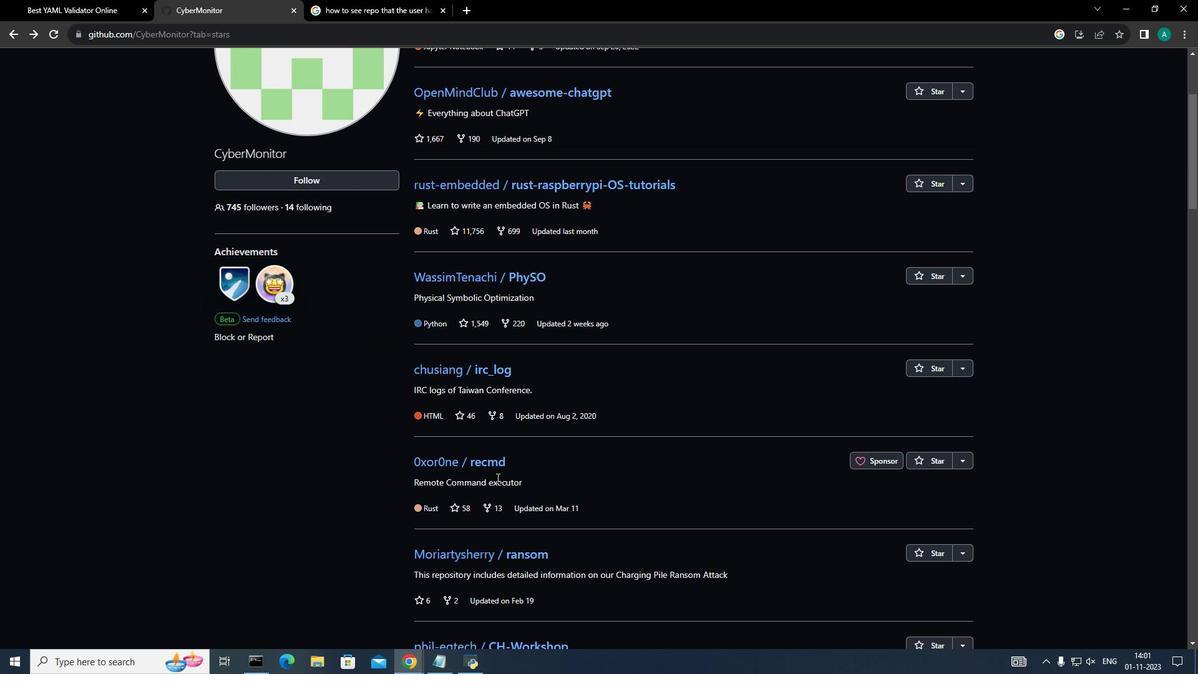 
Action: Mouse moved to (526, 470)
Screenshot: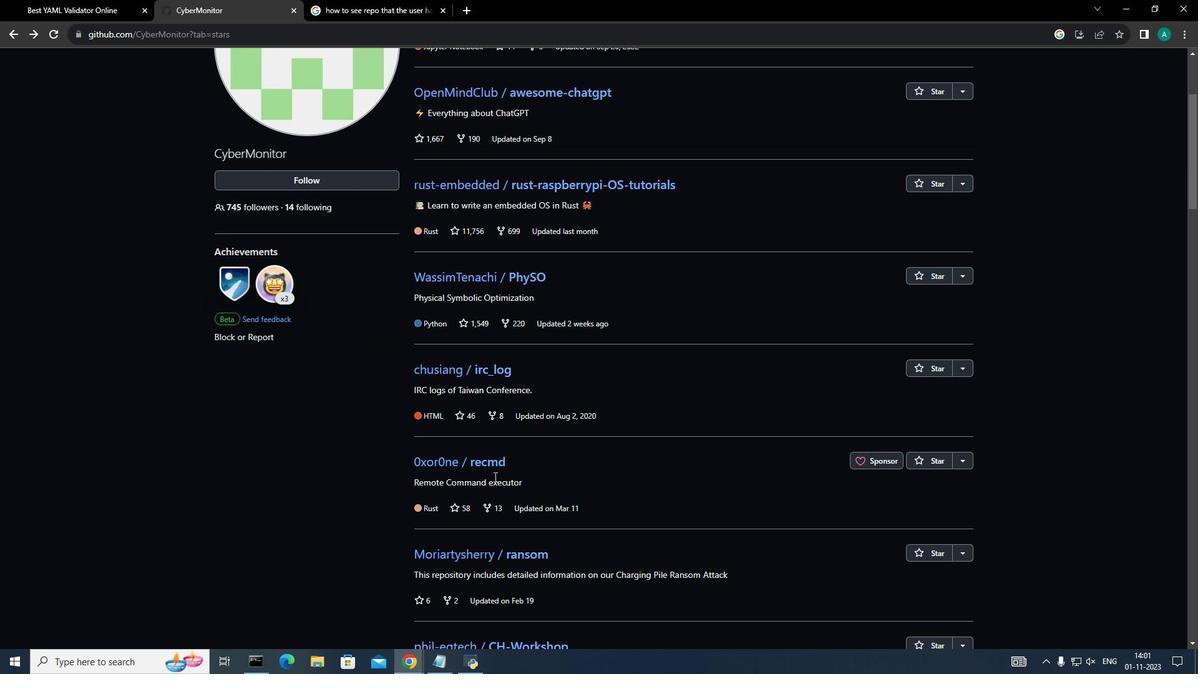 
Action: Mouse scrolled (526, 469) with delta (0, 0)
Screenshot: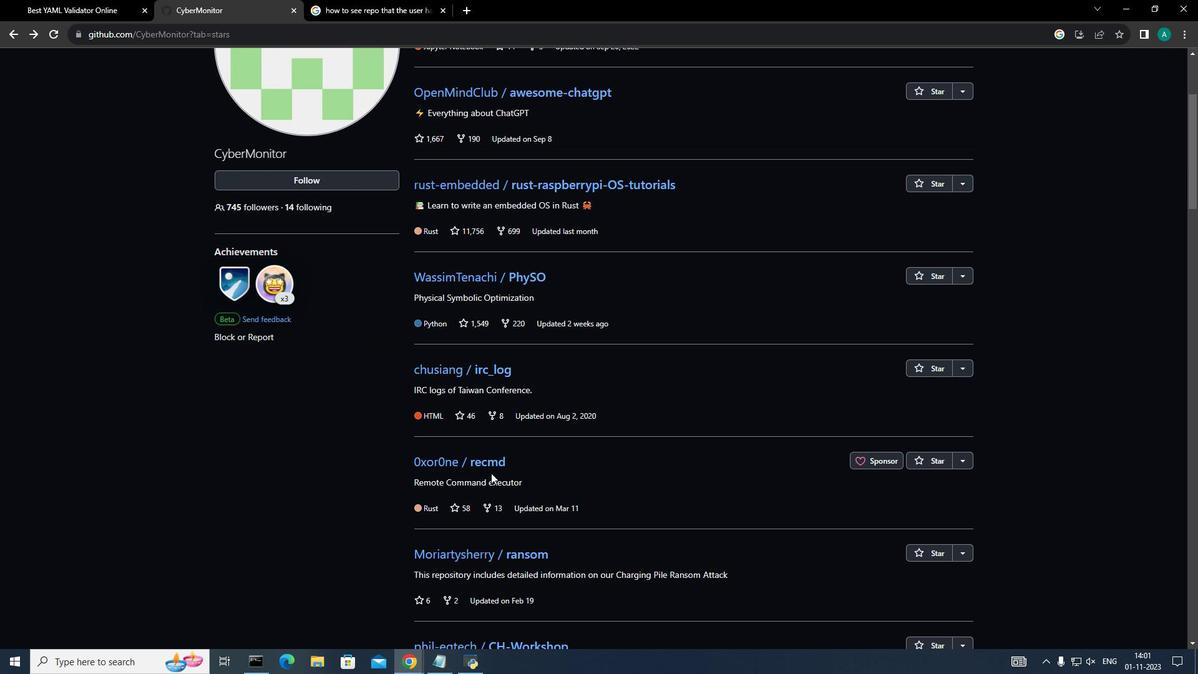 
Action: Mouse scrolled (526, 469) with delta (0, 0)
Screenshot: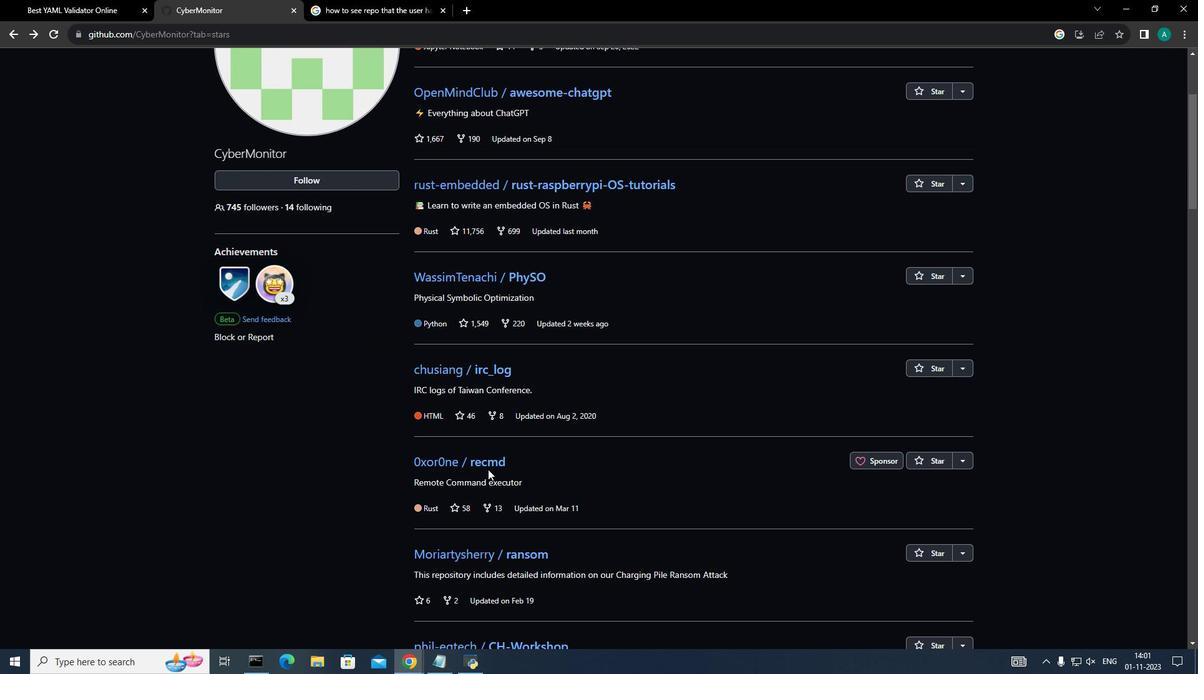 
Action: Mouse moved to (506, 550)
Screenshot: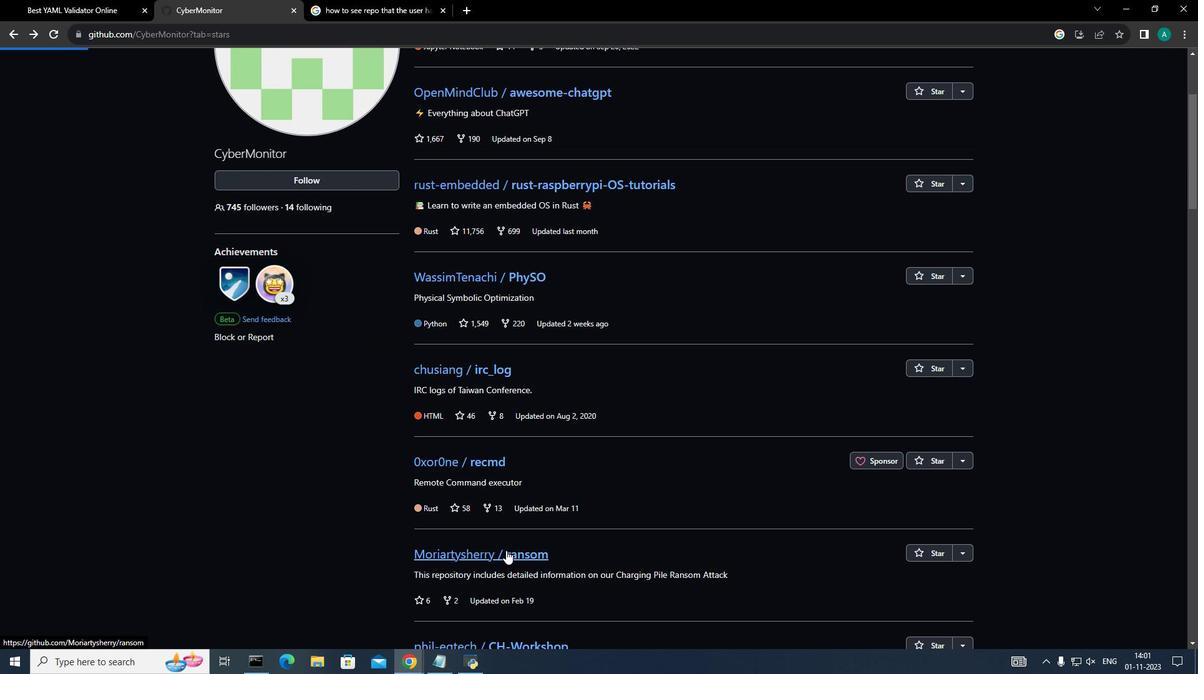 
Action: Mouse pressed left at (506, 550)
Screenshot: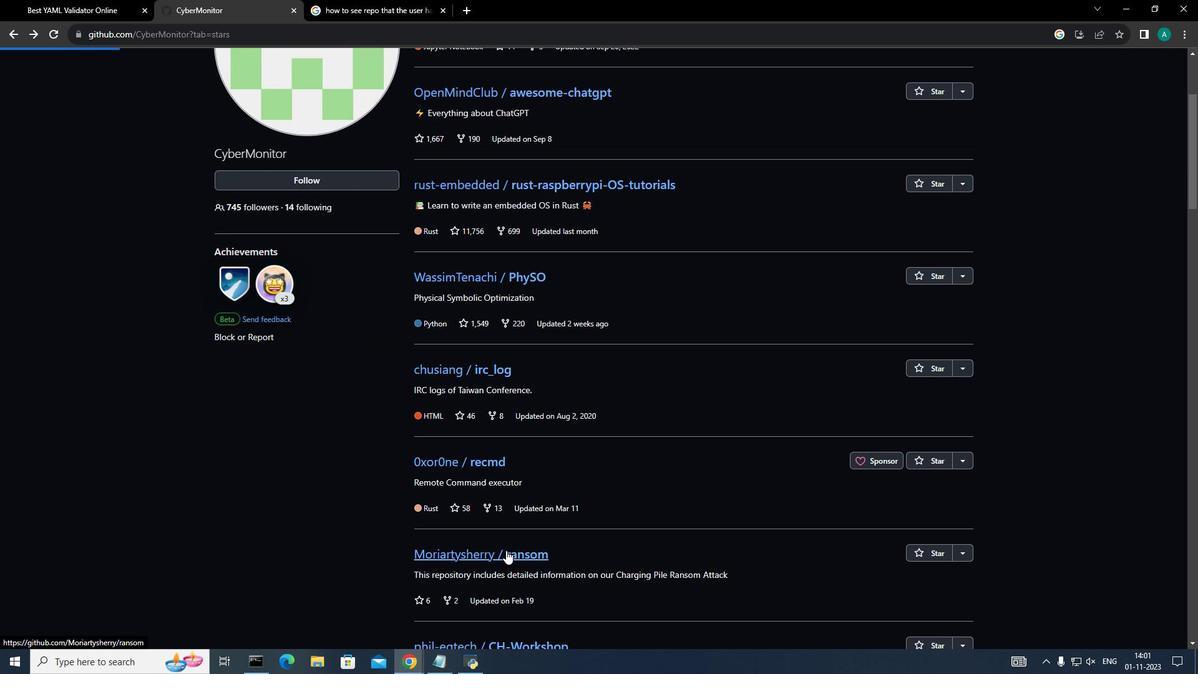 
Action: Mouse moved to (423, 377)
Screenshot: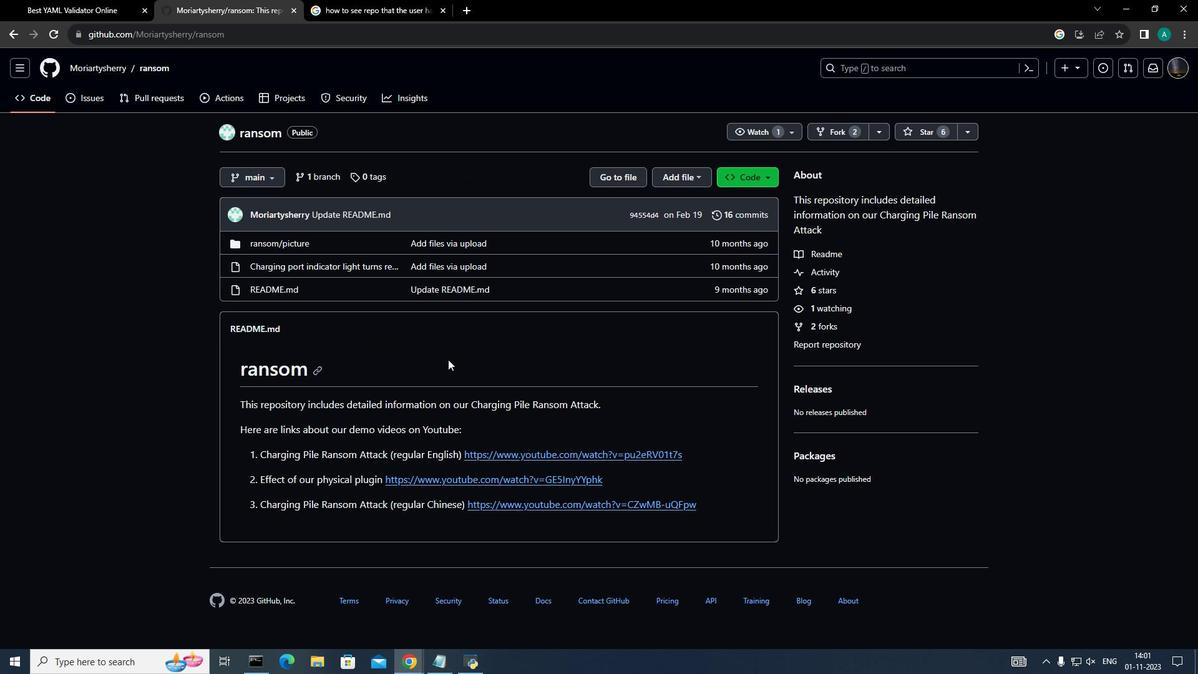 
Action: Mouse scrolled (423, 376) with delta (0, 0)
Screenshot: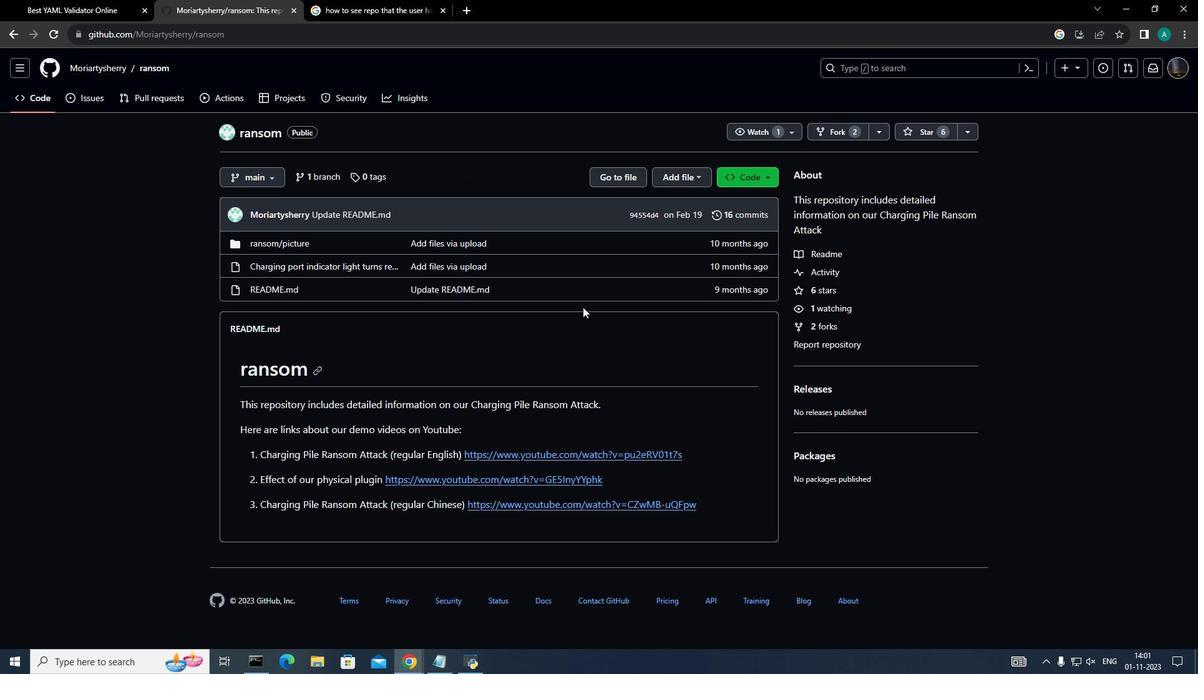 
Action: Mouse scrolled (423, 376) with delta (0, 0)
Screenshot: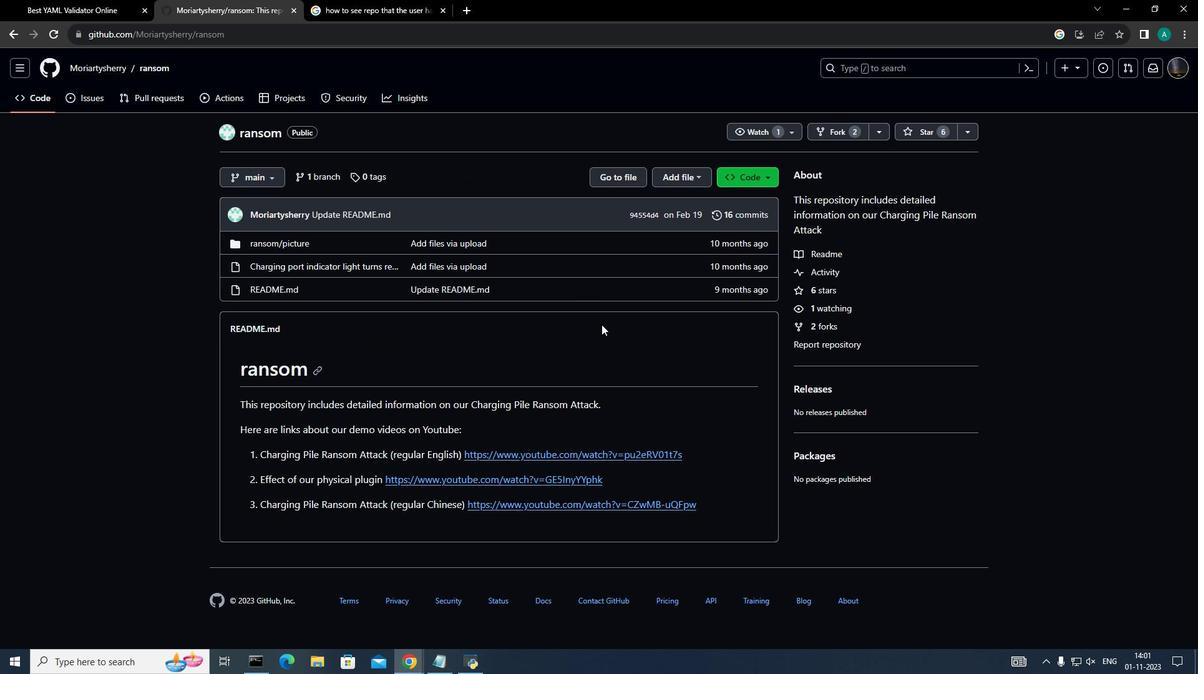 
Action: Mouse moved to (897, 67)
Screenshot: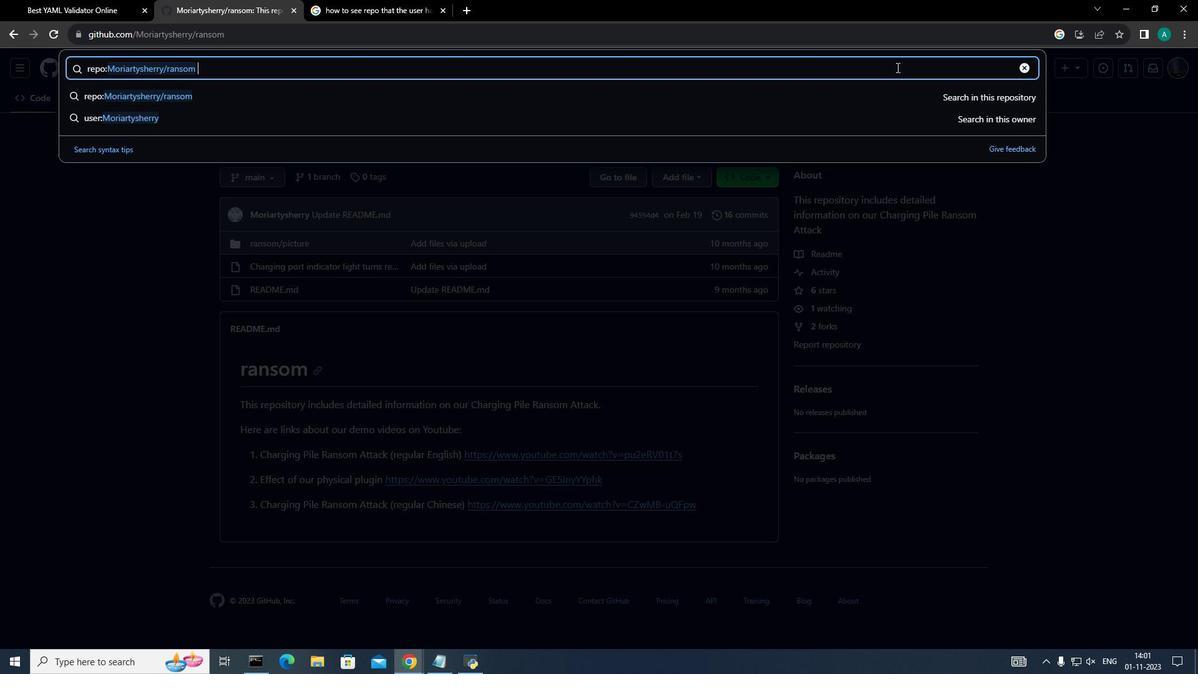 
Action: Mouse pressed left at (897, 67)
Screenshot: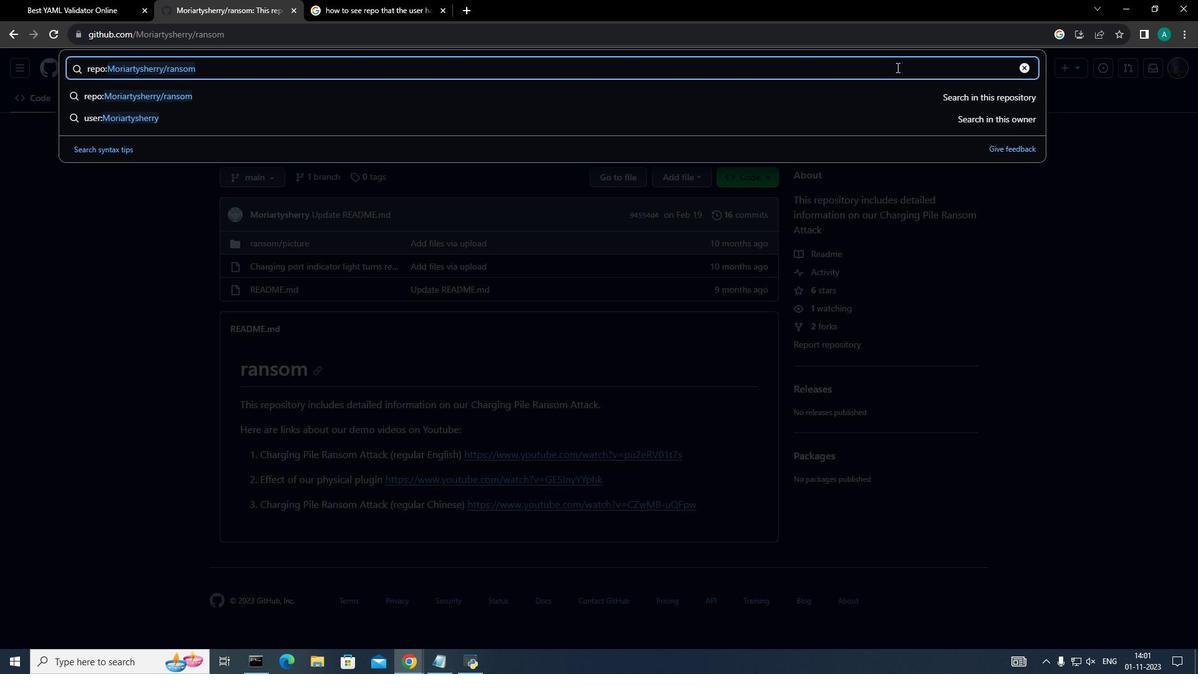 
Action: Key pressed <Key.backspace><Key.backspace><Key.backspace><Key.backspace><Key.backspace>detectuve<Key.backspace><Key.backspace><Key.backspace>ive<Key.enter>
Screenshot: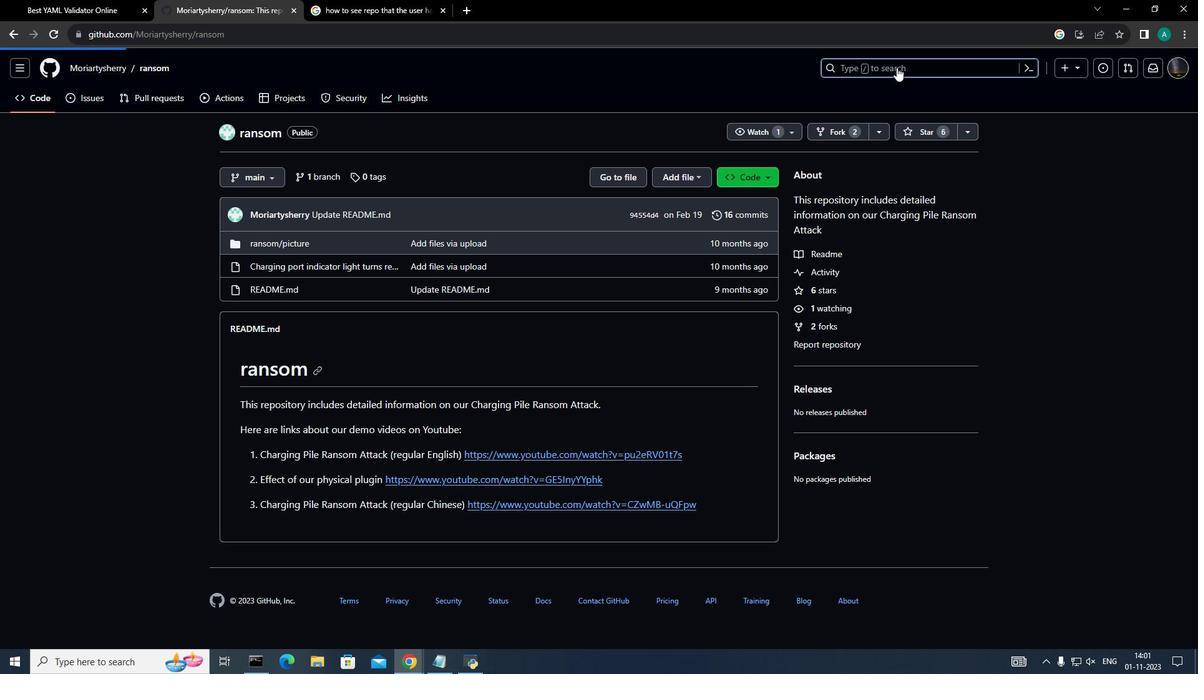 
Action: Mouse moved to (322, 320)
Screenshot: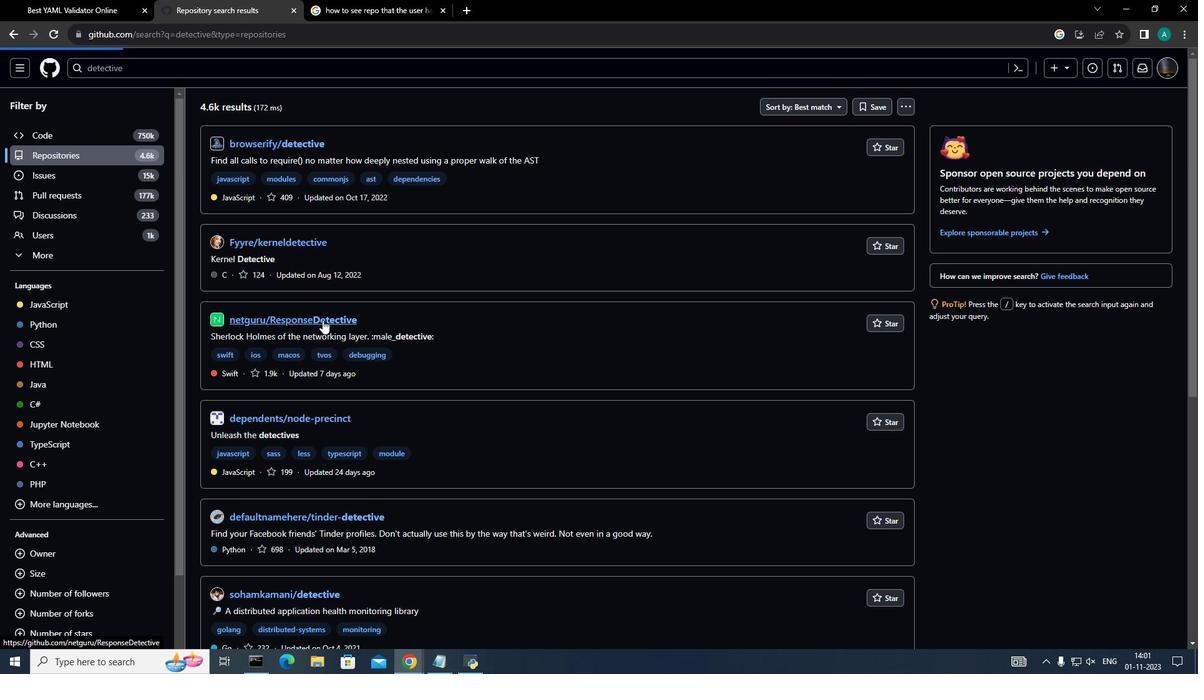 
Action: Mouse pressed left at (322, 320)
Screenshot: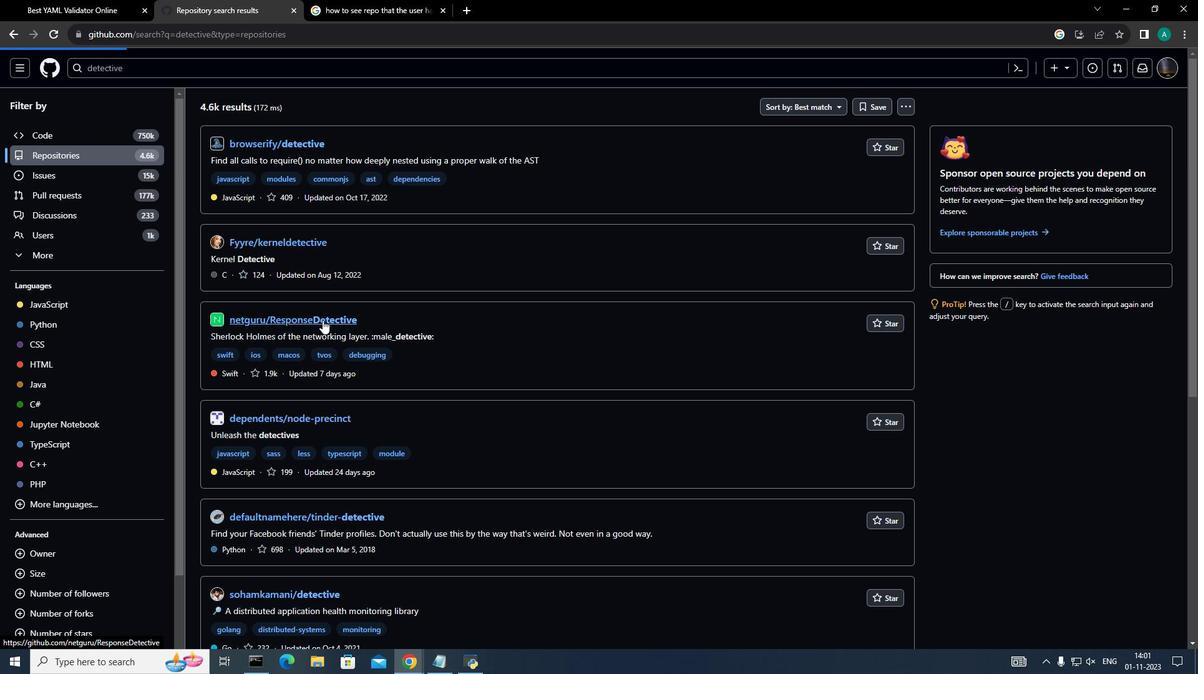 
Action: Mouse moved to (86, 69)
Screenshot: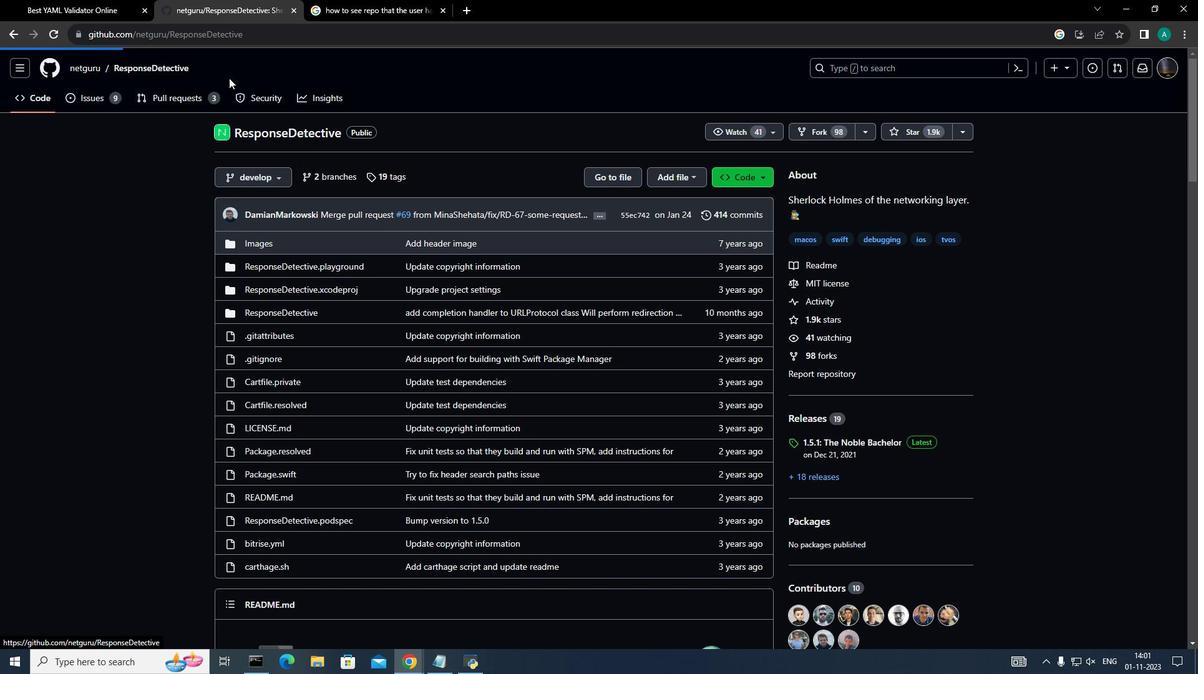 
Action: Mouse pressed left at (86, 69)
Screenshot: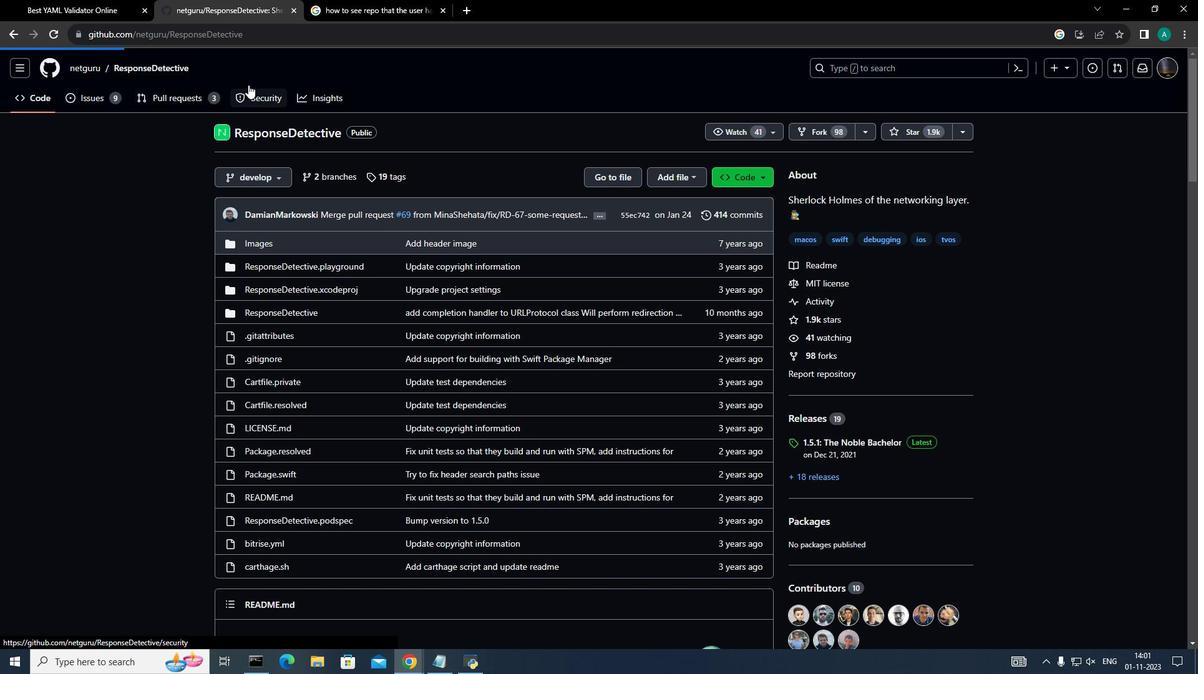 
Action: Mouse moved to (328, 94)
Screenshot: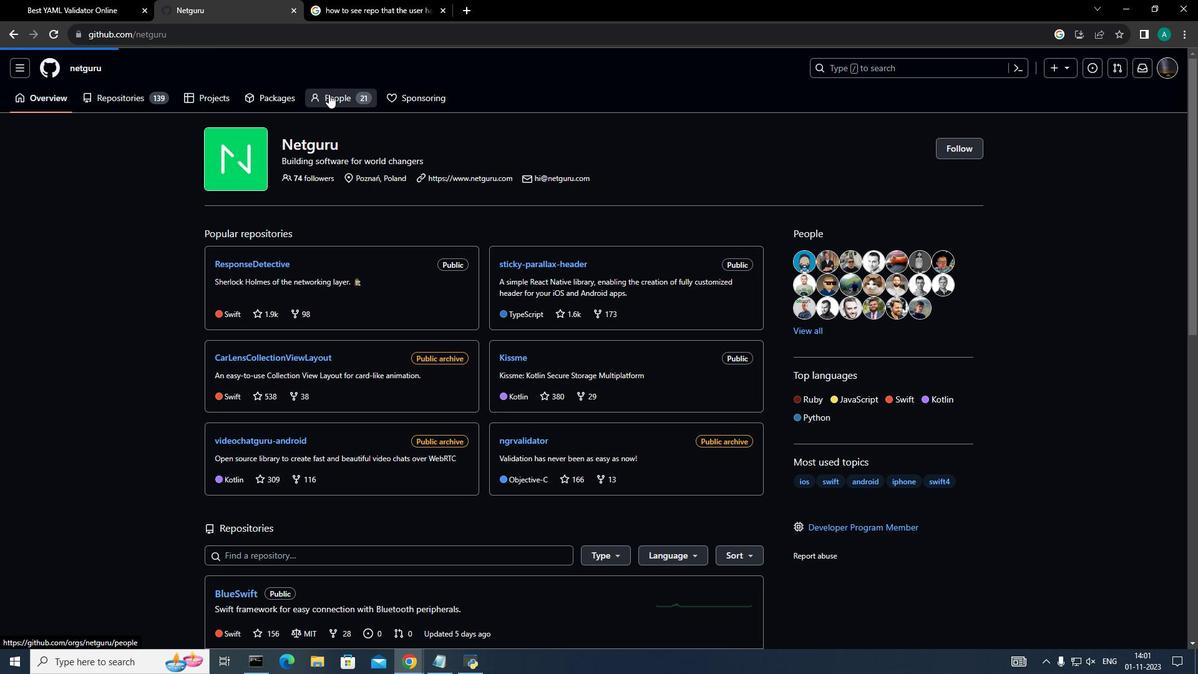 
Action: Mouse pressed left at (328, 94)
Screenshot: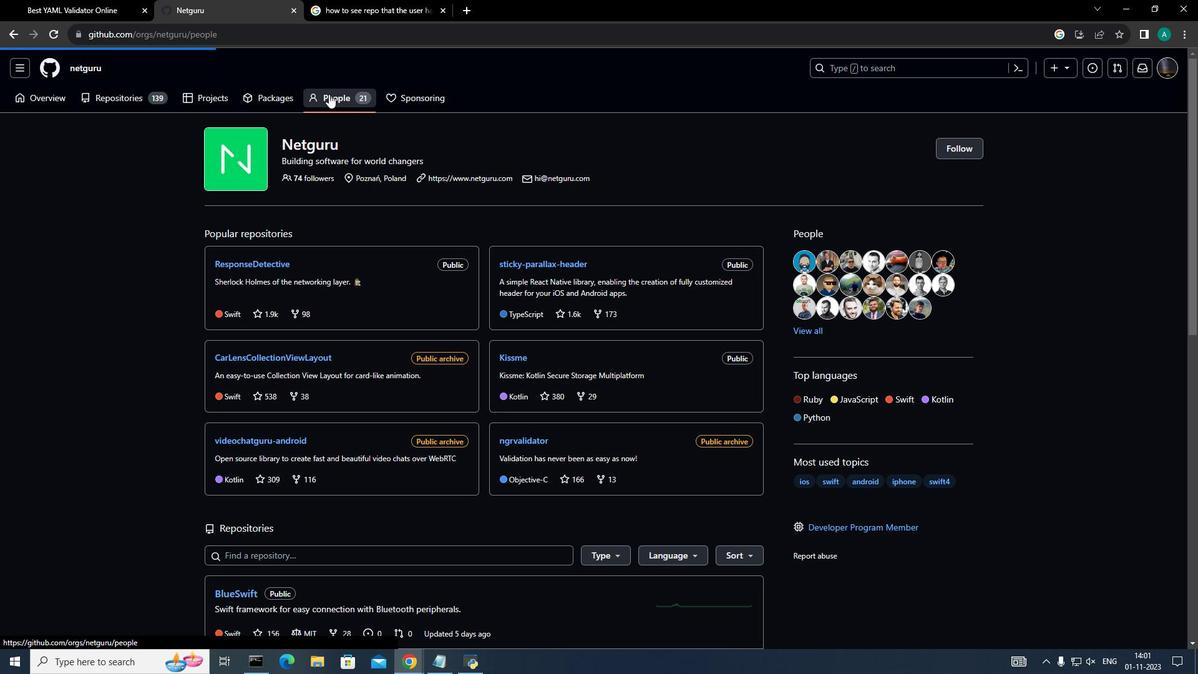
Action: Mouse moved to (912, 62)
Screenshot: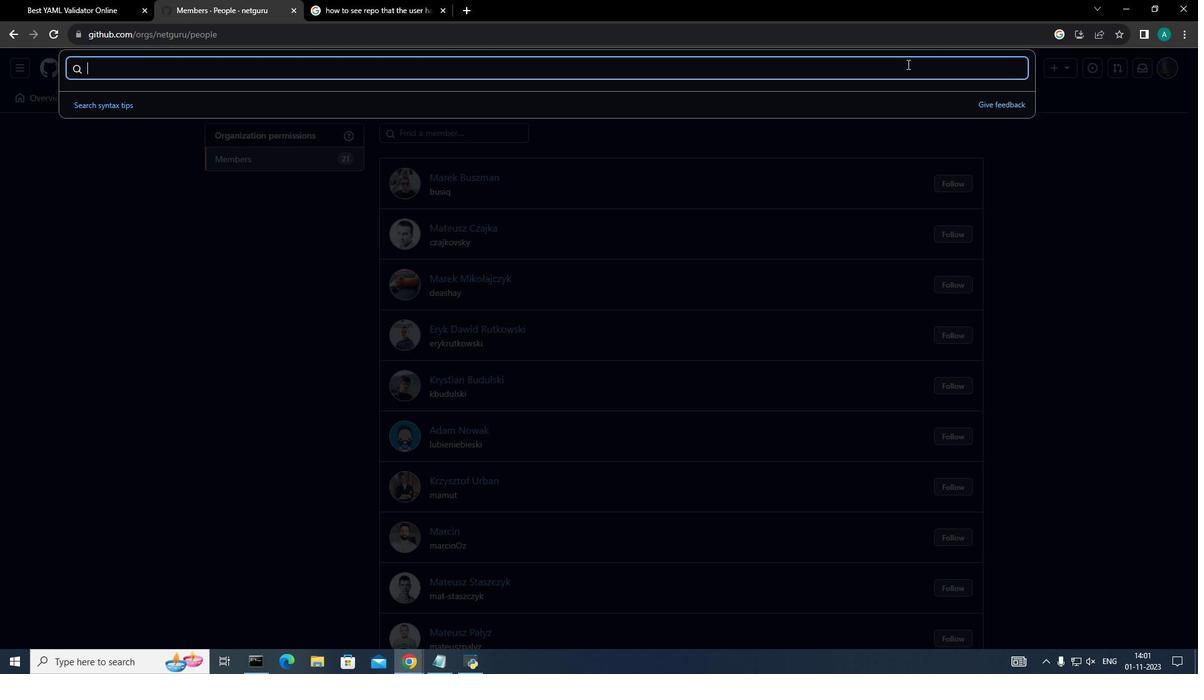 
Action: Mouse pressed left at (912, 62)
Screenshot: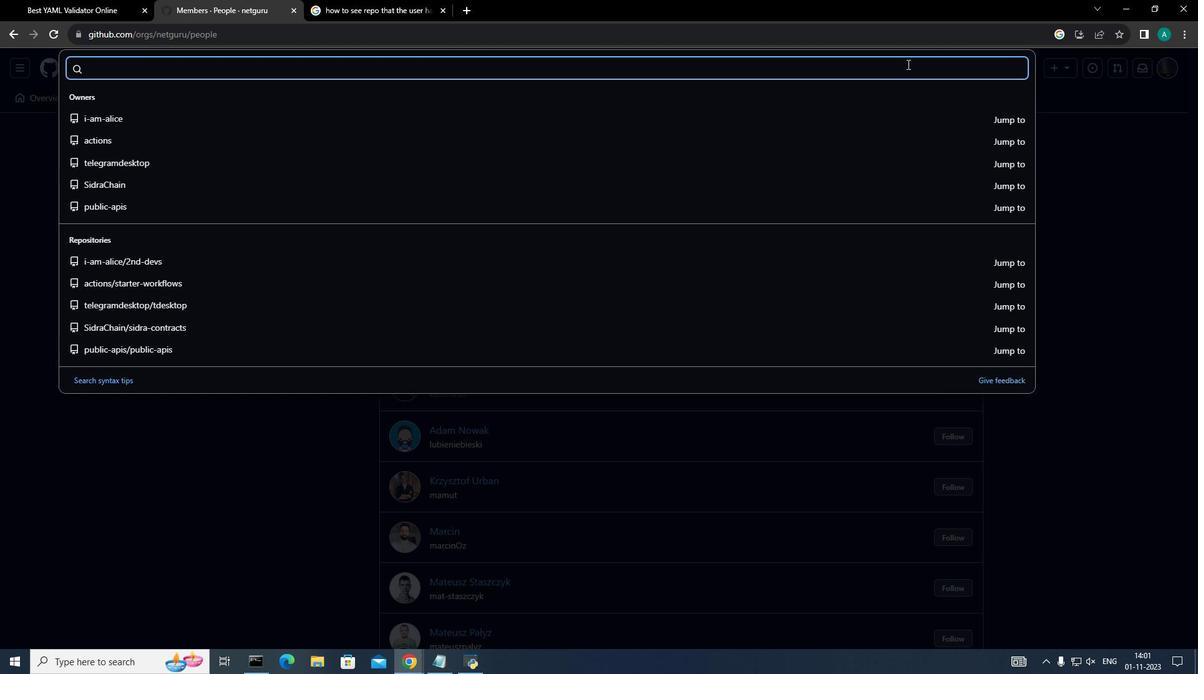 
Action: Mouse moved to (907, 64)
Screenshot: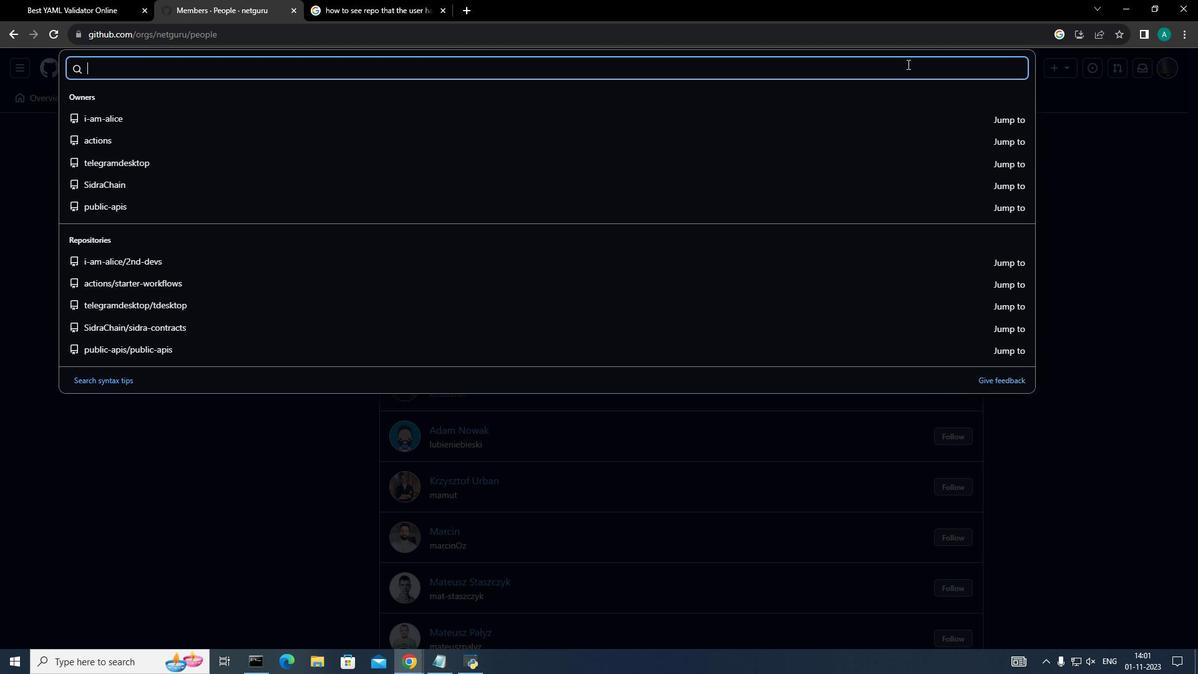 
